 Task: Look for Airbnb properties in Zaqatala, Azerbaijan from 6th December, 2023 to 10th December, 2023 for 6 adults, 2 children.6 bedrooms having 6 beds and 6 bathrooms. Property type can be house. Amenities needed are: wifi, TV, free parkinig on premises, hot tub, gym, smoking allowed. Look for 5 properties as per requirement.
Action: Mouse moved to (555, 115)
Screenshot: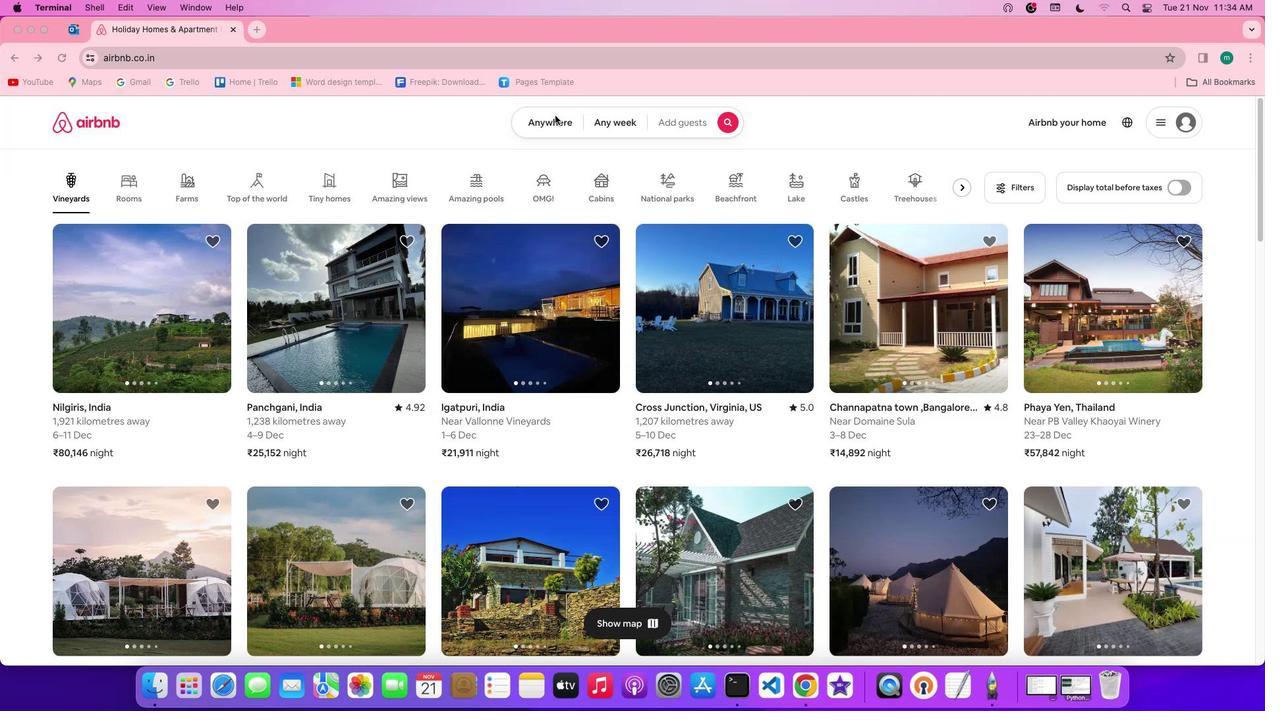 
Action: Mouse pressed left at (555, 115)
Screenshot: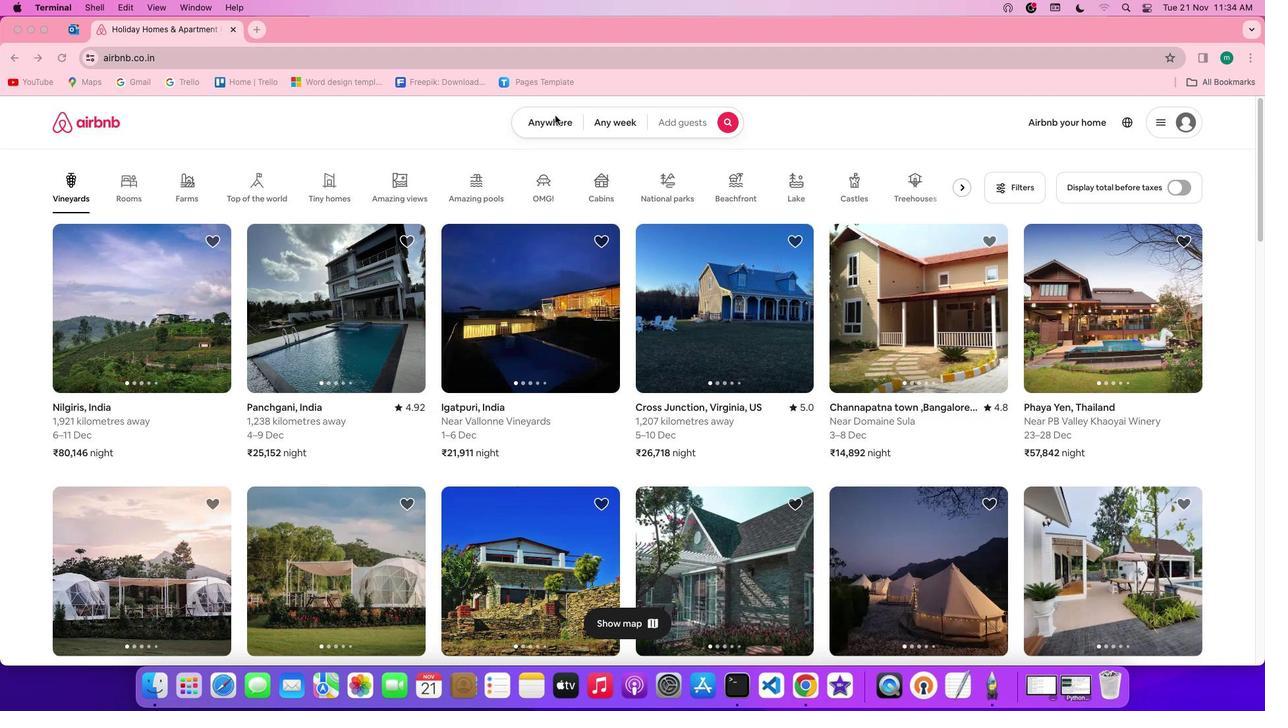 
Action: Mouse pressed left at (555, 115)
Screenshot: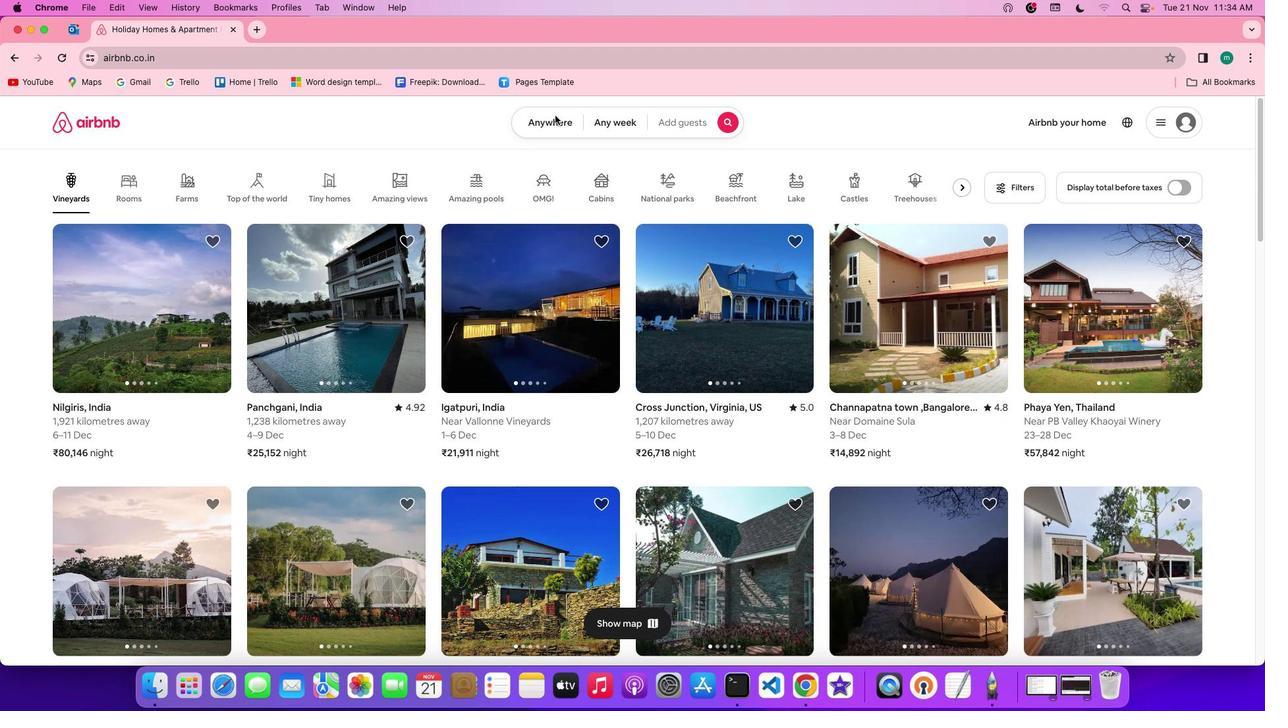 
Action: Mouse moved to (463, 171)
Screenshot: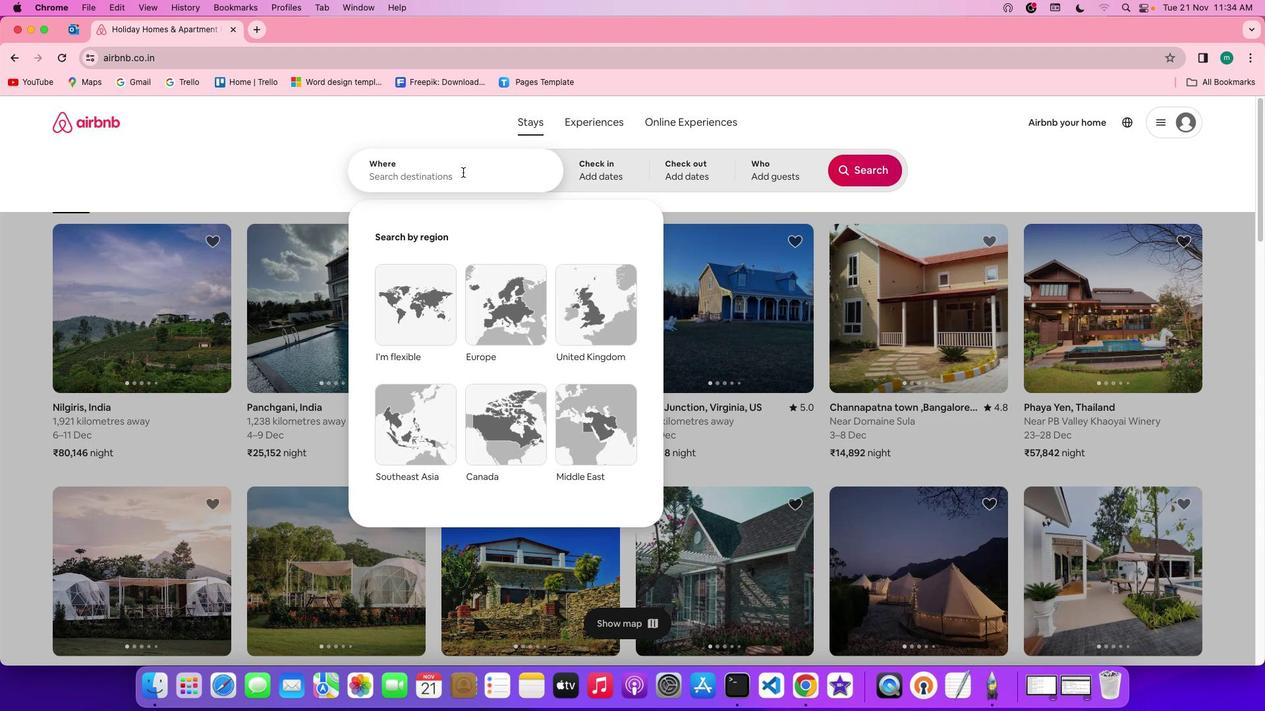 
Action: Mouse pressed left at (463, 171)
Screenshot: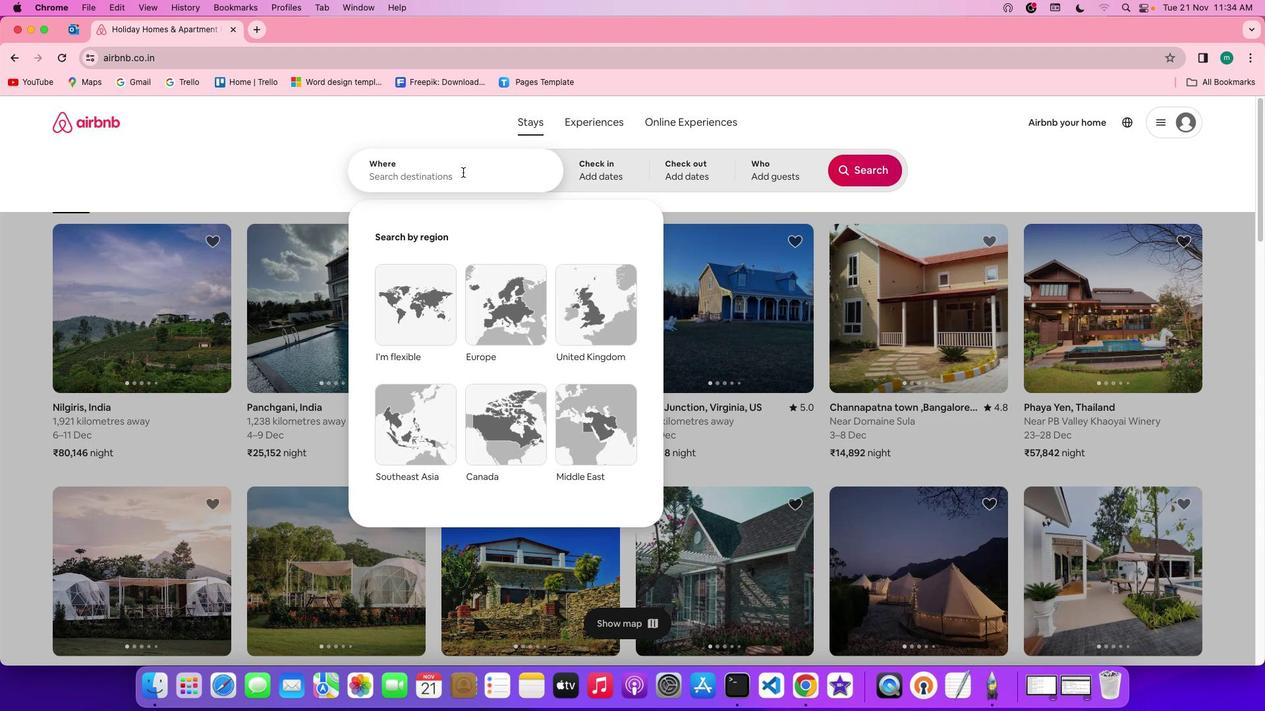 
Action: Mouse moved to (494, 185)
Screenshot: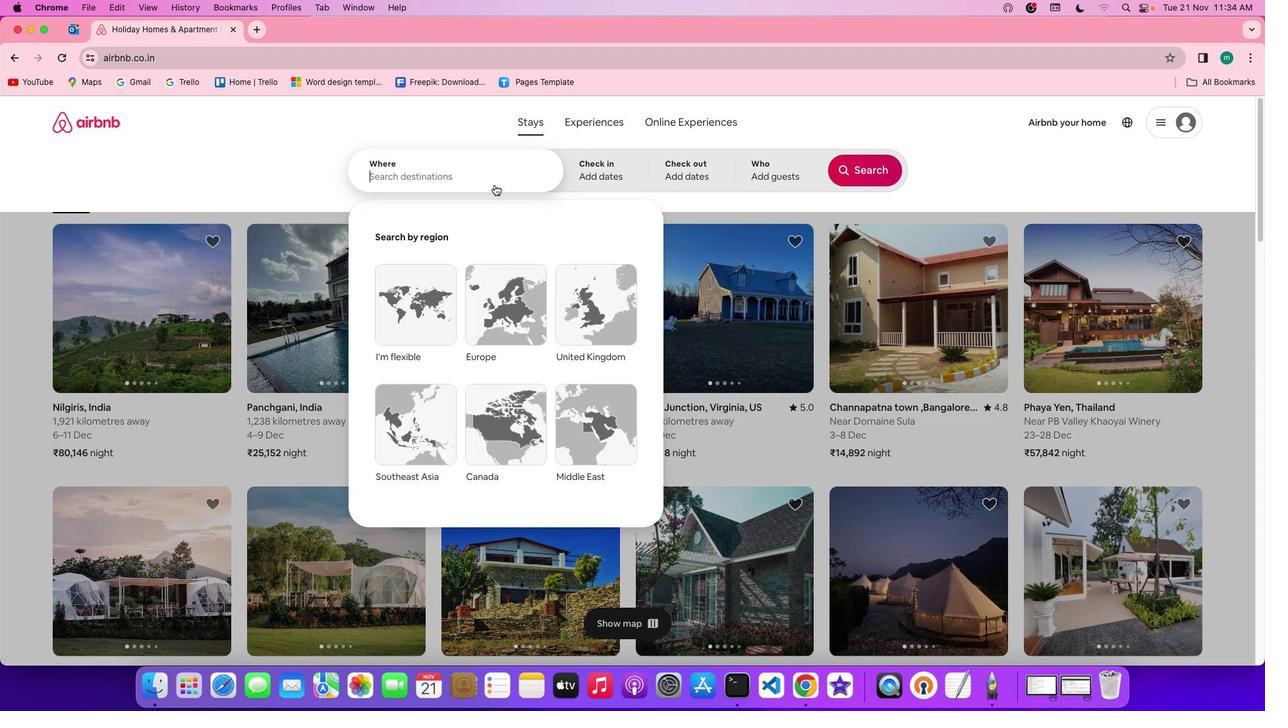 
Action: Key pressed Key.shift'Z''a''q''a''t''a''l''a'','Key.spaceKey.shift'a''z''e''r''b''a''i''j''a''n'
Screenshot: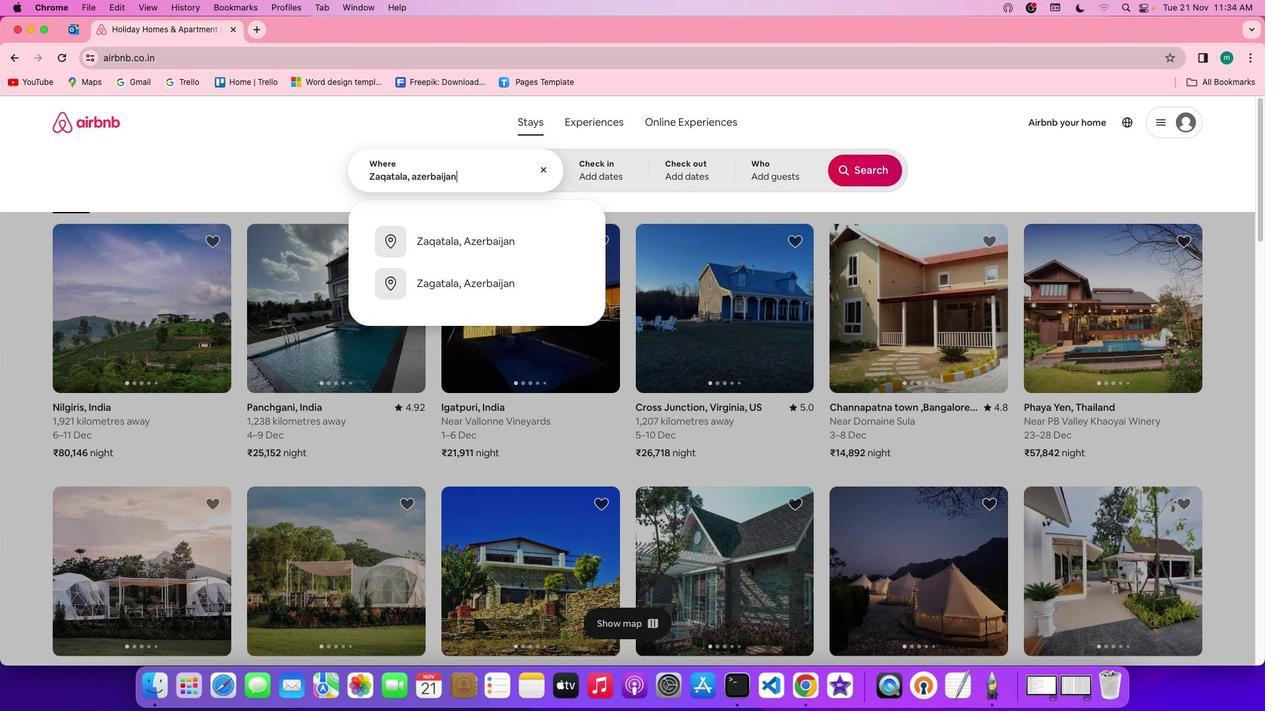 
Action: Mouse moved to (614, 158)
Screenshot: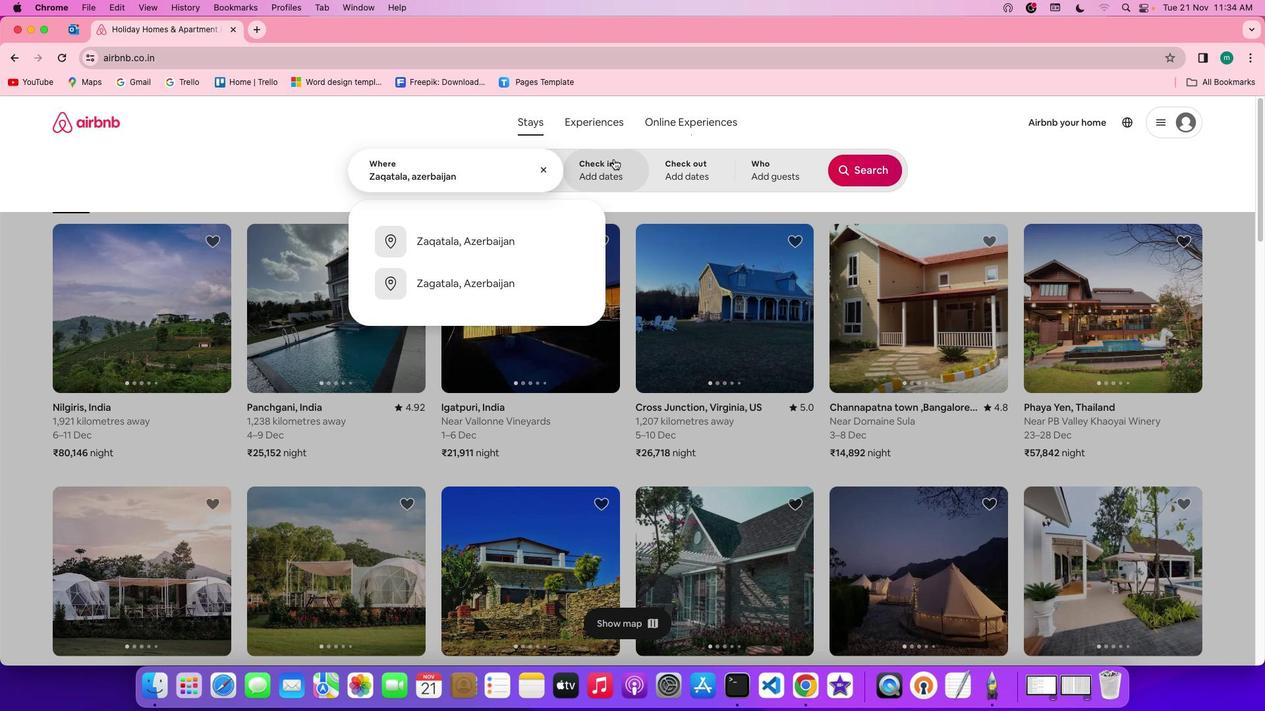 
Action: Mouse pressed left at (614, 158)
Screenshot: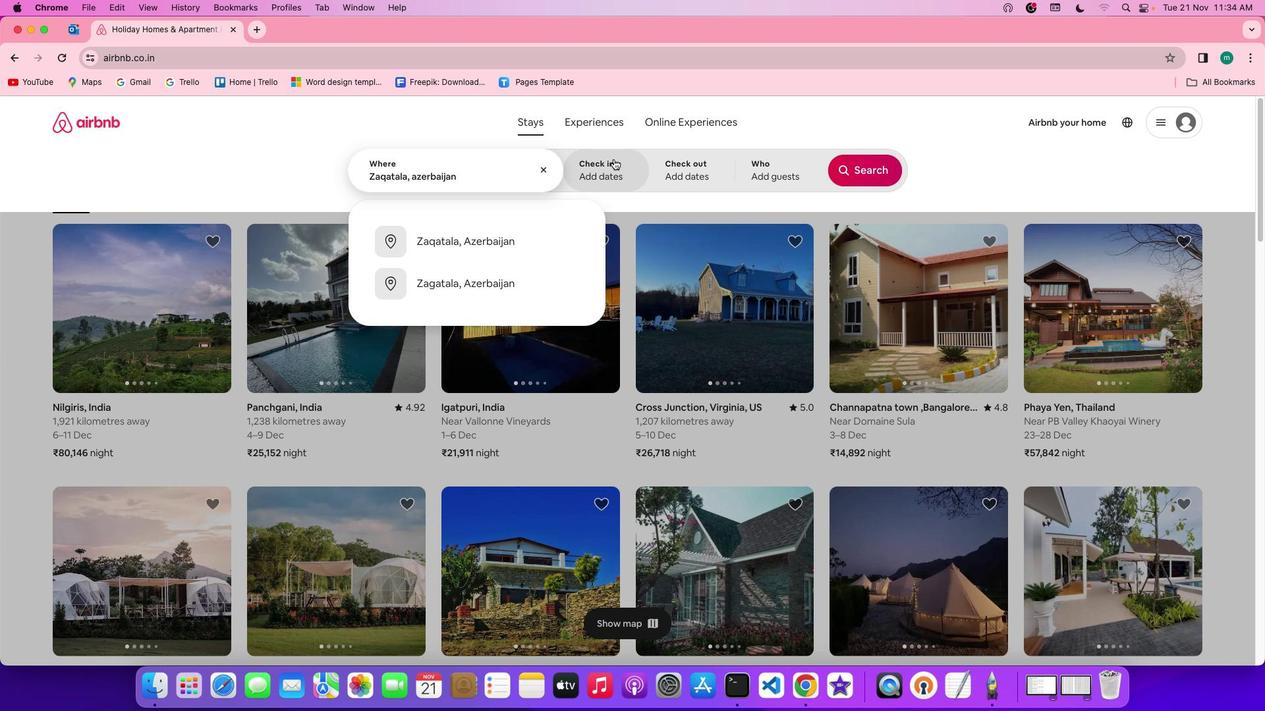 
Action: Mouse moved to (754, 360)
Screenshot: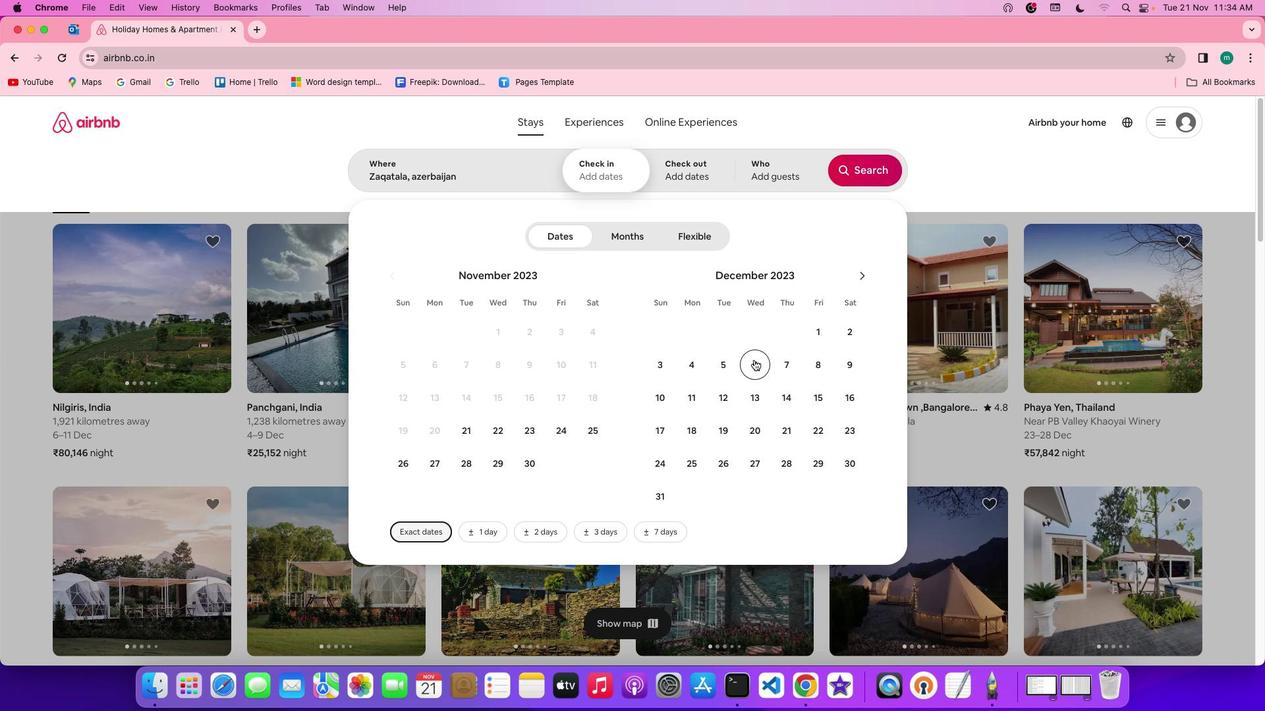 
Action: Mouse pressed left at (754, 360)
Screenshot: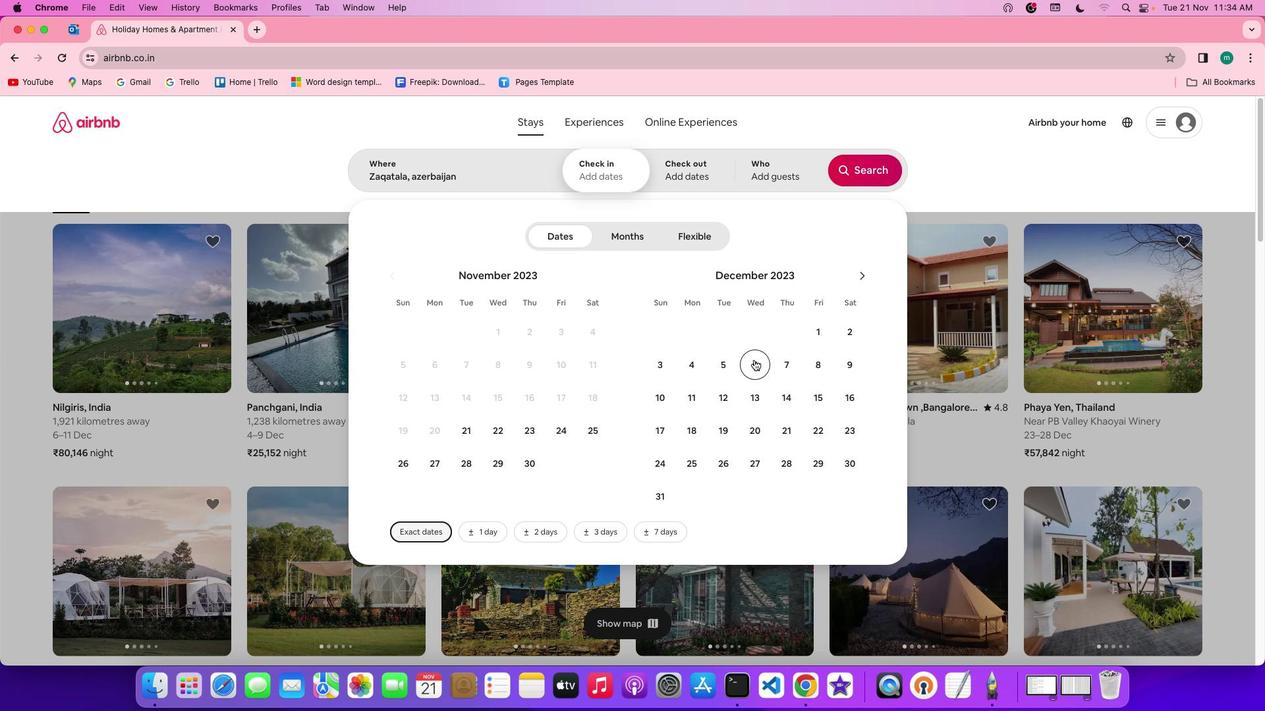 
Action: Mouse moved to (670, 396)
Screenshot: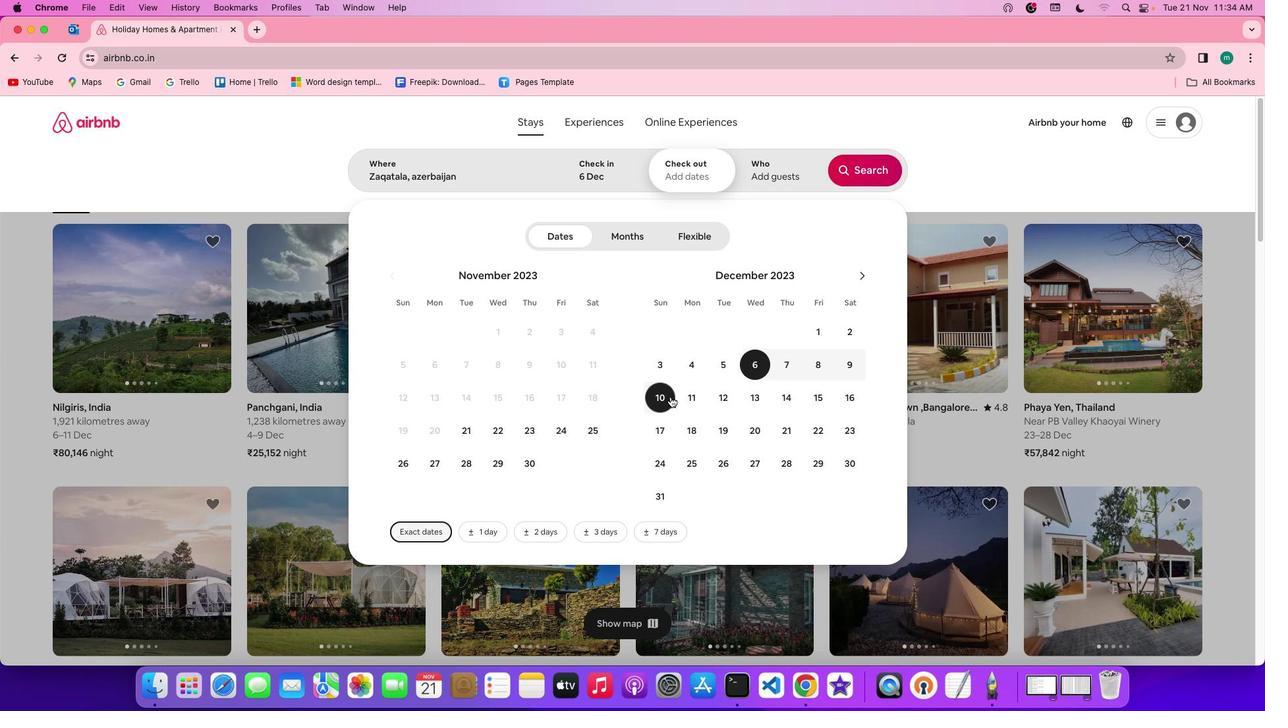 
Action: Mouse pressed left at (670, 396)
Screenshot: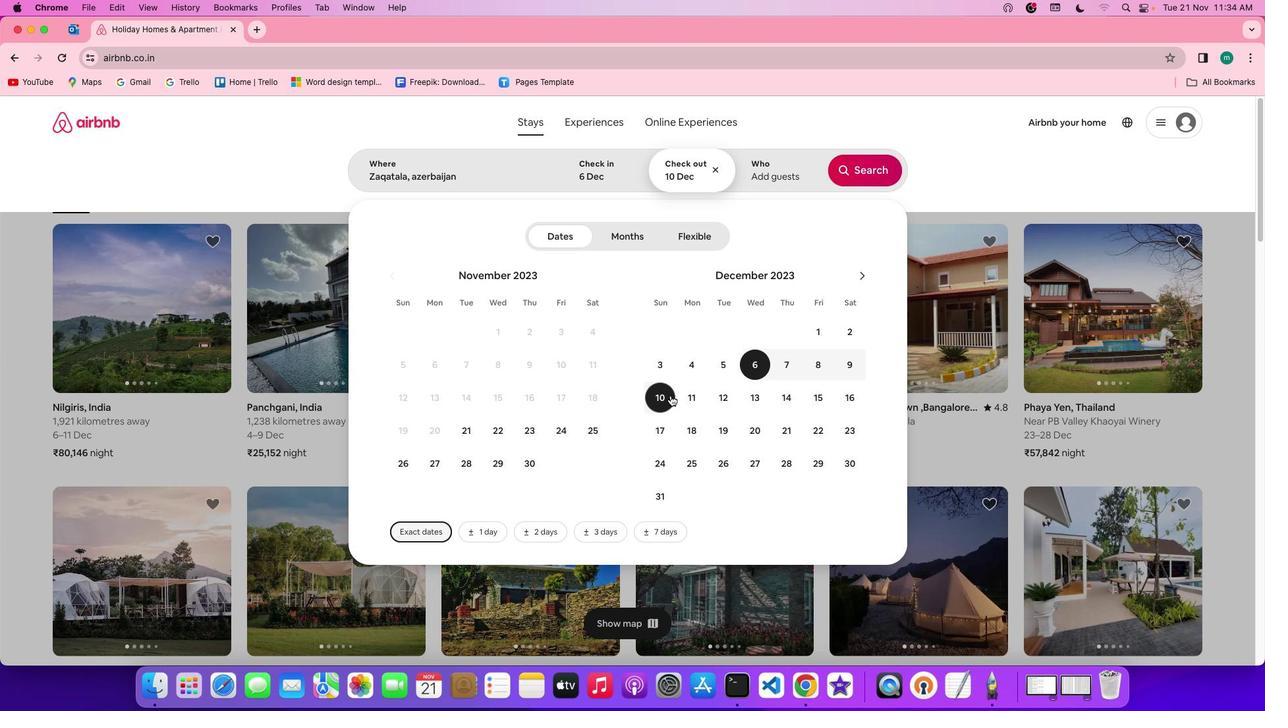 
Action: Mouse moved to (764, 175)
Screenshot: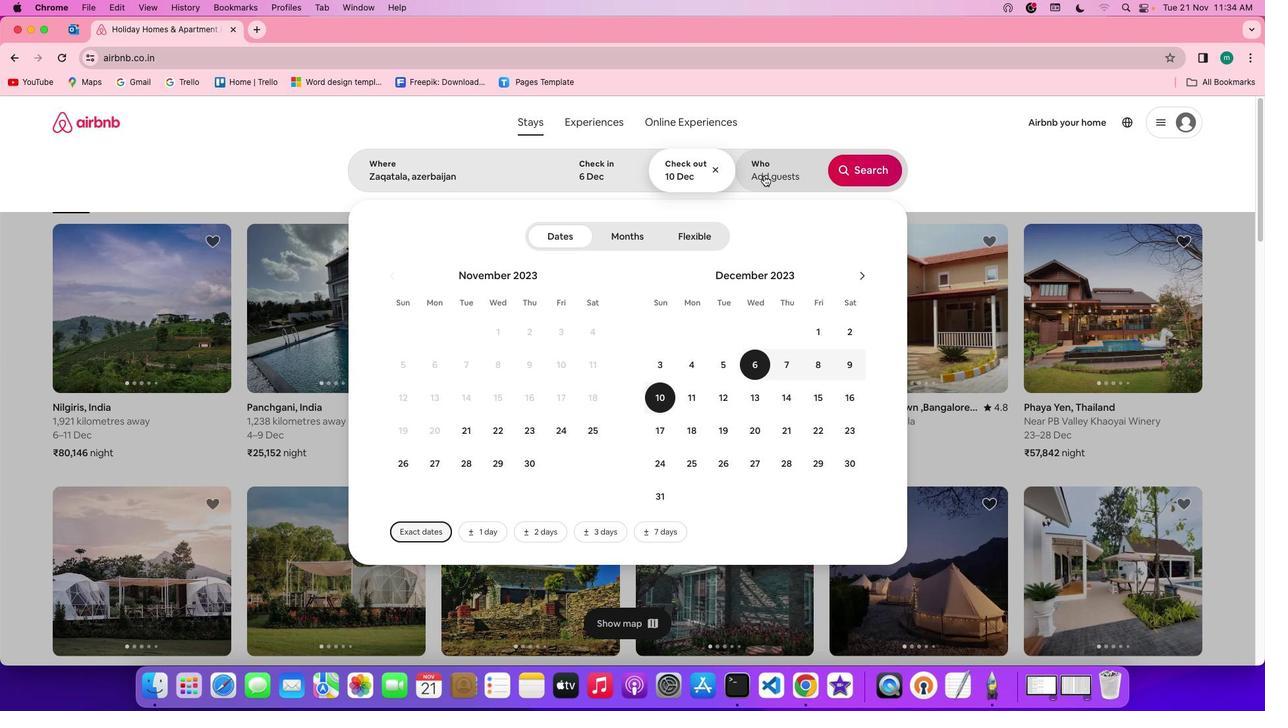 
Action: Mouse pressed left at (764, 175)
Screenshot: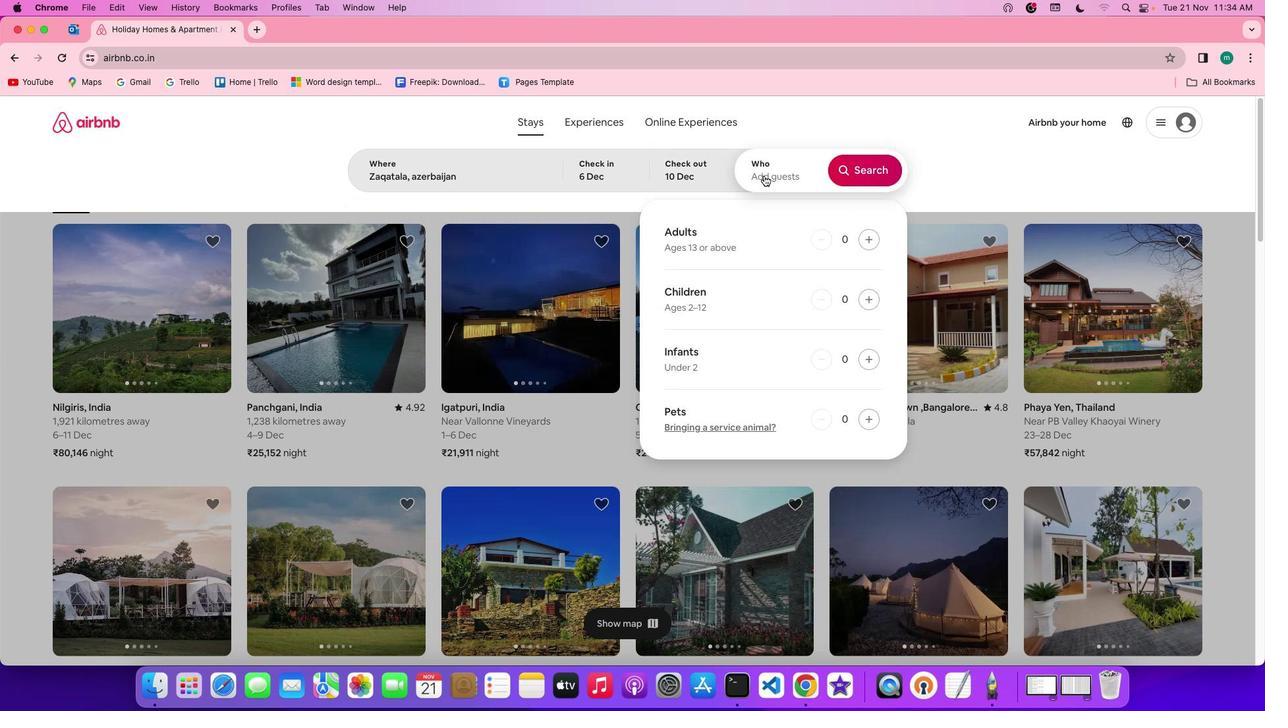 
Action: Mouse moved to (875, 243)
Screenshot: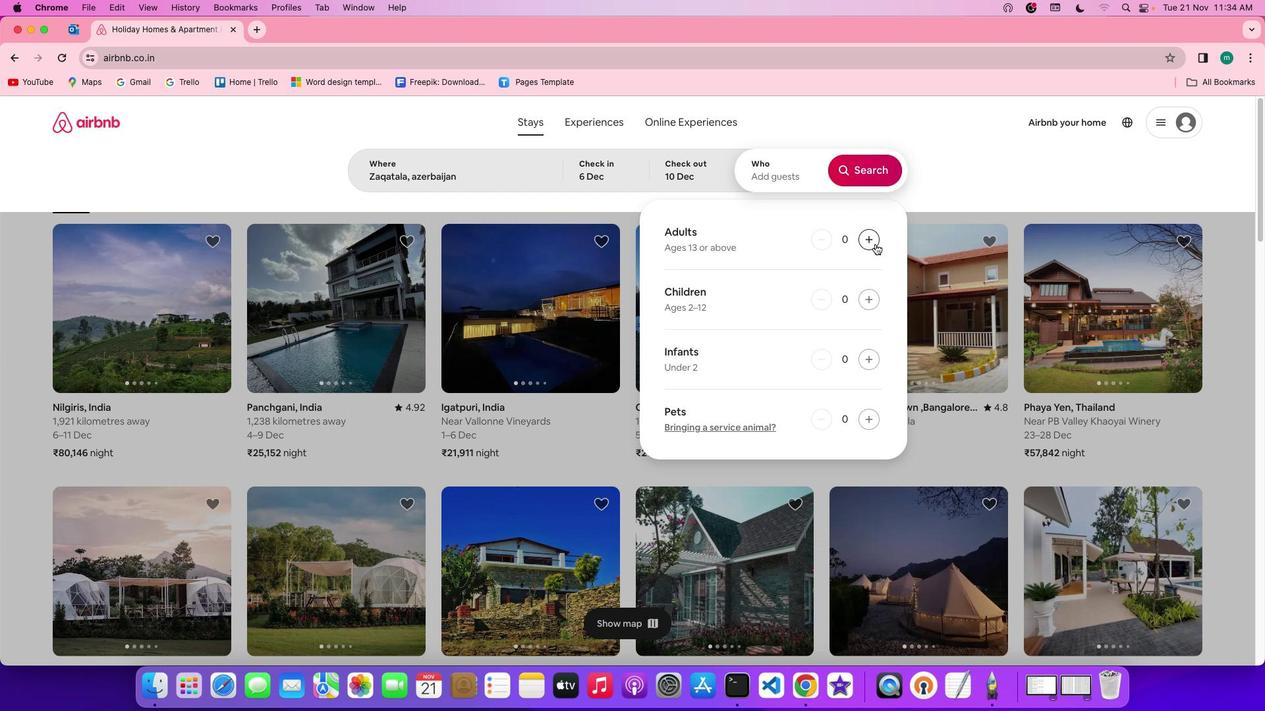 
Action: Mouse pressed left at (875, 243)
Screenshot: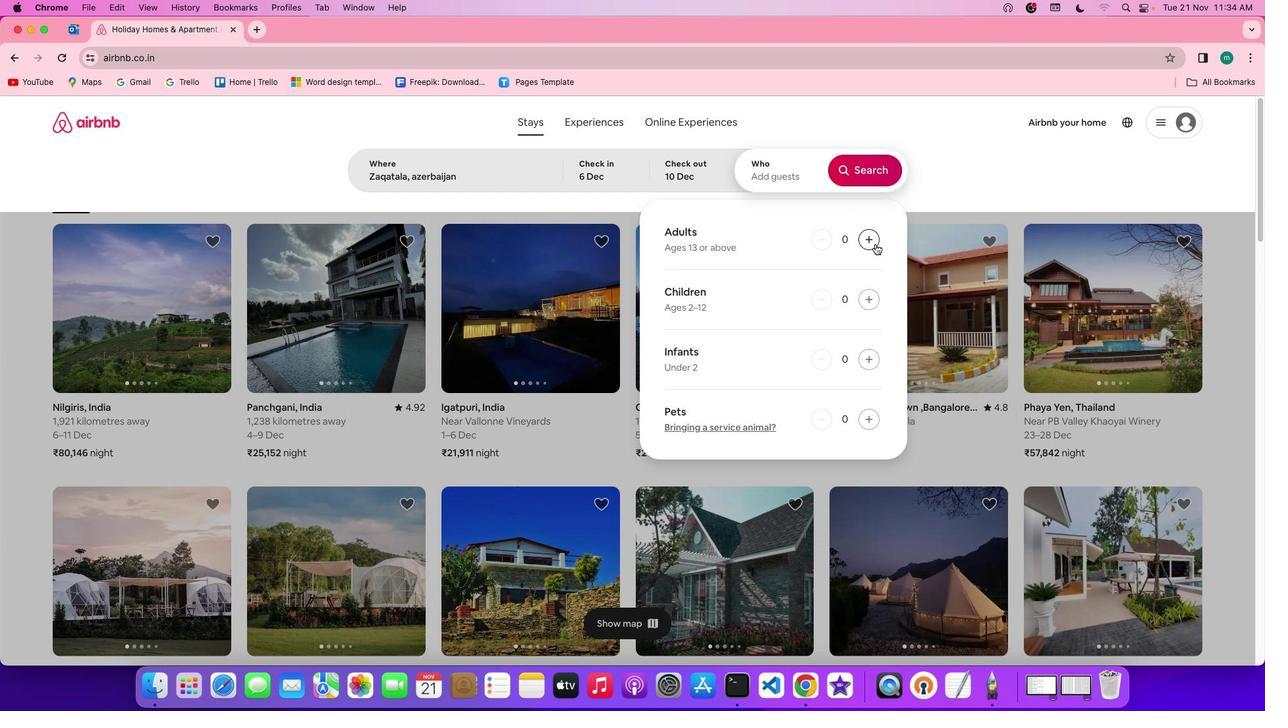 
Action: Mouse pressed left at (875, 243)
Screenshot: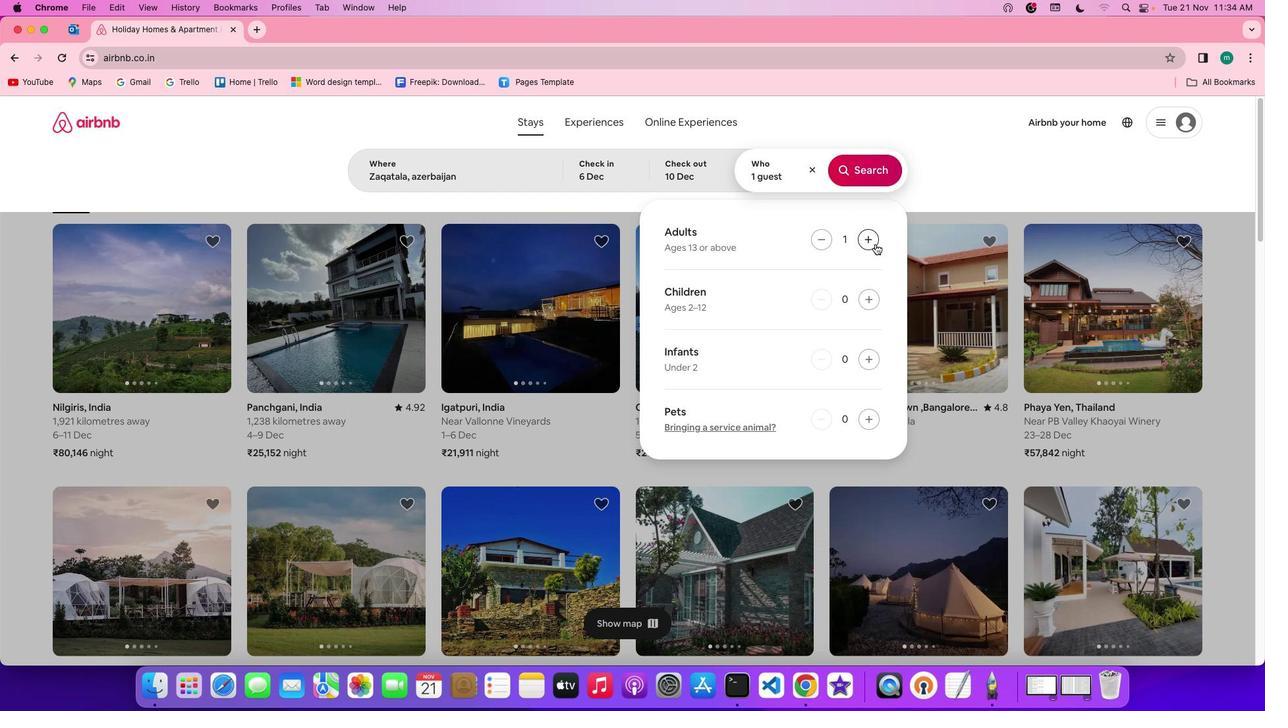 
Action: Mouse pressed left at (875, 243)
Screenshot: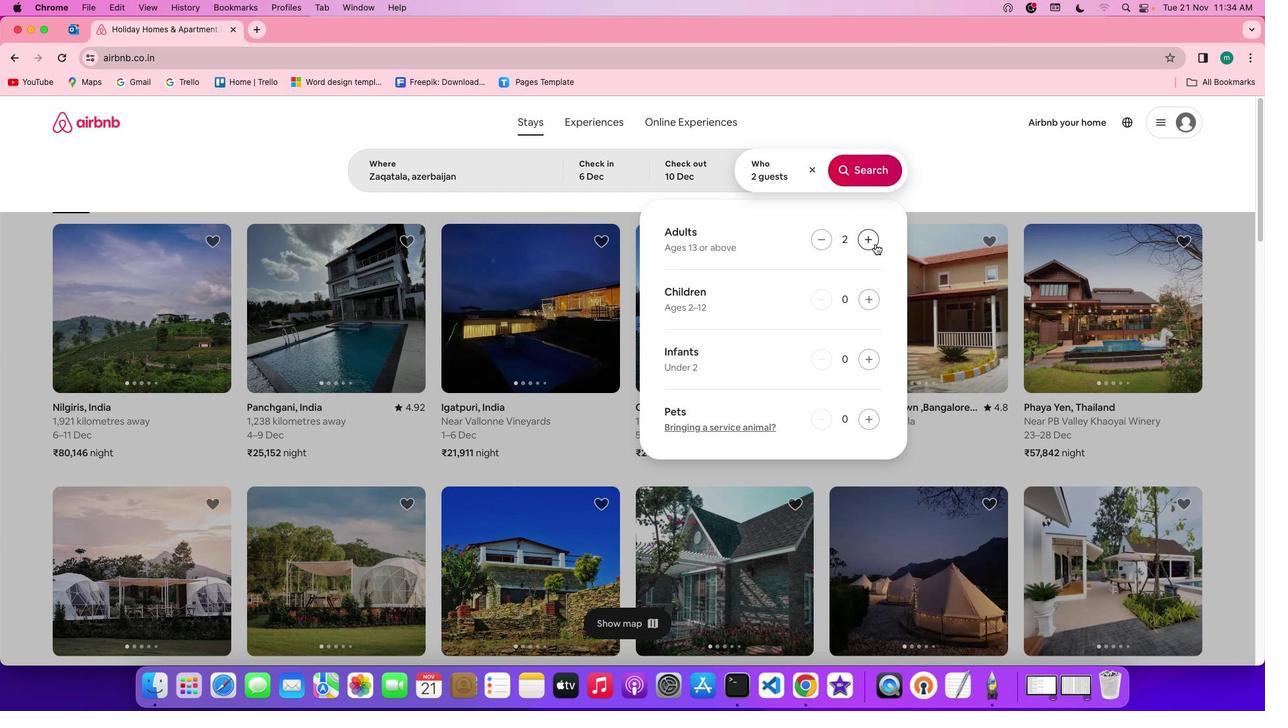 
Action: Mouse pressed left at (875, 243)
Screenshot: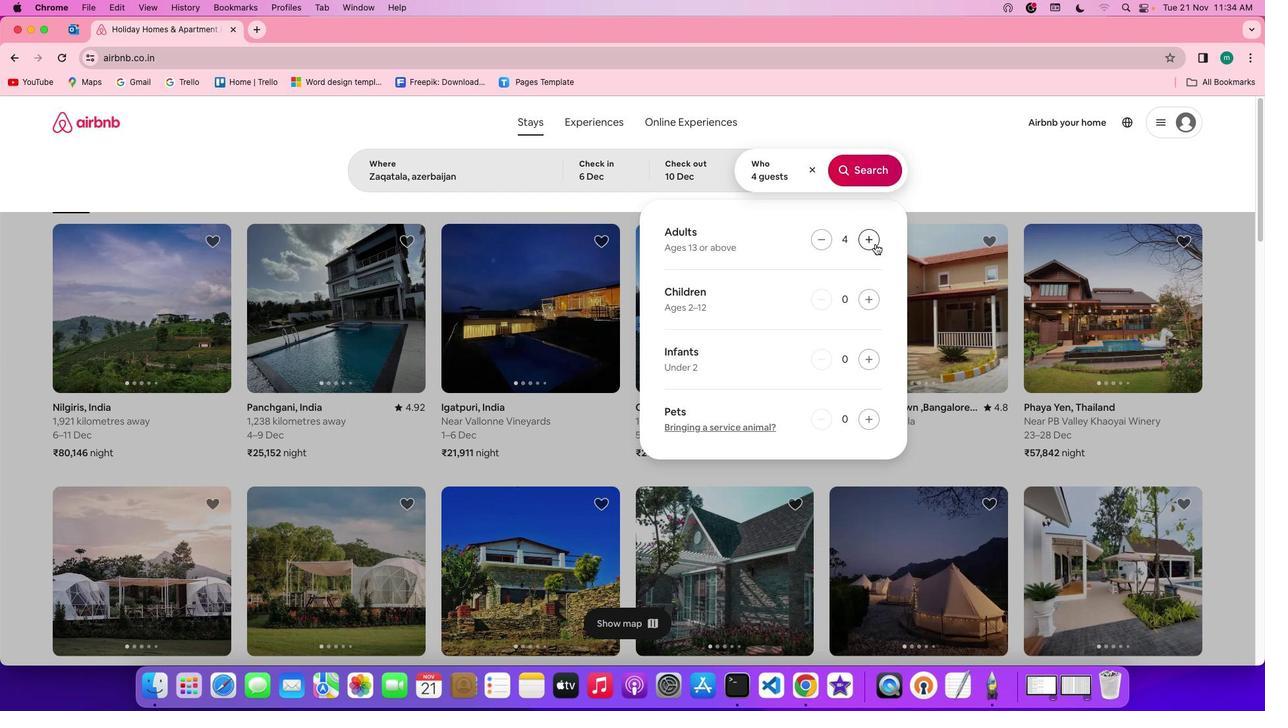 
Action: Mouse pressed left at (875, 243)
Screenshot: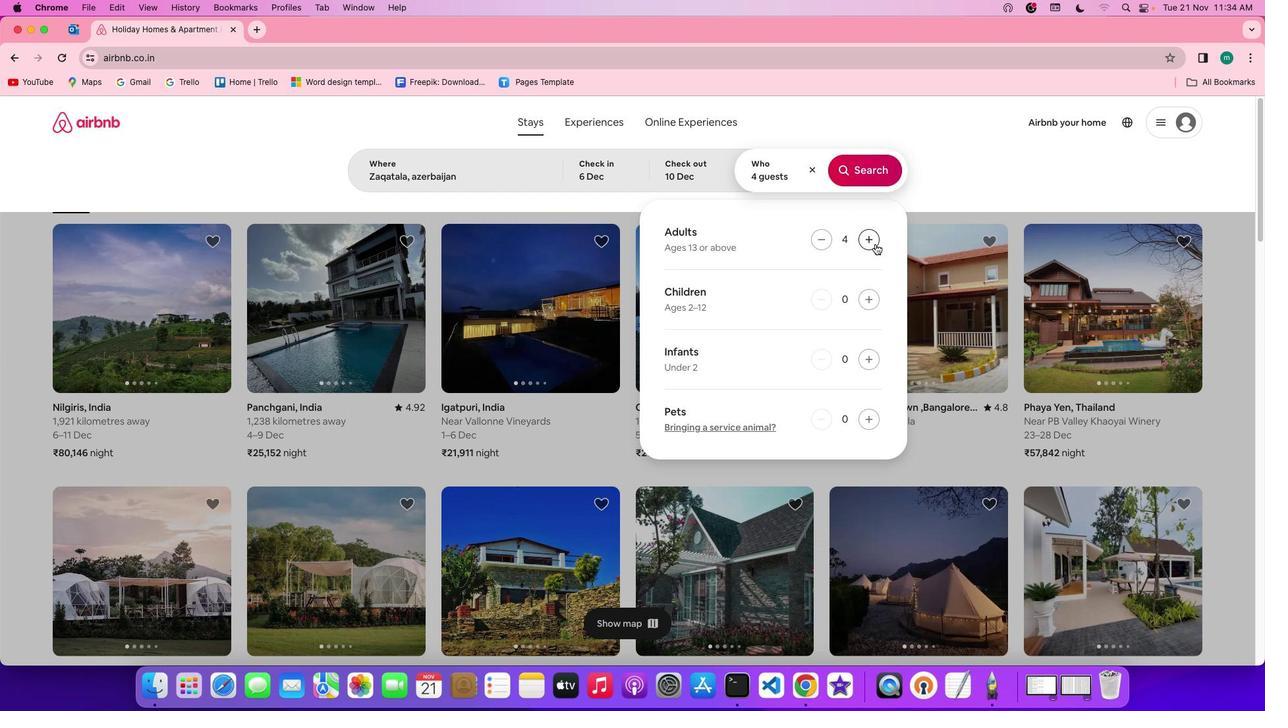 
Action: Mouse pressed left at (875, 243)
Screenshot: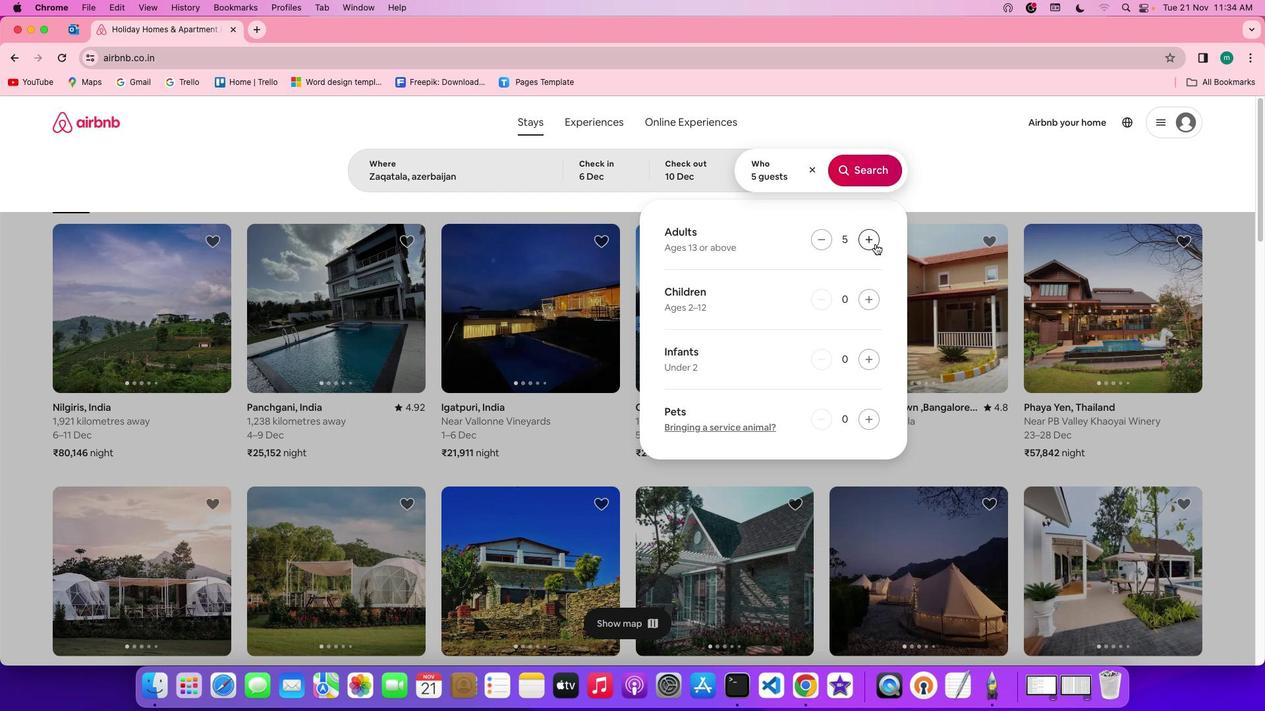 
Action: Mouse moved to (873, 299)
Screenshot: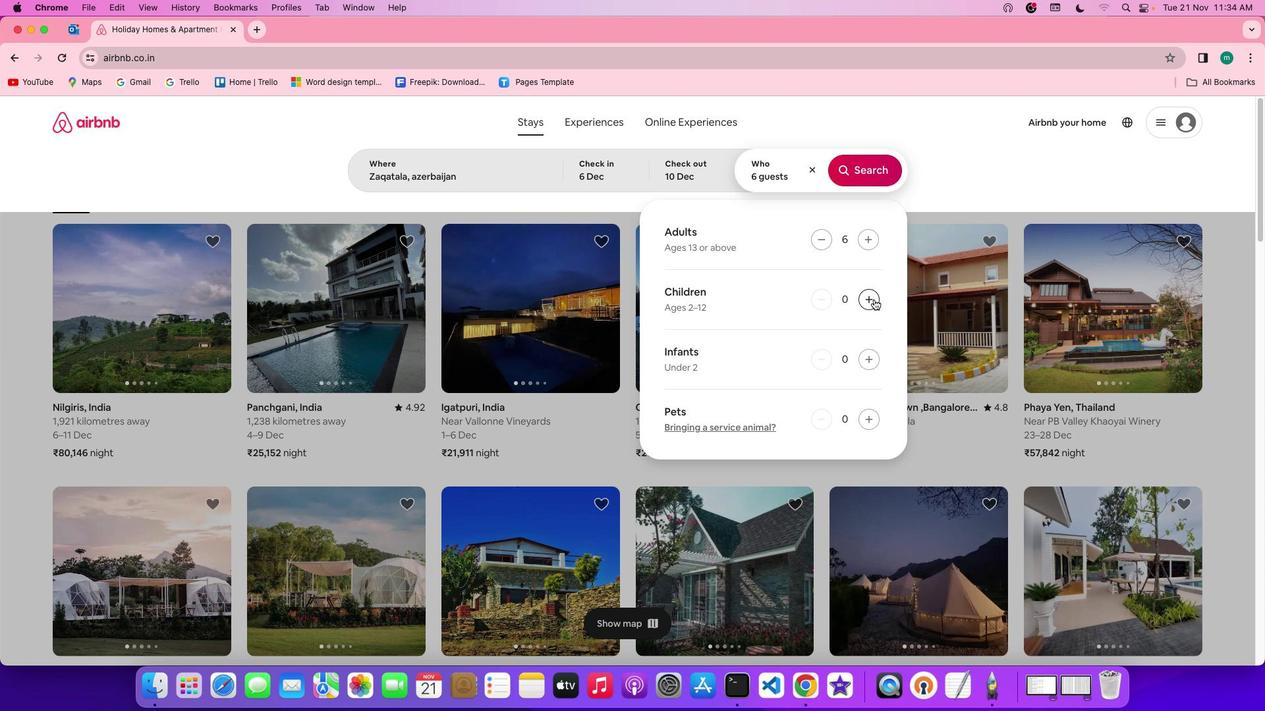 
Action: Mouse pressed left at (873, 299)
Screenshot: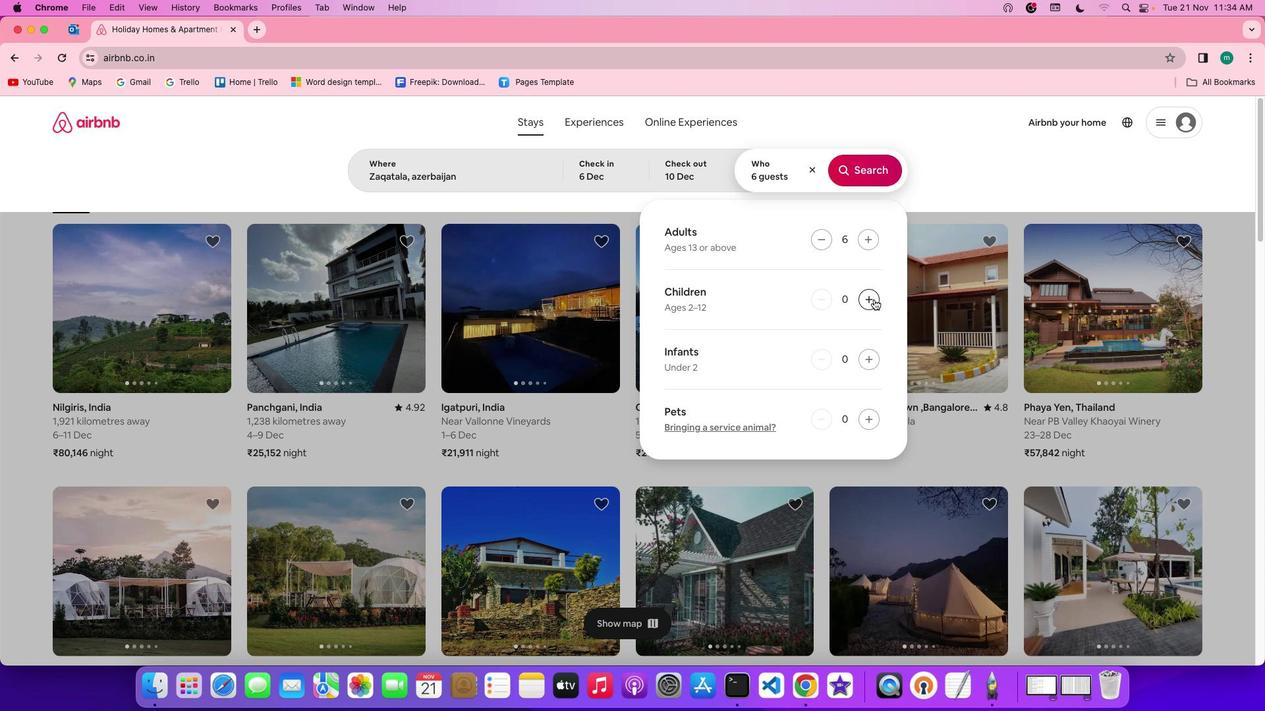 
Action: Mouse pressed left at (873, 299)
Screenshot: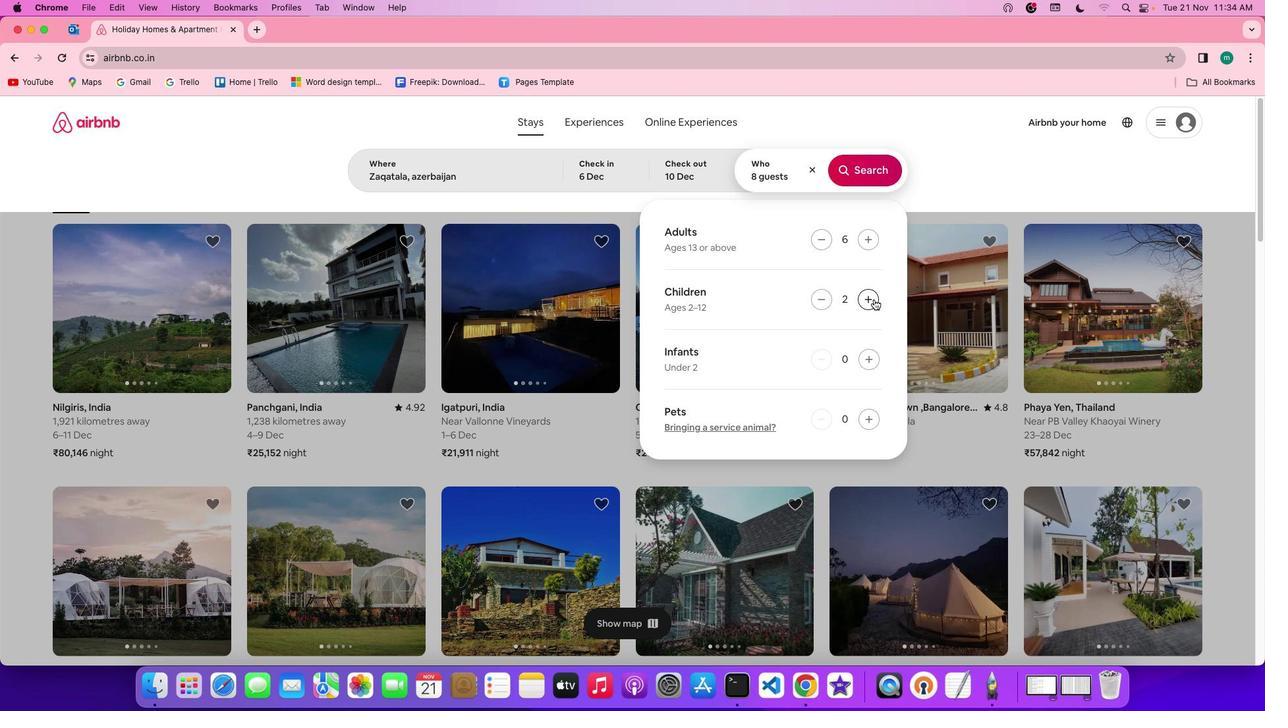 
Action: Mouse moved to (857, 173)
Screenshot: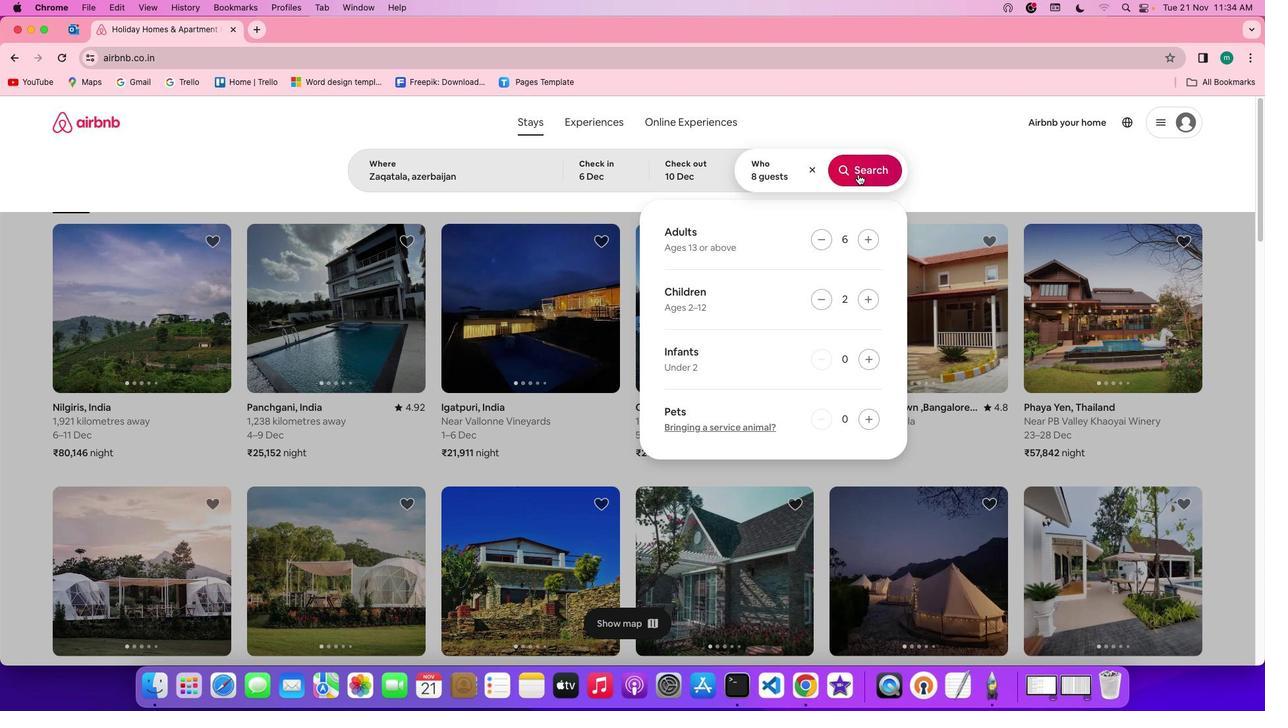 
Action: Mouse pressed left at (857, 173)
Screenshot: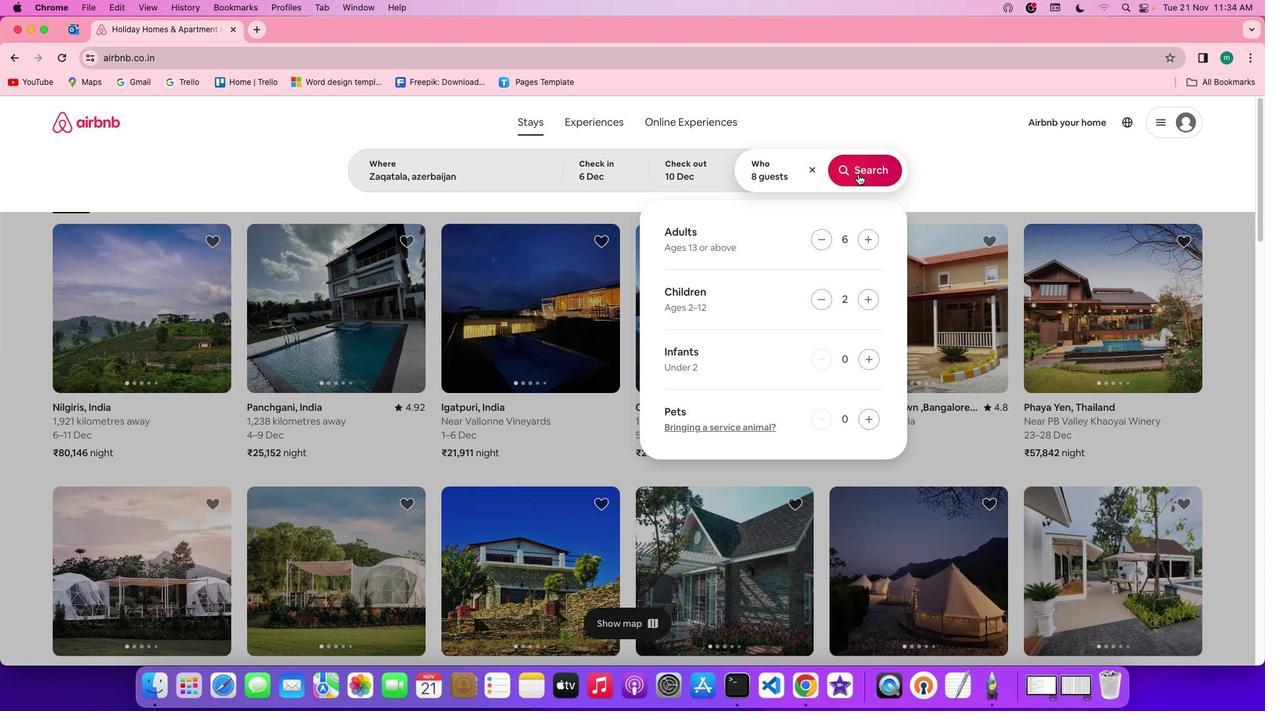 
Action: Key pressed Key.shift
Screenshot: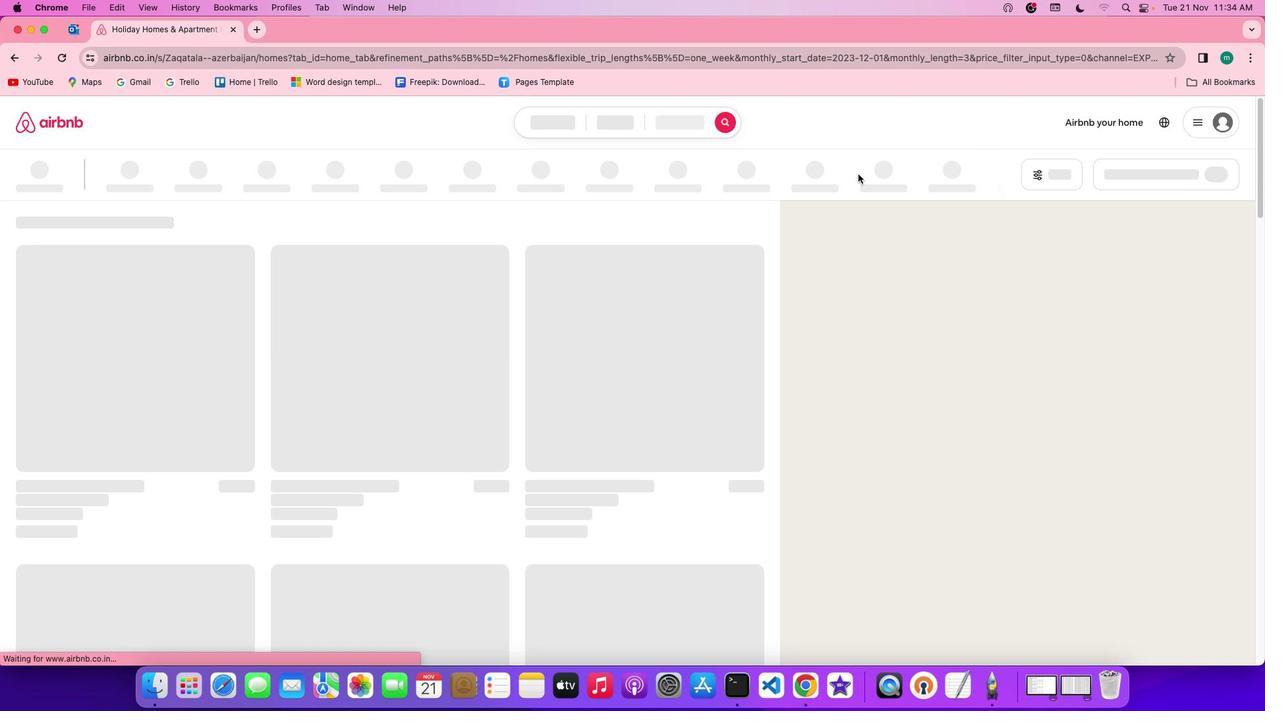 
Action: Mouse moved to (1041, 170)
Screenshot: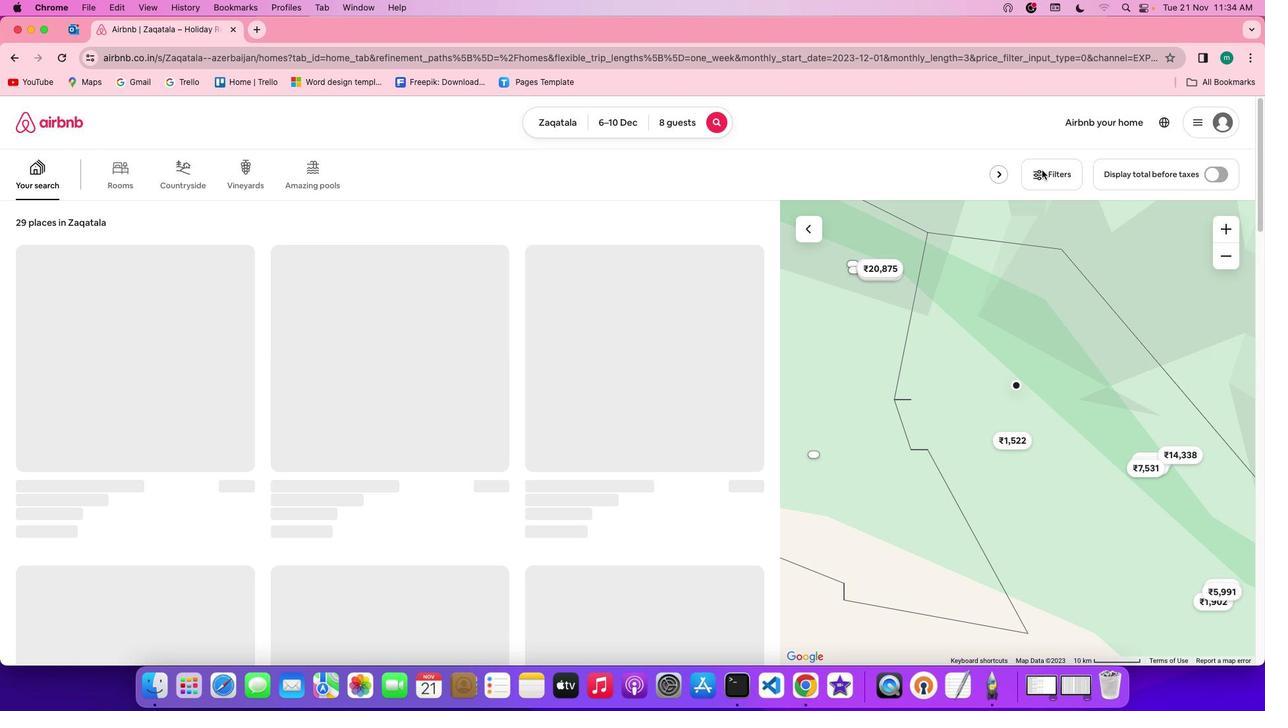
Action: Mouse pressed left at (1041, 170)
Screenshot: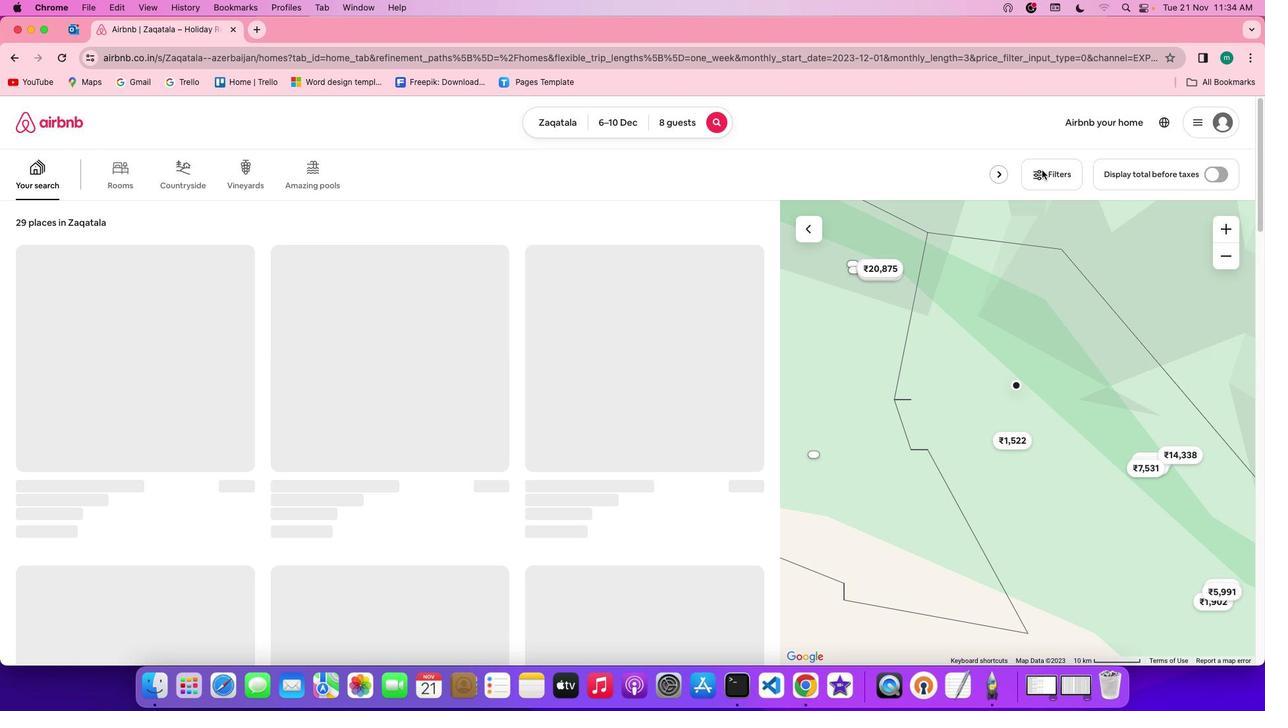 
Action: Mouse moved to (596, 347)
Screenshot: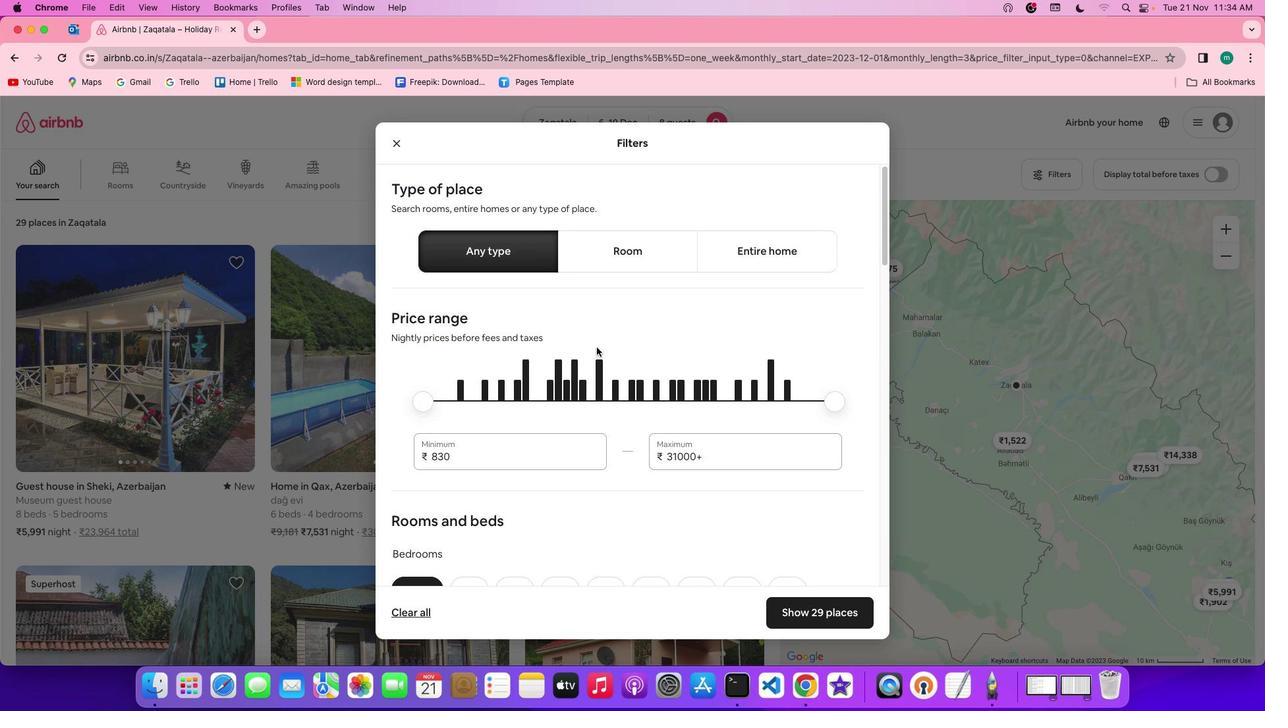 
Action: Mouse scrolled (596, 347) with delta (0, 0)
Screenshot: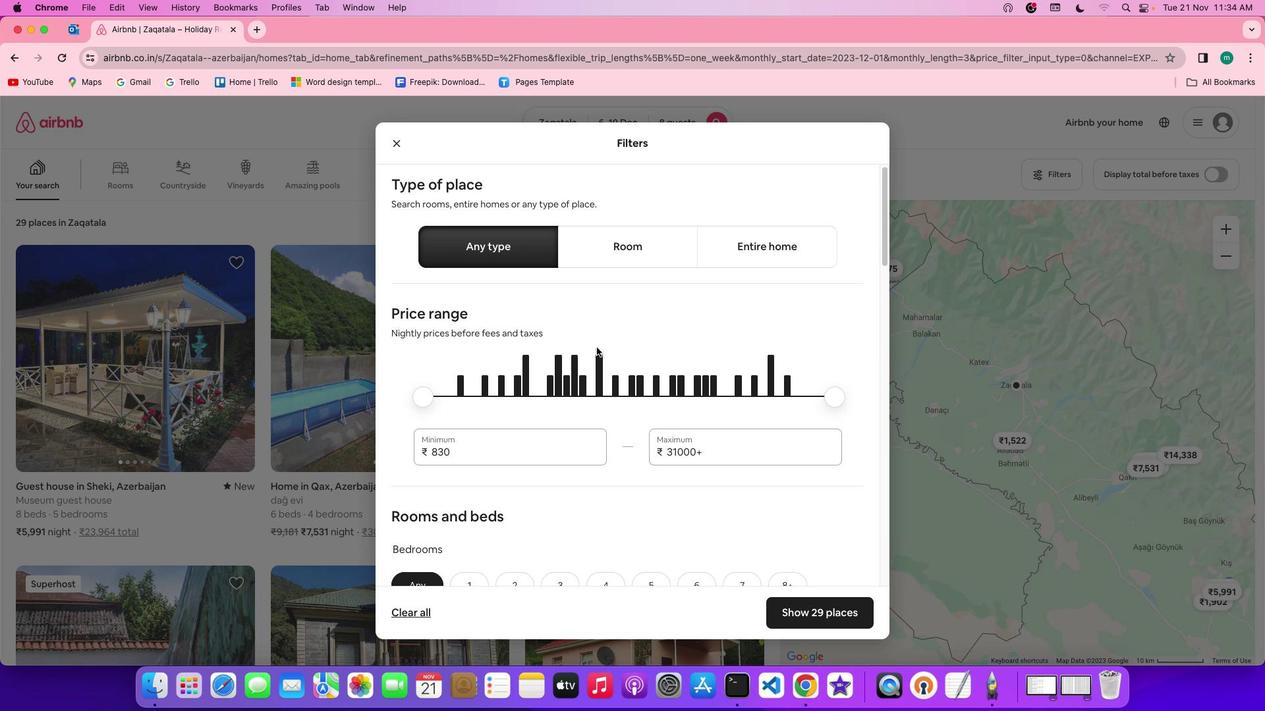 
Action: Mouse scrolled (596, 347) with delta (0, 0)
Screenshot: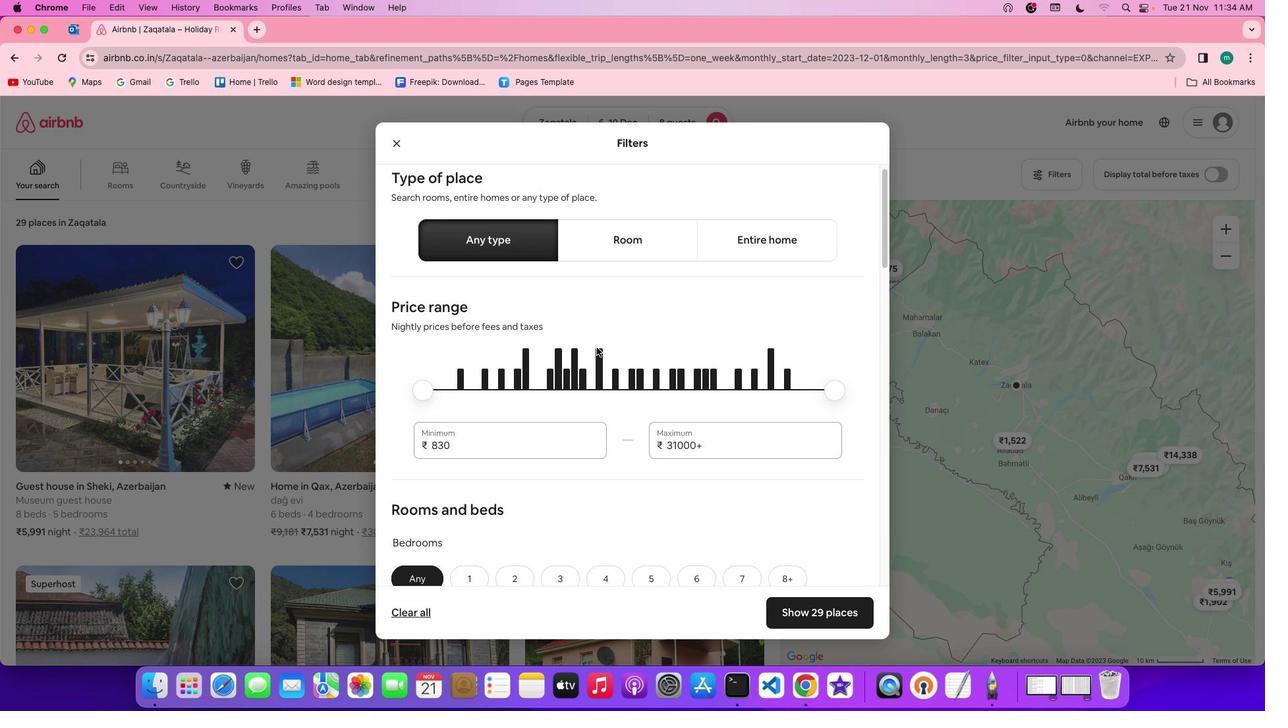 
Action: Mouse scrolled (596, 347) with delta (0, -1)
Screenshot: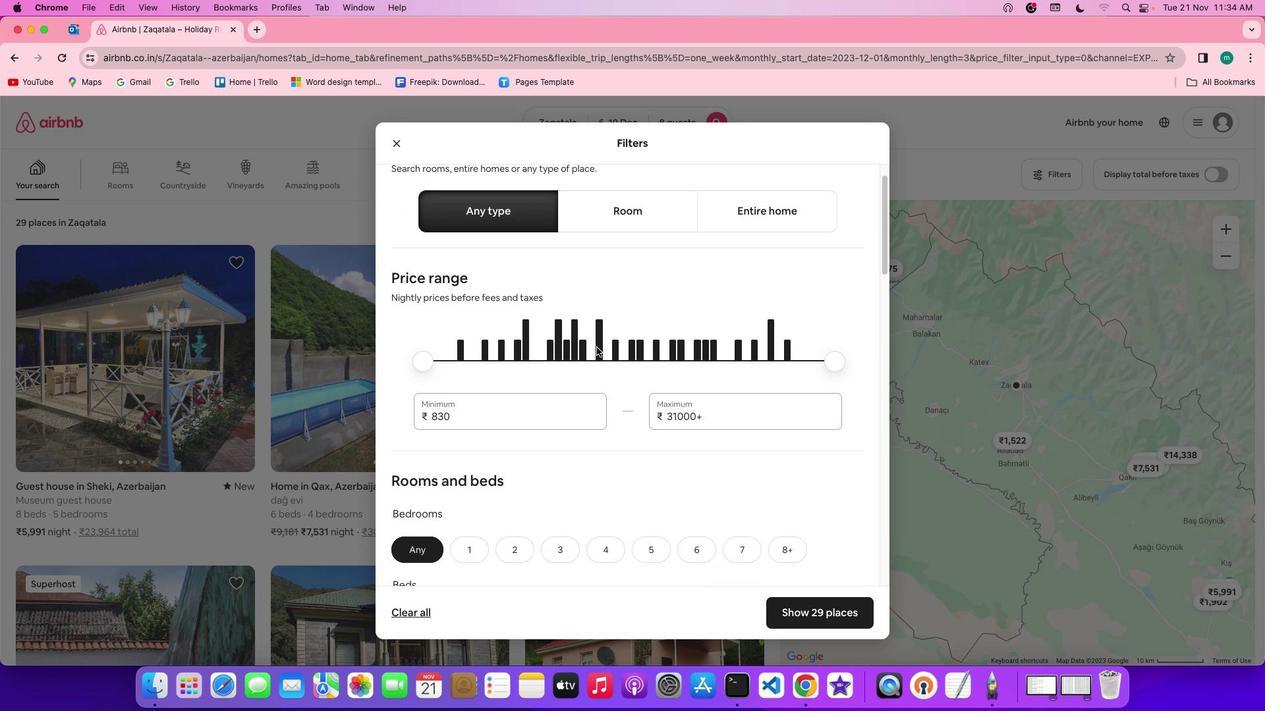 
Action: Mouse scrolled (596, 347) with delta (0, 0)
Screenshot: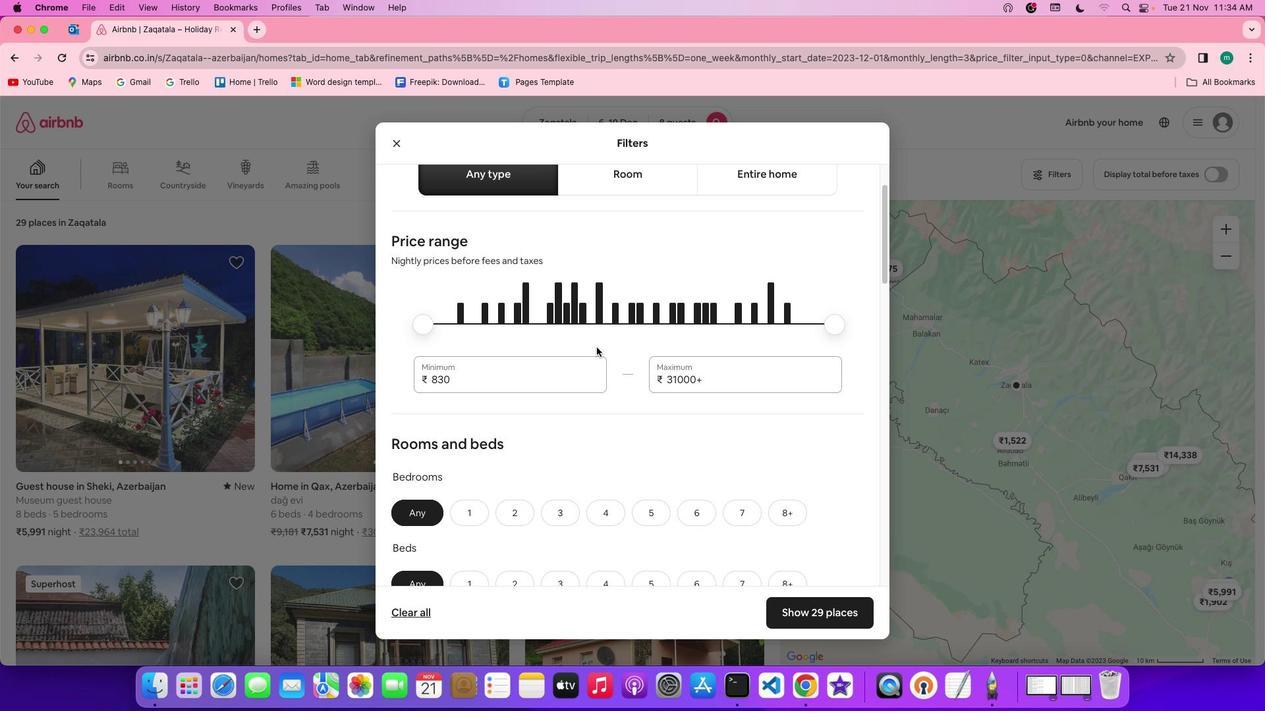 
Action: Mouse scrolled (596, 347) with delta (0, 0)
Screenshot: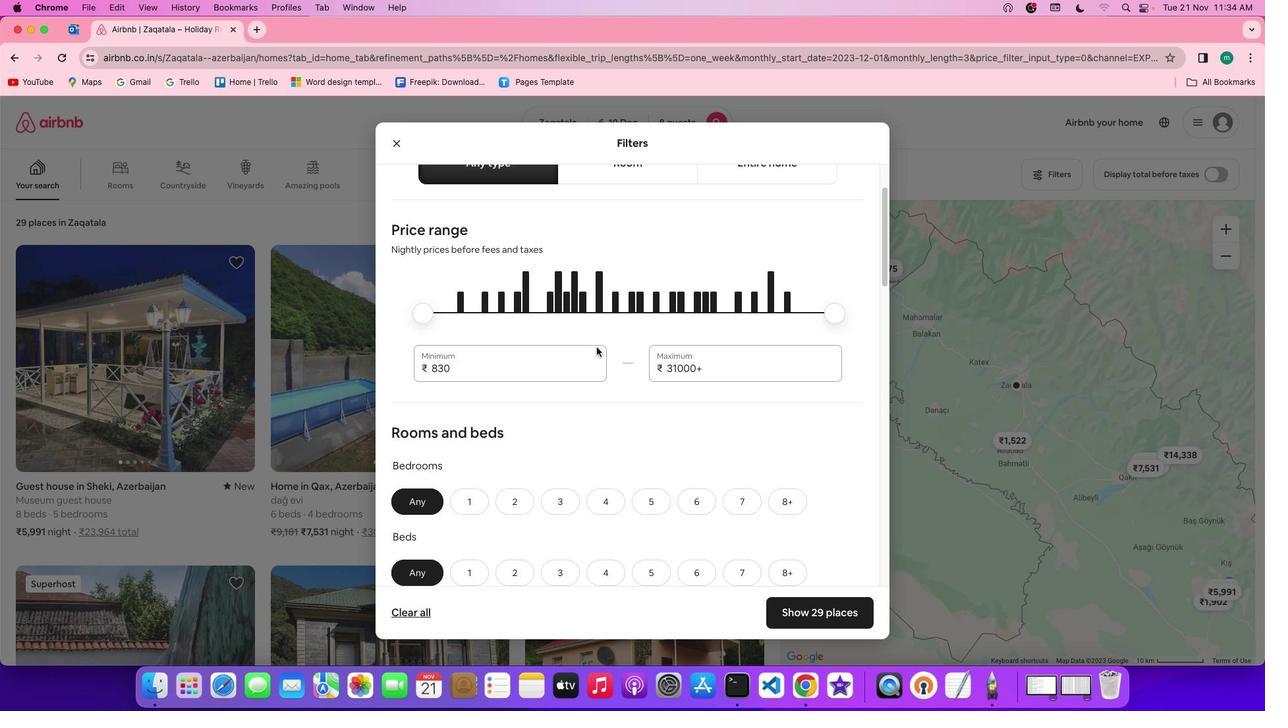 
Action: Mouse scrolled (596, 347) with delta (0, 0)
Screenshot: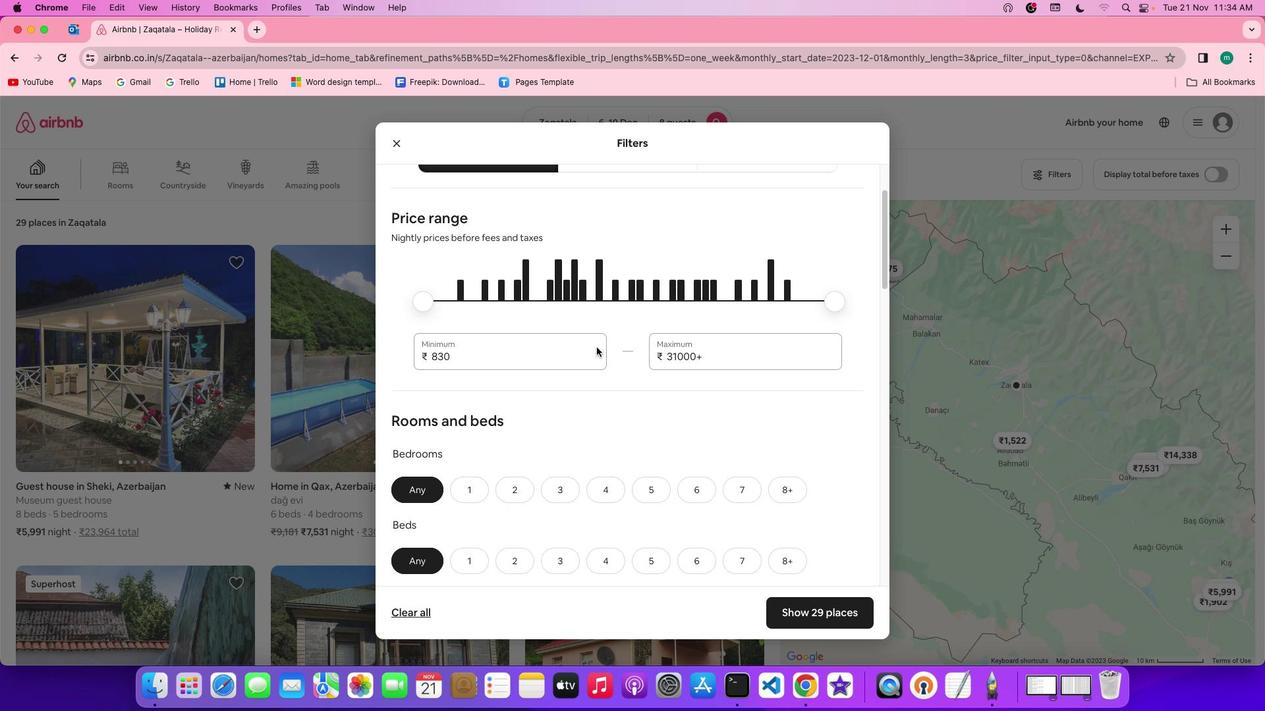 
Action: Mouse scrolled (596, 347) with delta (0, 0)
Screenshot: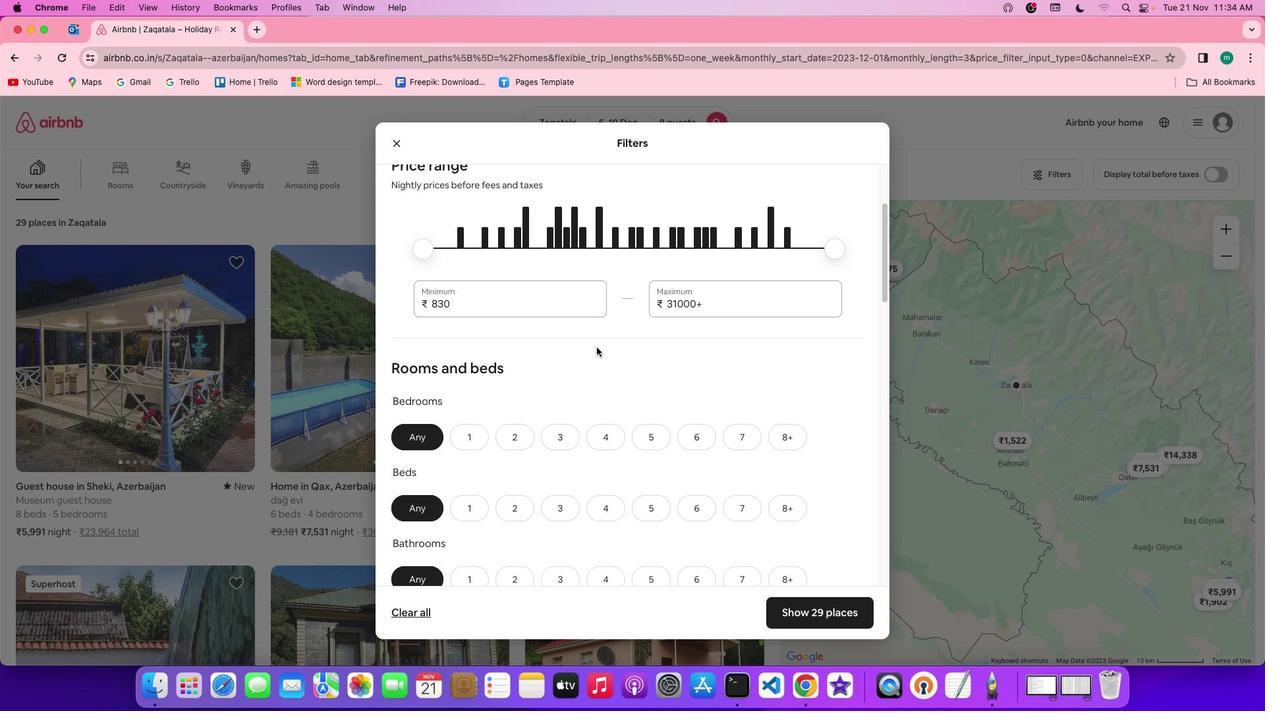 
Action: Mouse moved to (596, 347)
Screenshot: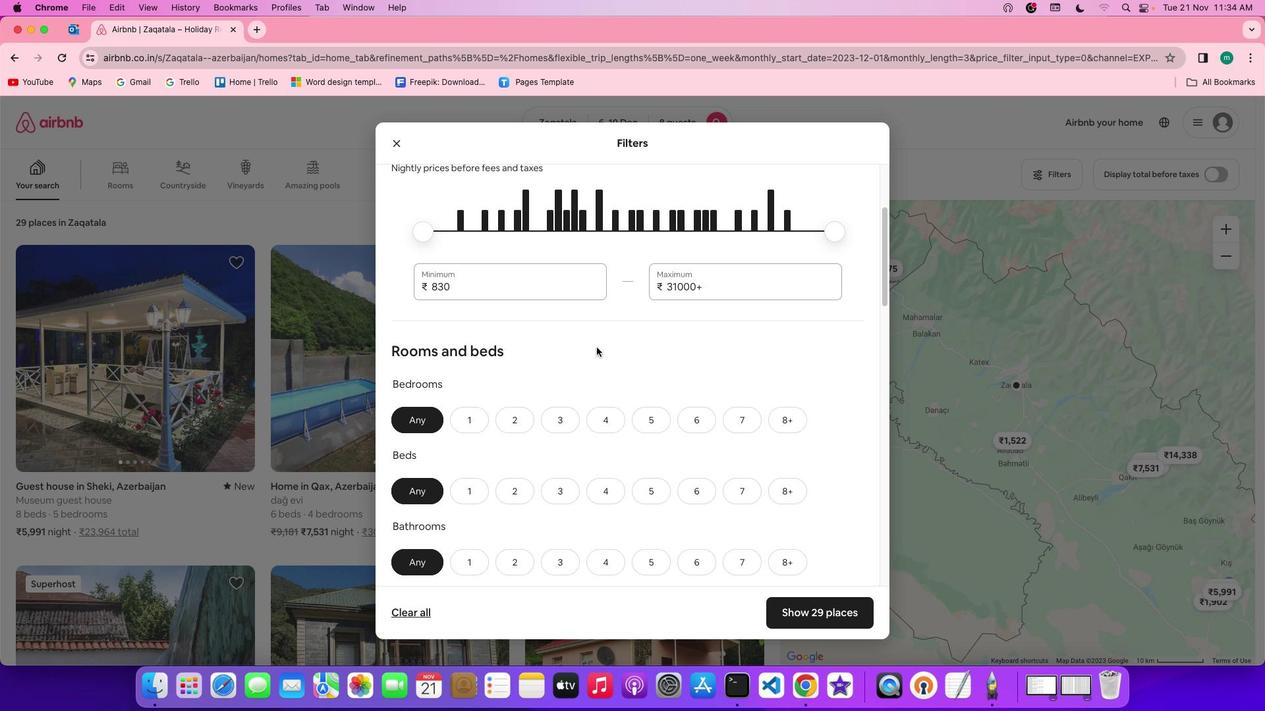 
Action: Mouse scrolled (596, 347) with delta (0, 0)
Screenshot: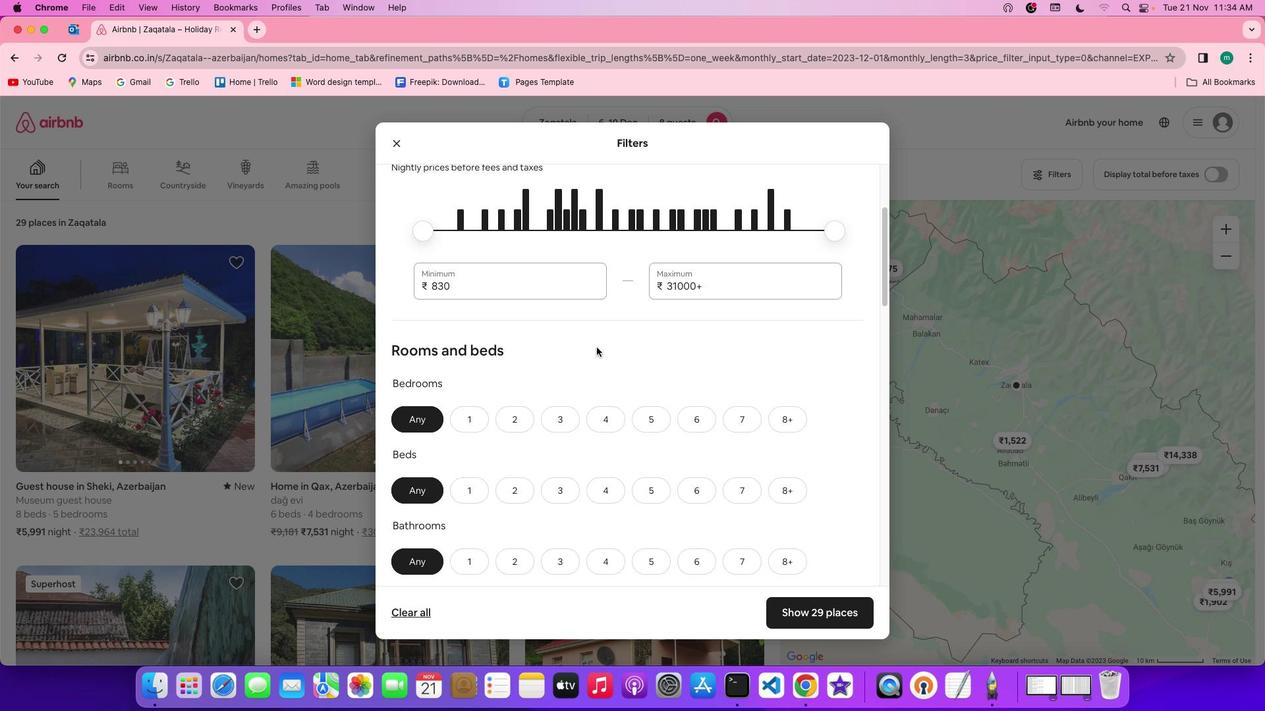 
Action: Mouse scrolled (596, 347) with delta (0, 0)
Screenshot: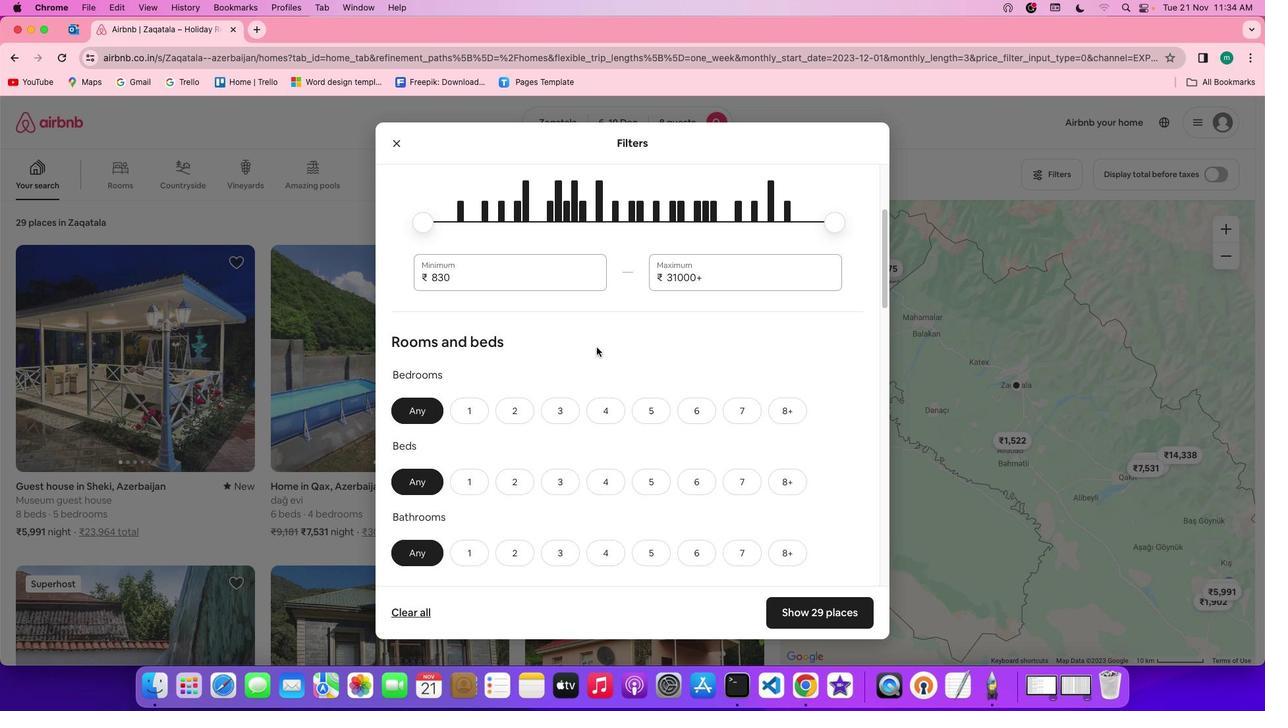 
Action: Mouse scrolled (596, 347) with delta (0, 0)
Screenshot: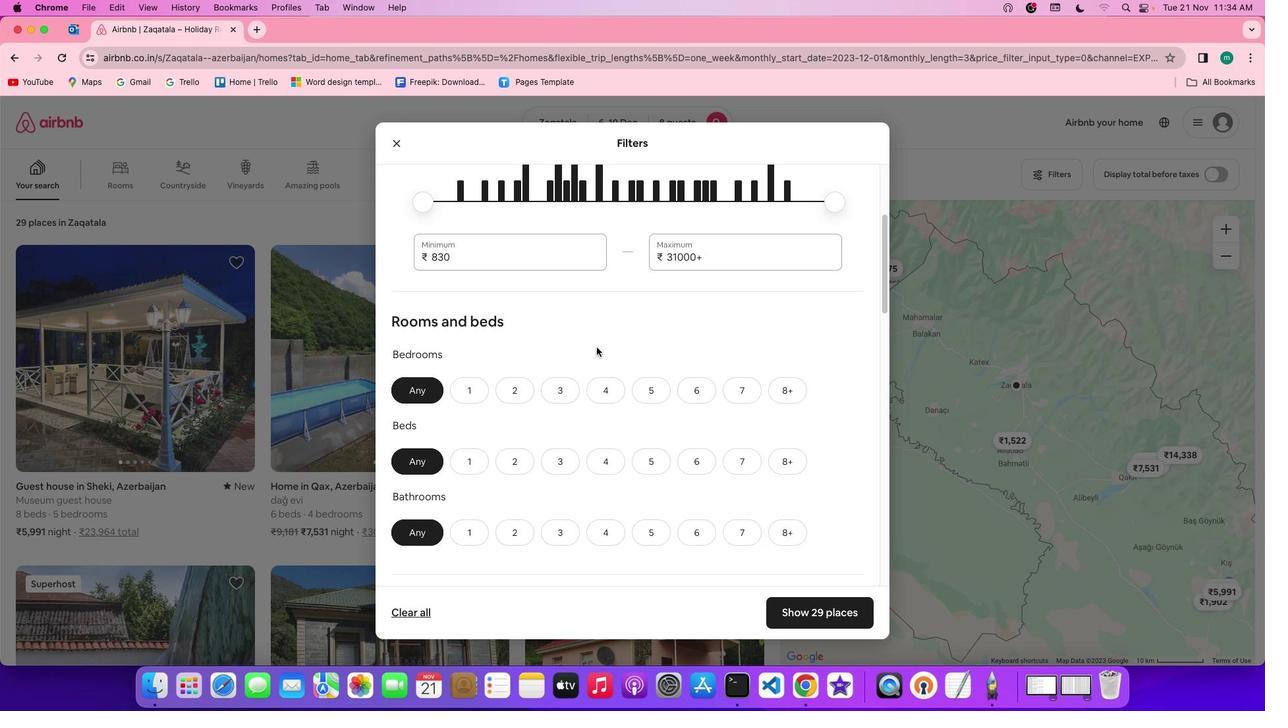 
Action: Mouse moved to (597, 347)
Screenshot: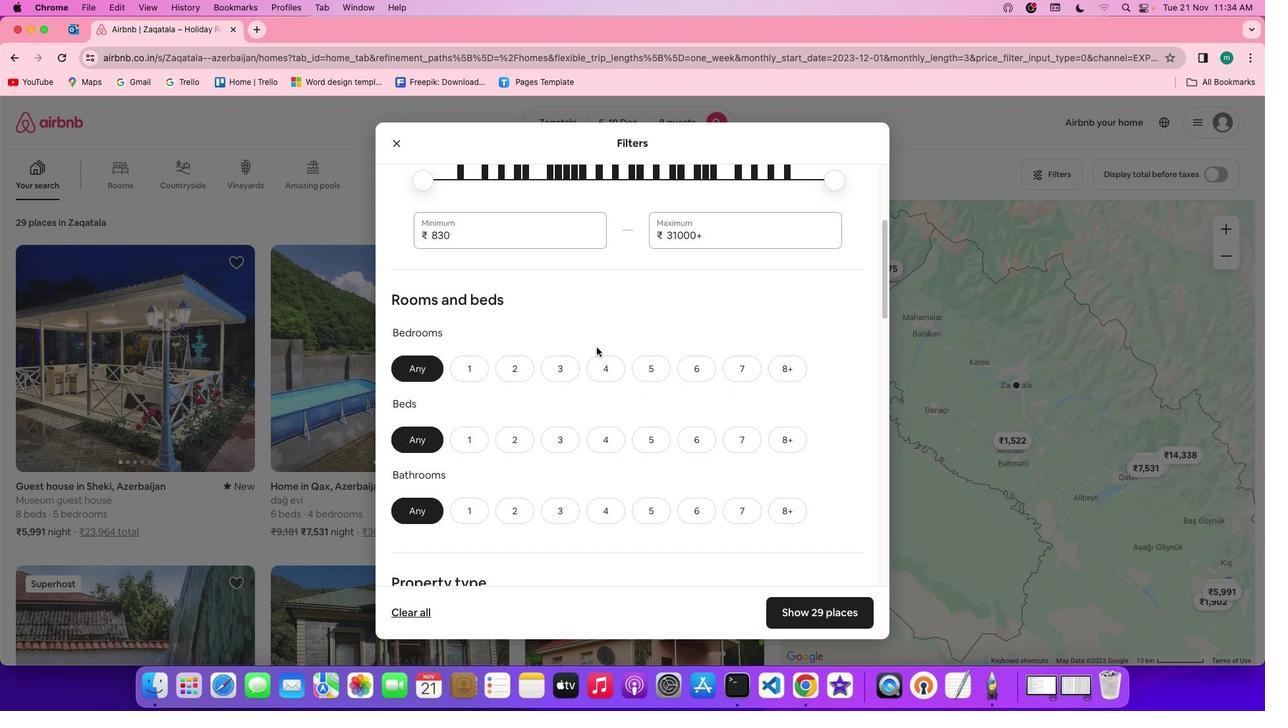 
Action: Mouse scrolled (597, 347) with delta (0, 0)
Screenshot: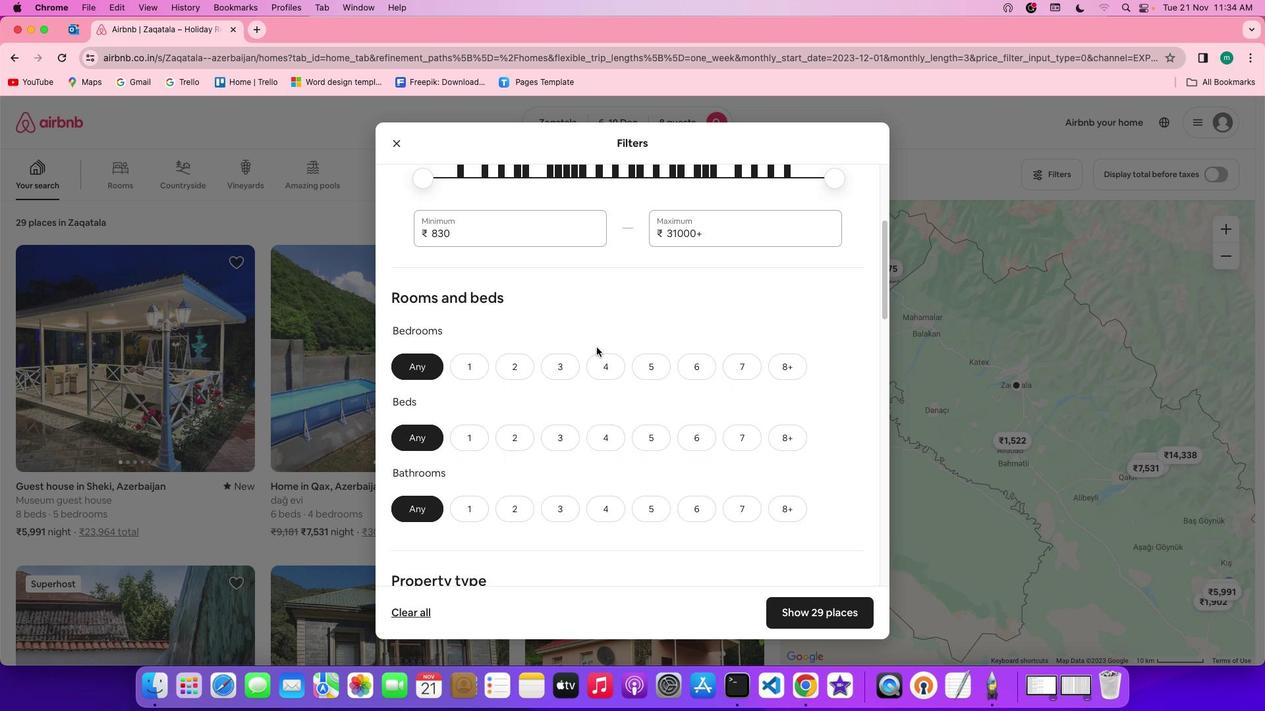 
Action: Mouse scrolled (597, 347) with delta (0, 0)
Screenshot: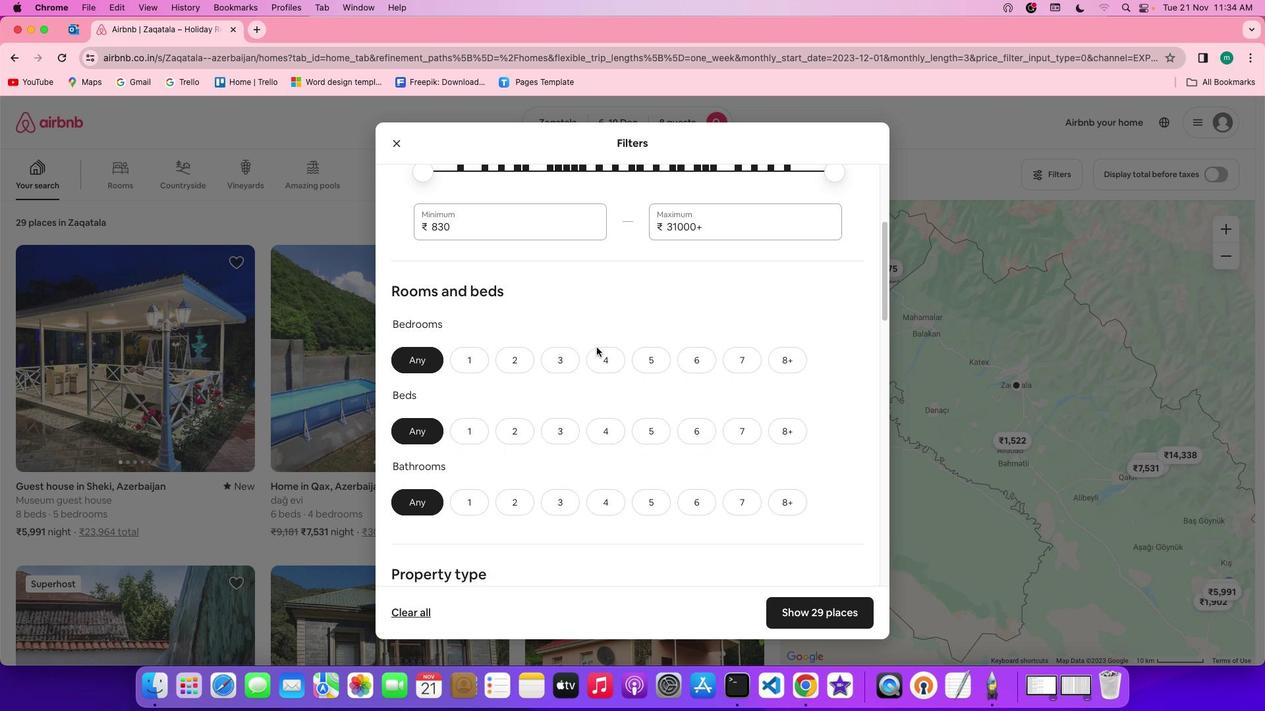 
Action: Mouse scrolled (597, 347) with delta (0, -1)
Screenshot: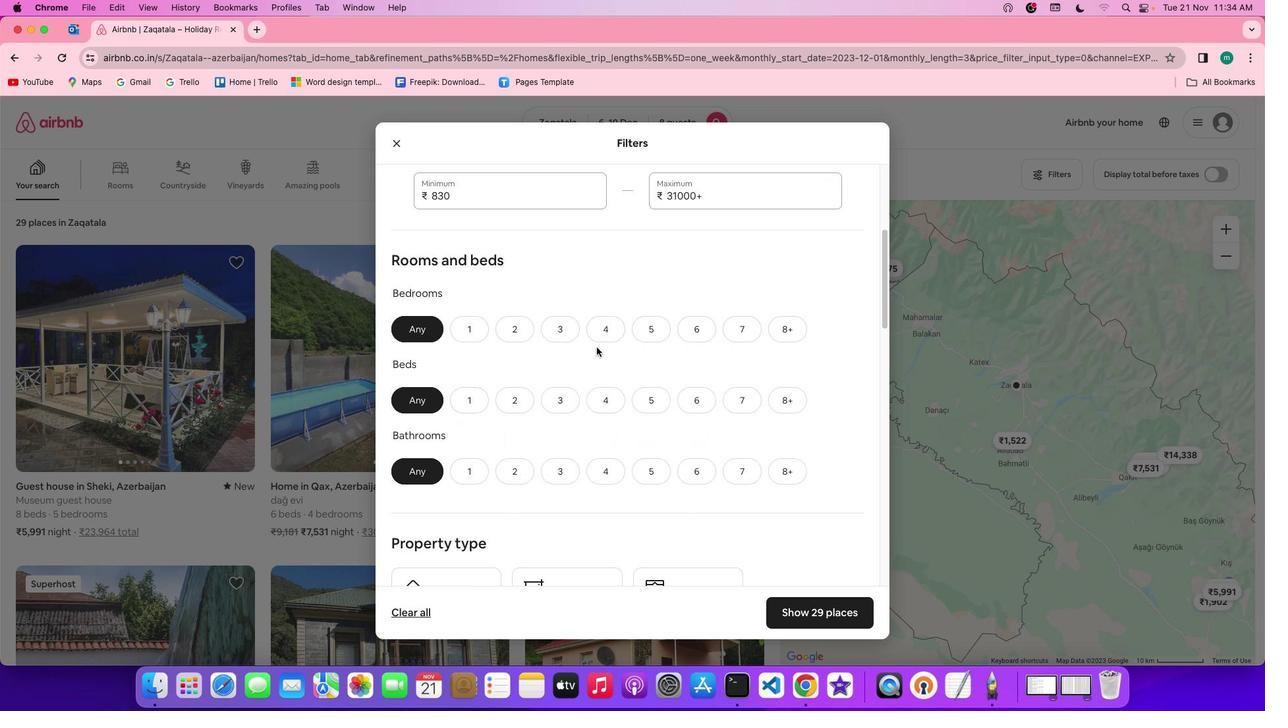 
Action: Mouse moved to (714, 305)
Screenshot: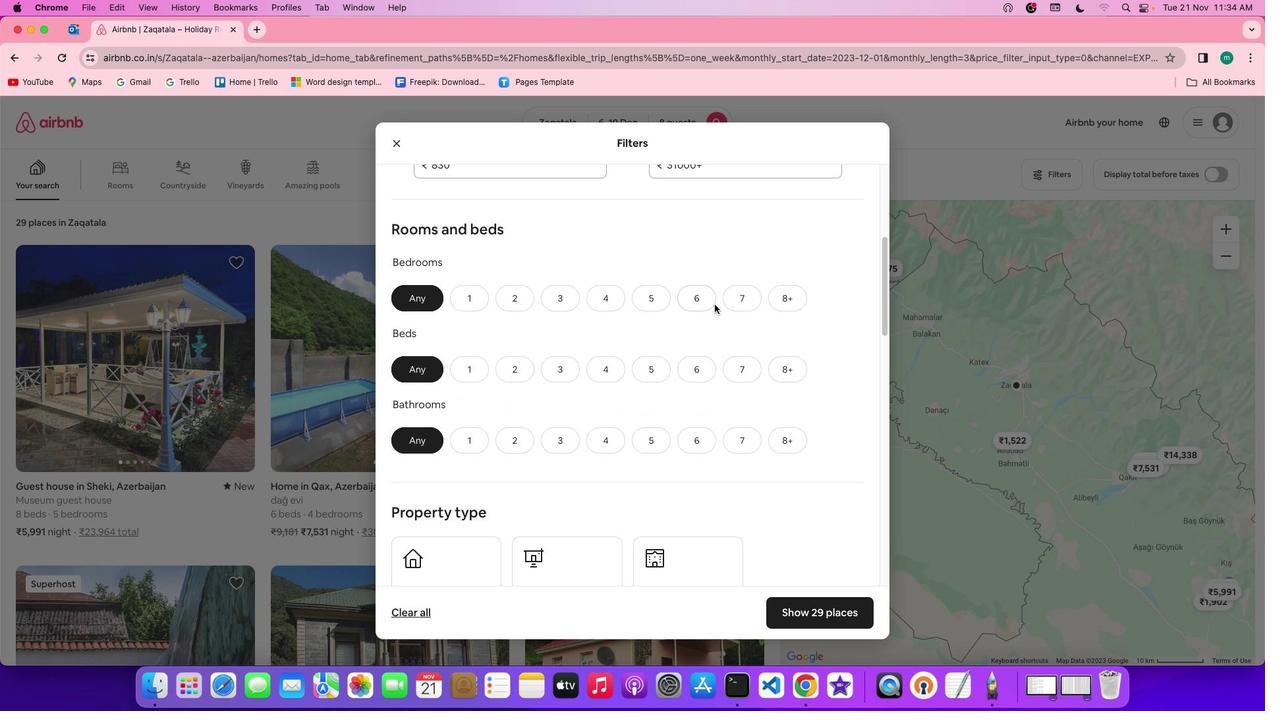 
Action: Mouse pressed left at (714, 305)
Screenshot: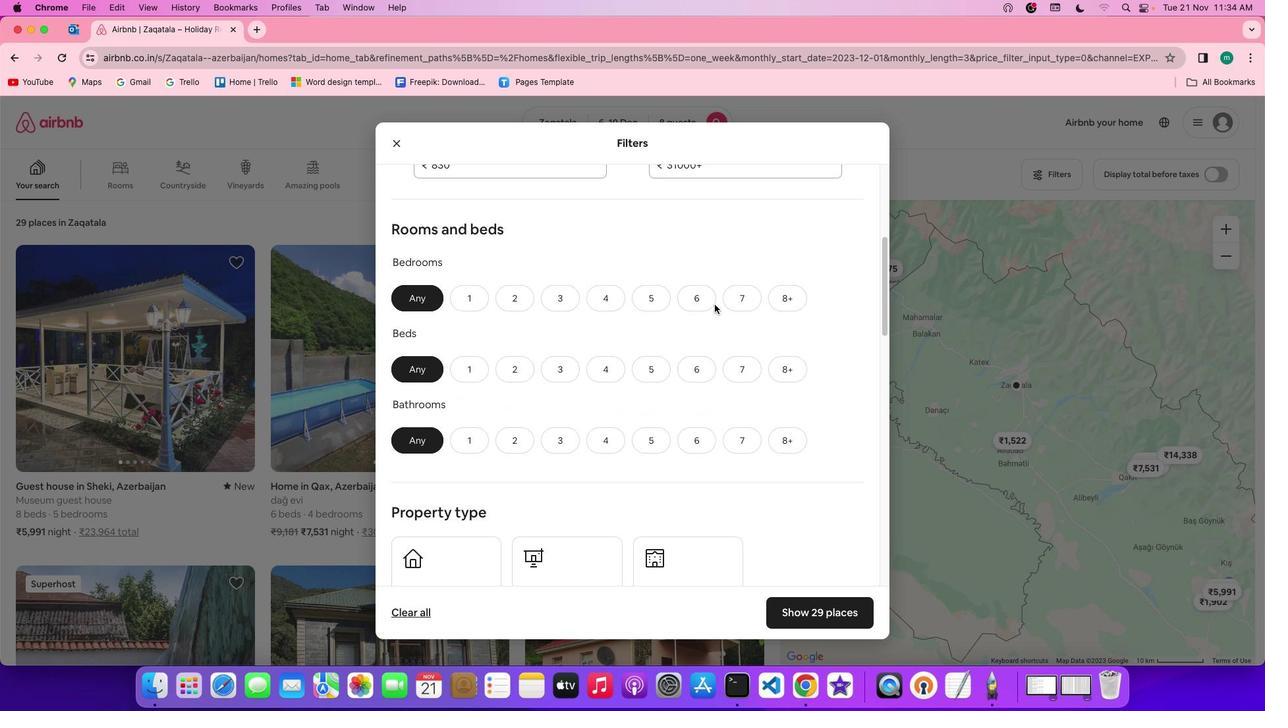 
Action: Mouse moved to (694, 297)
Screenshot: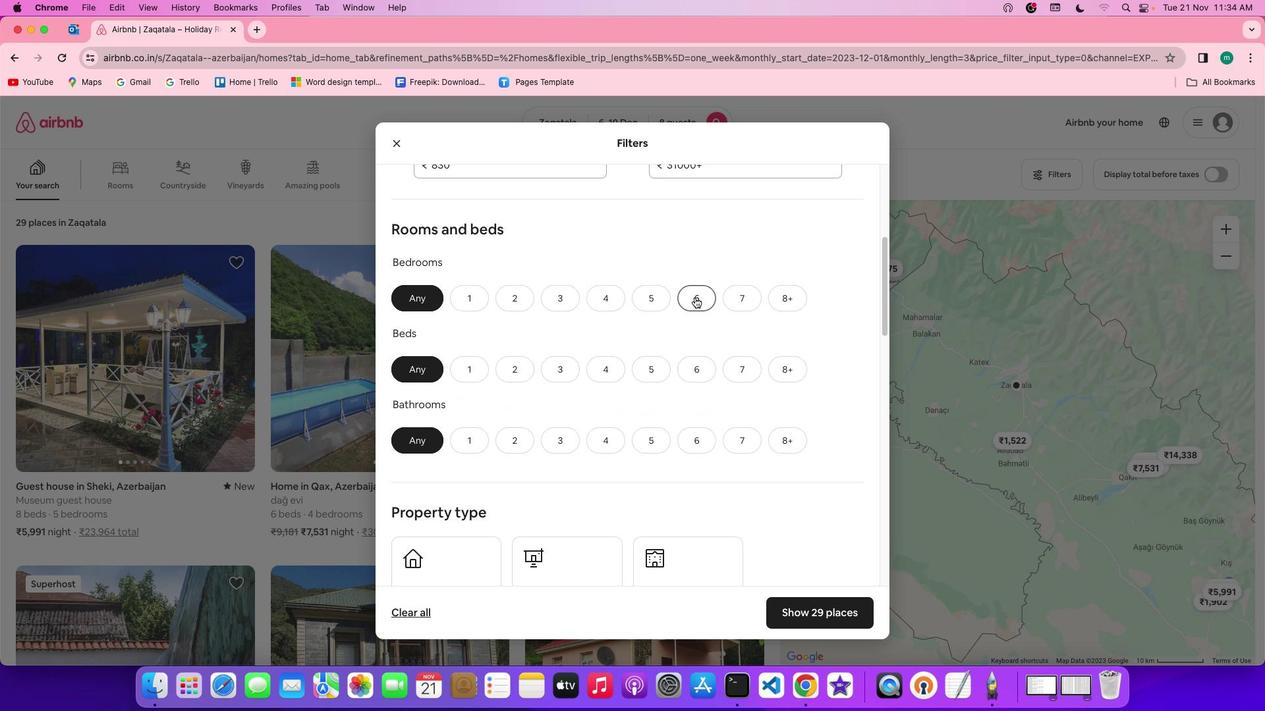
Action: Mouse pressed left at (694, 297)
Screenshot: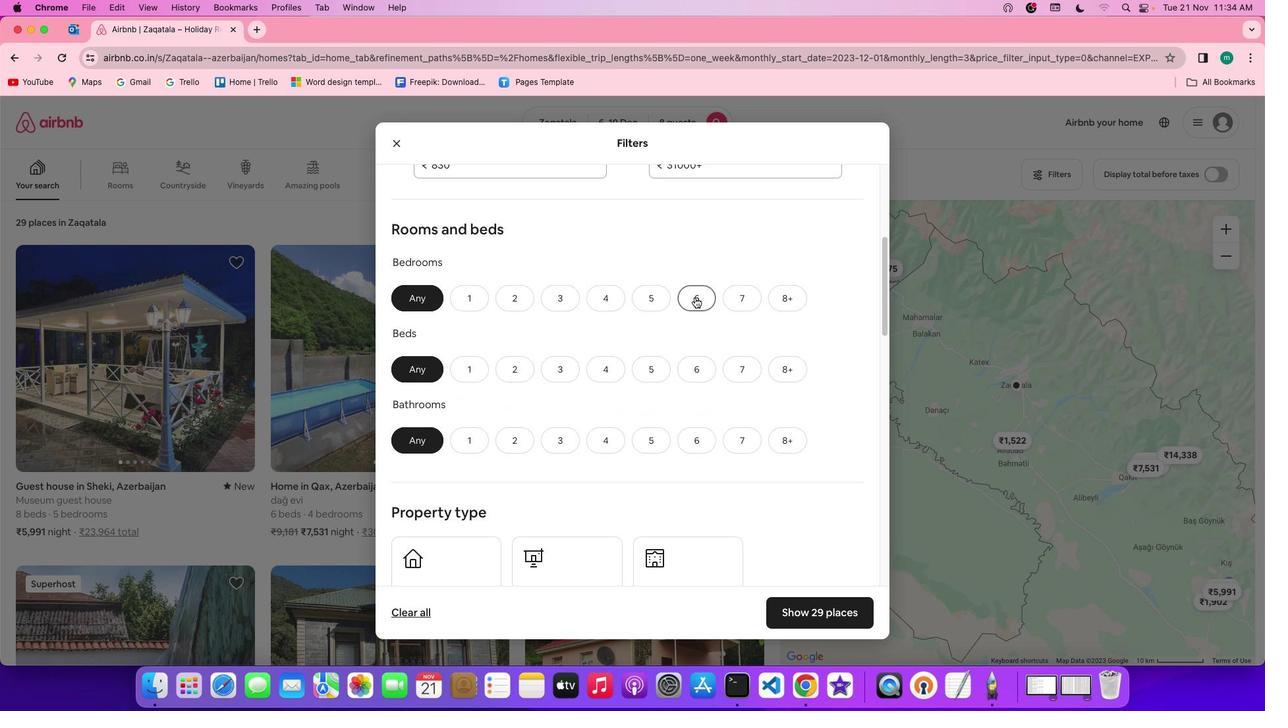 
Action: Mouse moved to (705, 372)
Screenshot: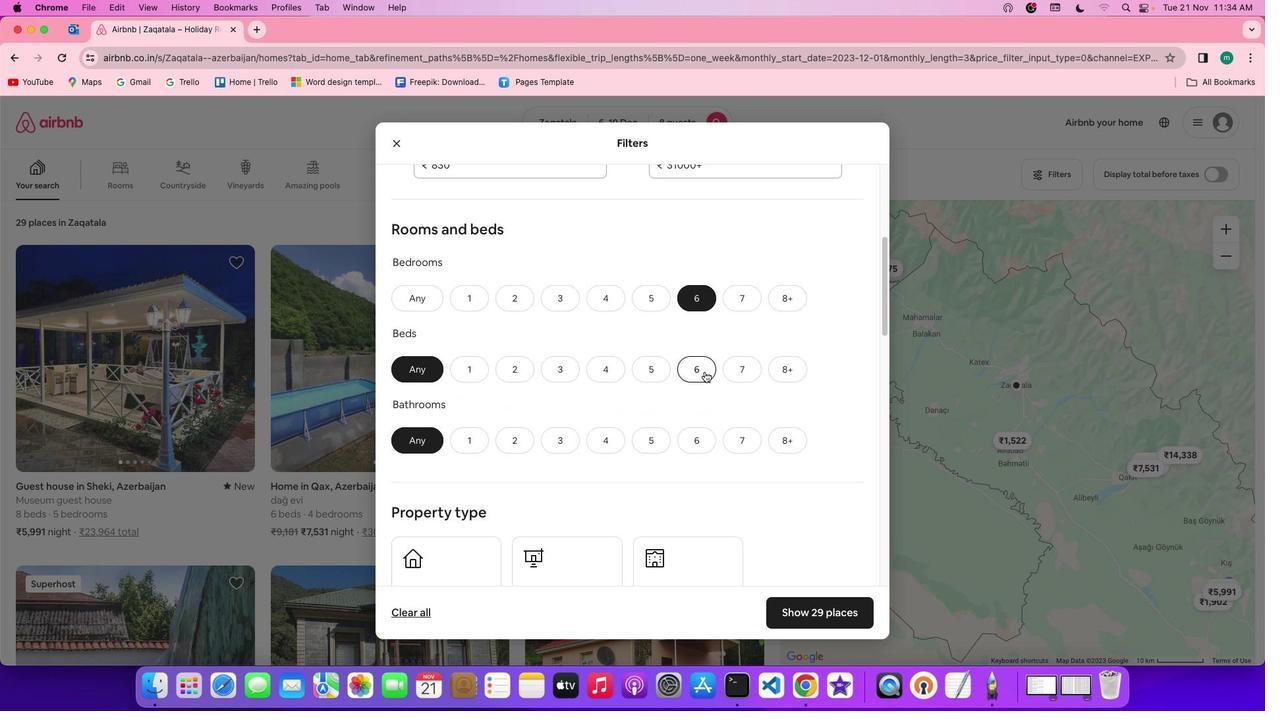 
Action: Mouse pressed left at (705, 372)
Screenshot: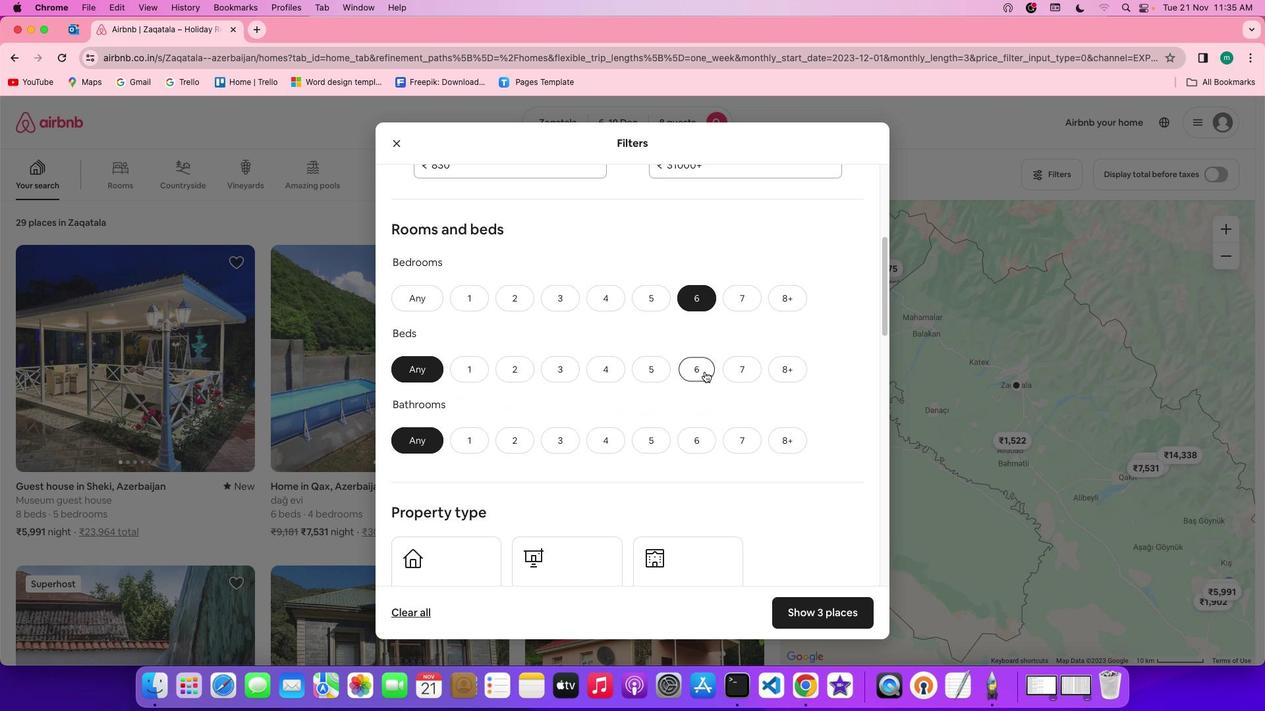 
Action: Mouse moved to (695, 441)
Screenshot: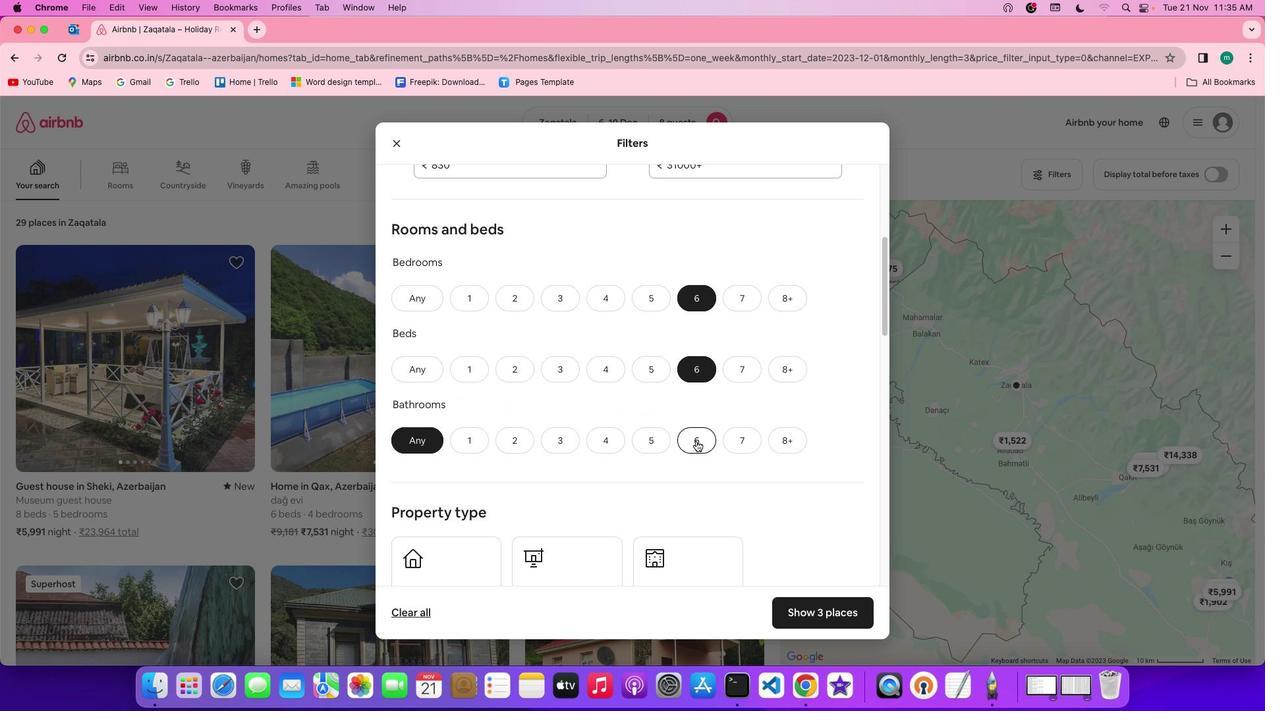 
Action: Mouse pressed left at (695, 441)
Screenshot: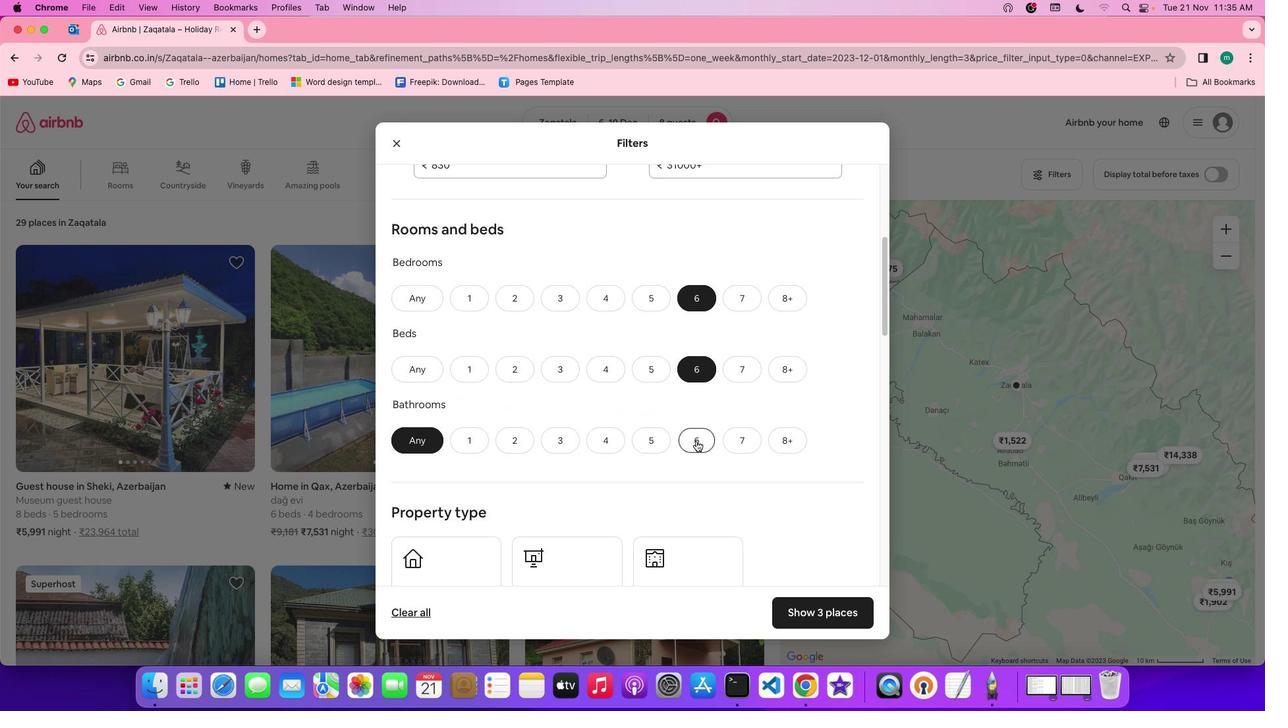 
Action: Mouse moved to (589, 358)
Screenshot: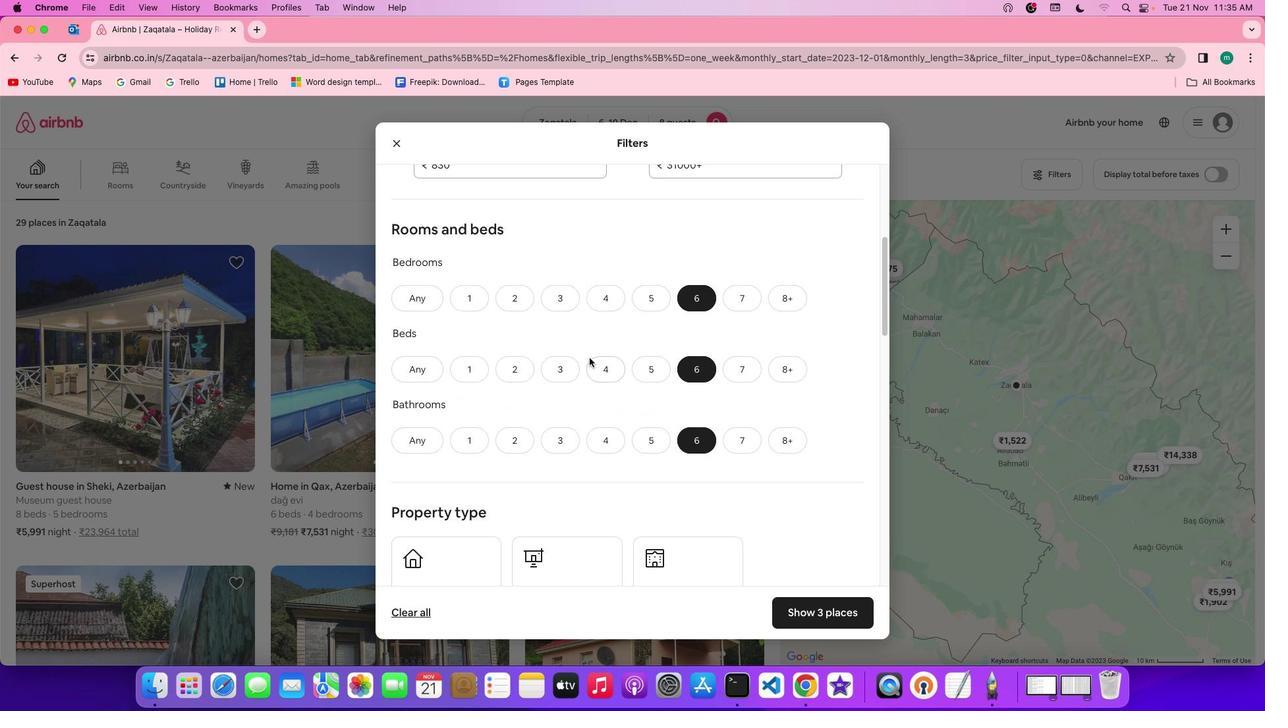 
Action: Mouse scrolled (589, 358) with delta (0, 0)
Screenshot: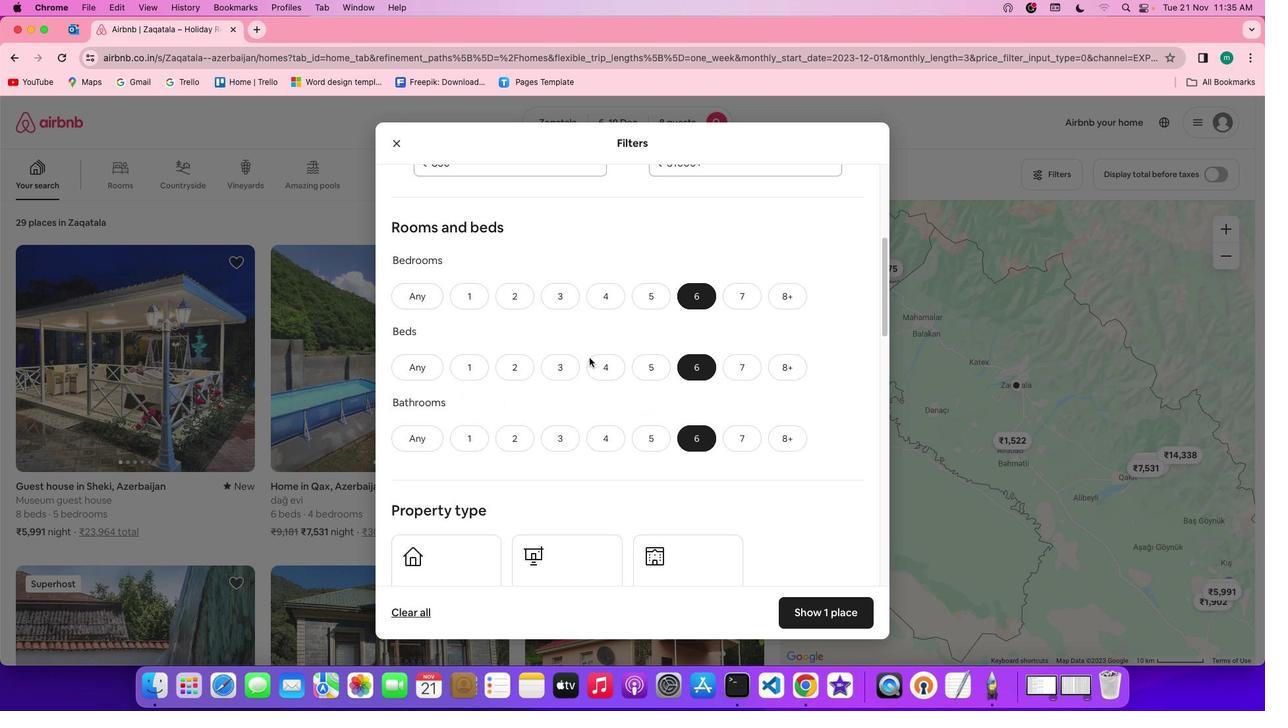 
Action: Mouse scrolled (589, 358) with delta (0, 0)
Screenshot: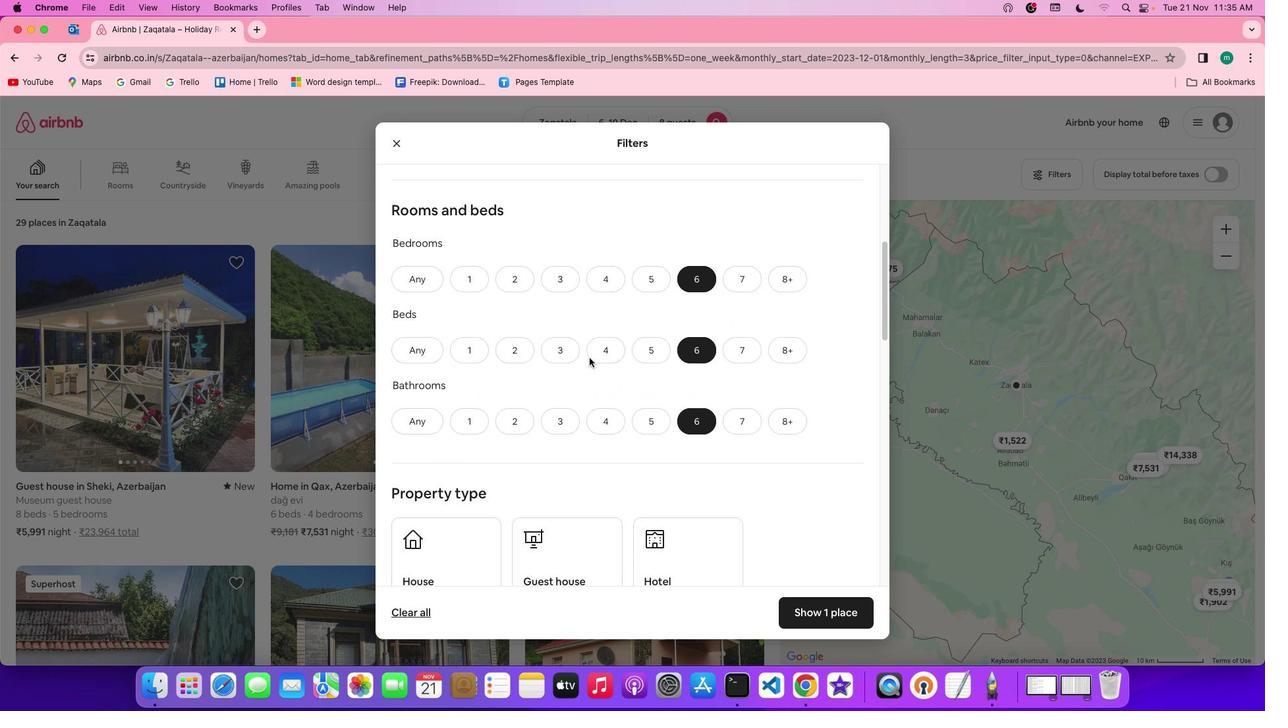 
Action: Mouse scrolled (589, 358) with delta (0, -1)
Screenshot: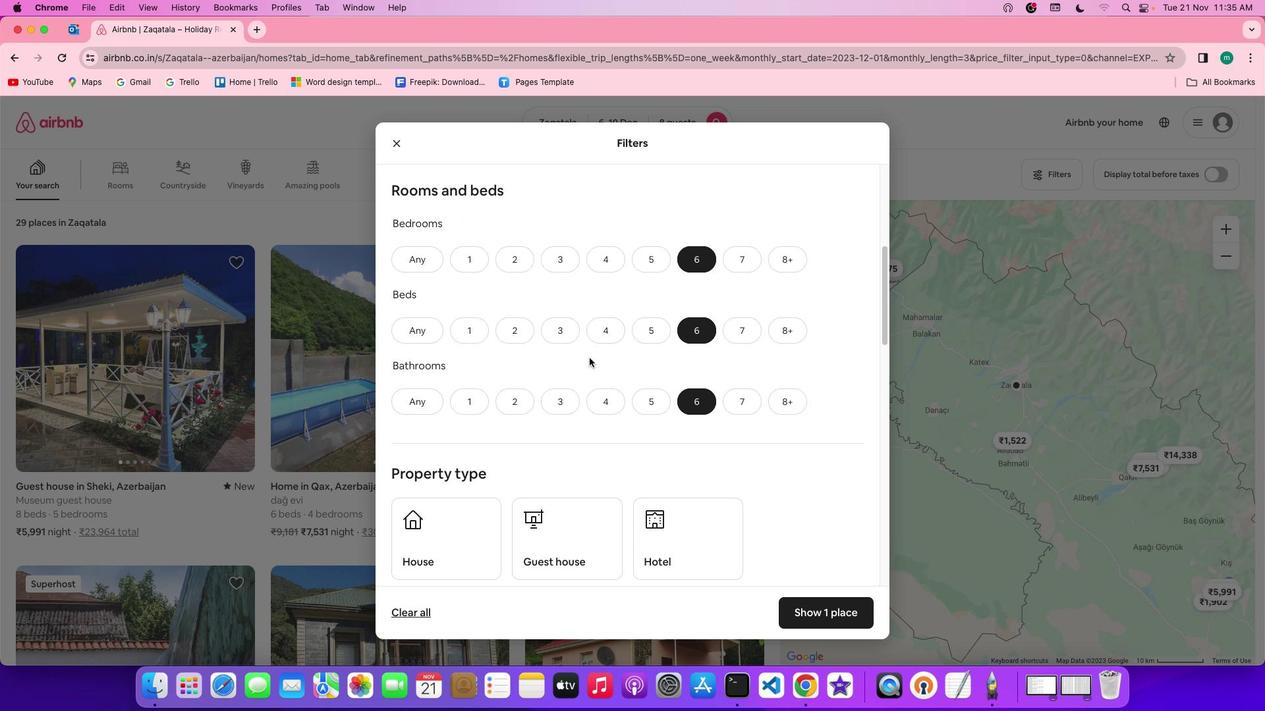 
Action: Mouse scrolled (589, 358) with delta (0, -1)
Screenshot: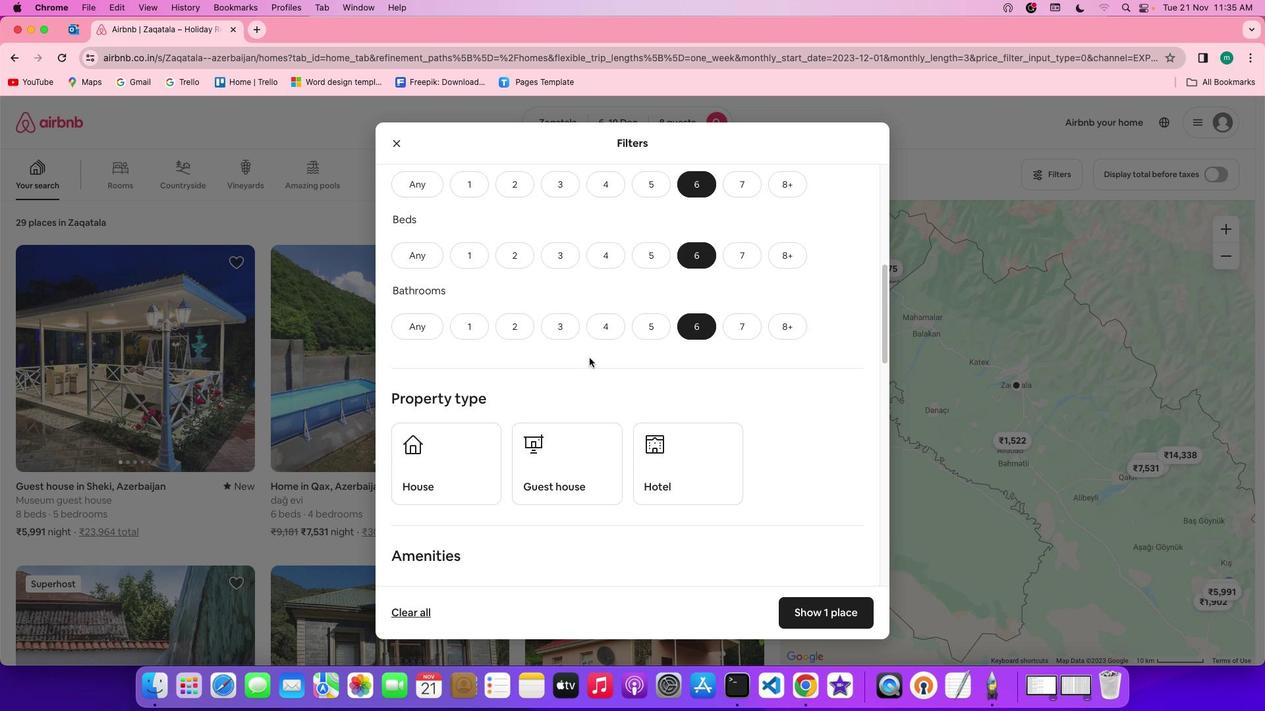 
Action: Mouse scrolled (589, 358) with delta (0, 0)
Screenshot: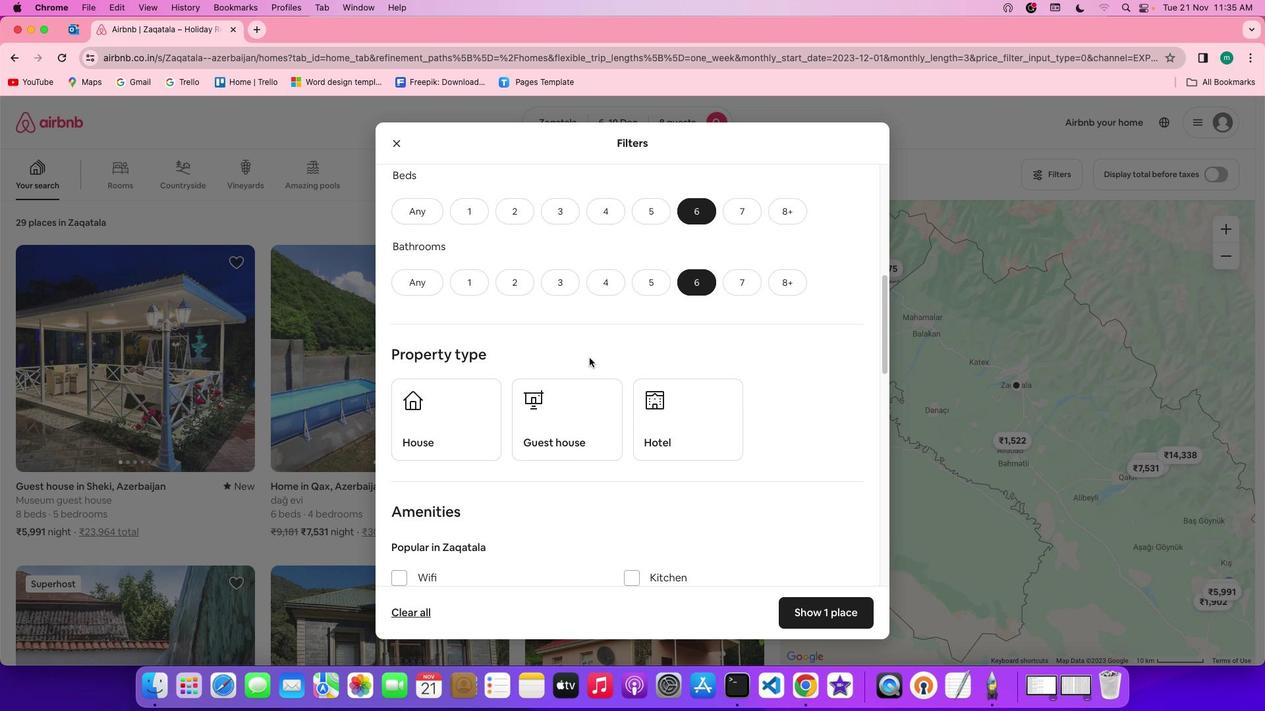 
Action: Mouse scrolled (589, 358) with delta (0, 0)
Screenshot: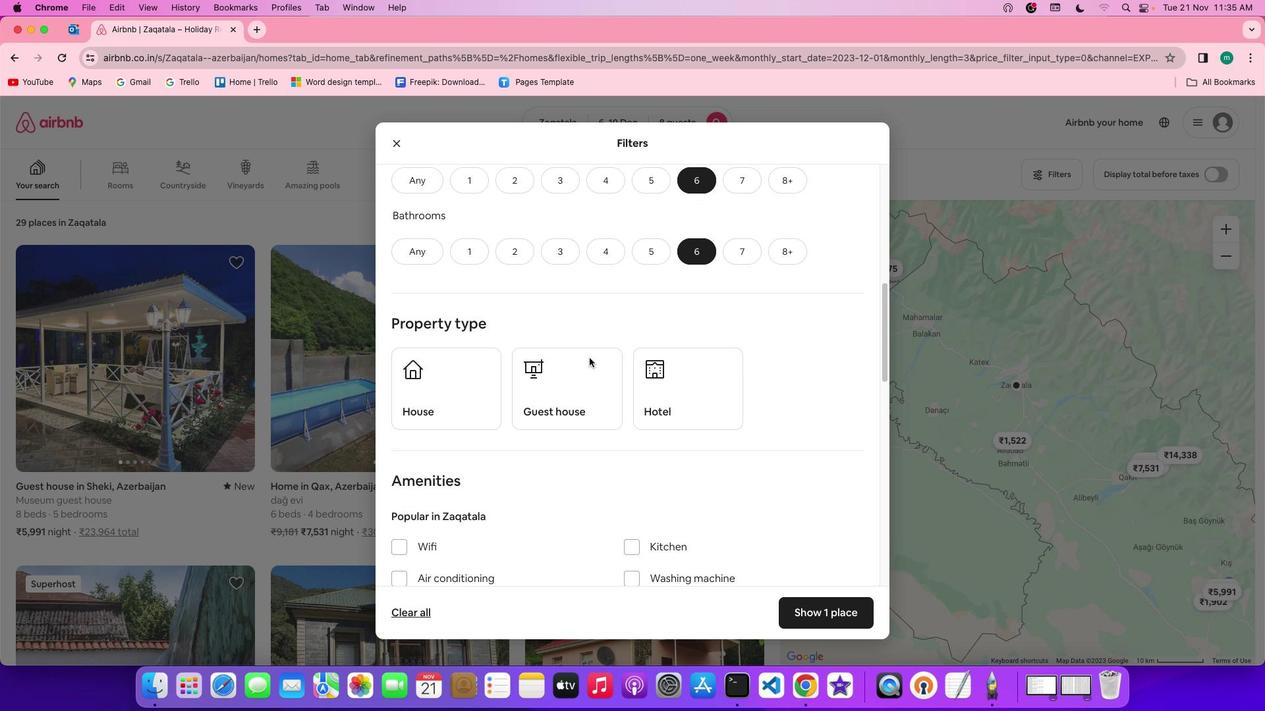 
Action: Mouse scrolled (589, 358) with delta (0, -1)
Screenshot: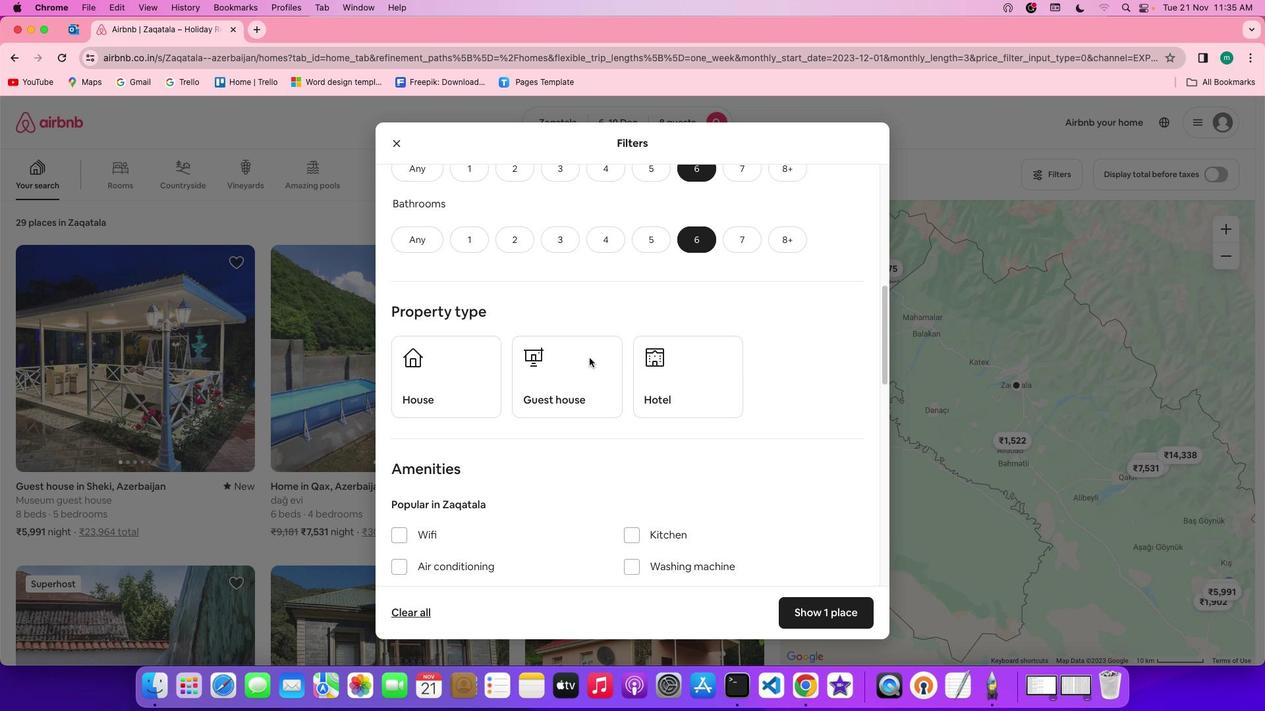 
Action: Mouse scrolled (589, 358) with delta (0, 0)
Screenshot: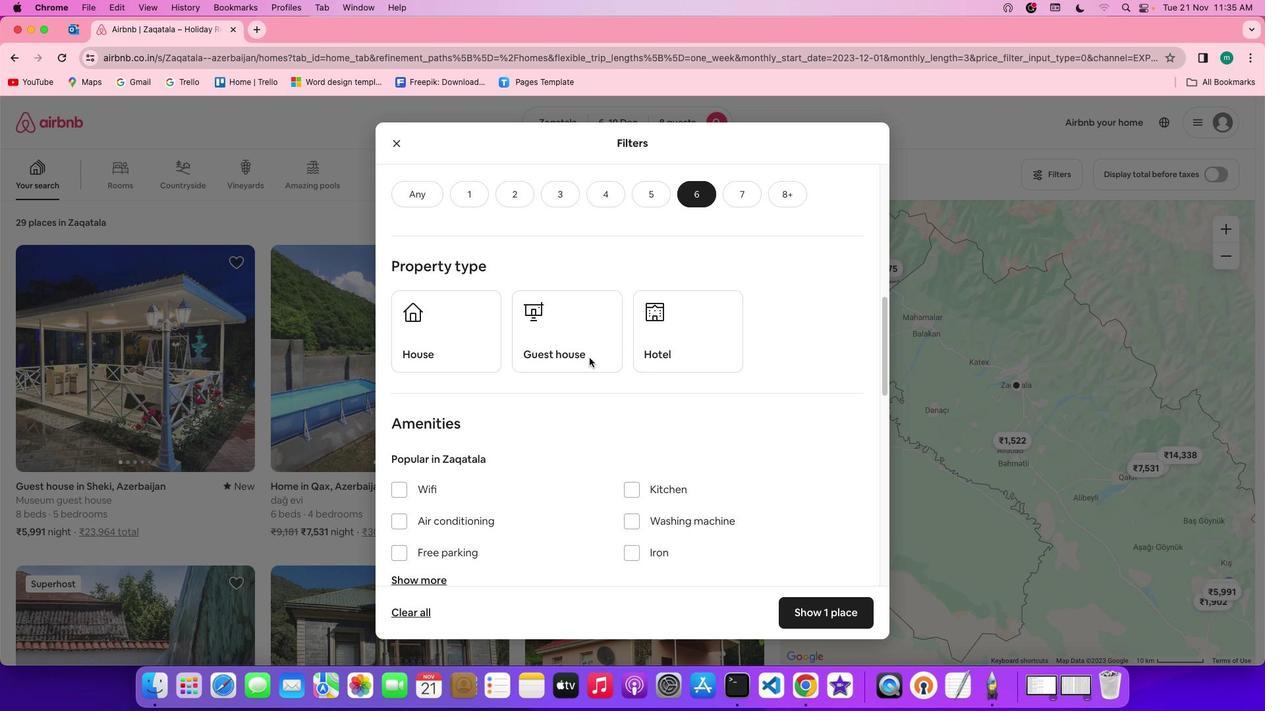 
Action: Mouse scrolled (589, 358) with delta (0, 0)
Screenshot: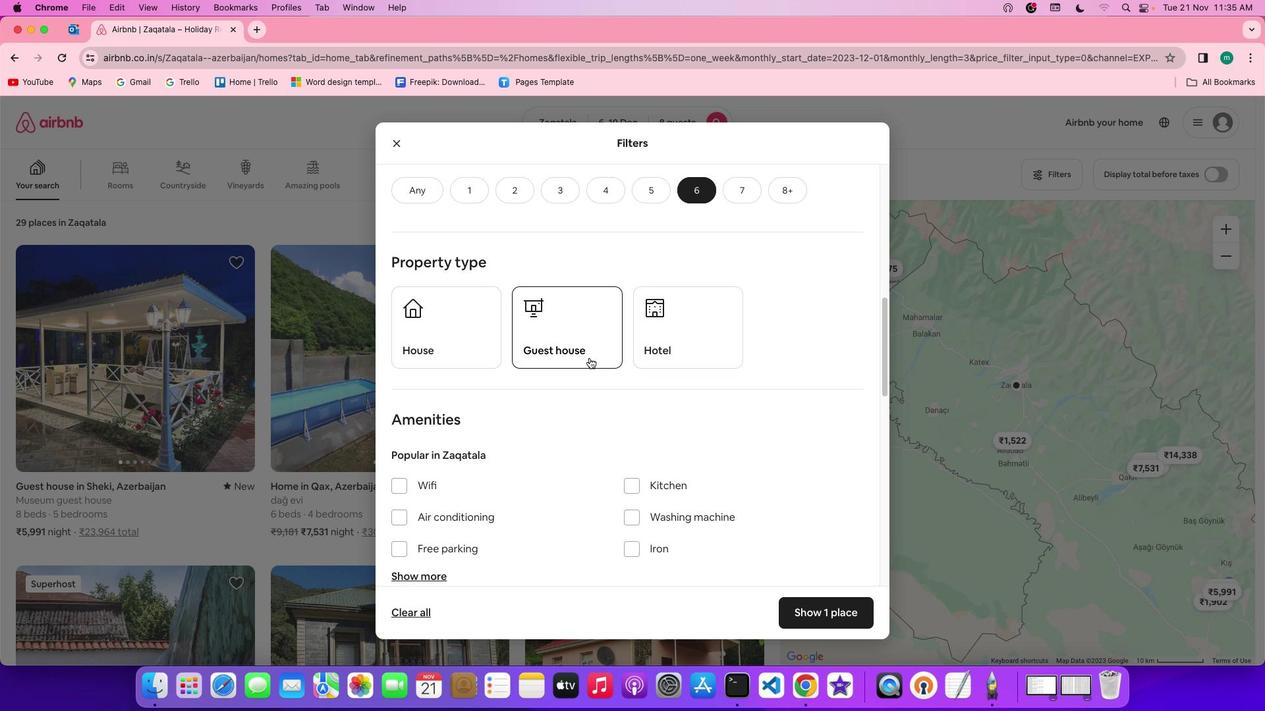 
Action: Mouse scrolled (589, 358) with delta (0, 0)
Screenshot: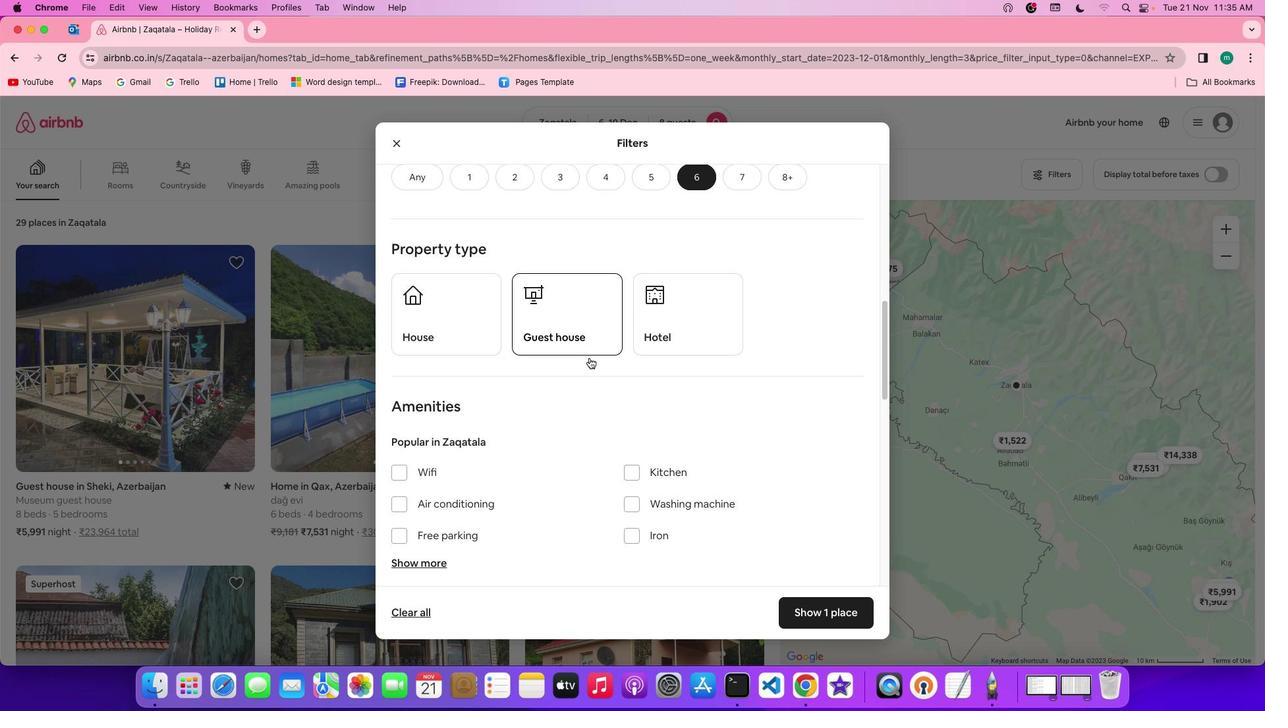 
Action: Mouse scrolled (589, 358) with delta (0, -1)
Screenshot: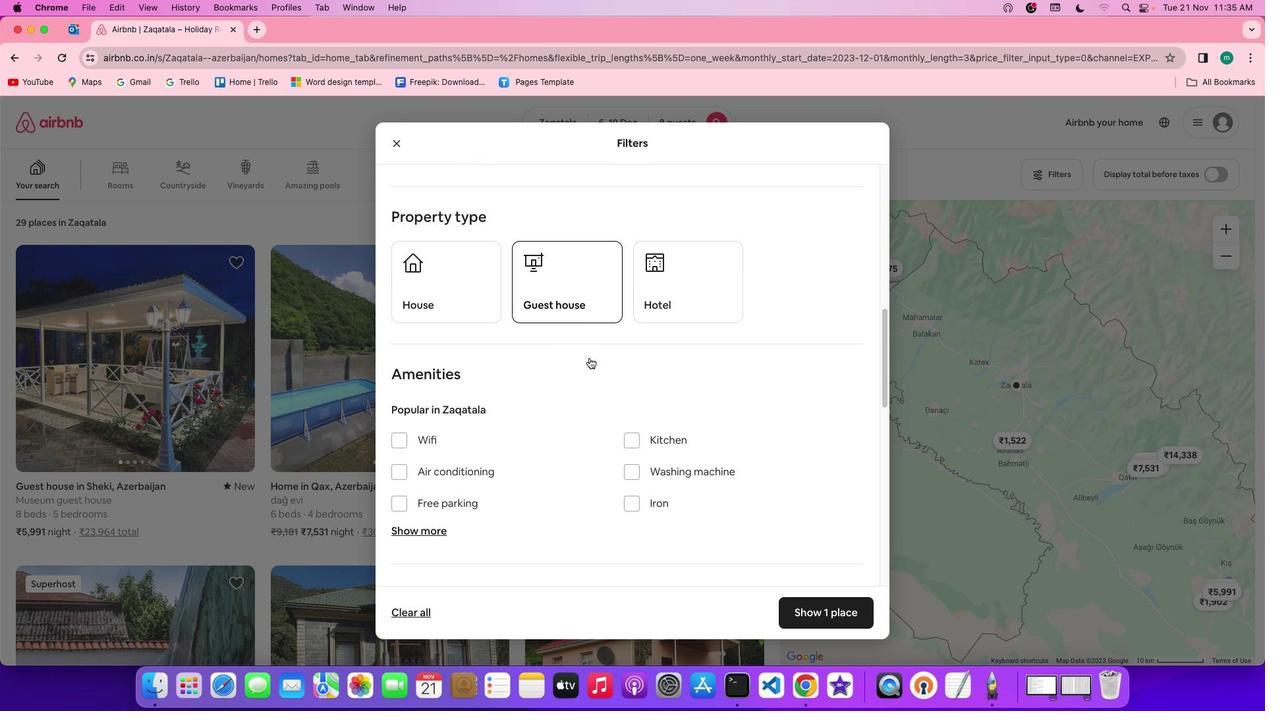 
Action: Mouse scrolled (589, 358) with delta (0, 0)
Screenshot: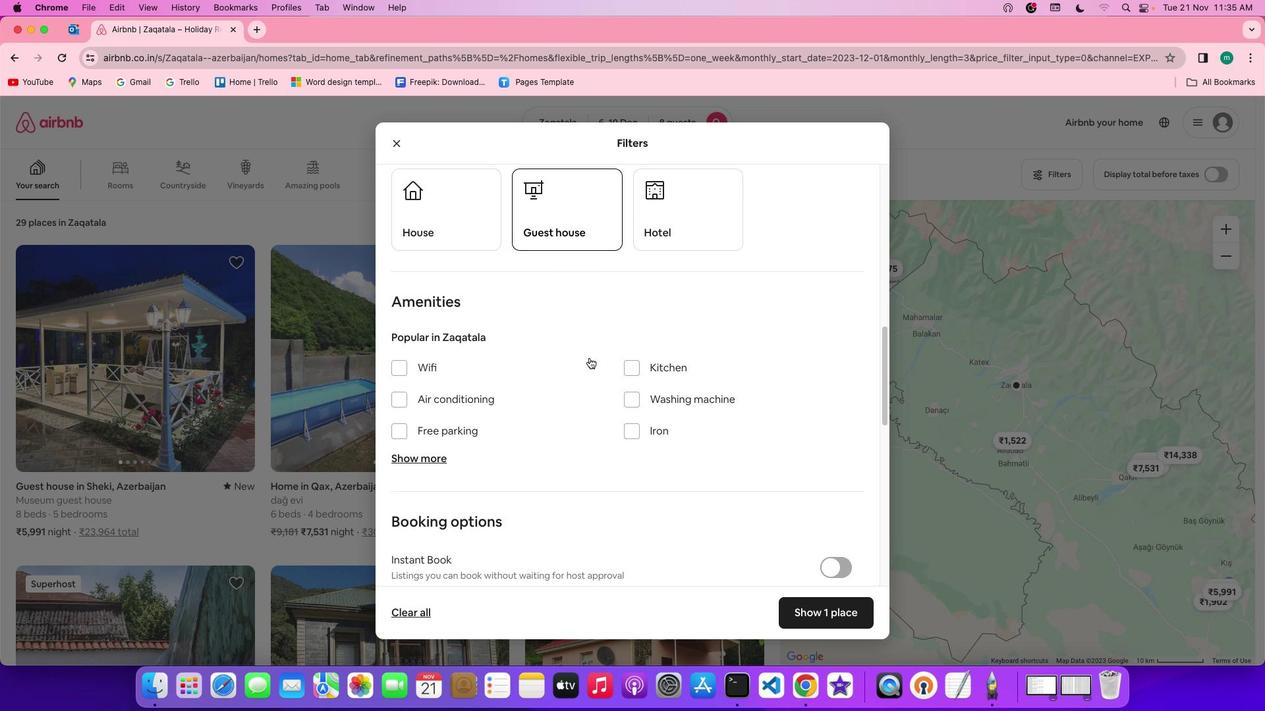 
Action: Mouse scrolled (589, 358) with delta (0, 0)
Screenshot: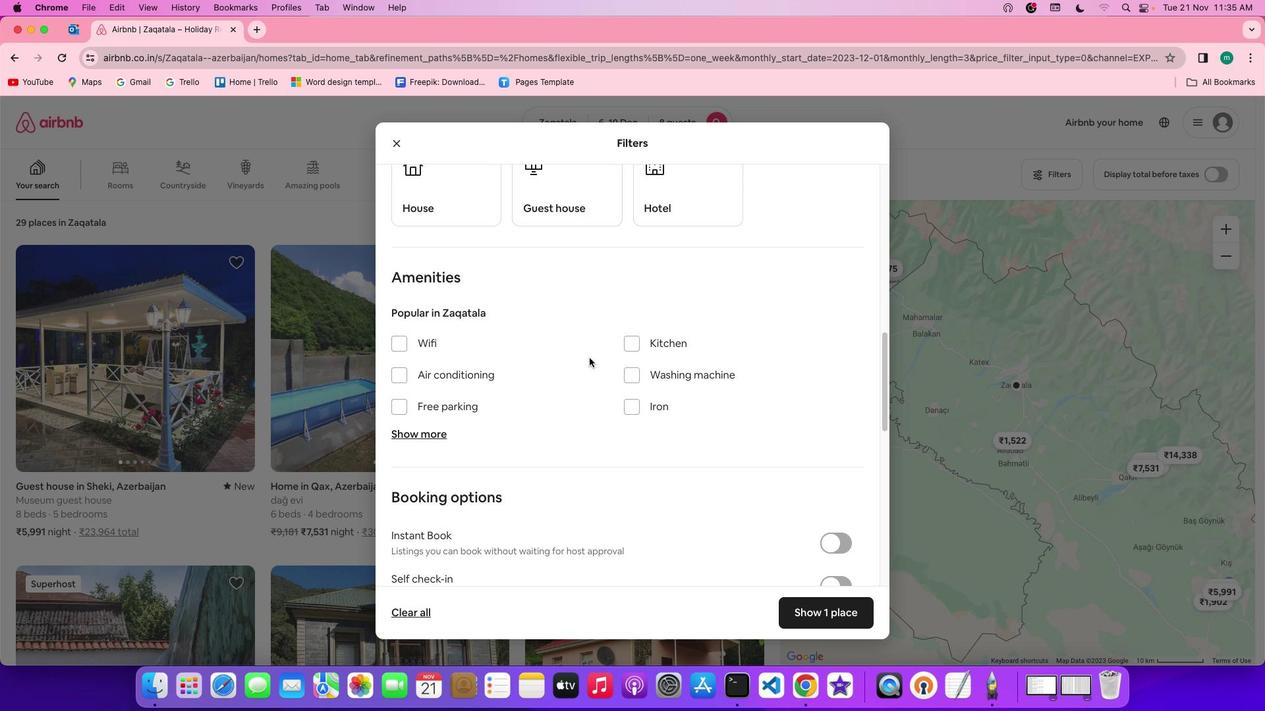 
Action: Mouse scrolled (589, 358) with delta (0, 0)
Screenshot: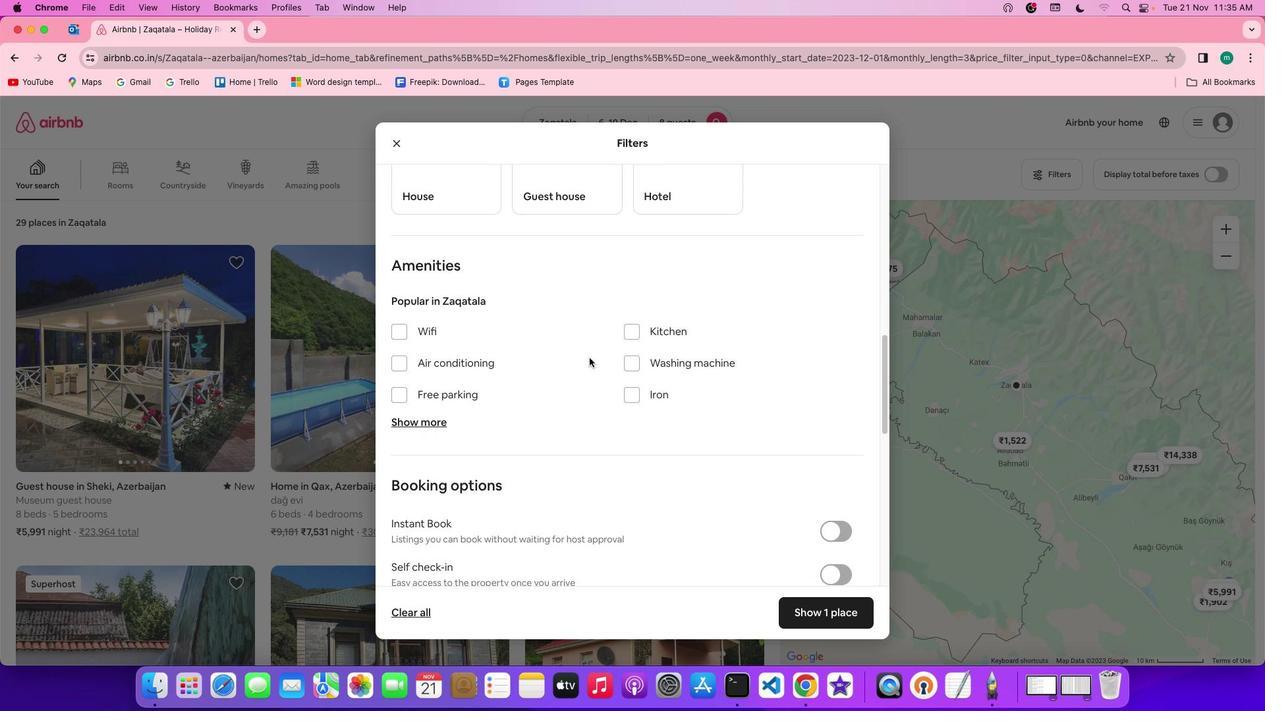 
Action: Mouse scrolled (589, 358) with delta (0, 0)
Screenshot: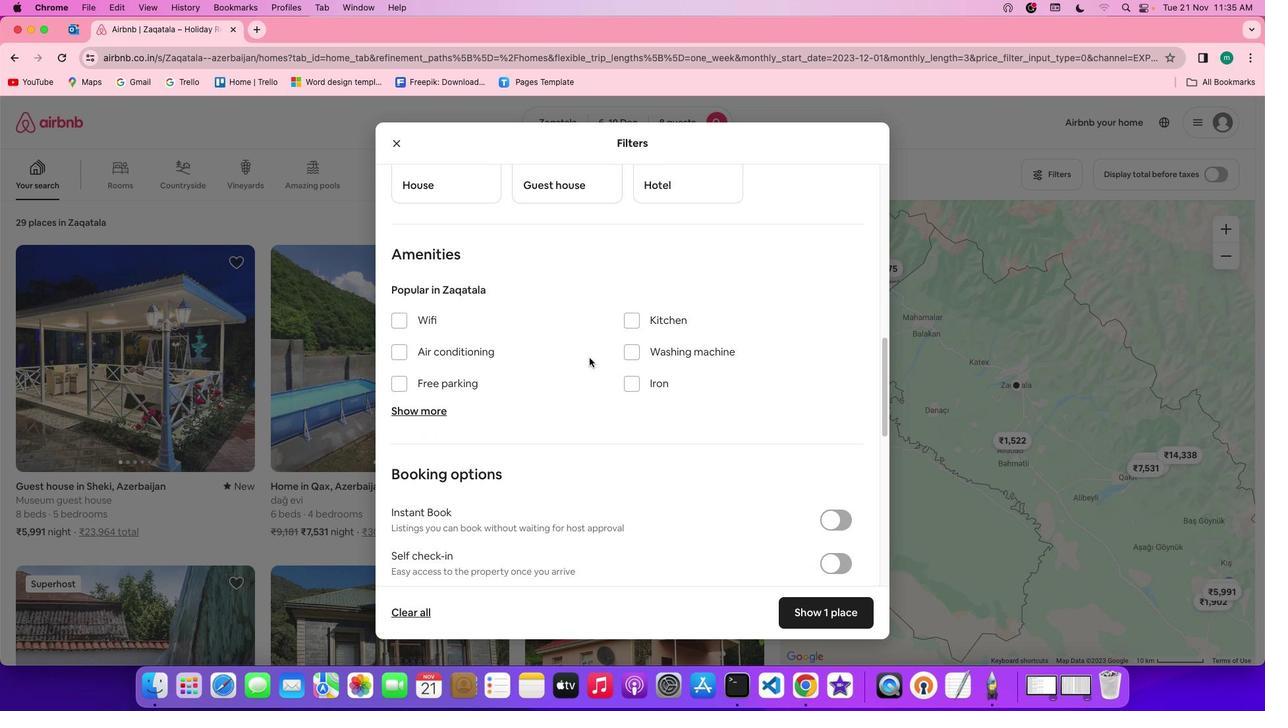
Action: Mouse scrolled (589, 358) with delta (0, 0)
Screenshot: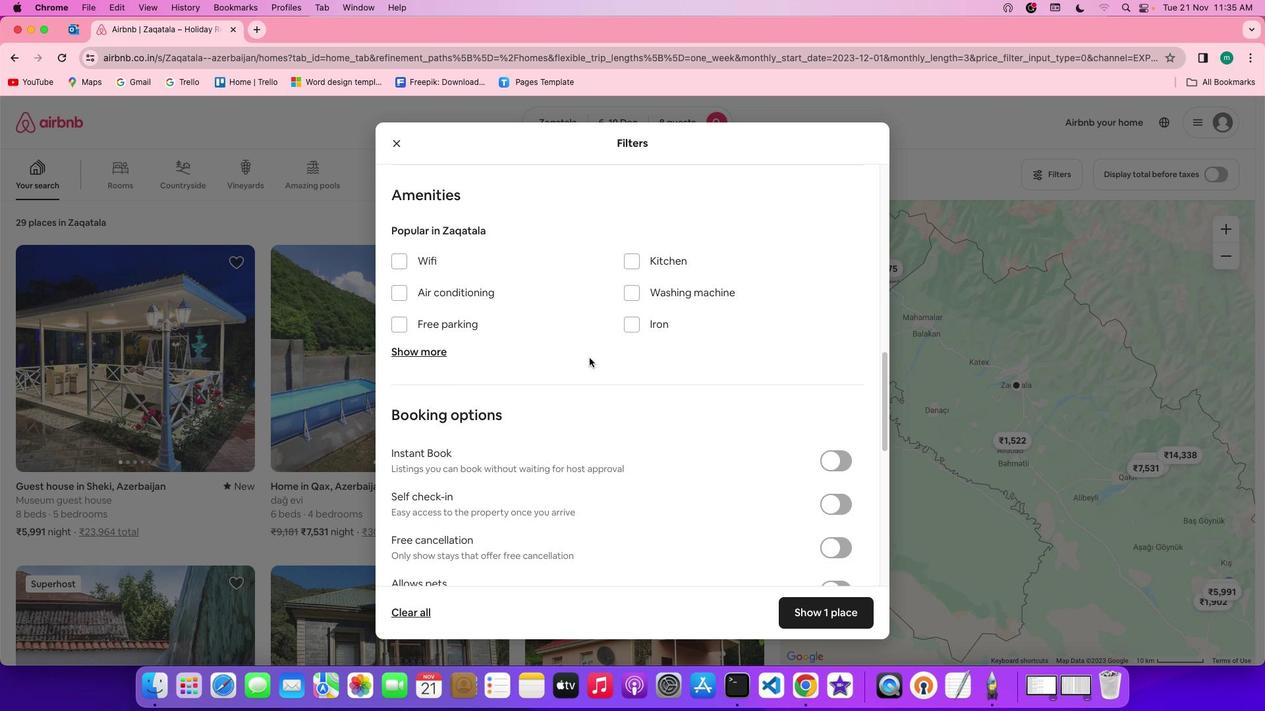 
Action: Mouse moved to (564, 318)
Screenshot: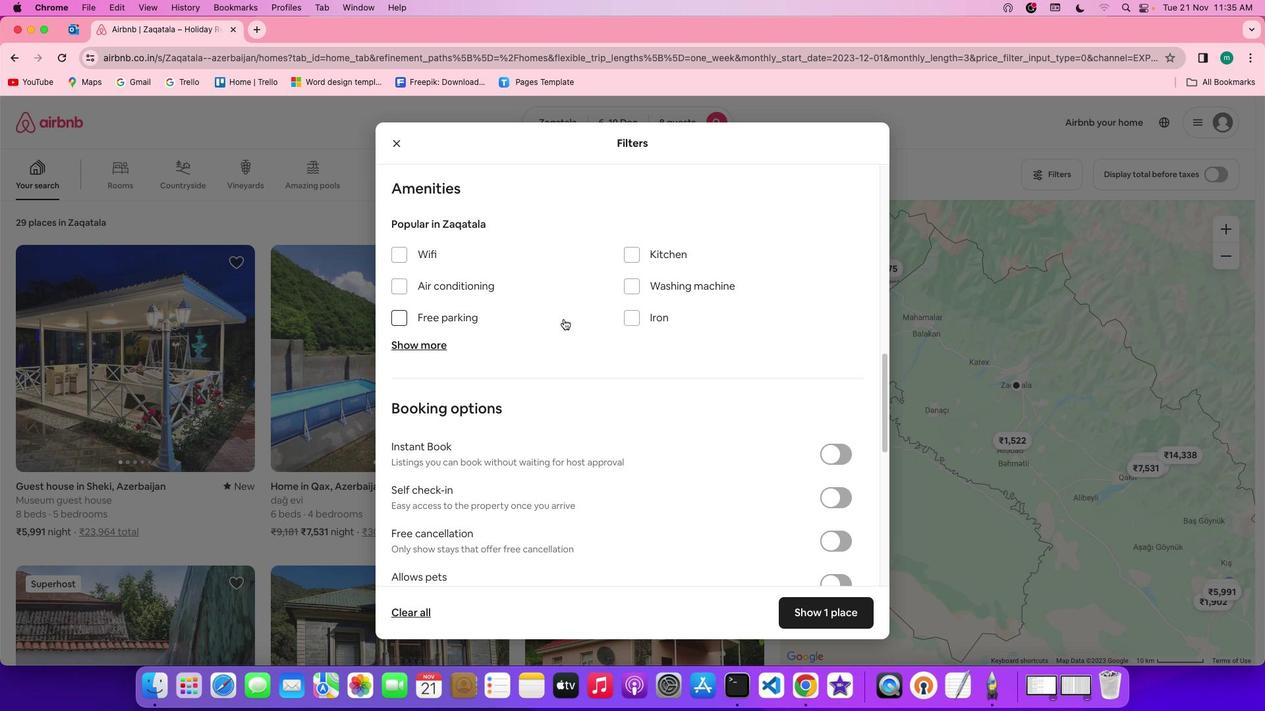 
Action: Mouse scrolled (564, 318) with delta (0, 0)
Screenshot: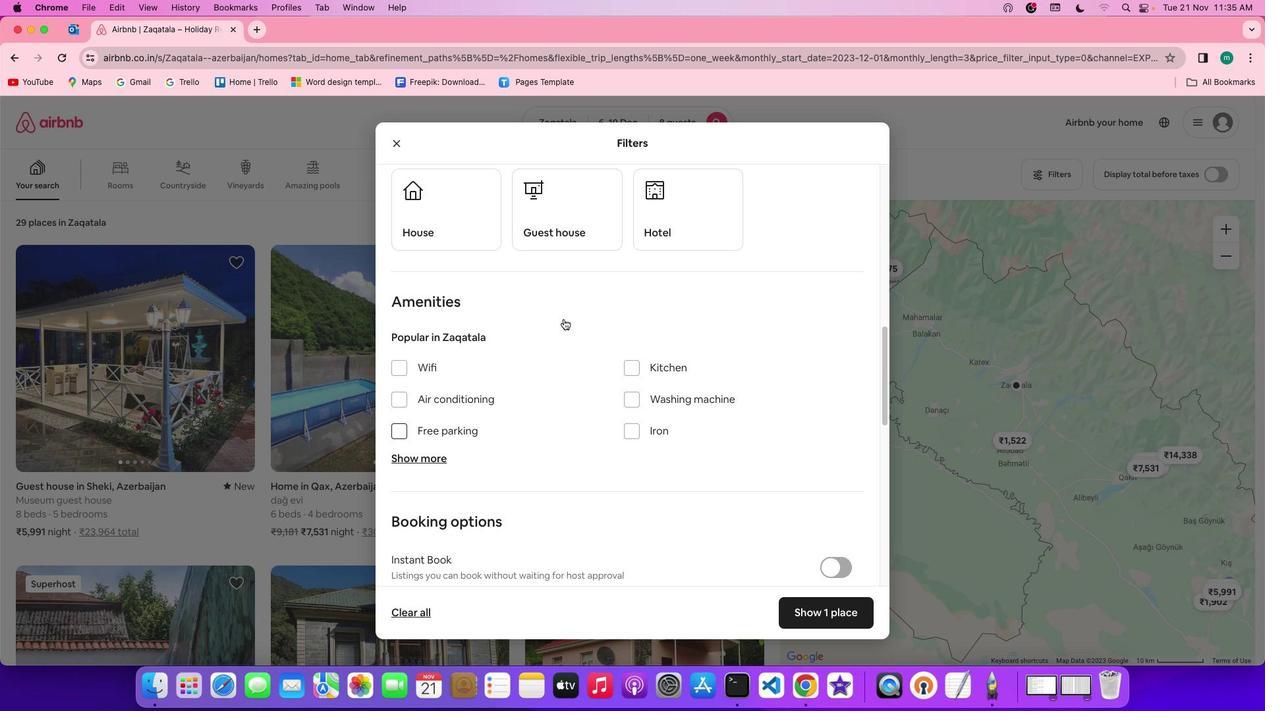 
Action: Mouse scrolled (564, 318) with delta (0, 0)
Screenshot: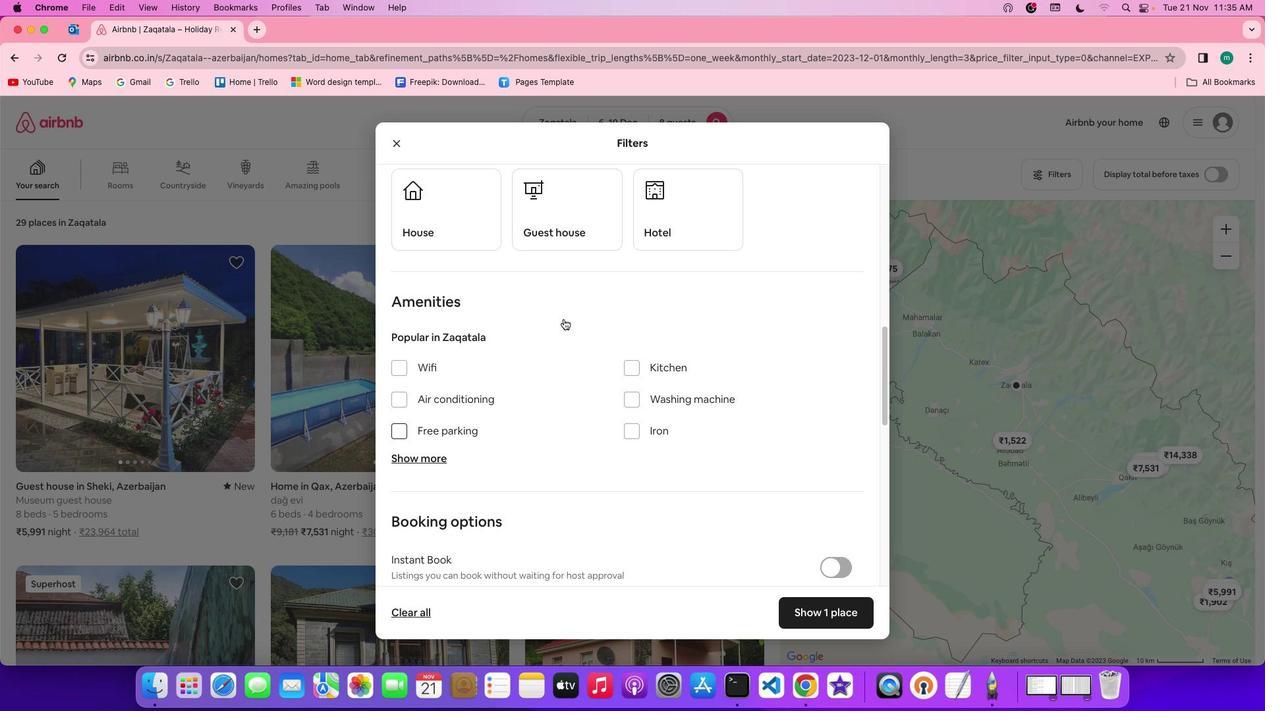 
Action: Mouse scrolled (564, 318) with delta (0, 1)
Screenshot: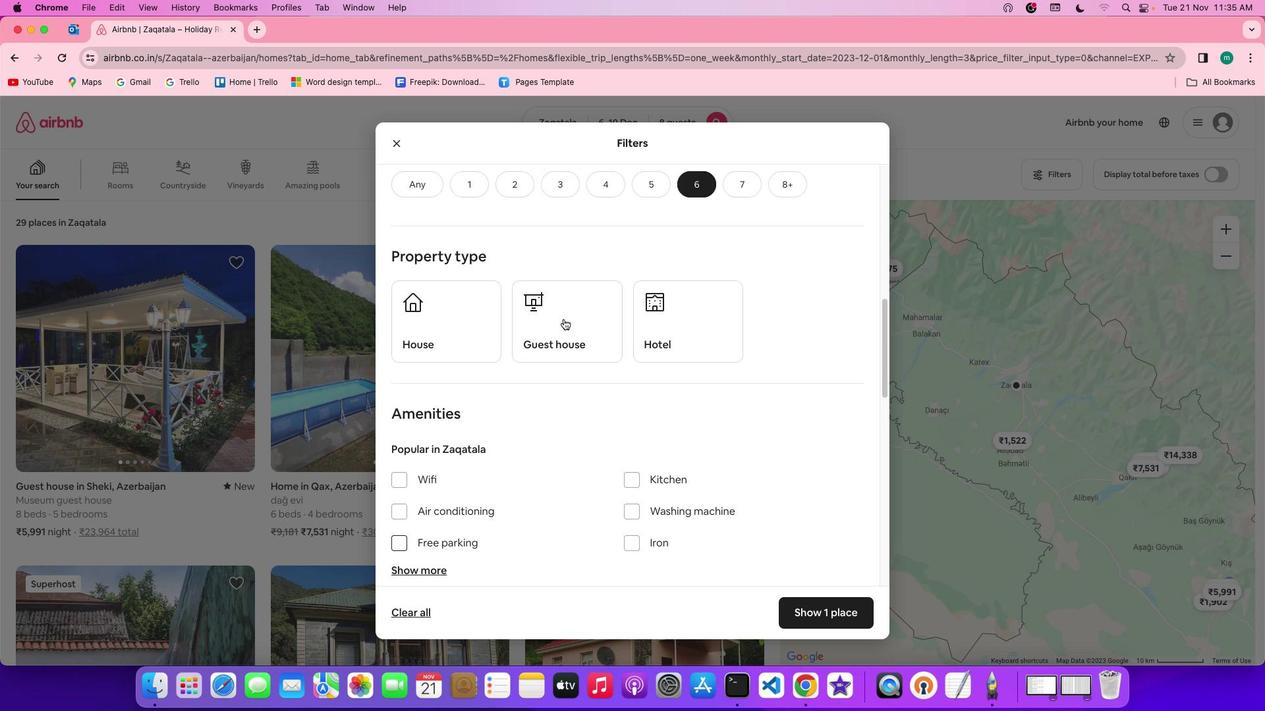 
Action: Mouse scrolled (564, 318) with delta (0, 3)
Screenshot: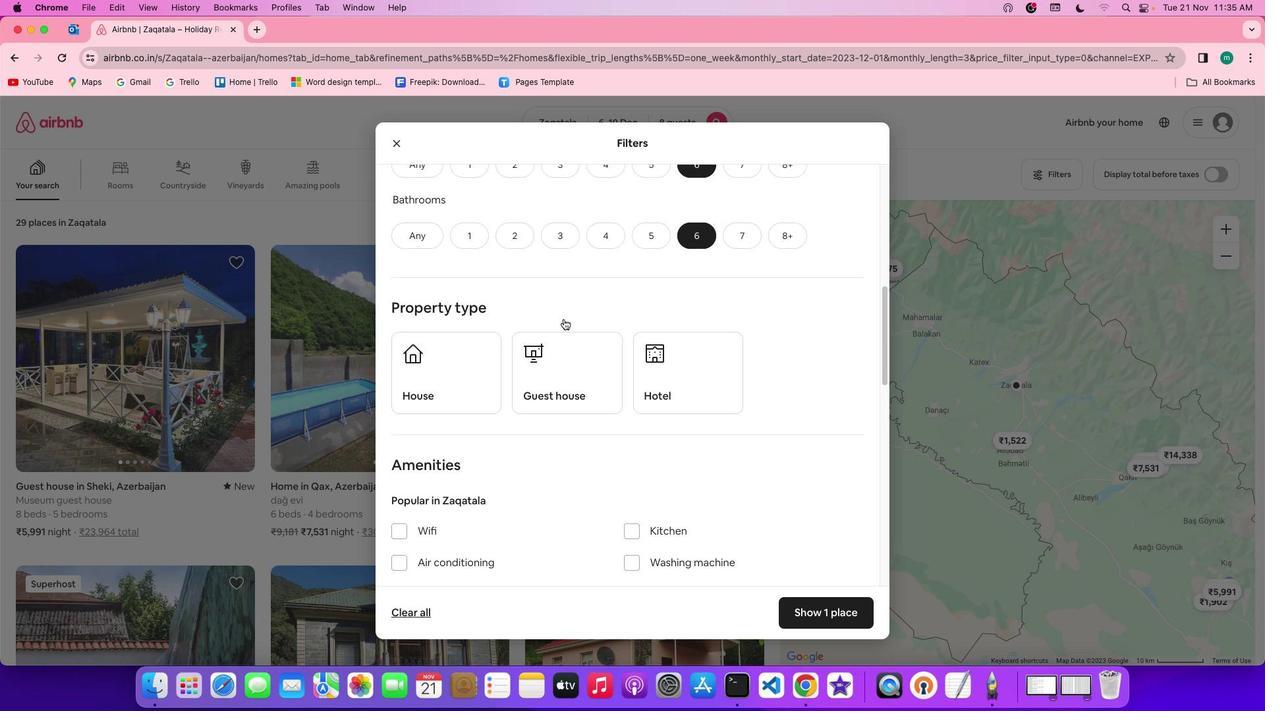 
Action: Mouse moved to (481, 361)
Screenshot: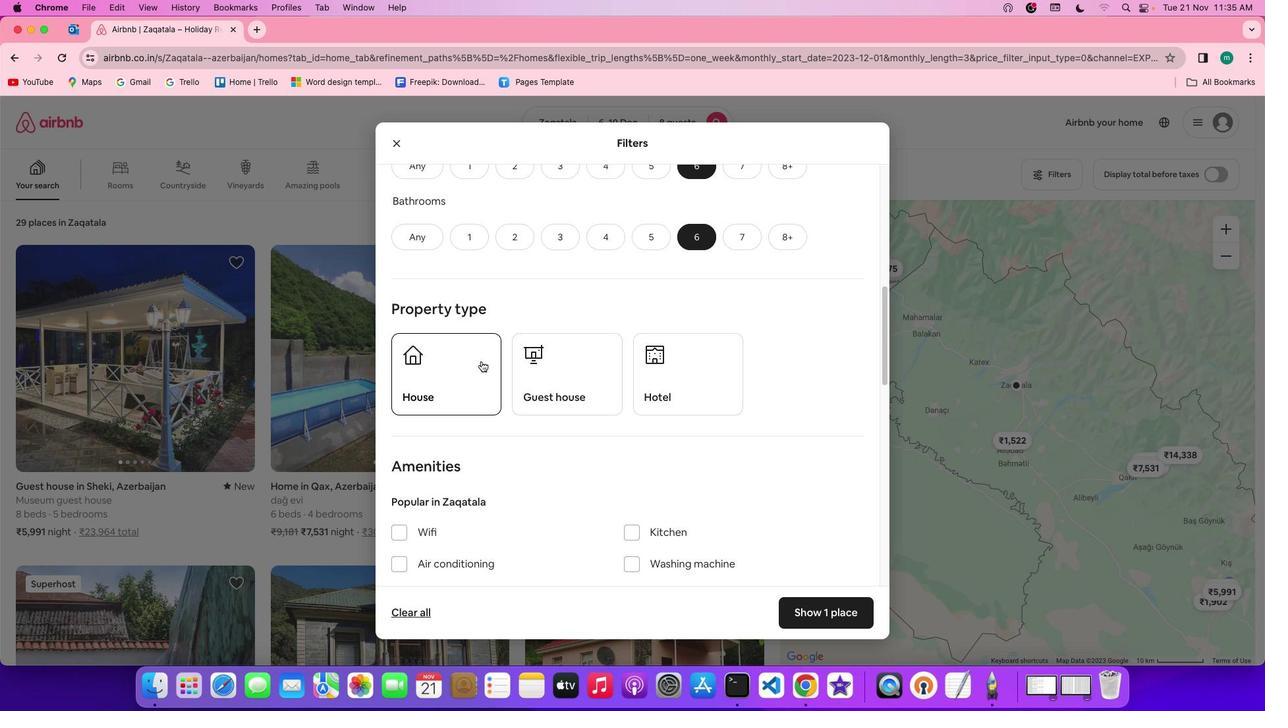 
Action: Mouse pressed left at (481, 361)
Screenshot: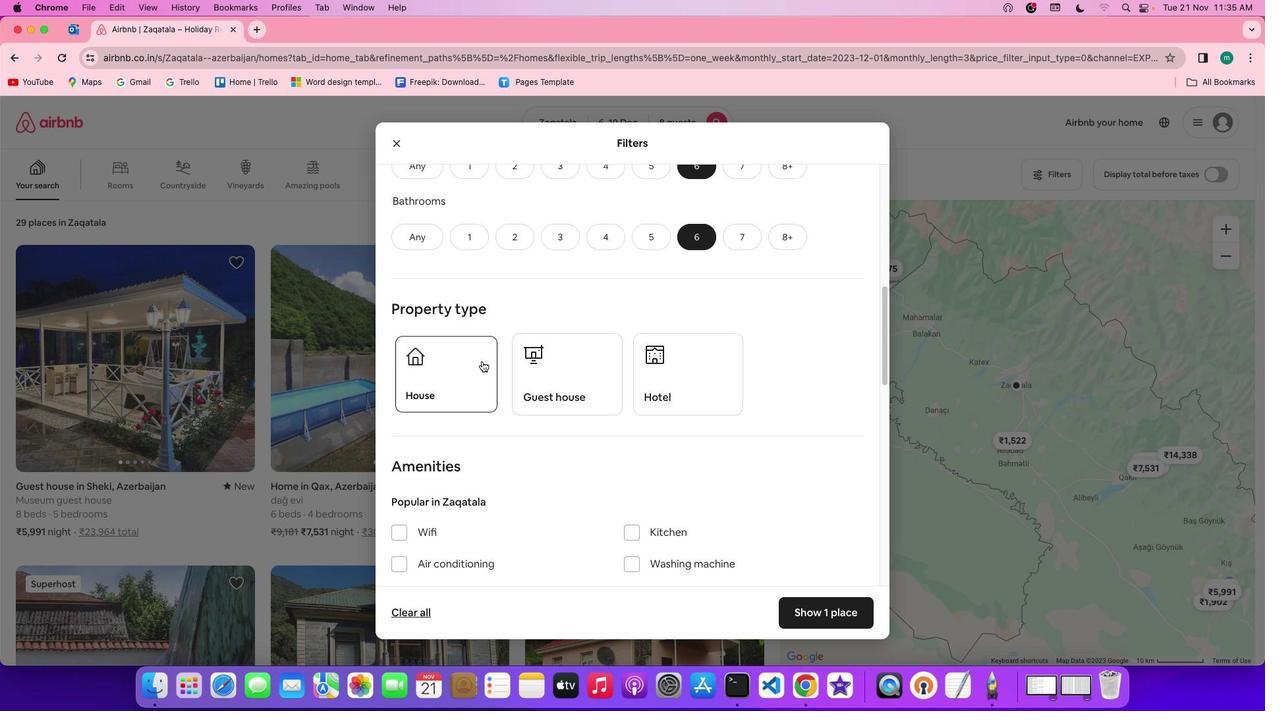 
Action: Mouse moved to (669, 398)
Screenshot: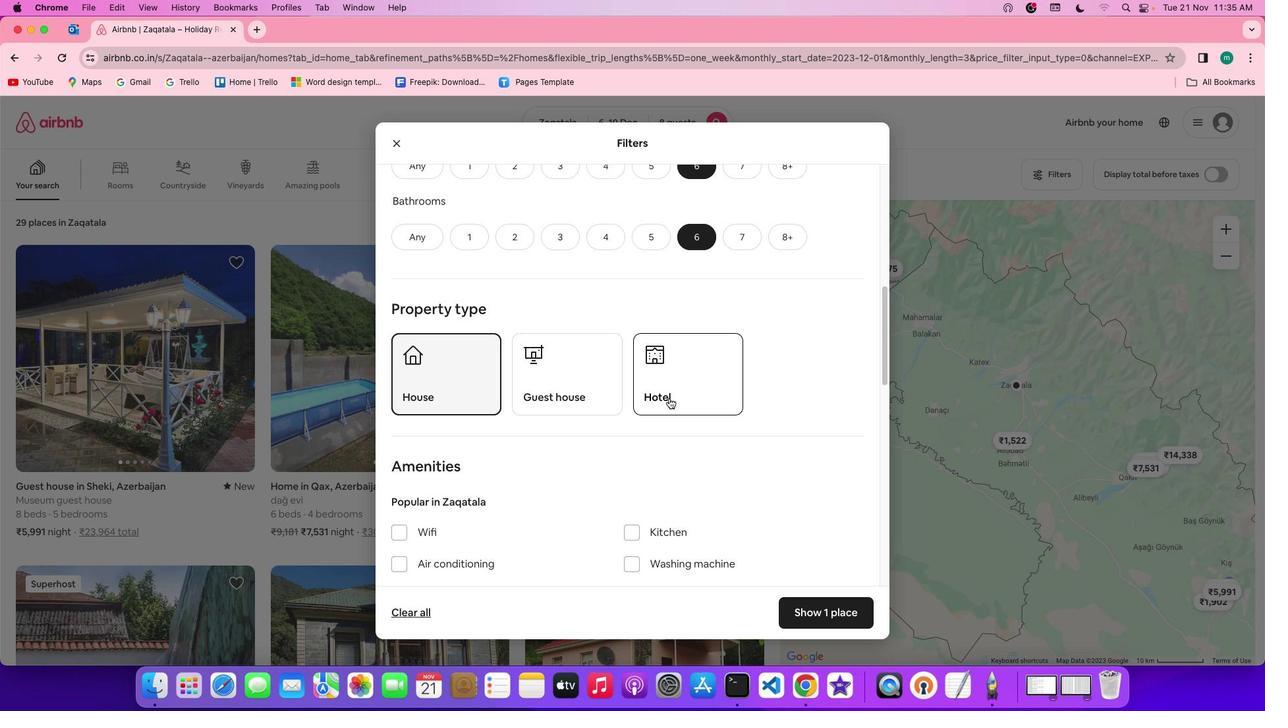 
Action: Mouse scrolled (669, 398) with delta (0, 0)
Screenshot: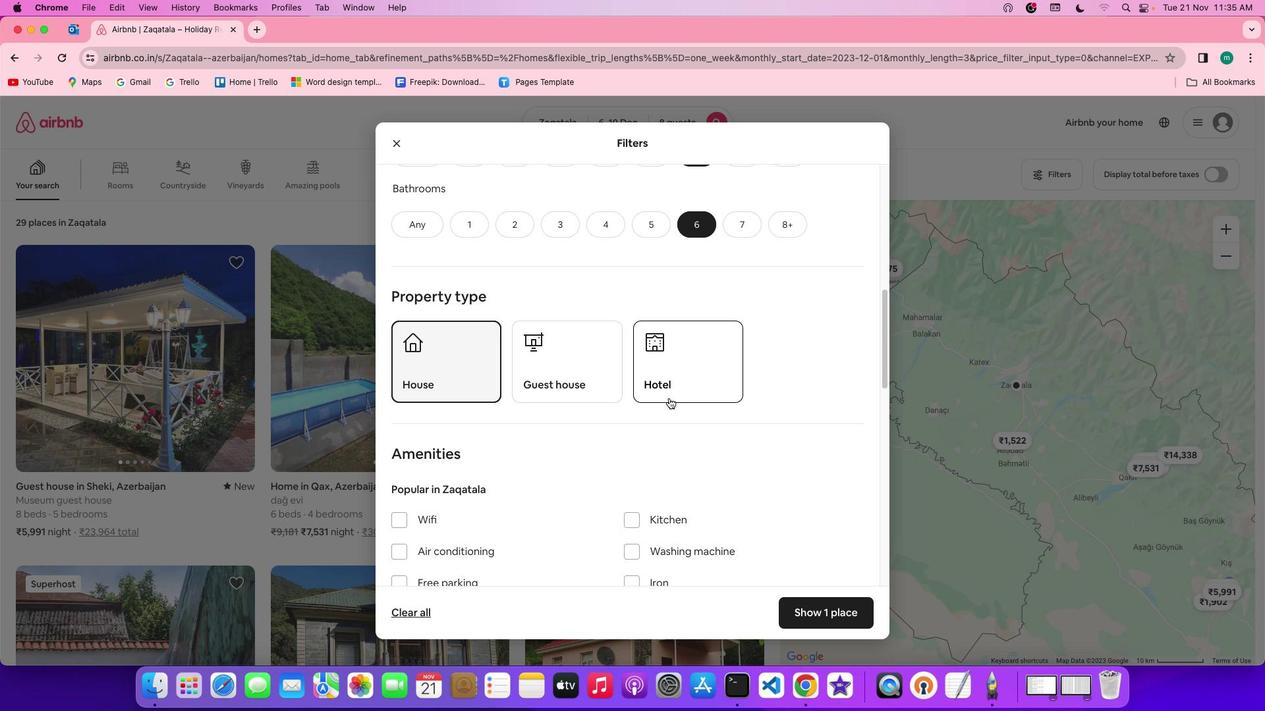 
Action: Mouse scrolled (669, 398) with delta (0, 0)
Screenshot: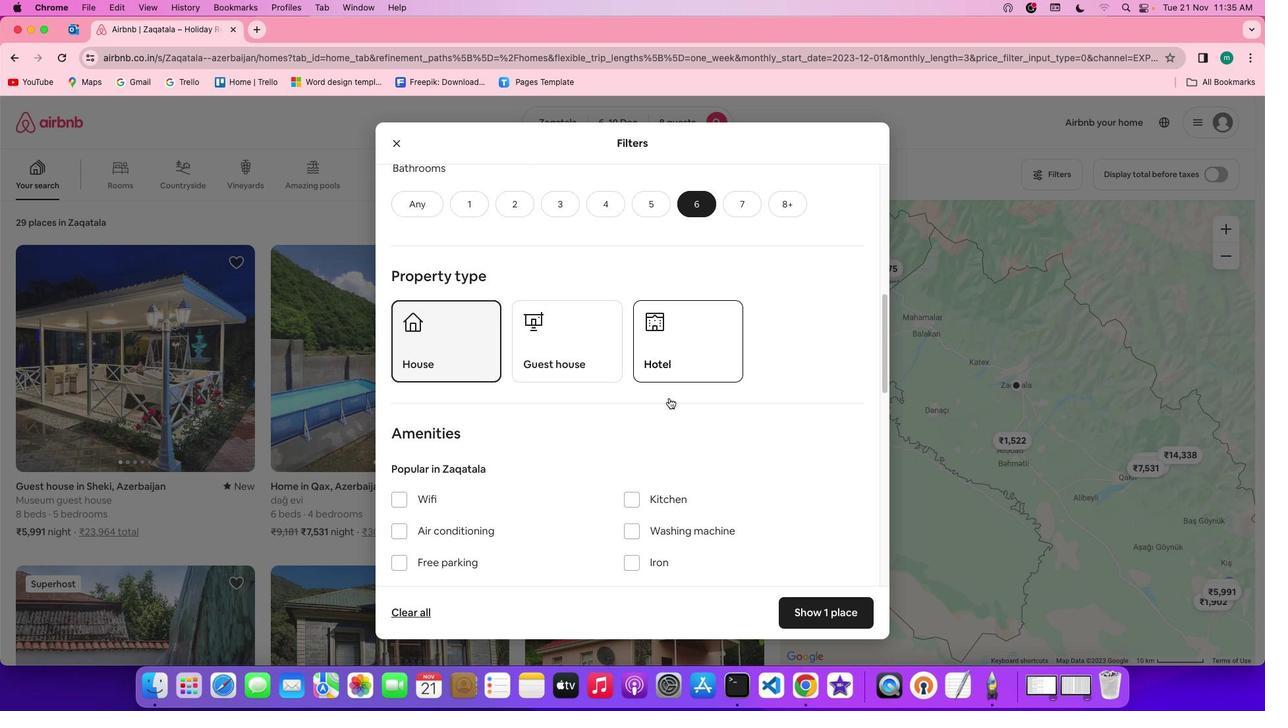 
Action: Mouse scrolled (669, 398) with delta (0, -1)
Screenshot: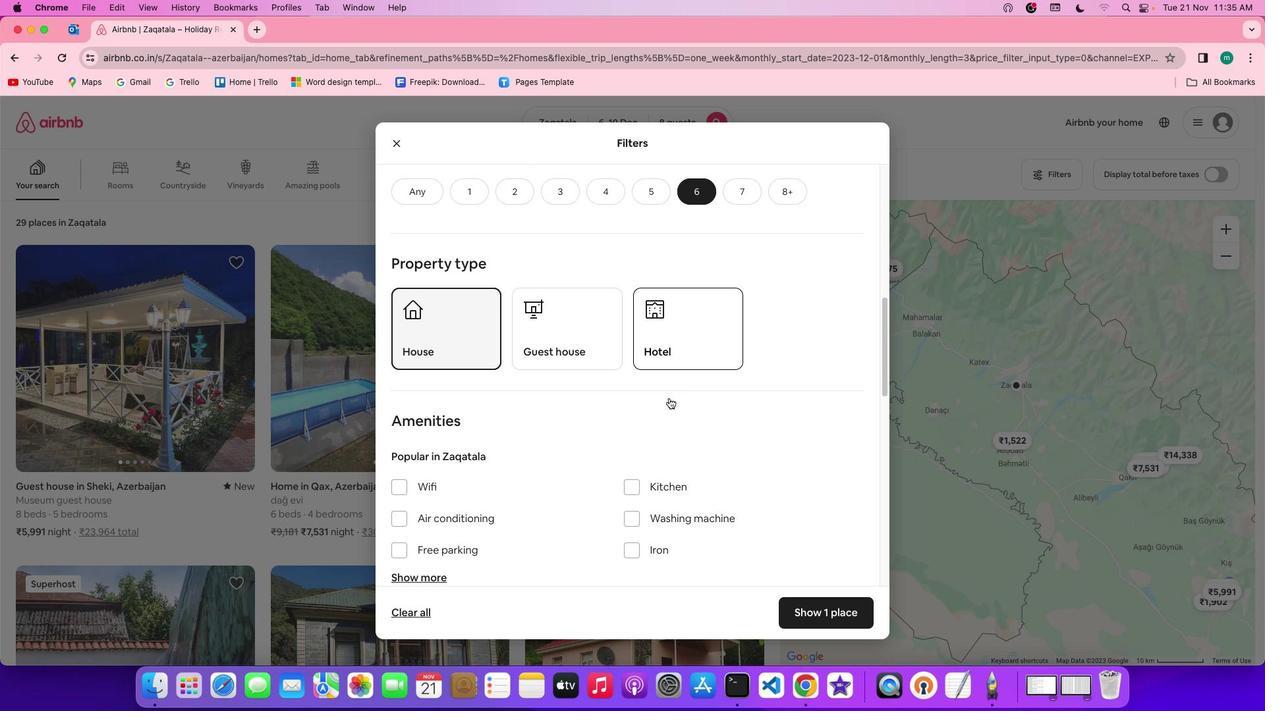 
Action: Mouse moved to (666, 397)
Screenshot: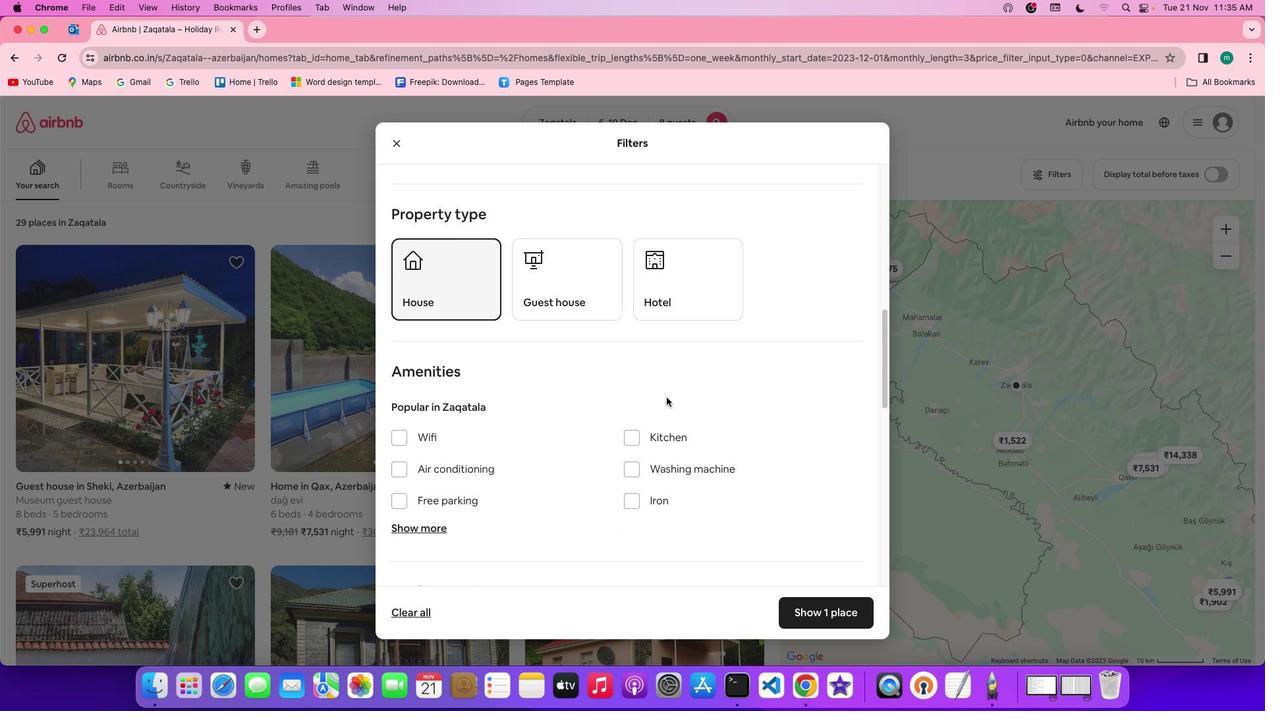 
Action: Mouse scrolled (666, 397) with delta (0, 0)
Screenshot: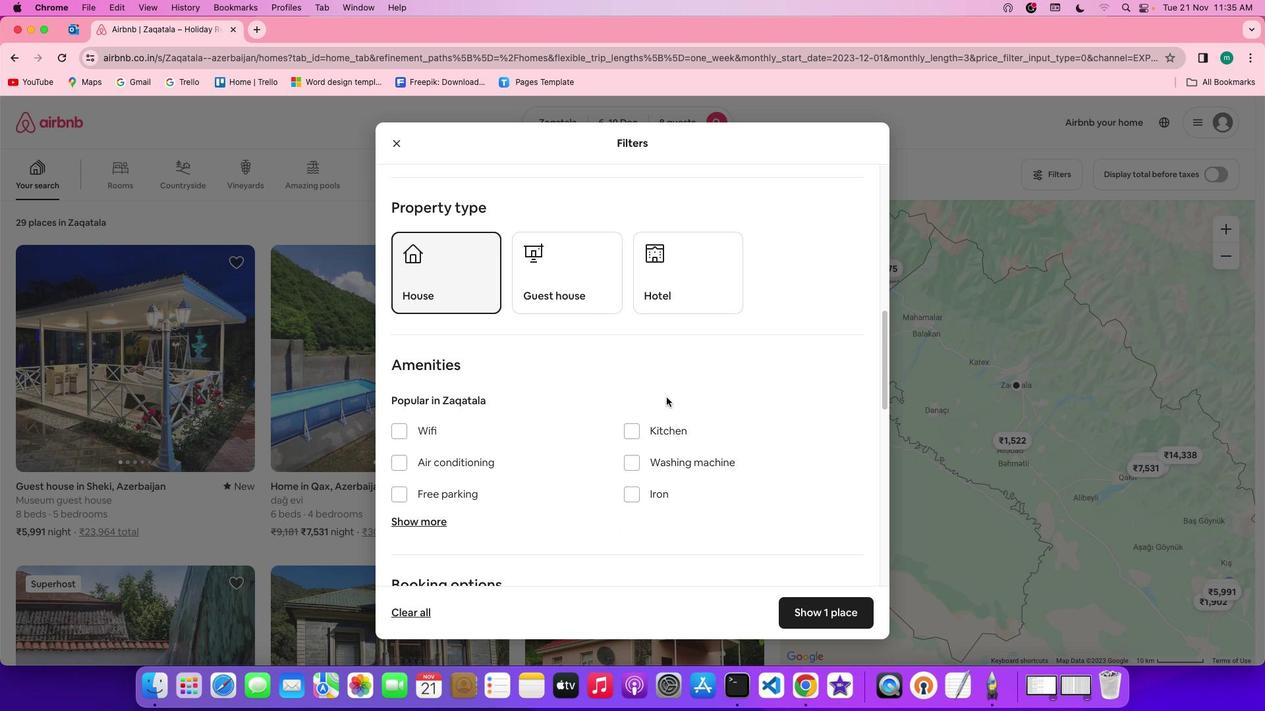
Action: Mouse scrolled (666, 397) with delta (0, 0)
Screenshot: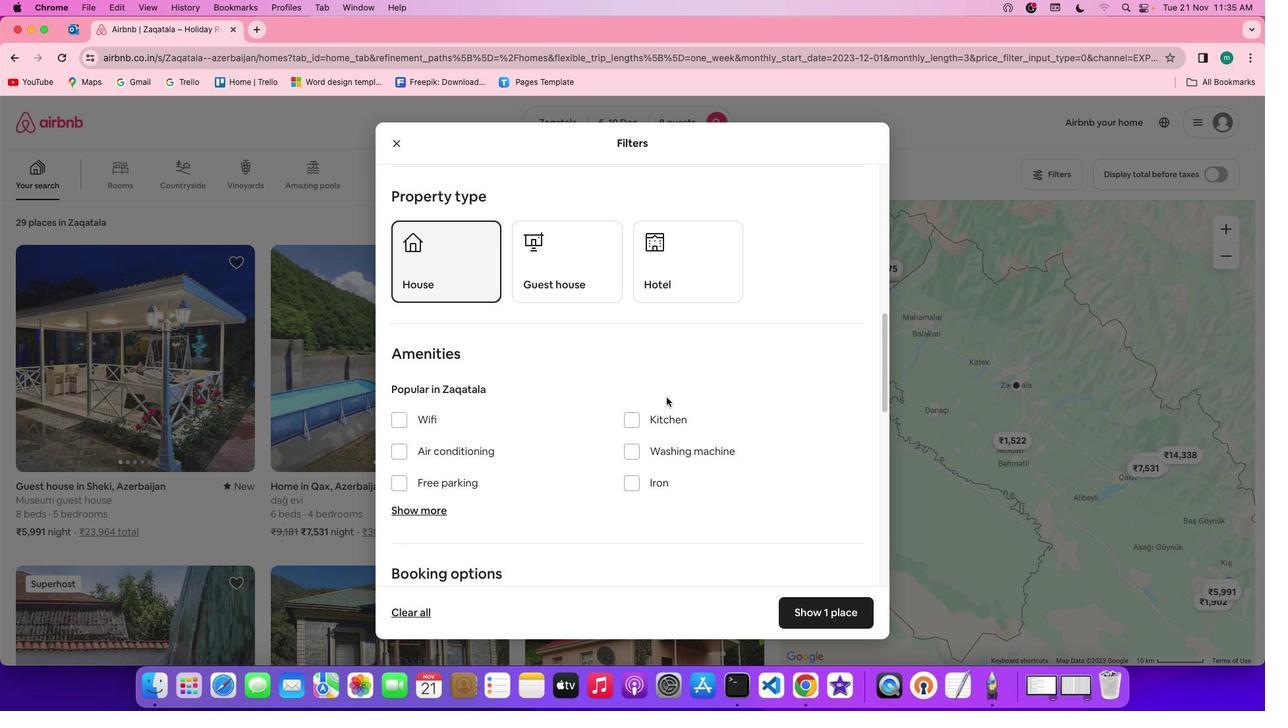 
Action: Mouse scrolled (666, 397) with delta (0, -1)
Screenshot: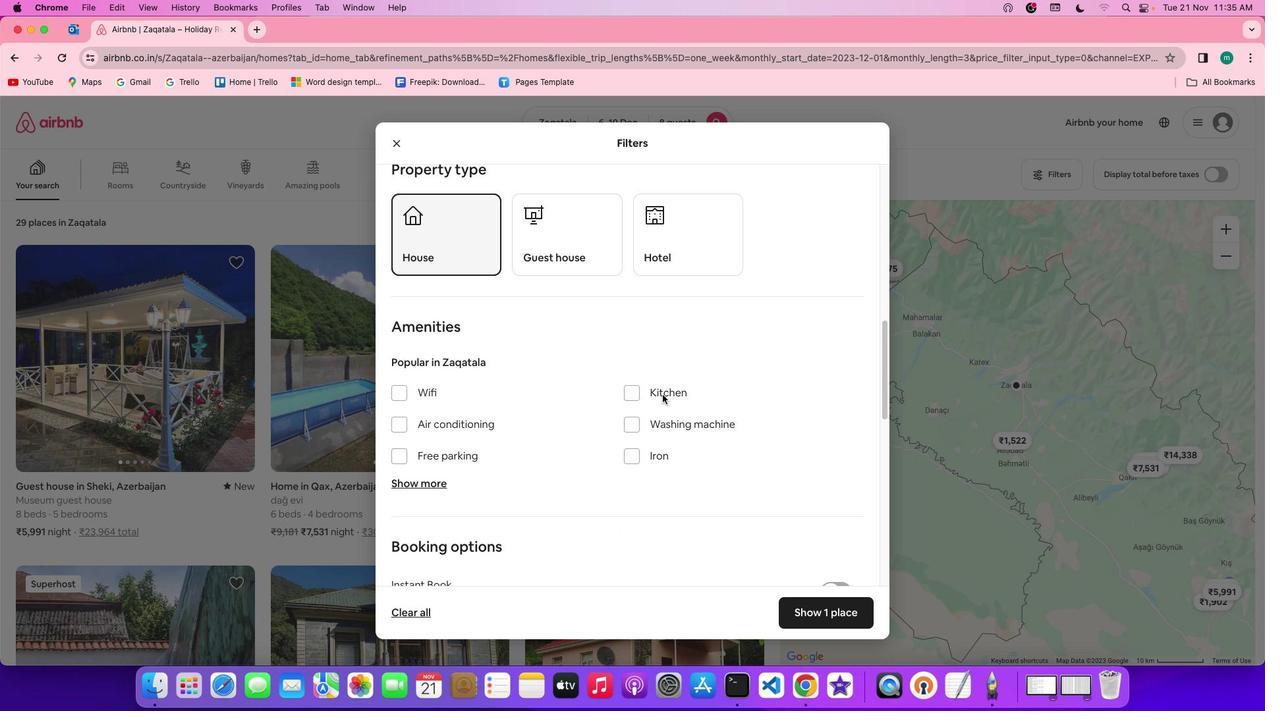 
Action: Mouse moved to (397, 361)
Screenshot: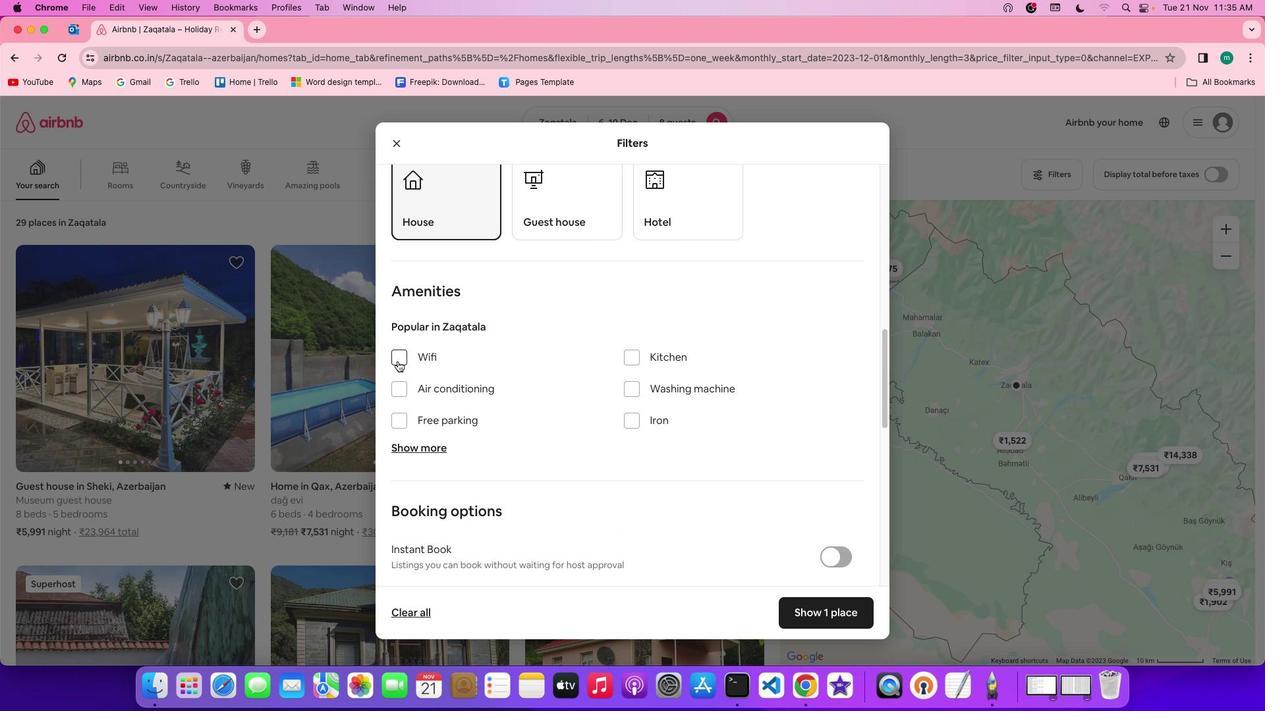 
Action: Mouse pressed left at (397, 361)
Screenshot: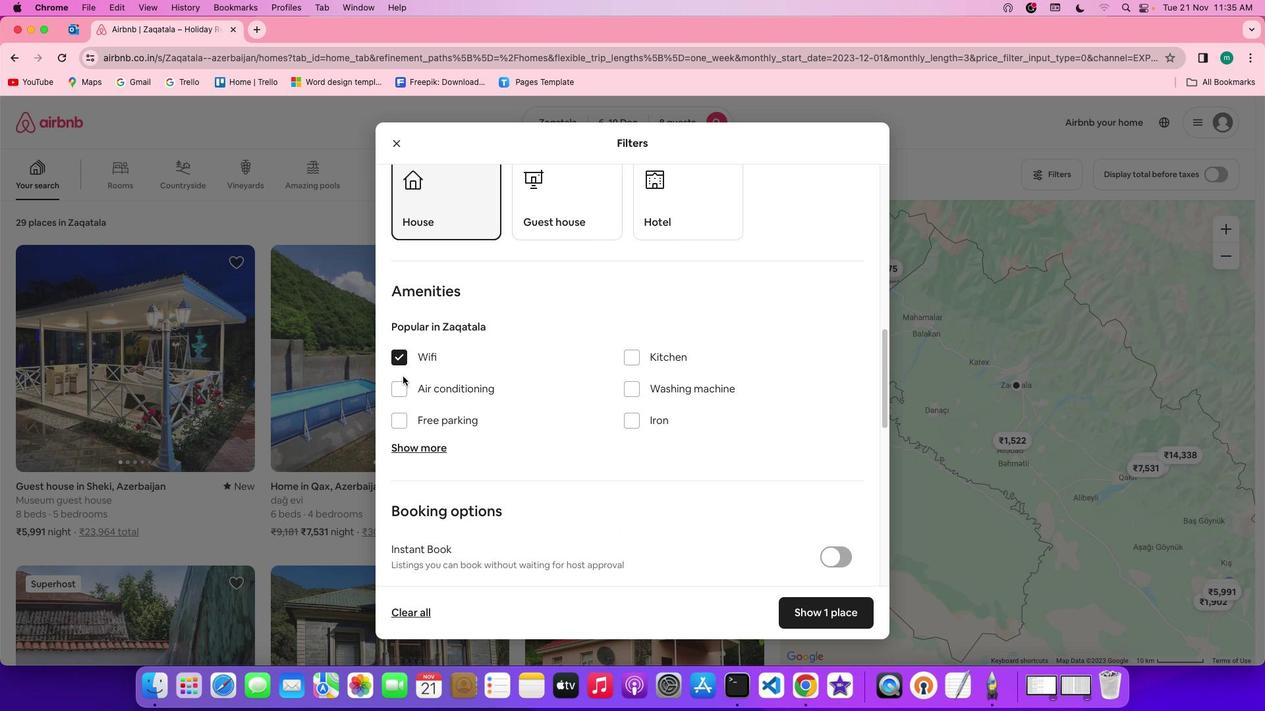 
Action: Mouse moved to (409, 445)
Screenshot: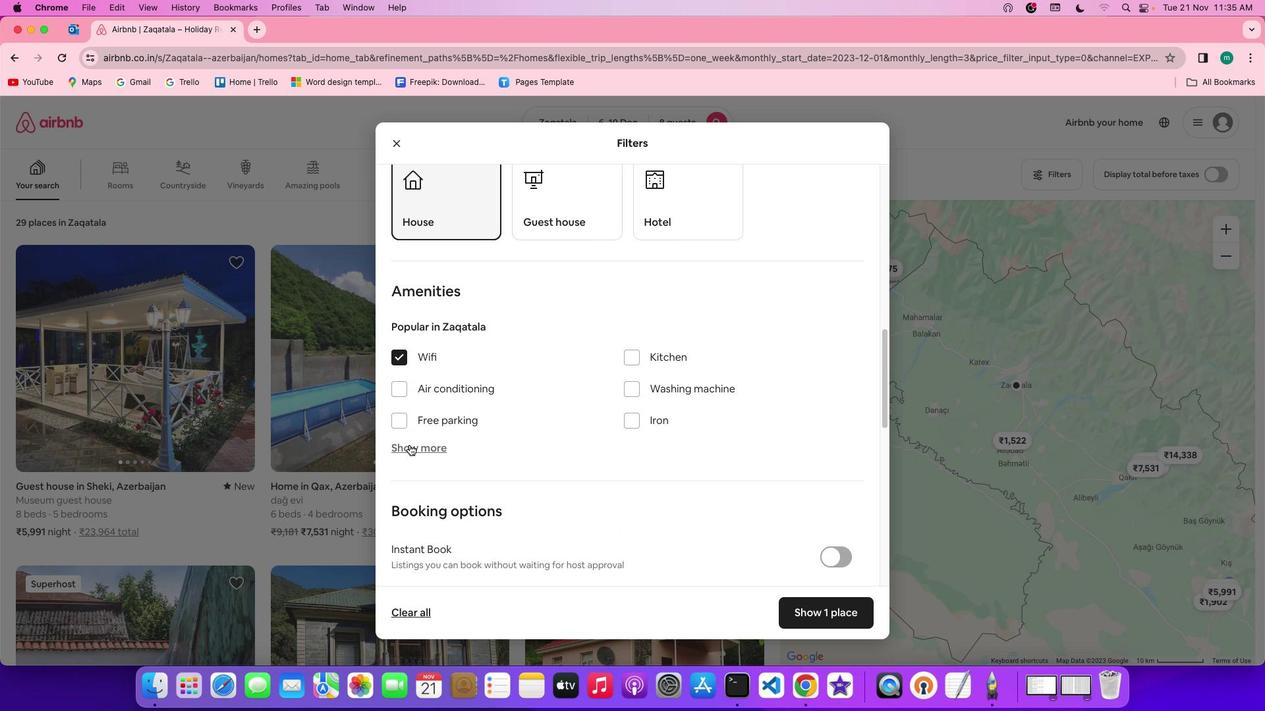 
Action: Mouse pressed left at (409, 445)
Screenshot: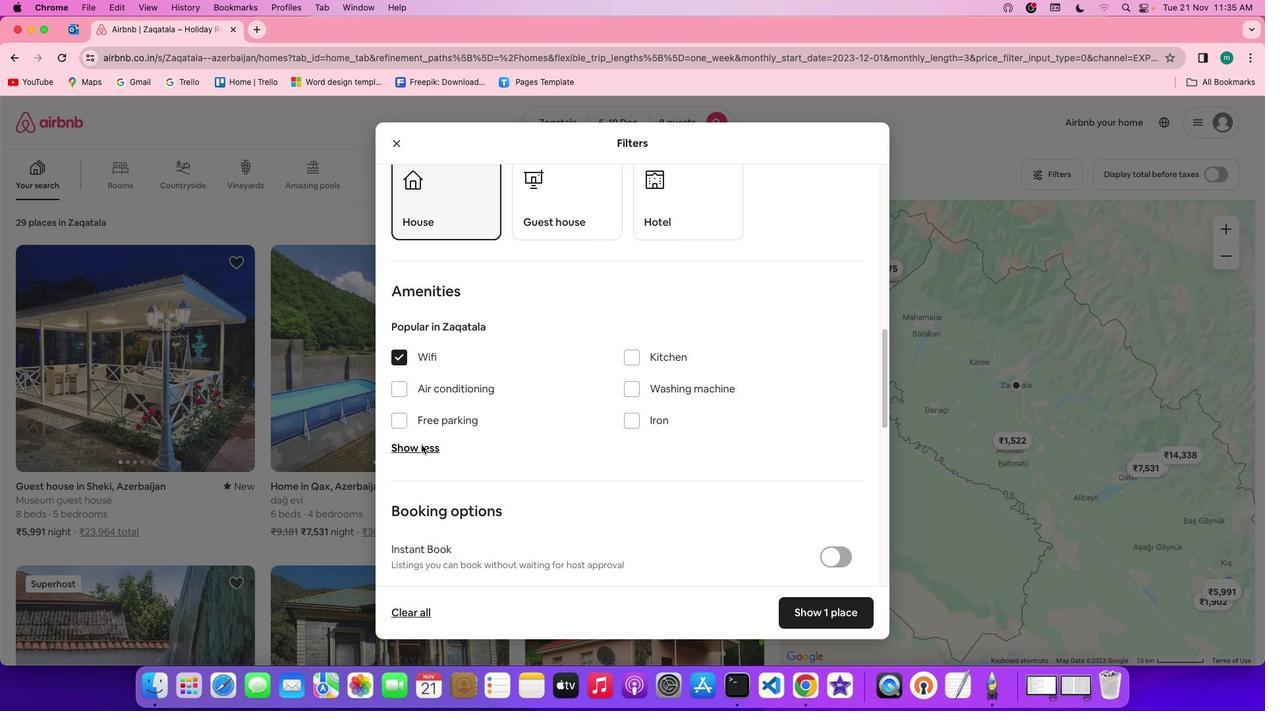 
Action: Mouse moved to (659, 481)
Screenshot: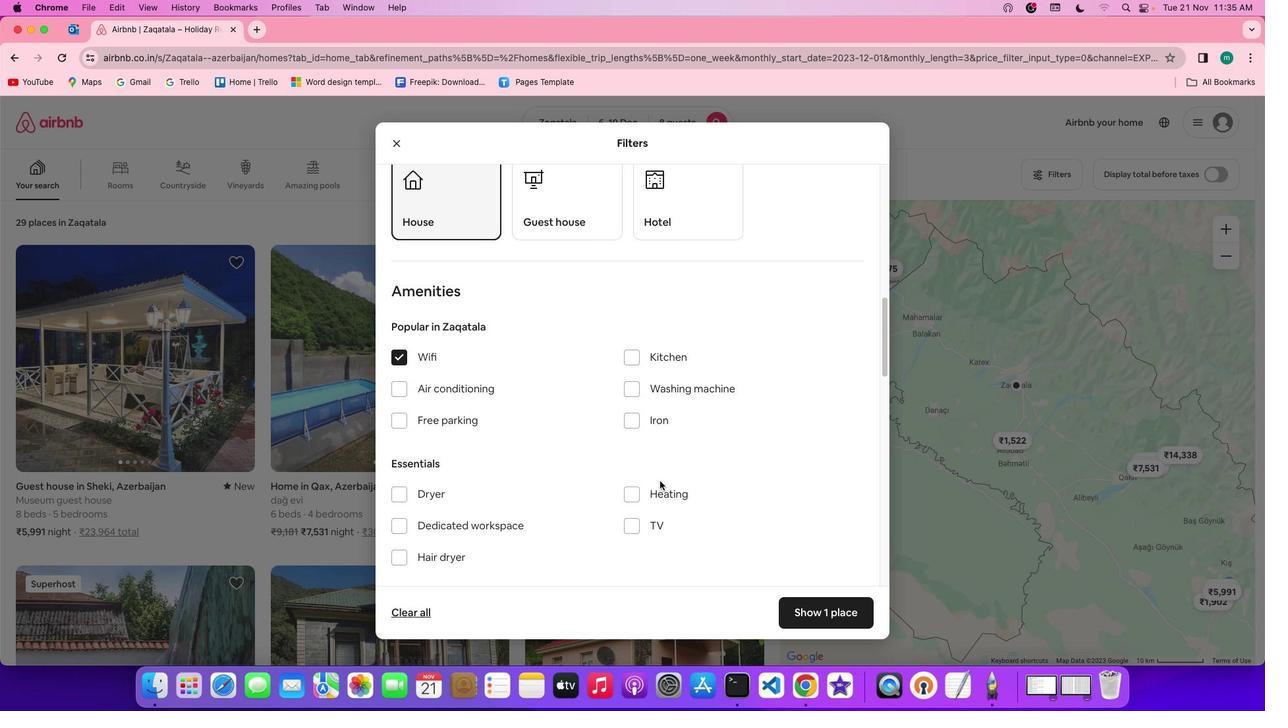
Action: Mouse scrolled (659, 481) with delta (0, 0)
Screenshot: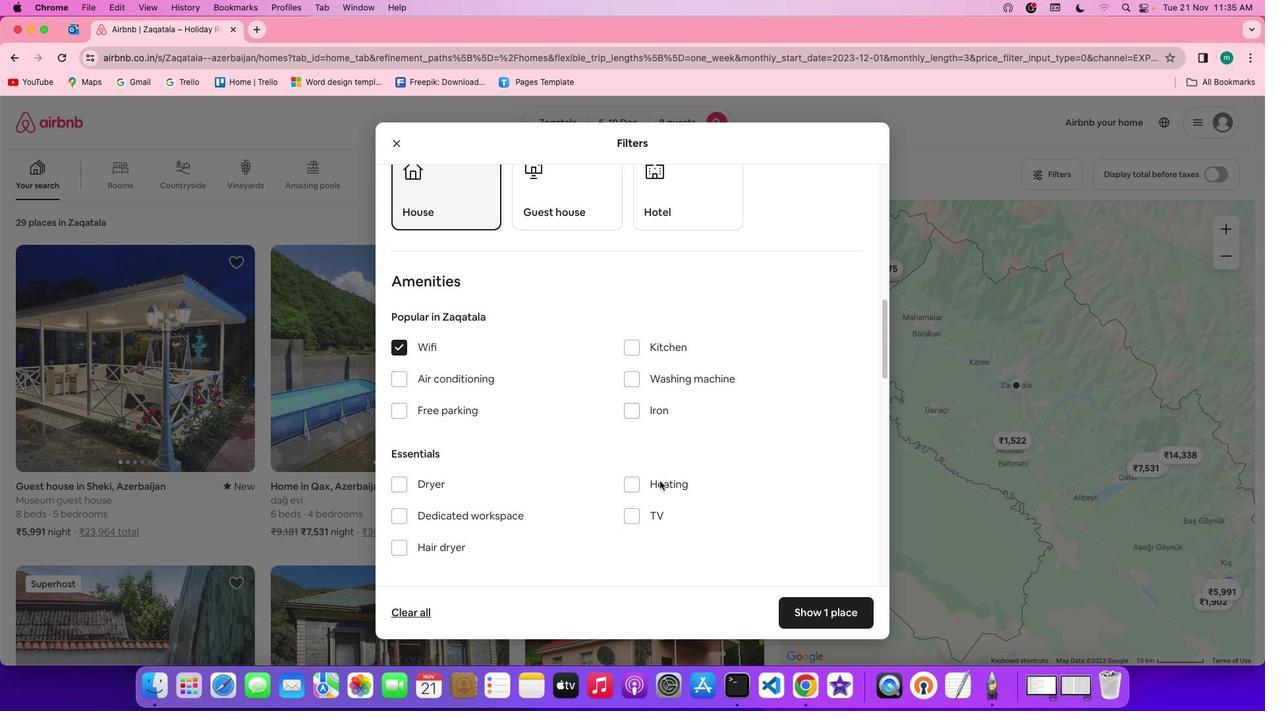 
Action: Mouse scrolled (659, 481) with delta (0, 0)
Screenshot: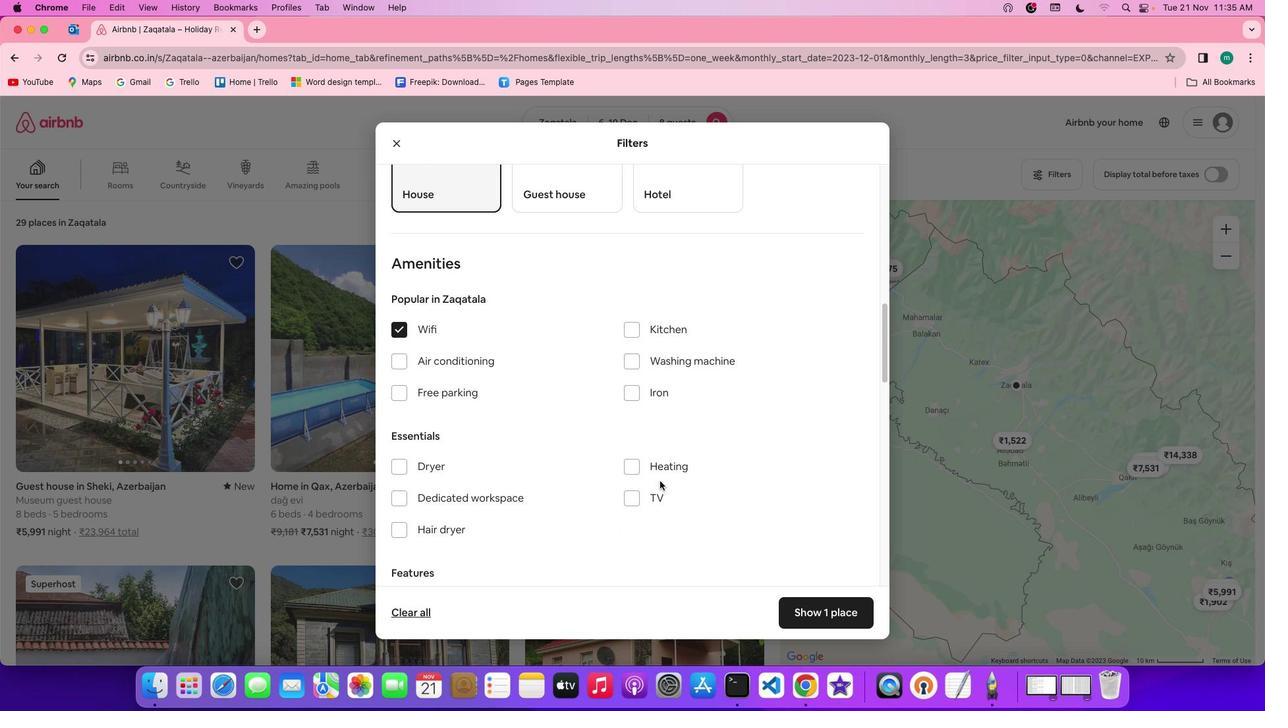 
Action: Mouse scrolled (659, 481) with delta (0, -1)
Screenshot: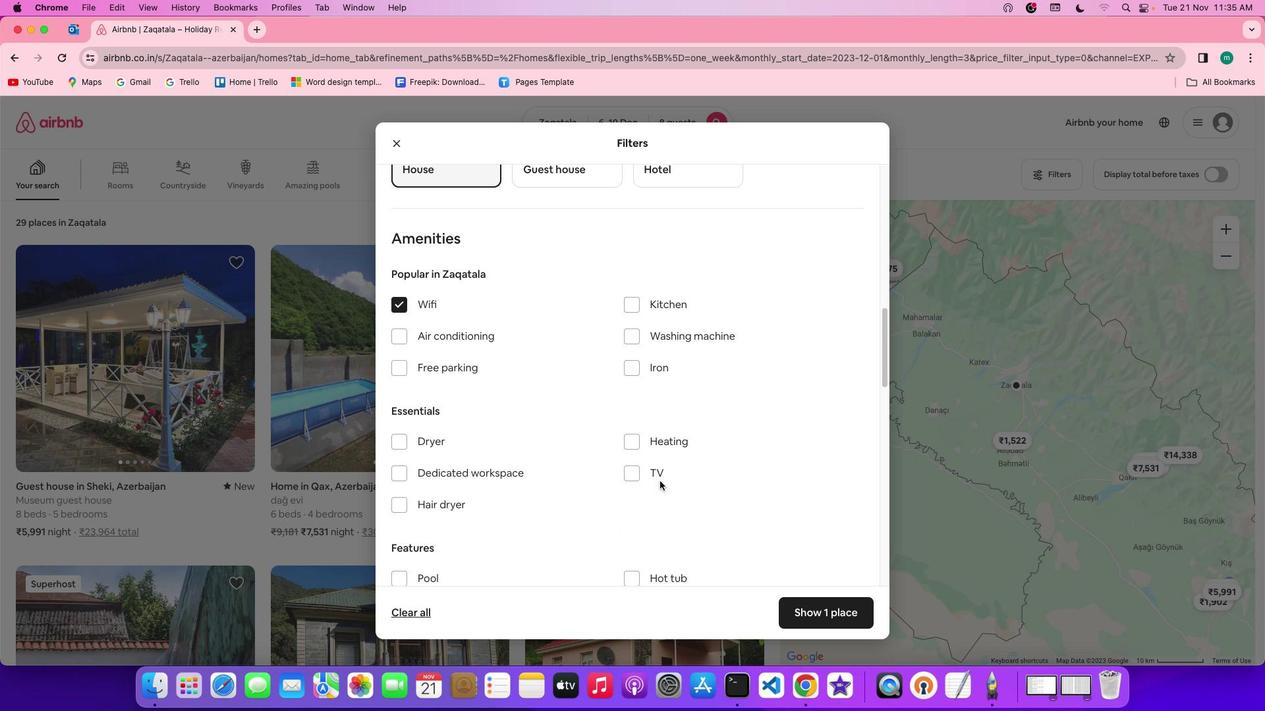 
Action: Mouse moved to (631, 430)
Screenshot: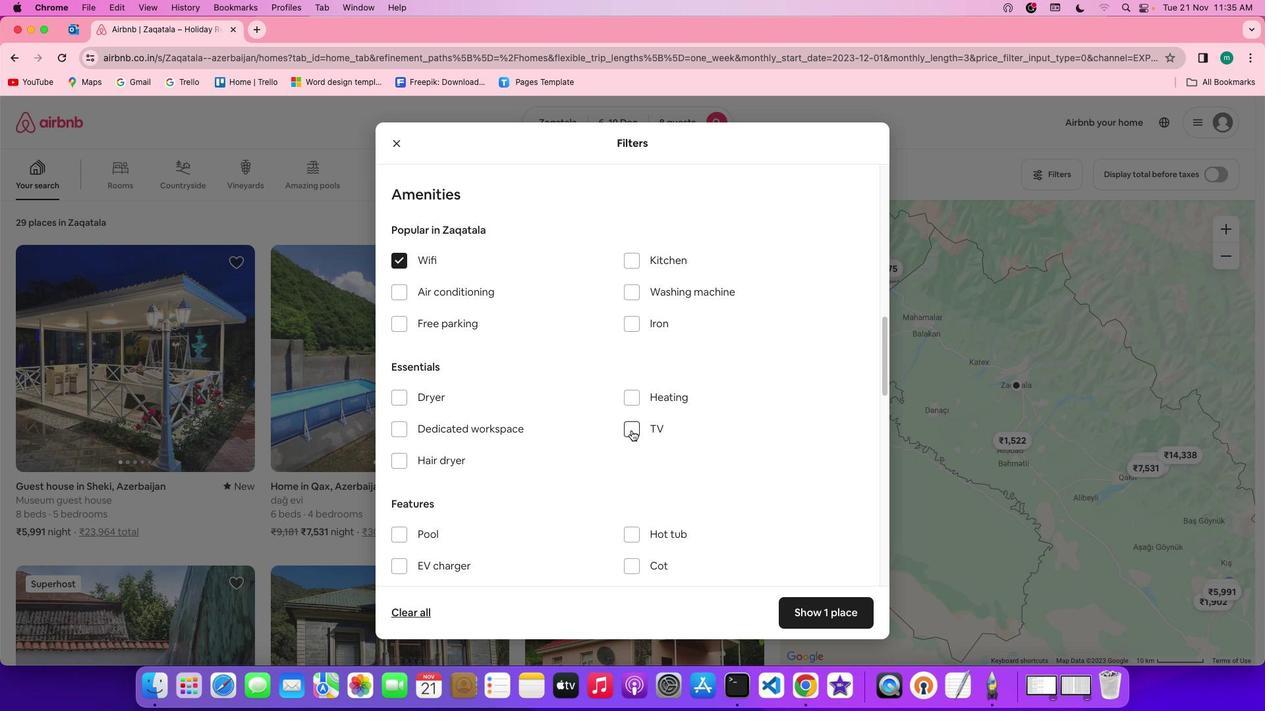 
Action: Mouse pressed left at (631, 430)
Screenshot: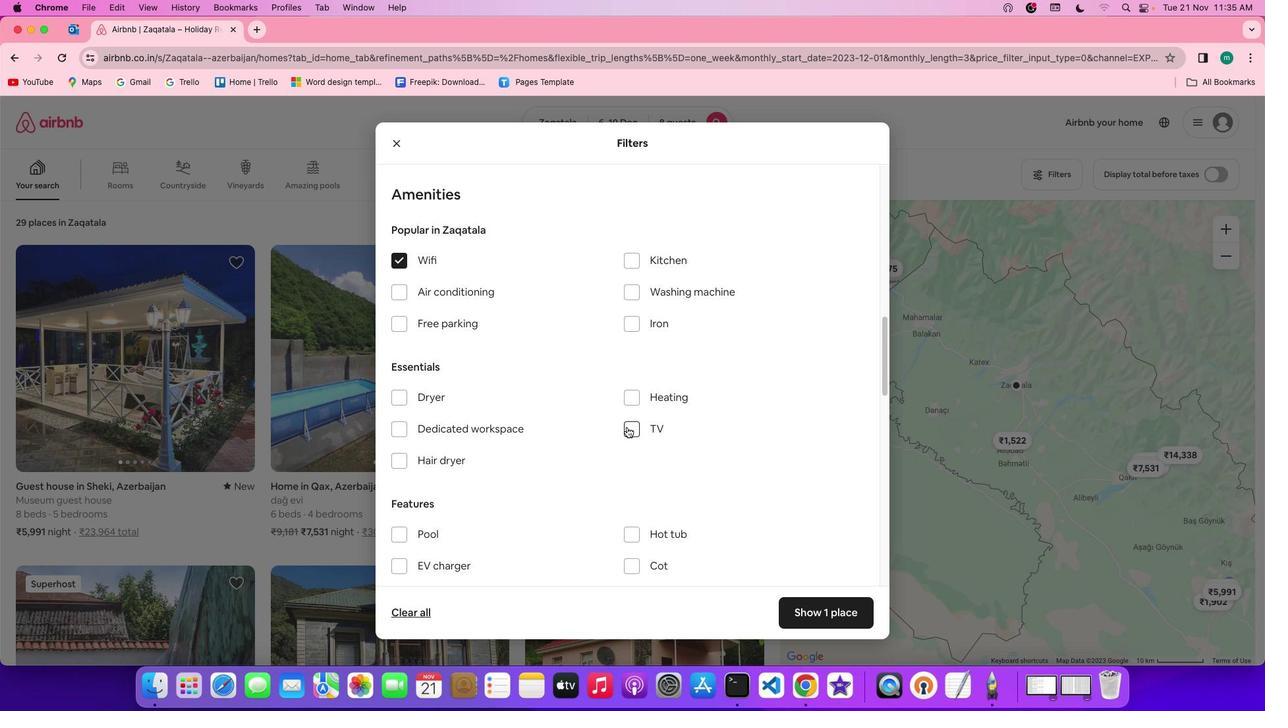 
Action: Mouse moved to (424, 326)
Screenshot: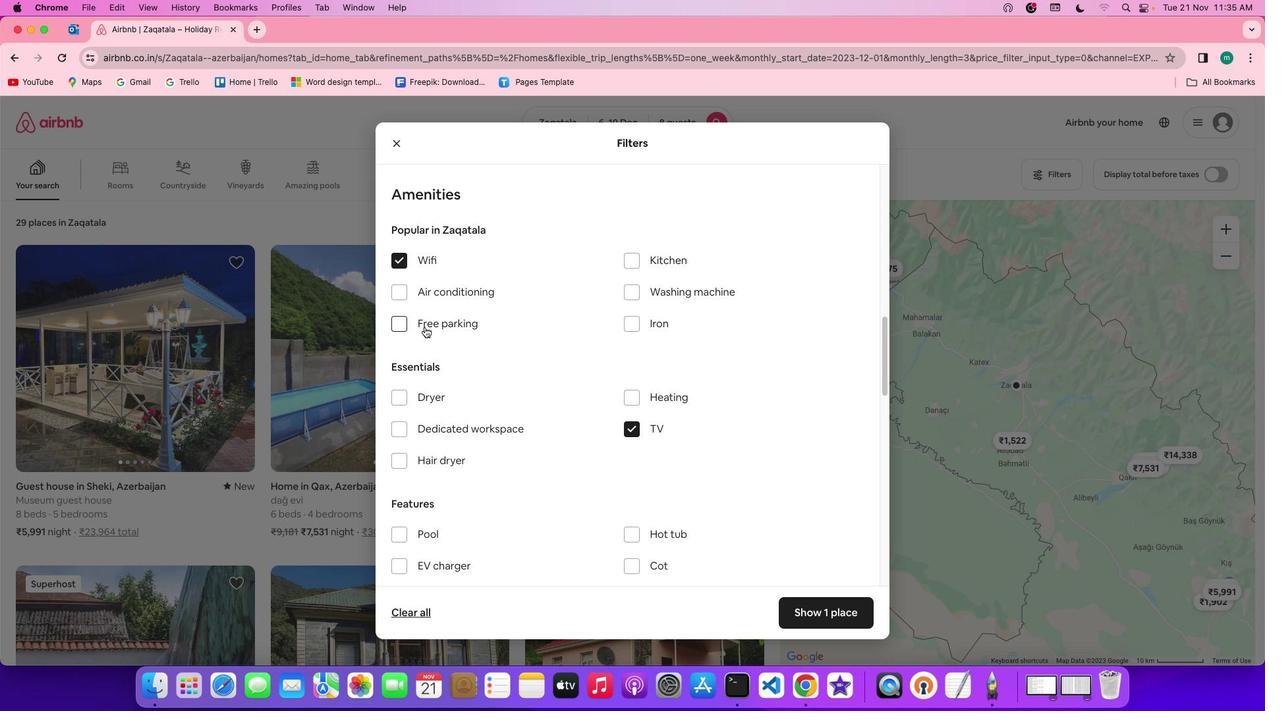 
Action: Mouse pressed left at (424, 326)
Screenshot: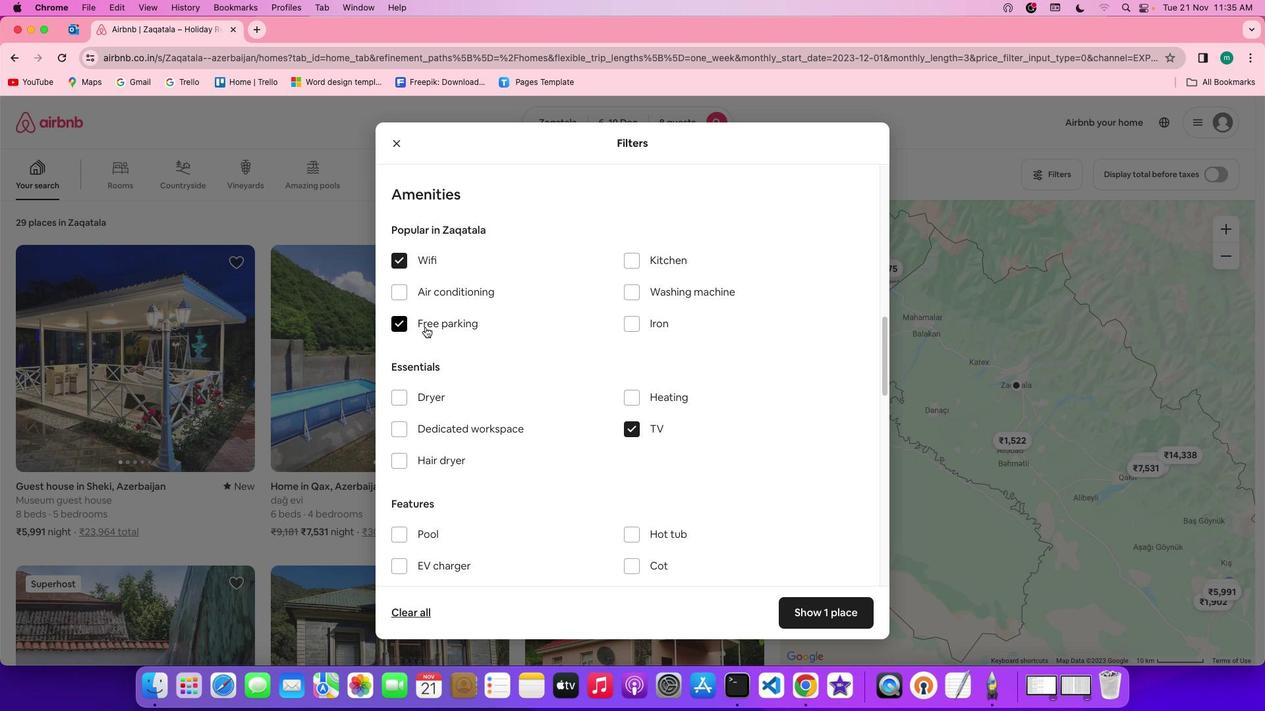 
Action: Mouse moved to (571, 390)
Screenshot: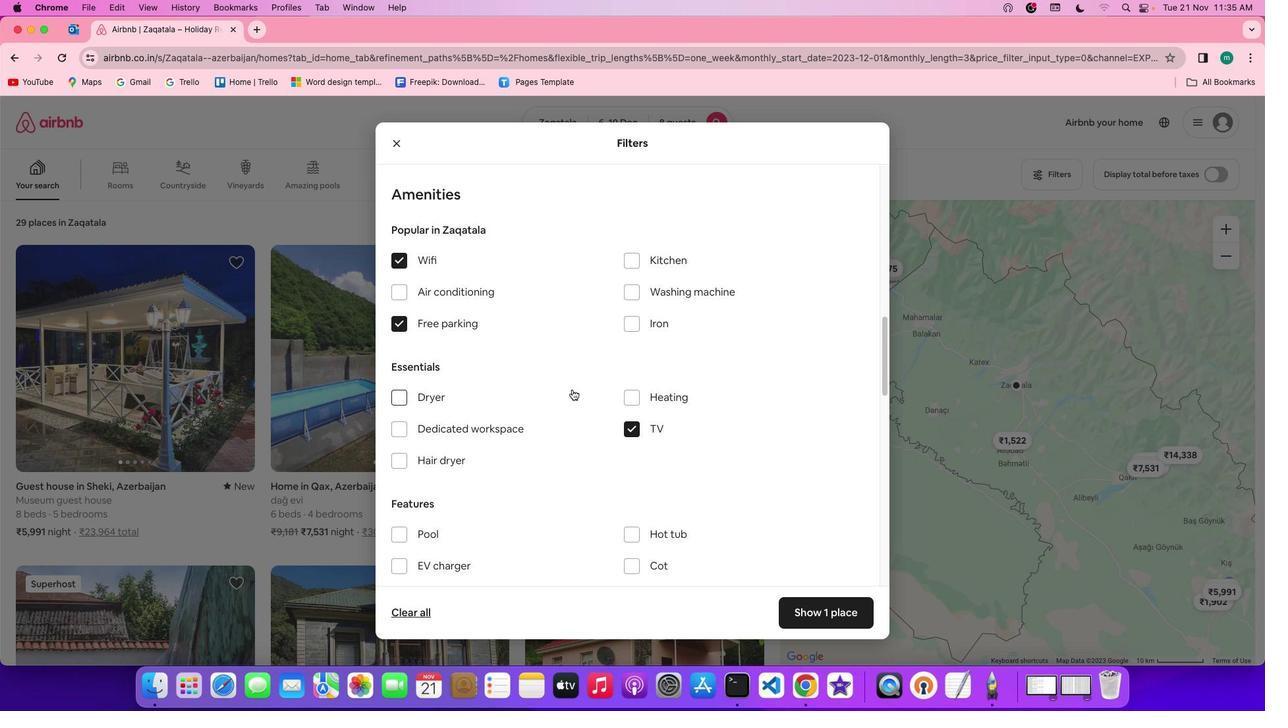 
Action: Mouse scrolled (571, 390) with delta (0, 0)
Screenshot: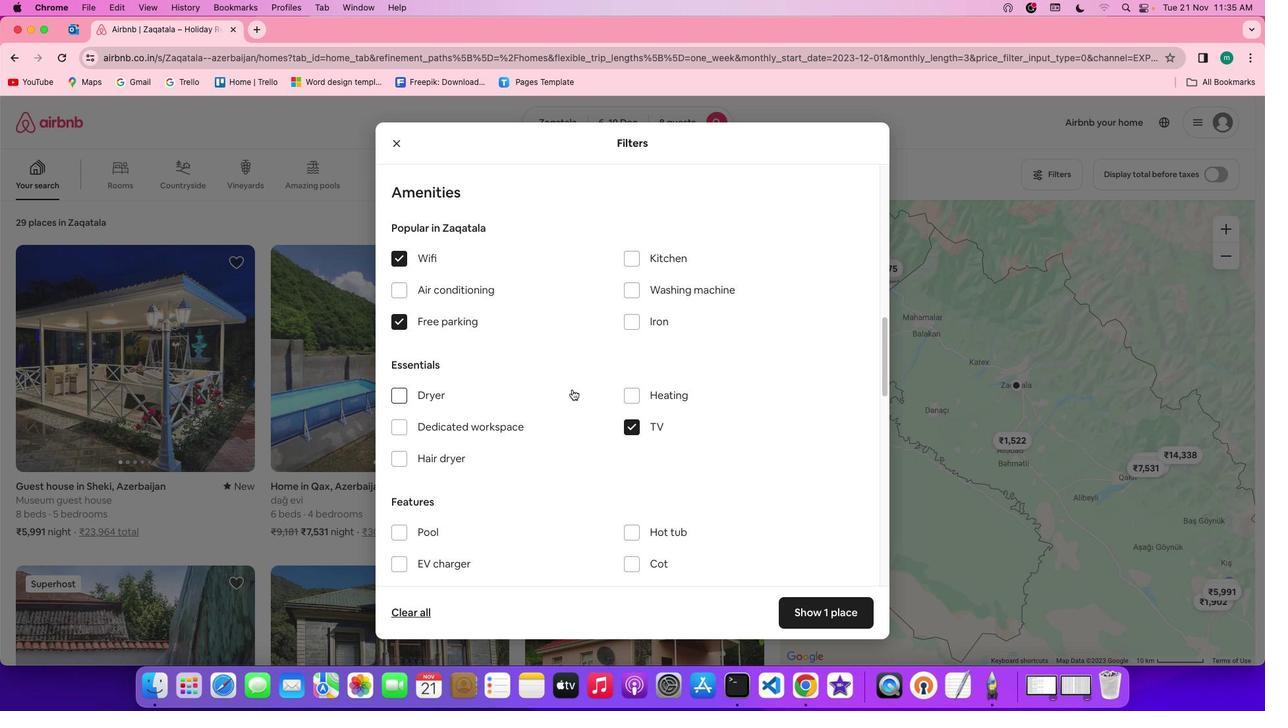 
Action: Mouse scrolled (571, 390) with delta (0, 0)
Screenshot: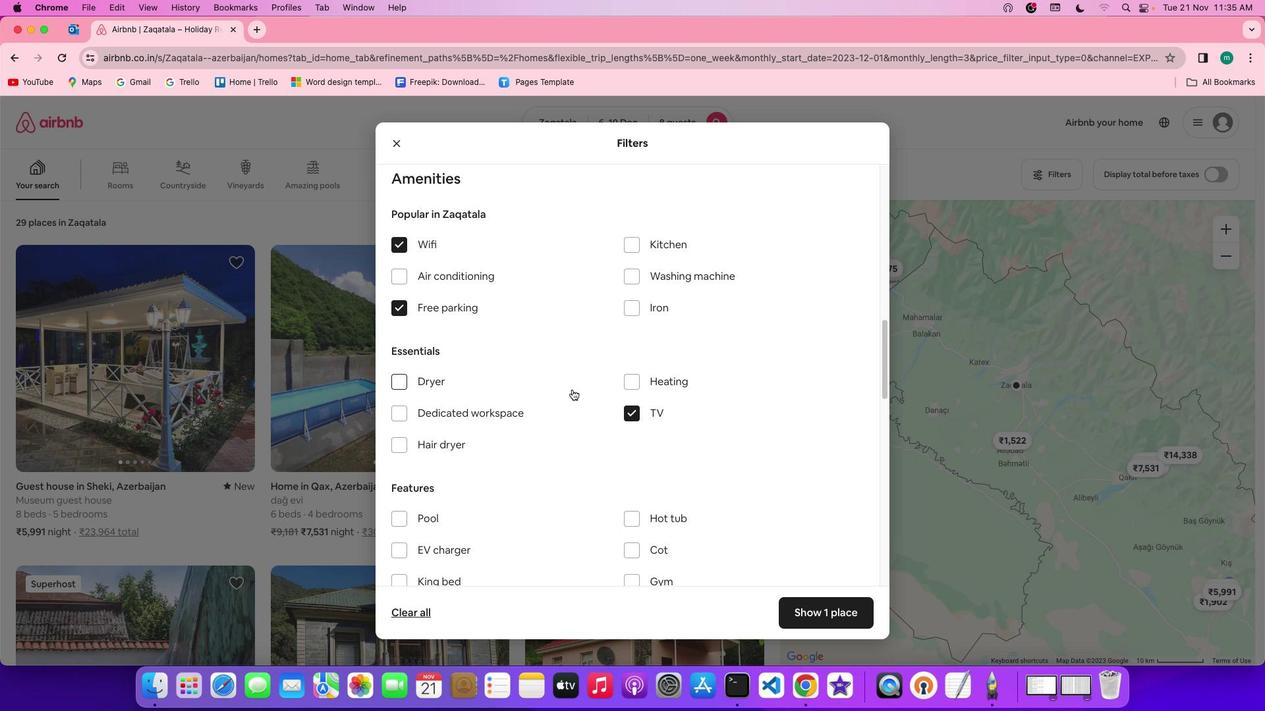 
Action: Mouse scrolled (571, 390) with delta (0, 0)
Screenshot: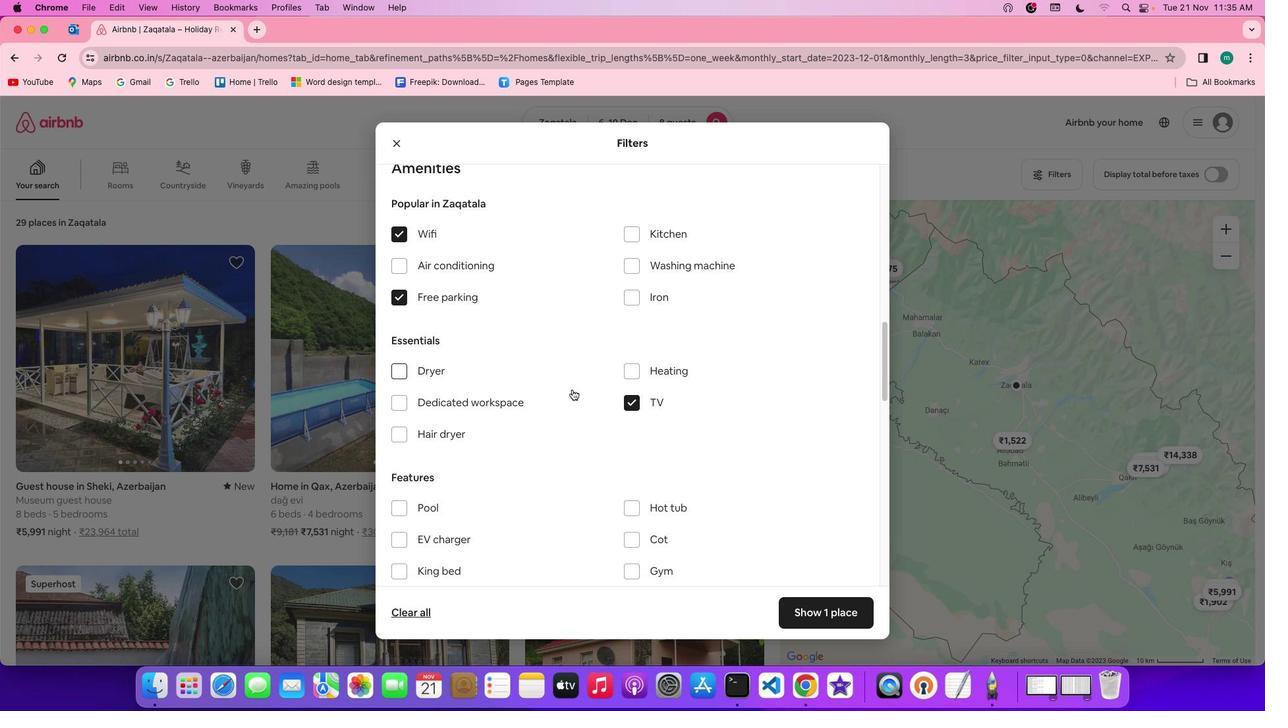 
Action: Mouse scrolled (571, 390) with delta (0, 0)
Screenshot: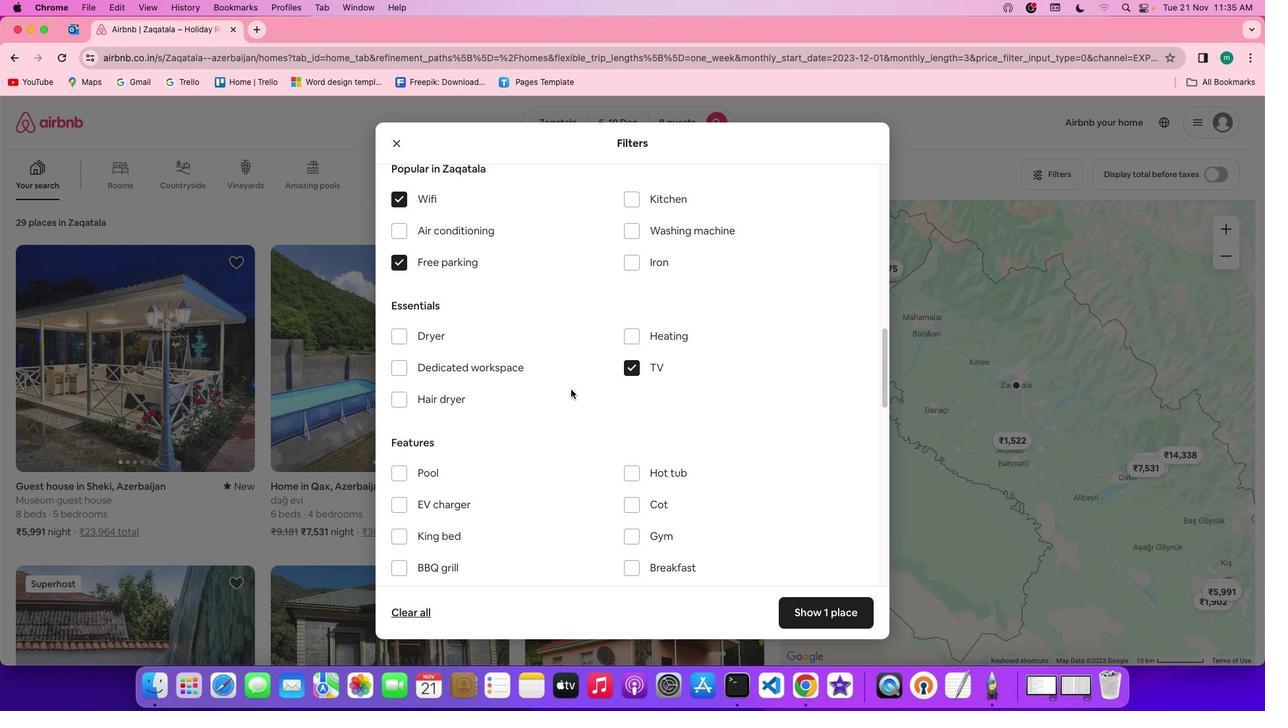 
Action: Mouse moved to (570, 390)
Screenshot: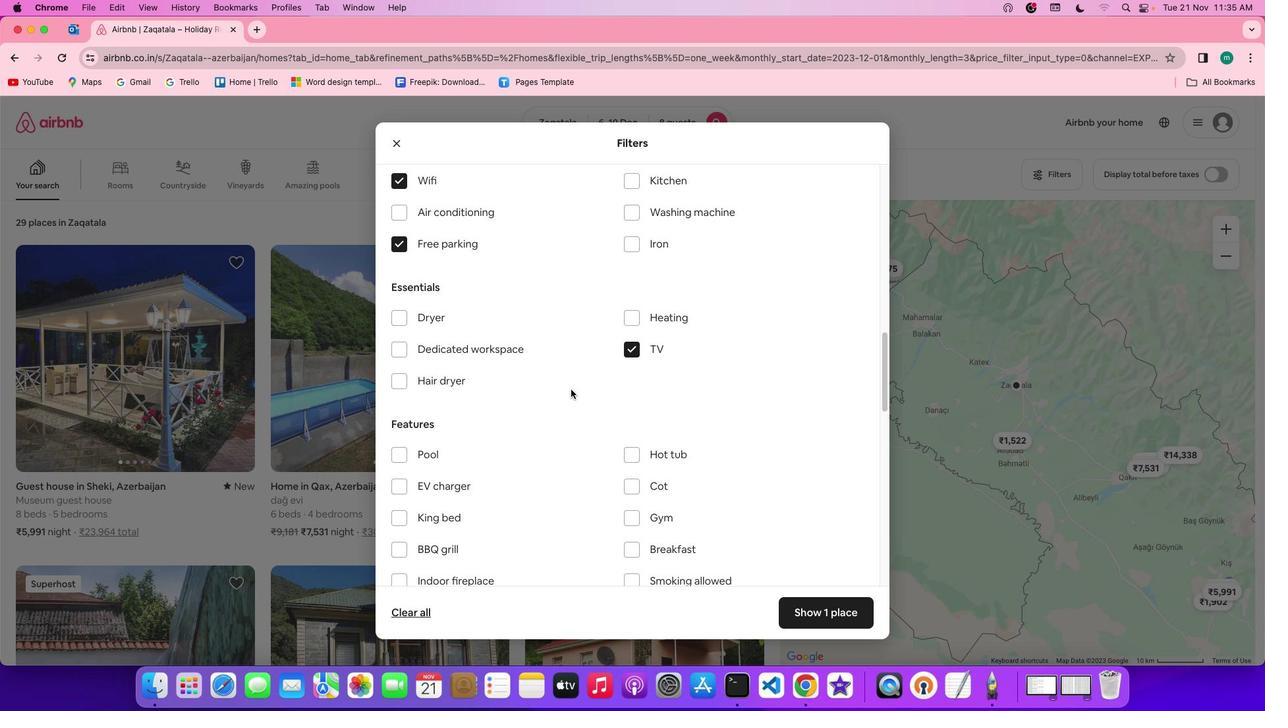 
Action: Mouse scrolled (570, 390) with delta (0, 0)
Screenshot: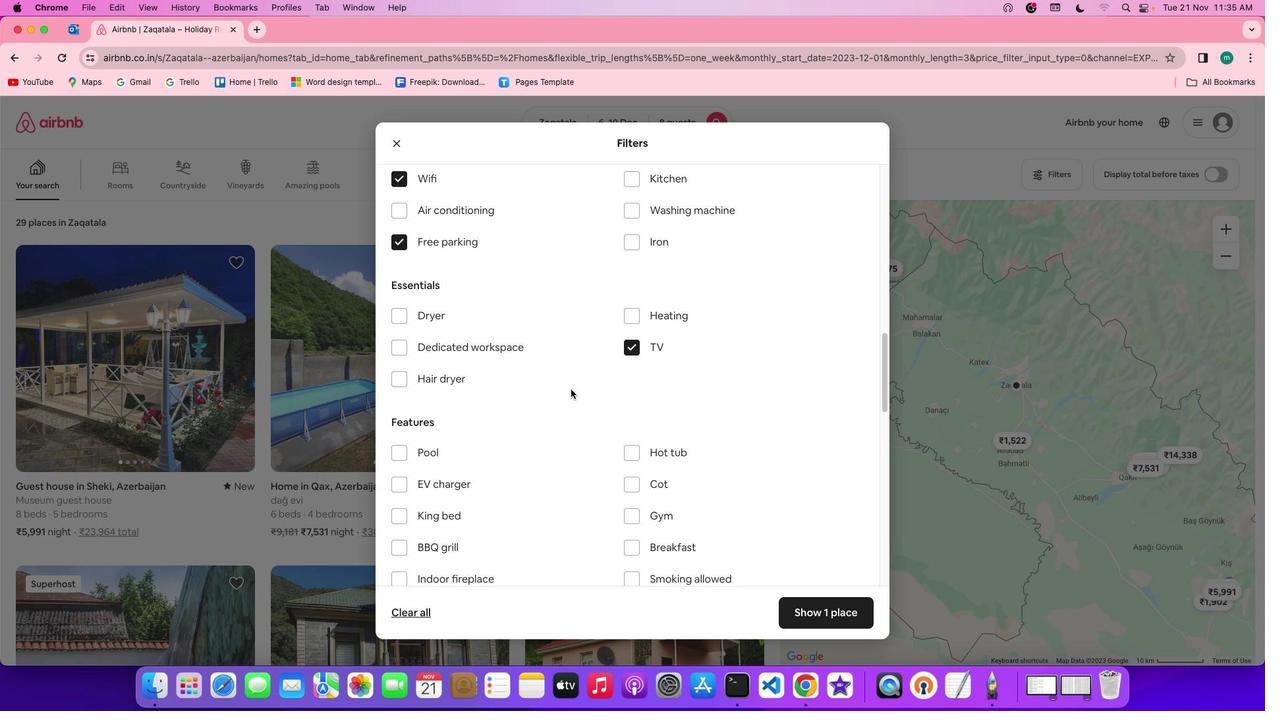 
Action: Mouse scrolled (570, 390) with delta (0, 0)
Screenshot: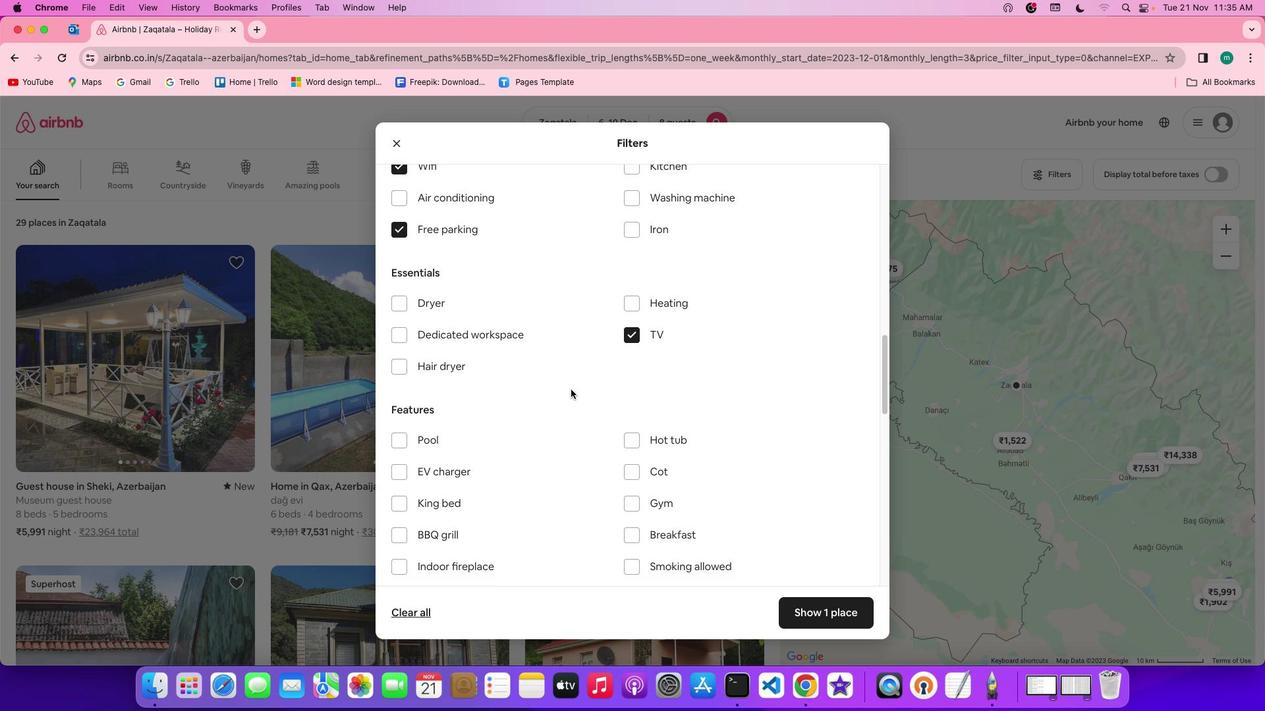 
Action: Mouse scrolled (570, 390) with delta (0, 0)
Screenshot: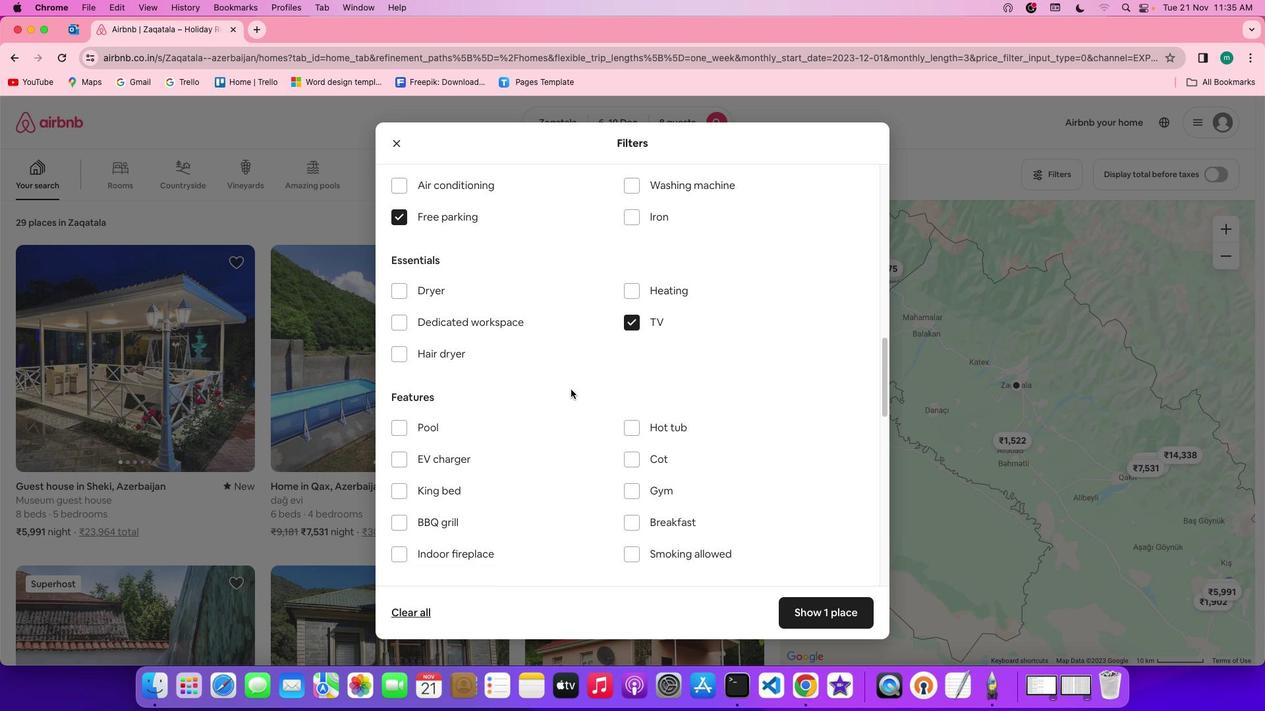 
Action: Mouse scrolled (570, 390) with delta (0, -1)
Screenshot: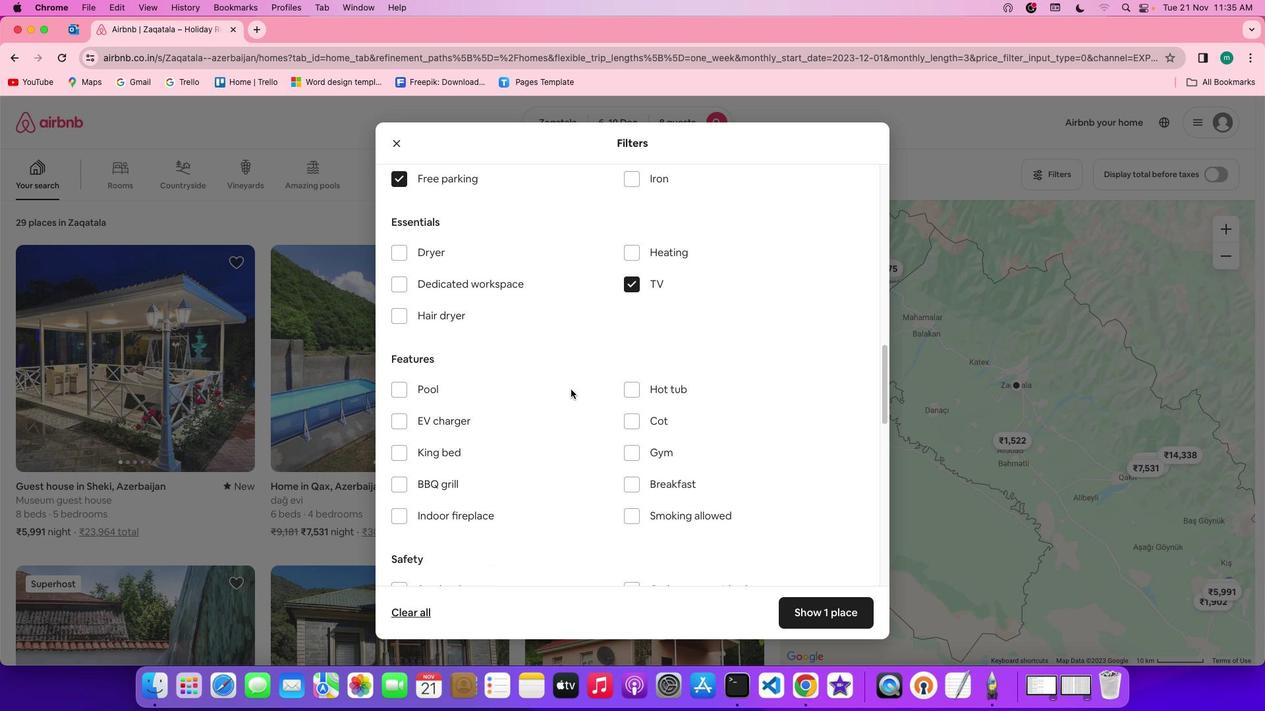 
Action: Mouse scrolled (570, 390) with delta (0, -1)
Screenshot: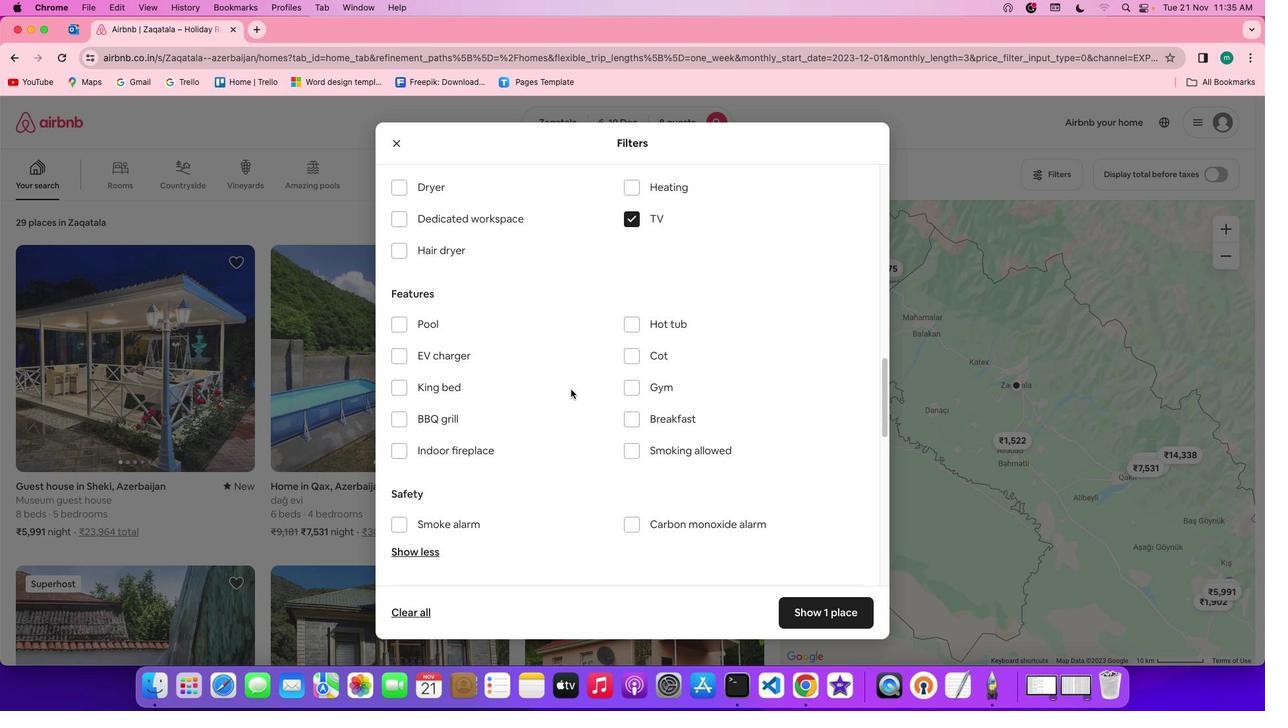 
Action: Mouse moved to (627, 292)
Screenshot: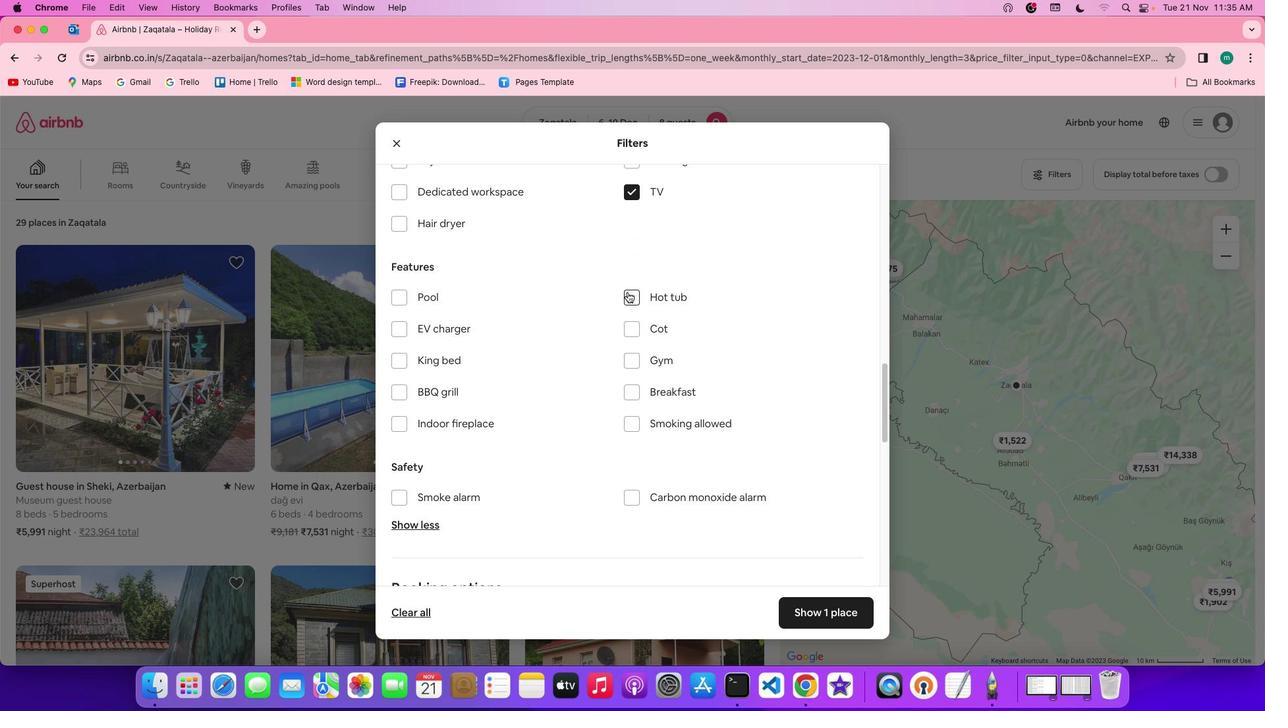 
Action: Mouse pressed left at (627, 292)
Screenshot: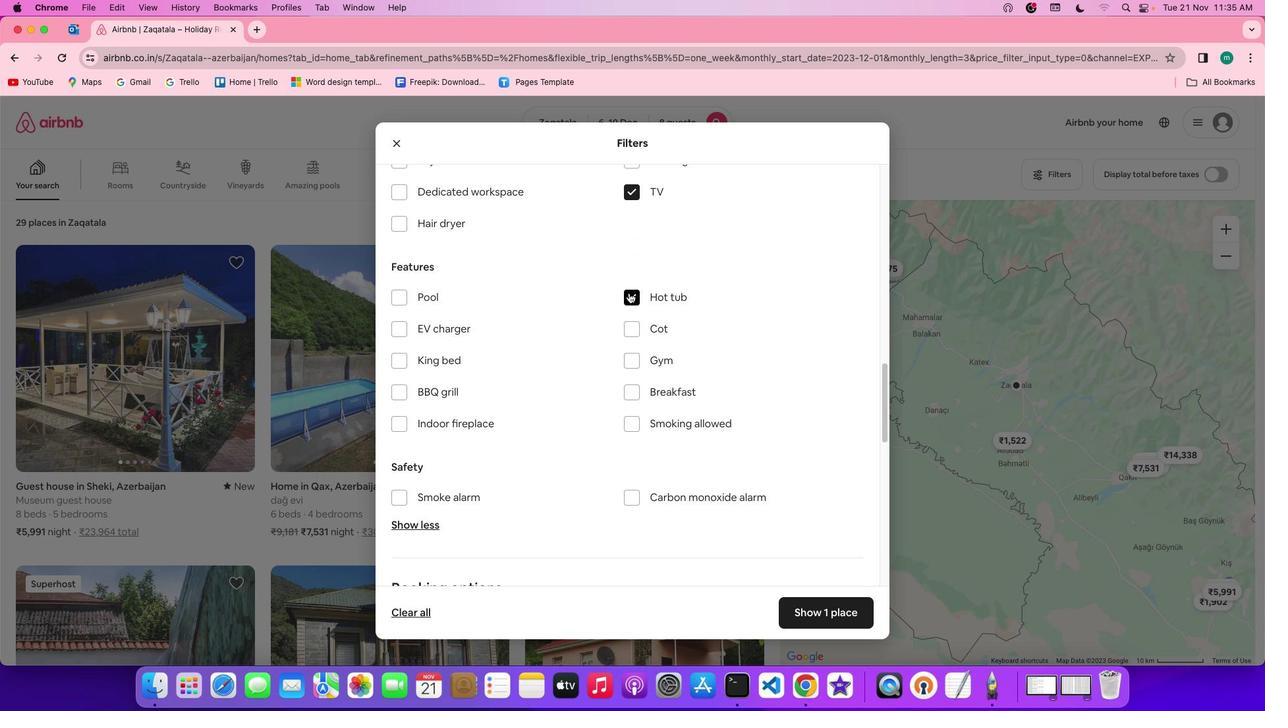 
Action: Mouse moved to (726, 351)
Screenshot: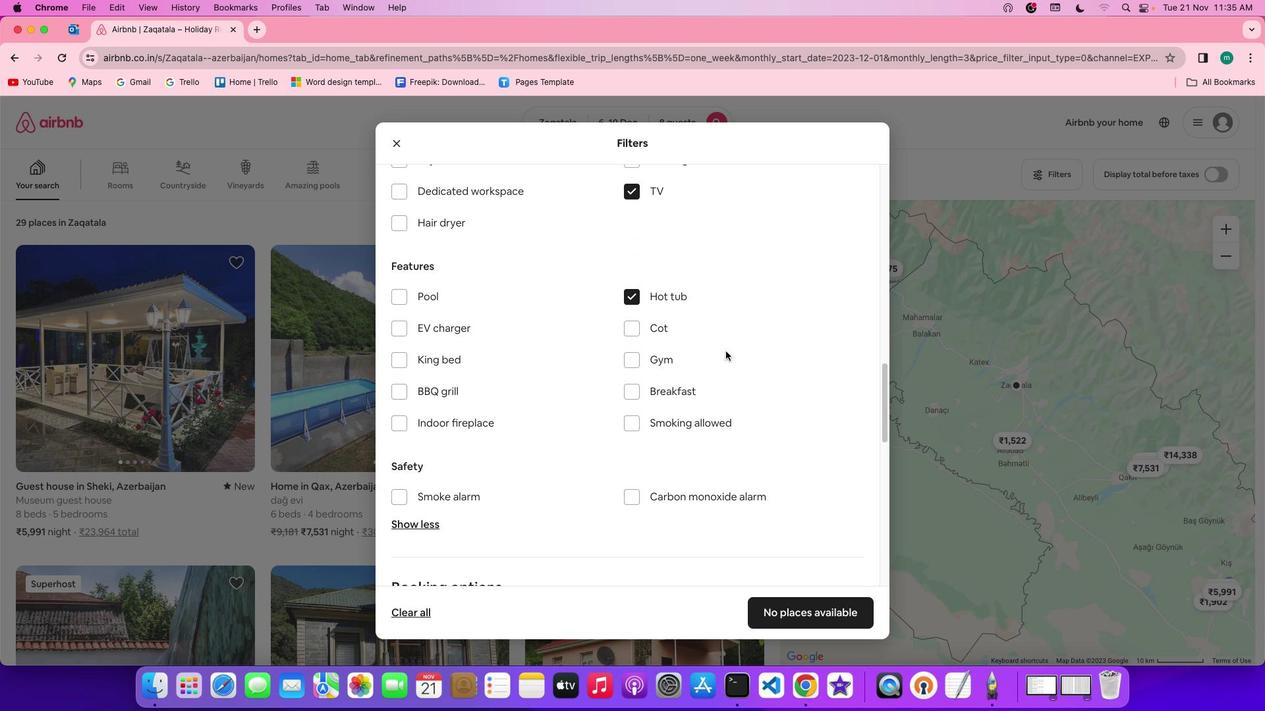 
Action: Mouse scrolled (726, 351) with delta (0, 0)
Screenshot: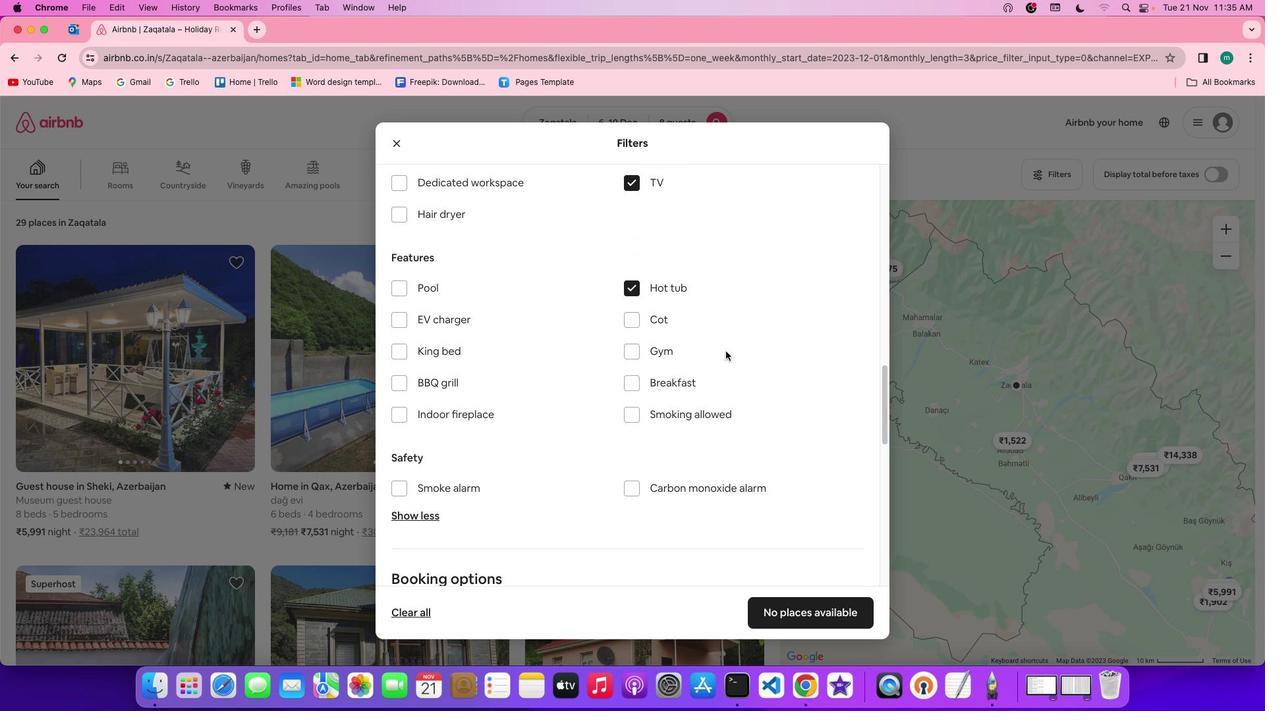
Action: Mouse scrolled (726, 351) with delta (0, 0)
Screenshot: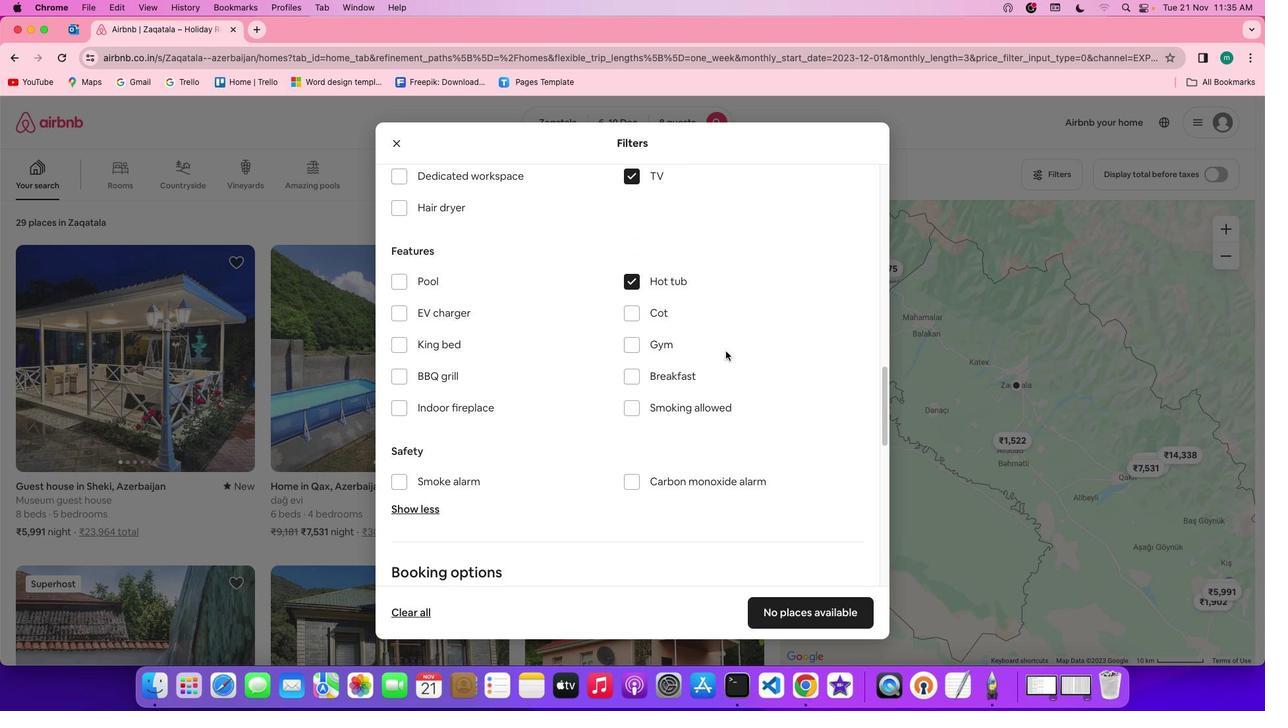 
Action: Mouse scrolled (726, 351) with delta (0, 0)
Screenshot: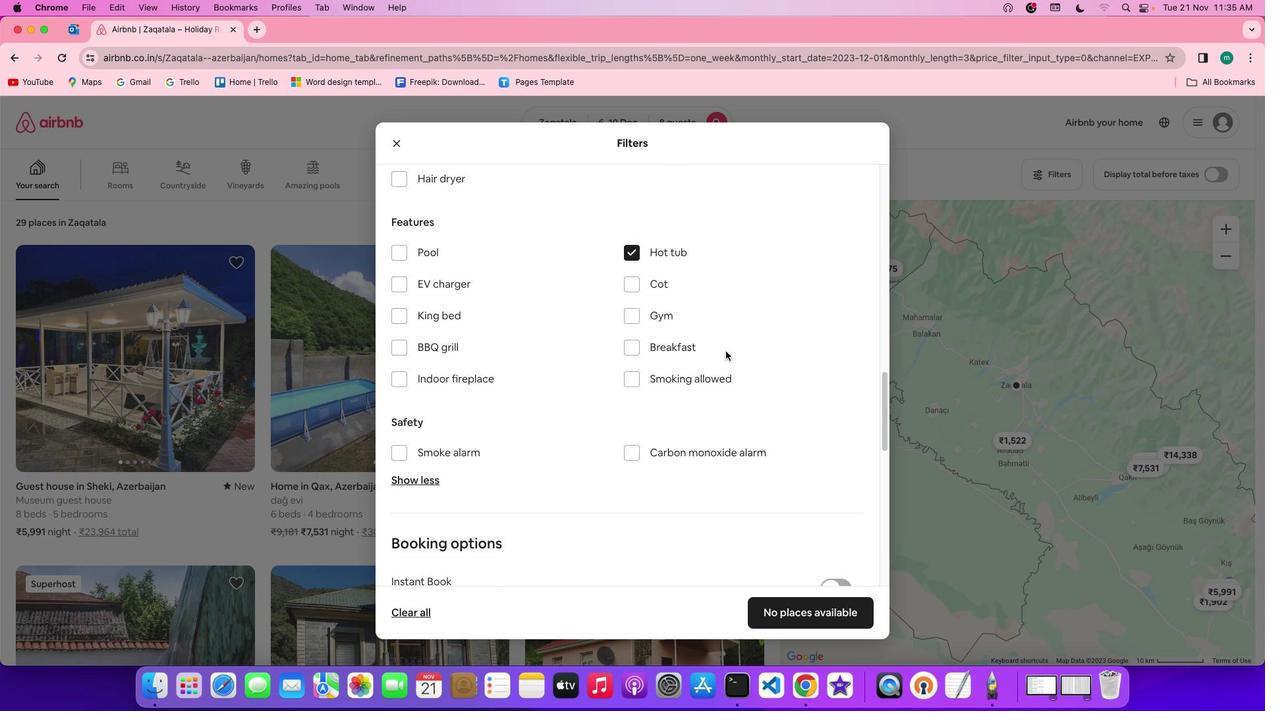 
Action: Mouse scrolled (726, 351) with delta (0, 0)
Screenshot: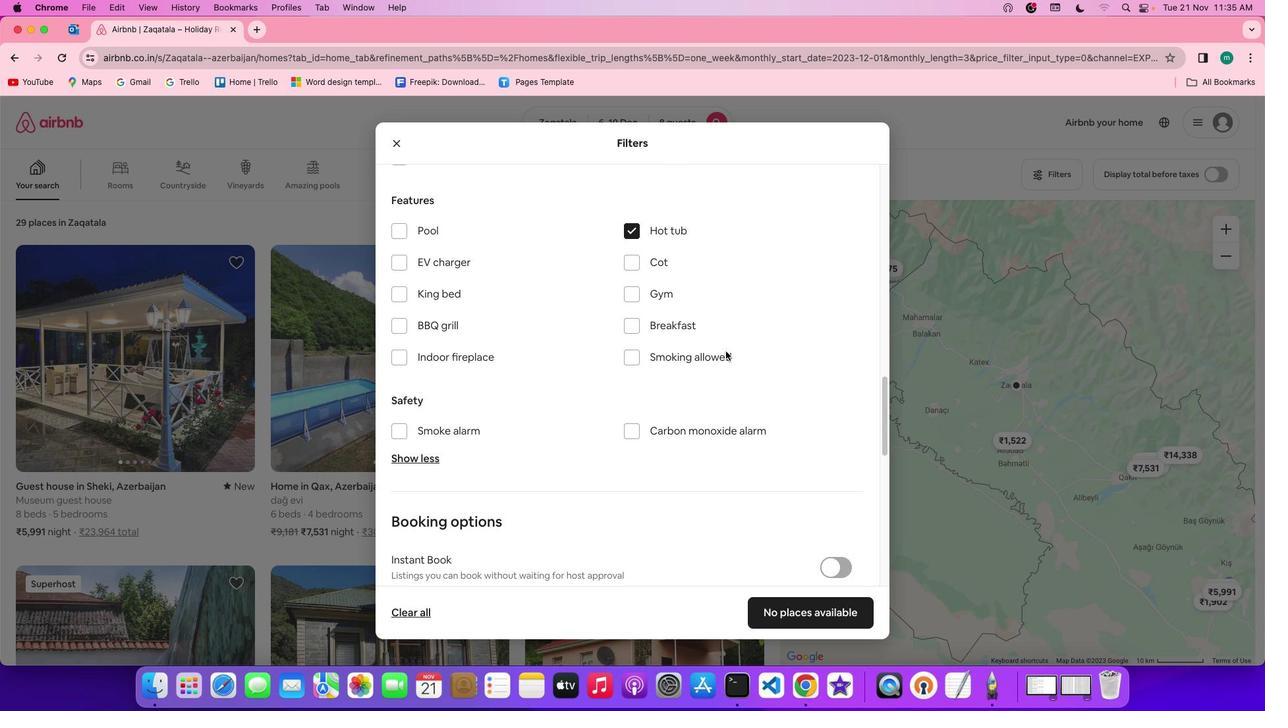 
Action: Mouse scrolled (726, 351) with delta (0, 0)
Screenshot: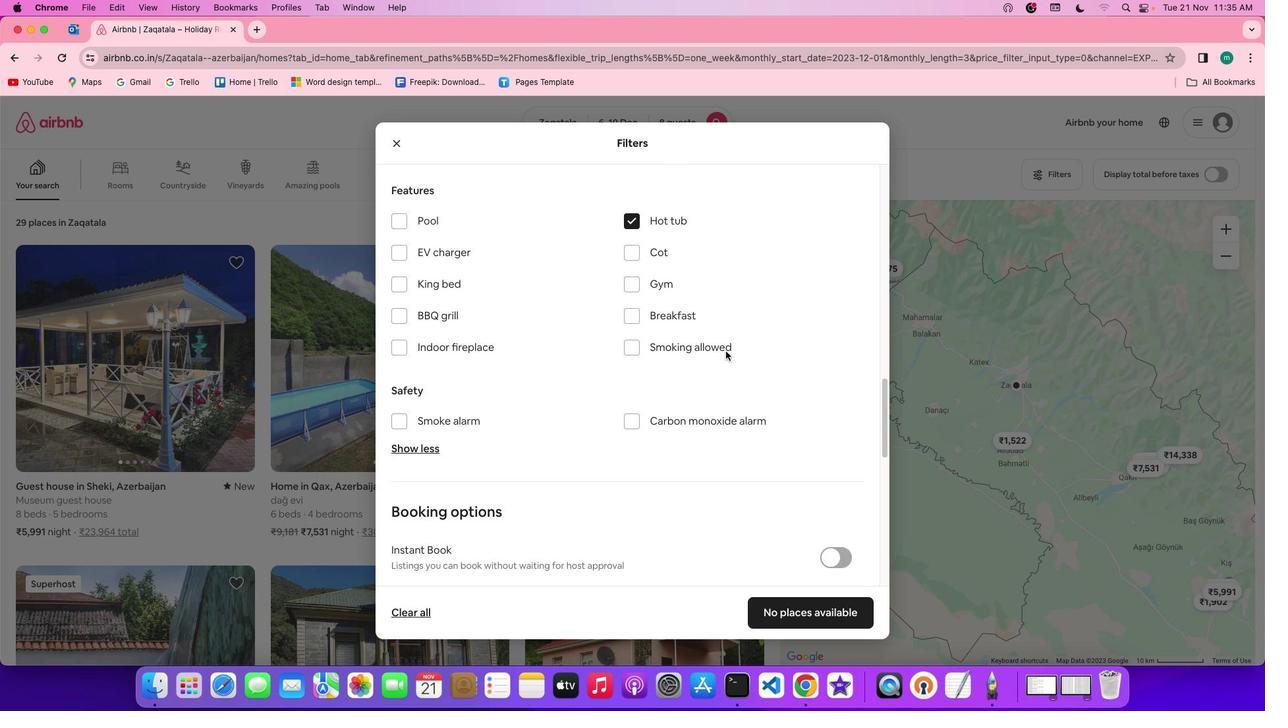 
Action: Mouse scrolled (726, 351) with delta (0, -1)
Screenshot: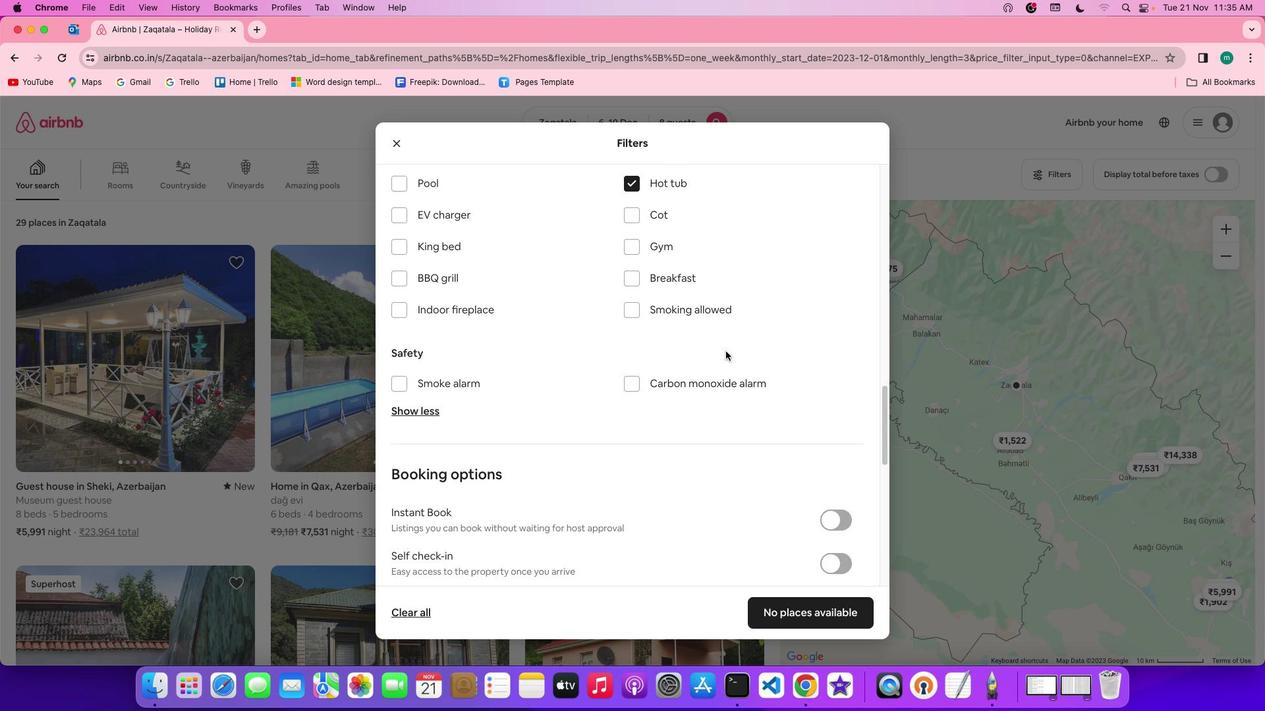 
Action: Mouse scrolled (726, 351) with delta (0, 0)
Screenshot: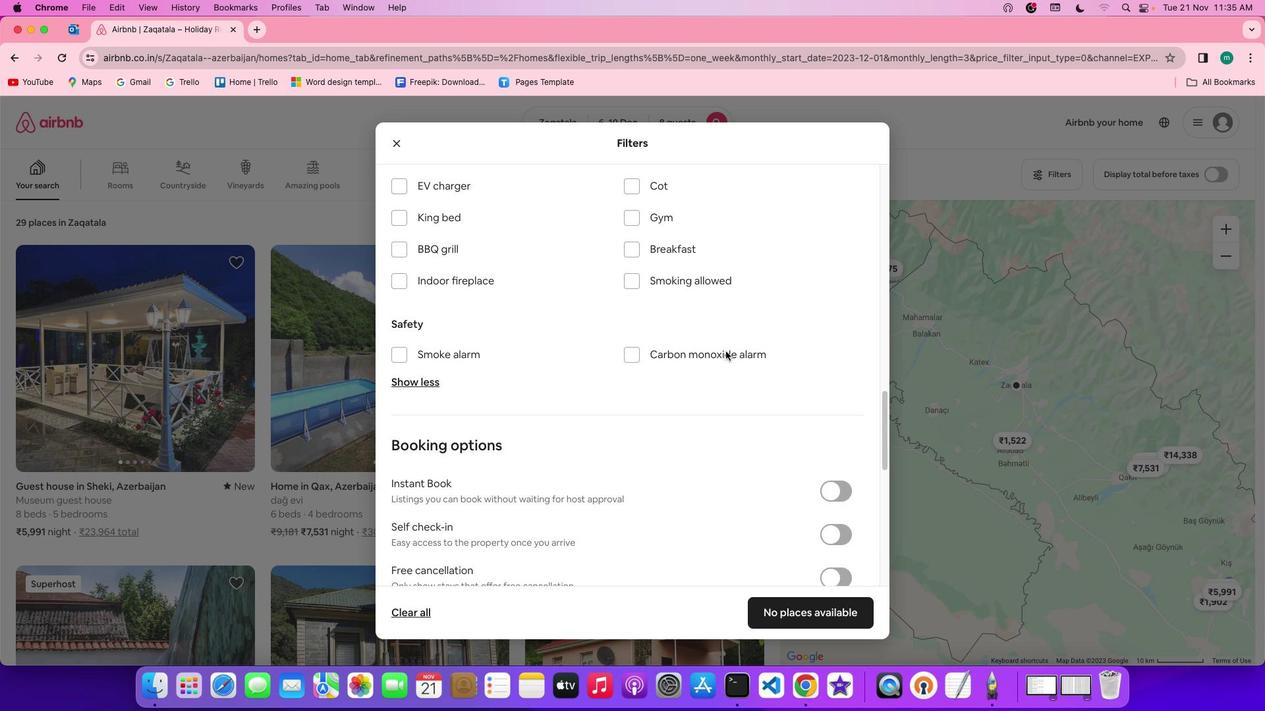 
Action: Mouse scrolled (726, 351) with delta (0, 0)
Screenshot: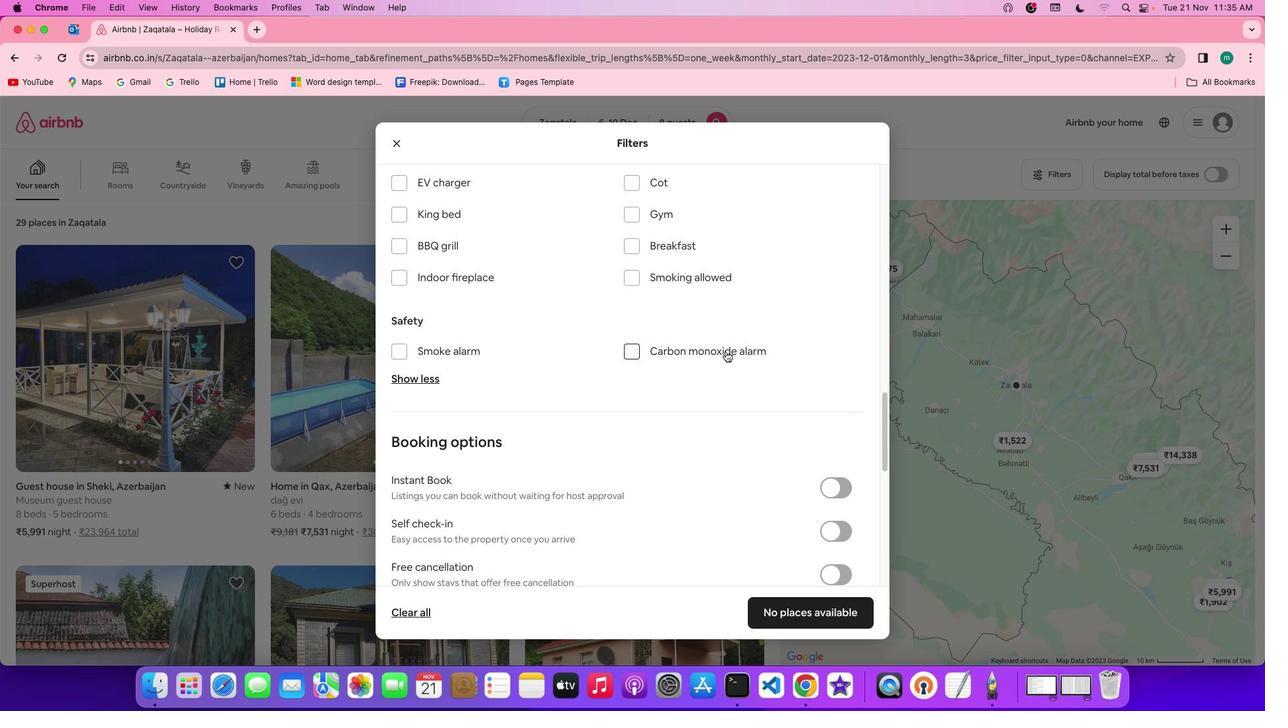 
Action: Mouse scrolled (726, 351) with delta (0, 0)
Screenshot: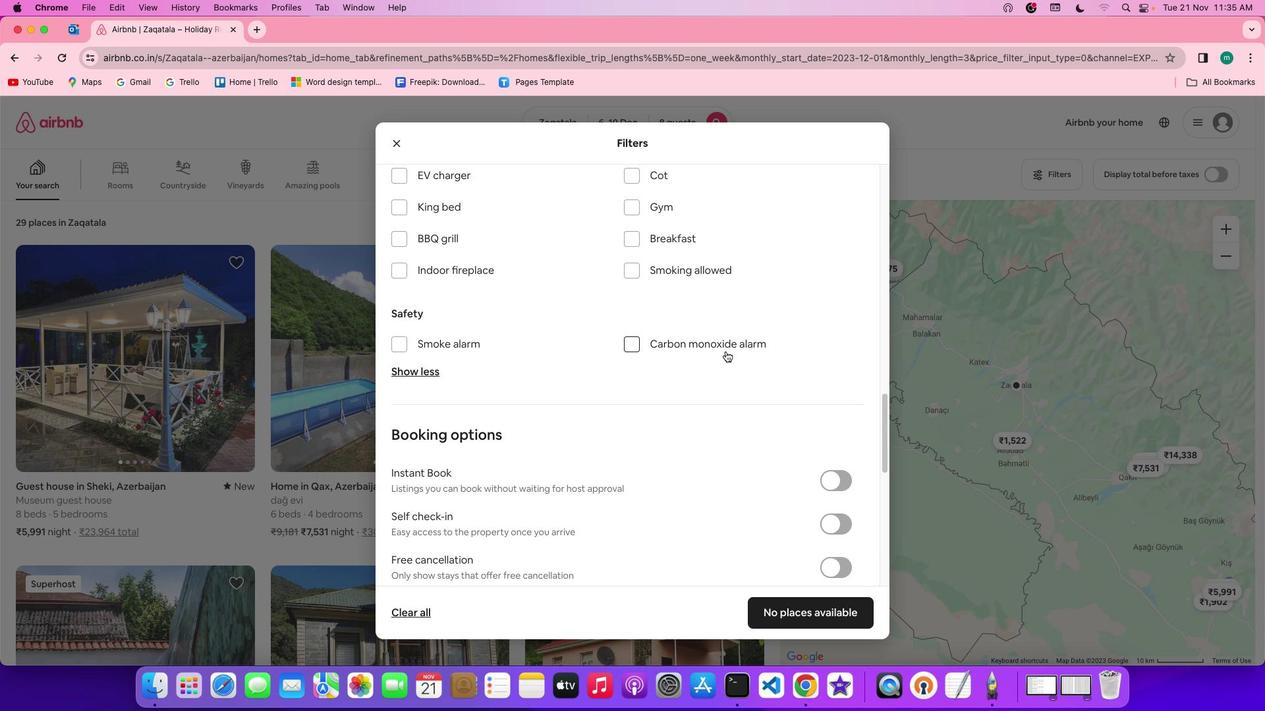 
Action: Mouse scrolled (726, 351) with delta (0, 0)
Screenshot: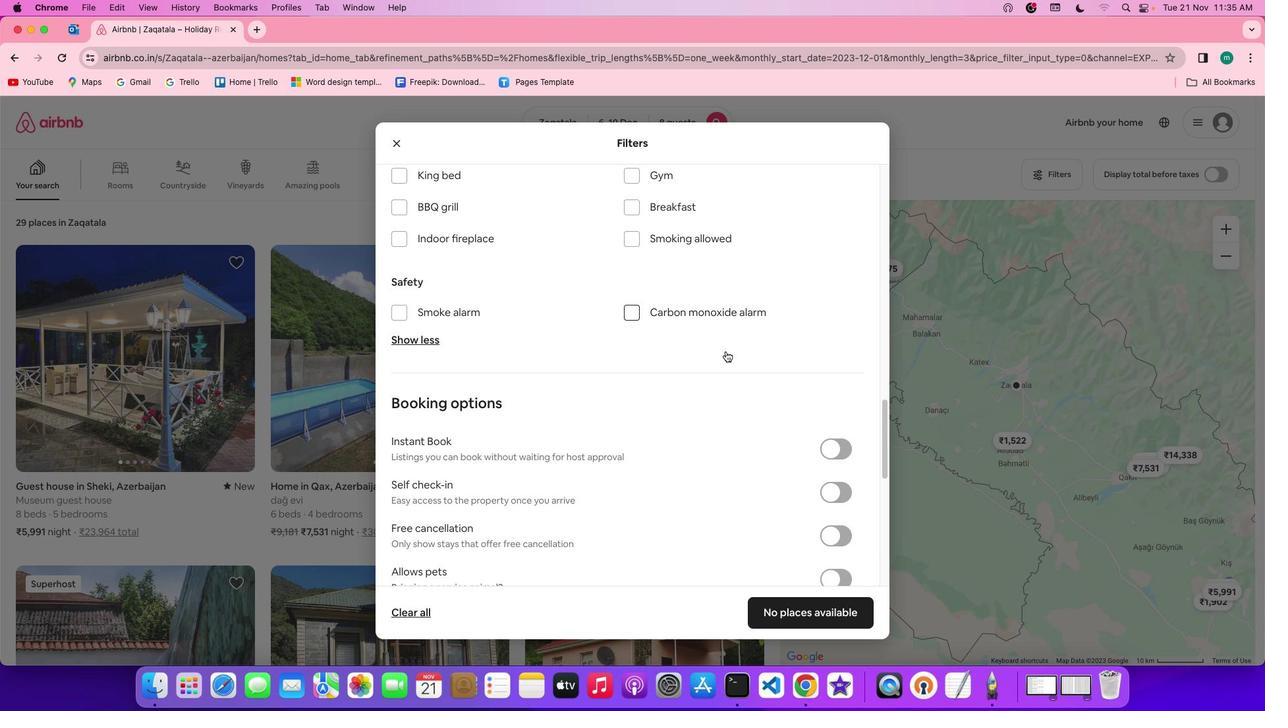 
Action: Mouse scrolled (726, 351) with delta (0, 0)
Screenshot: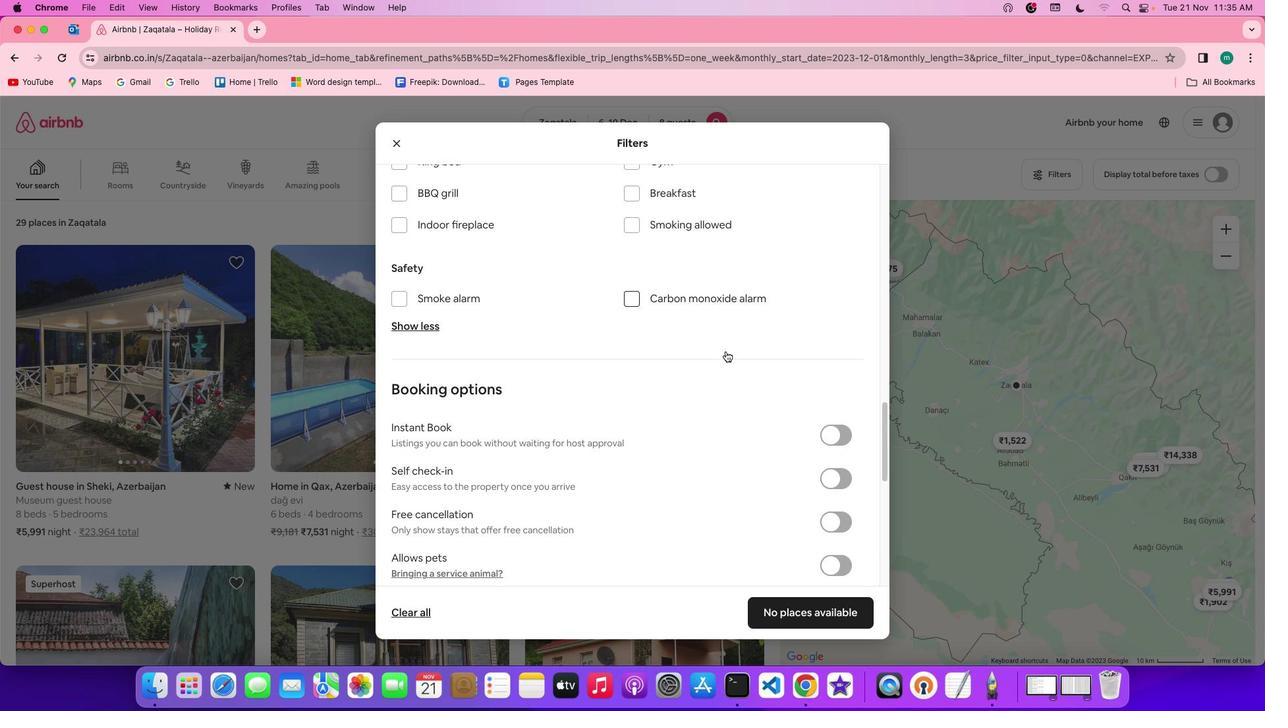 
Action: Mouse moved to (725, 351)
Screenshot: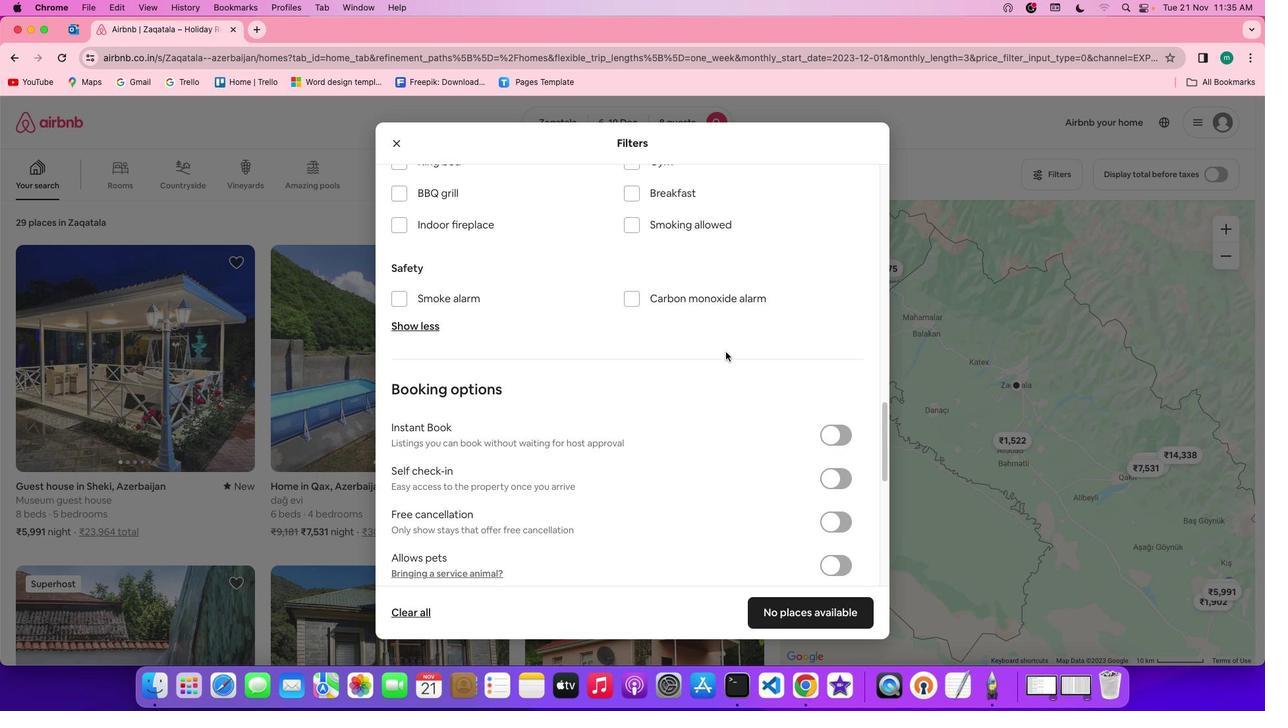 
Action: Mouse scrolled (725, 351) with delta (0, 0)
Screenshot: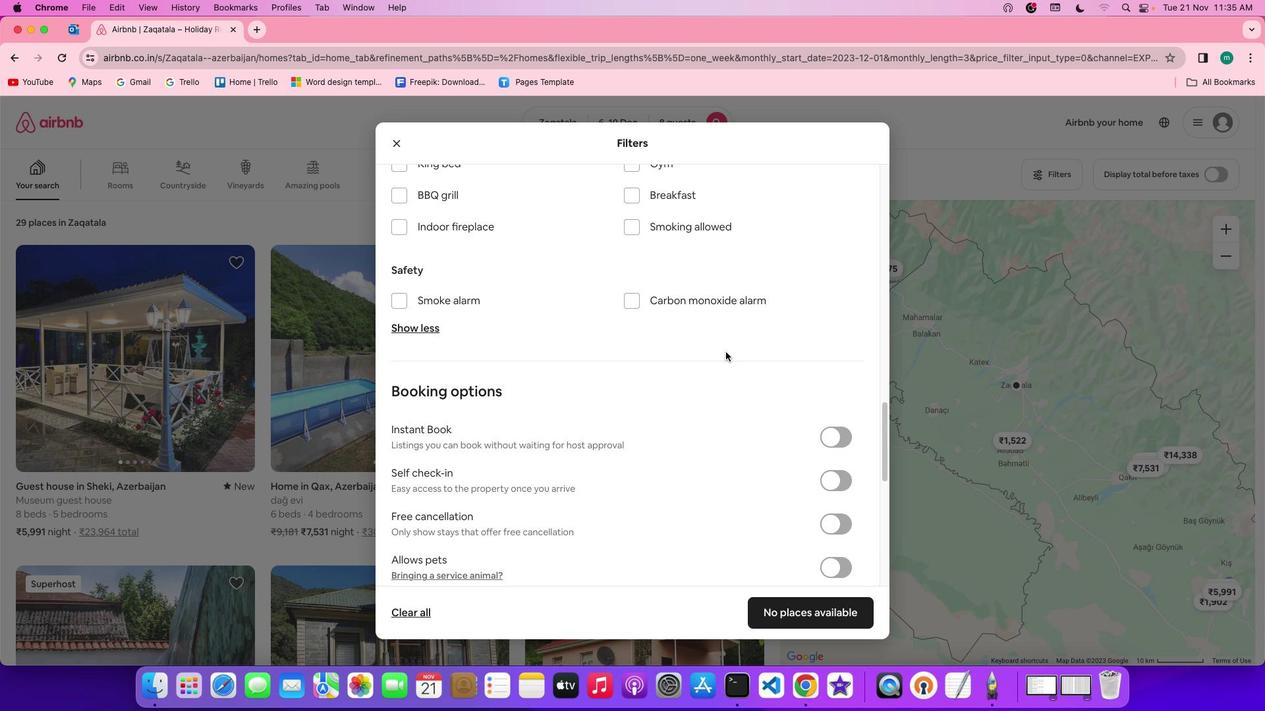 
Action: Mouse scrolled (725, 351) with delta (0, 0)
Screenshot: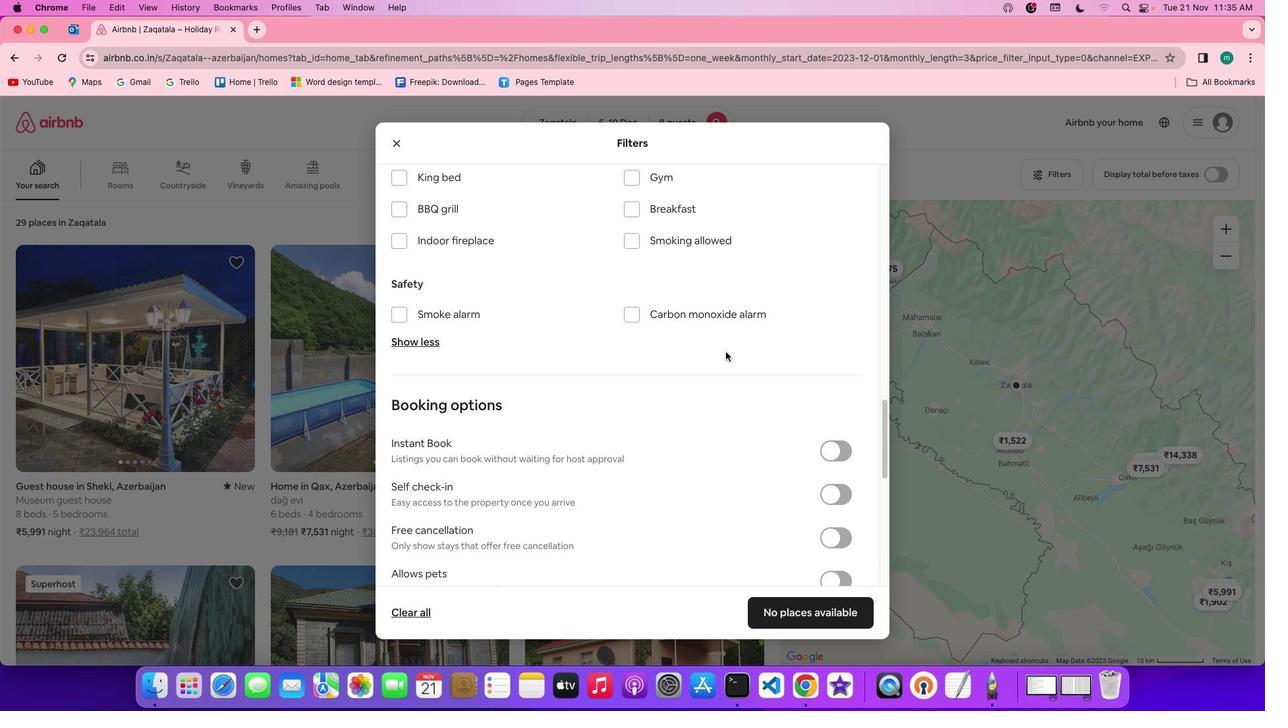 
Action: Mouse scrolled (725, 351) with delta (0, 0)
Screenshot: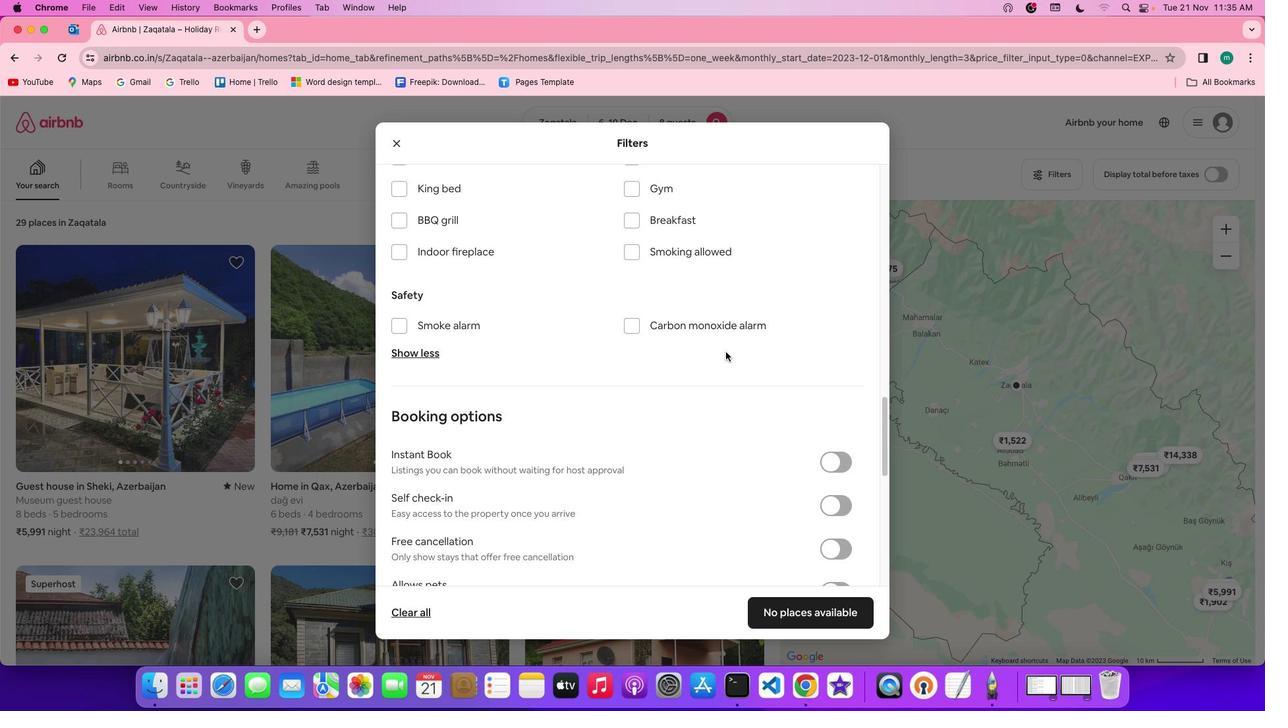 
Action: Mouse moved to (633, 201)
Screenshot: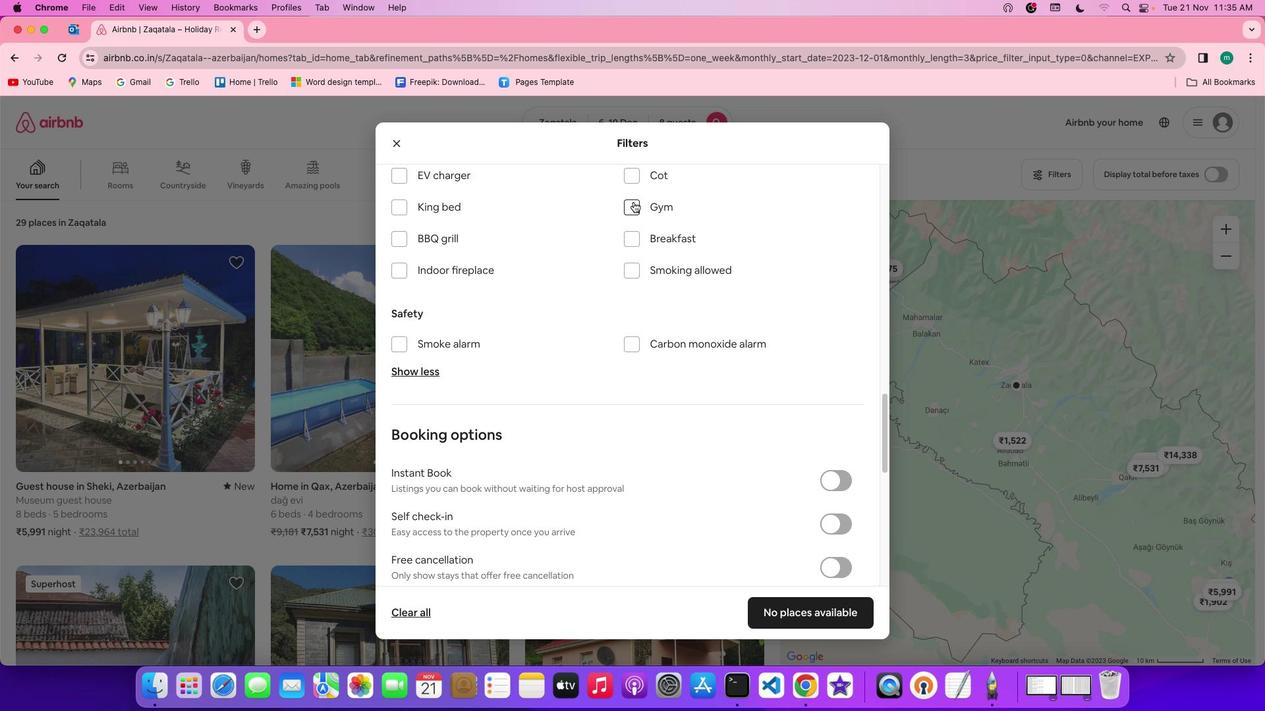 
Action: Mouse pressed left at (633, 201)
Screenshot: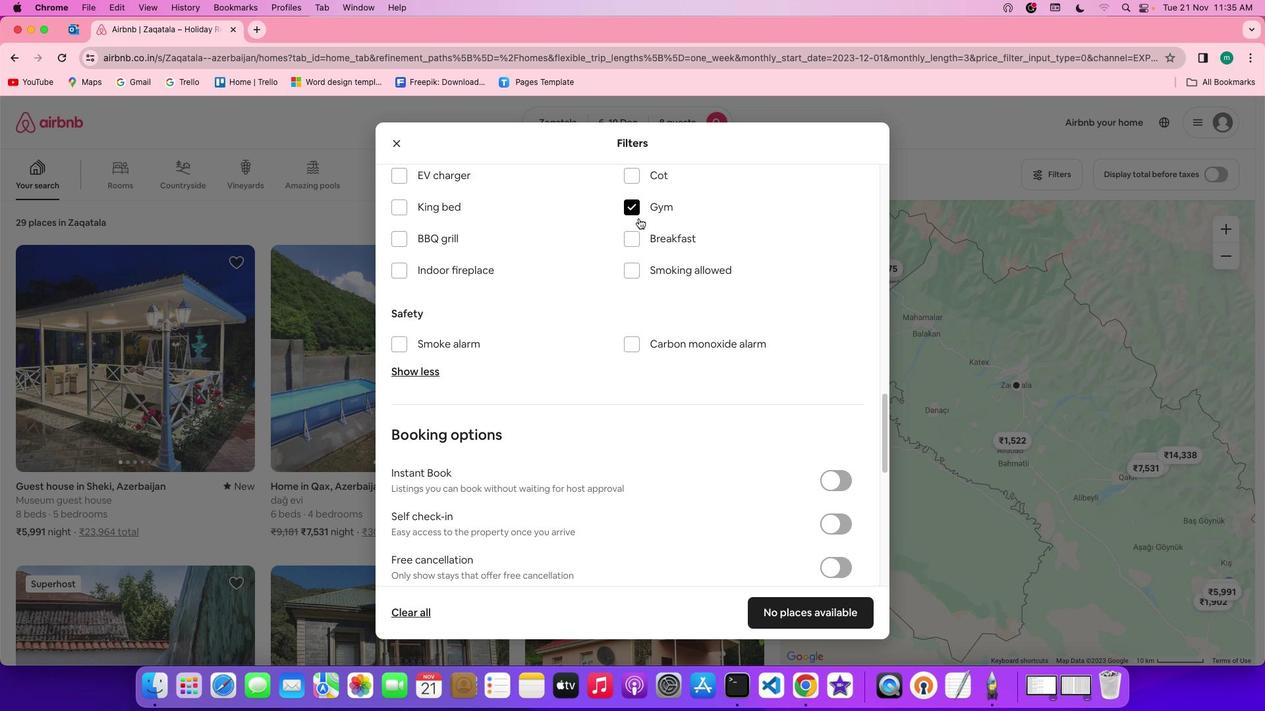 
Action: Mouse moved to (638, 272)
Screenshot: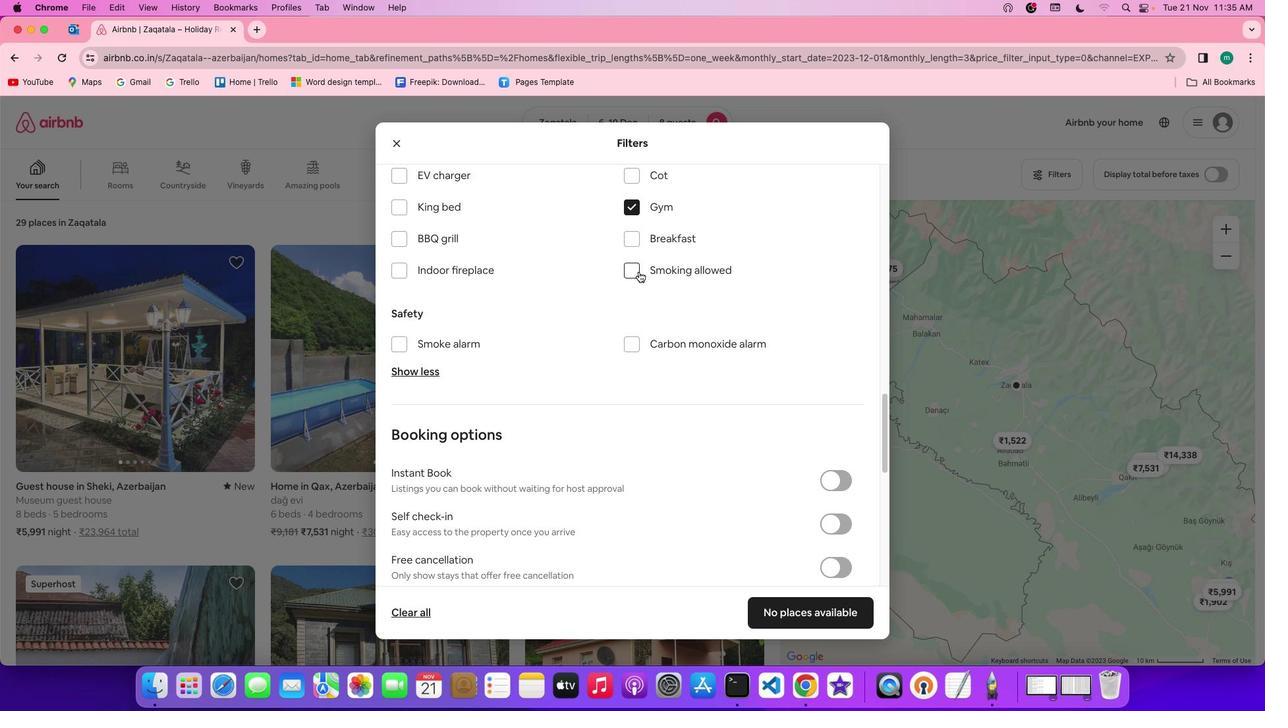 
Action: Mouse pressed left at (638, 272)
Screenshot: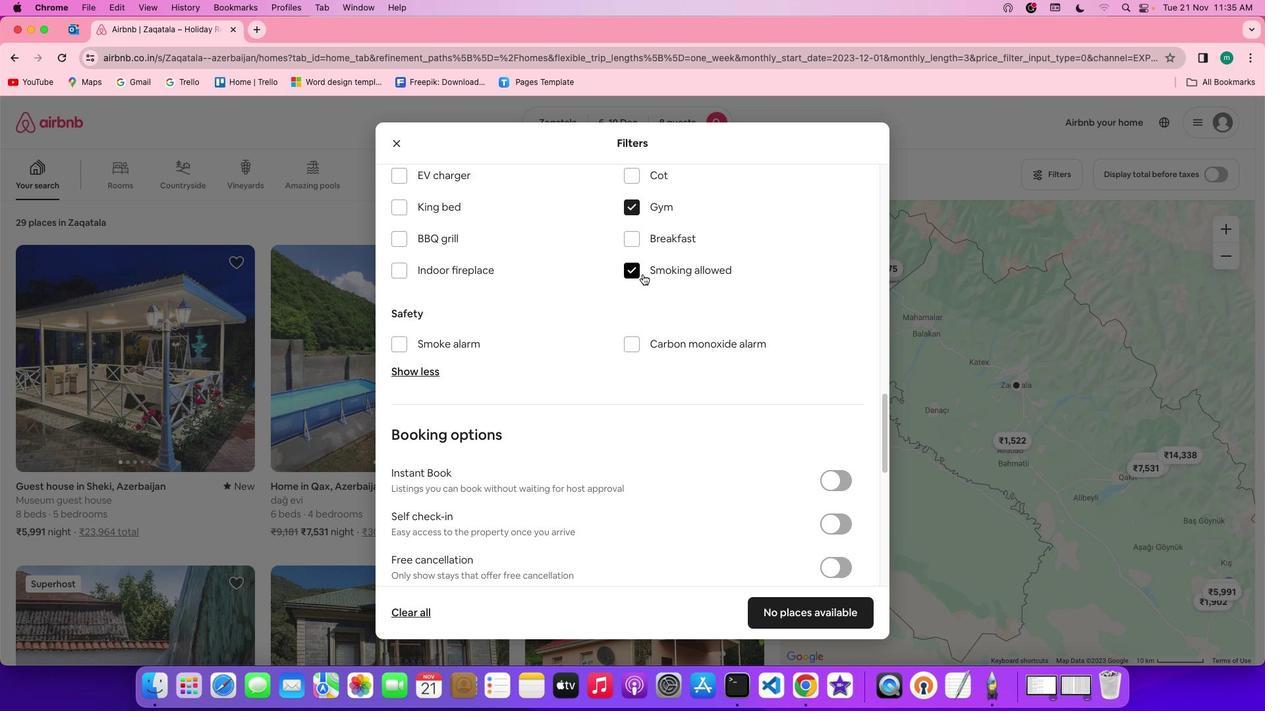 
Action: Mouse moved to (766, 374)
Screenshot: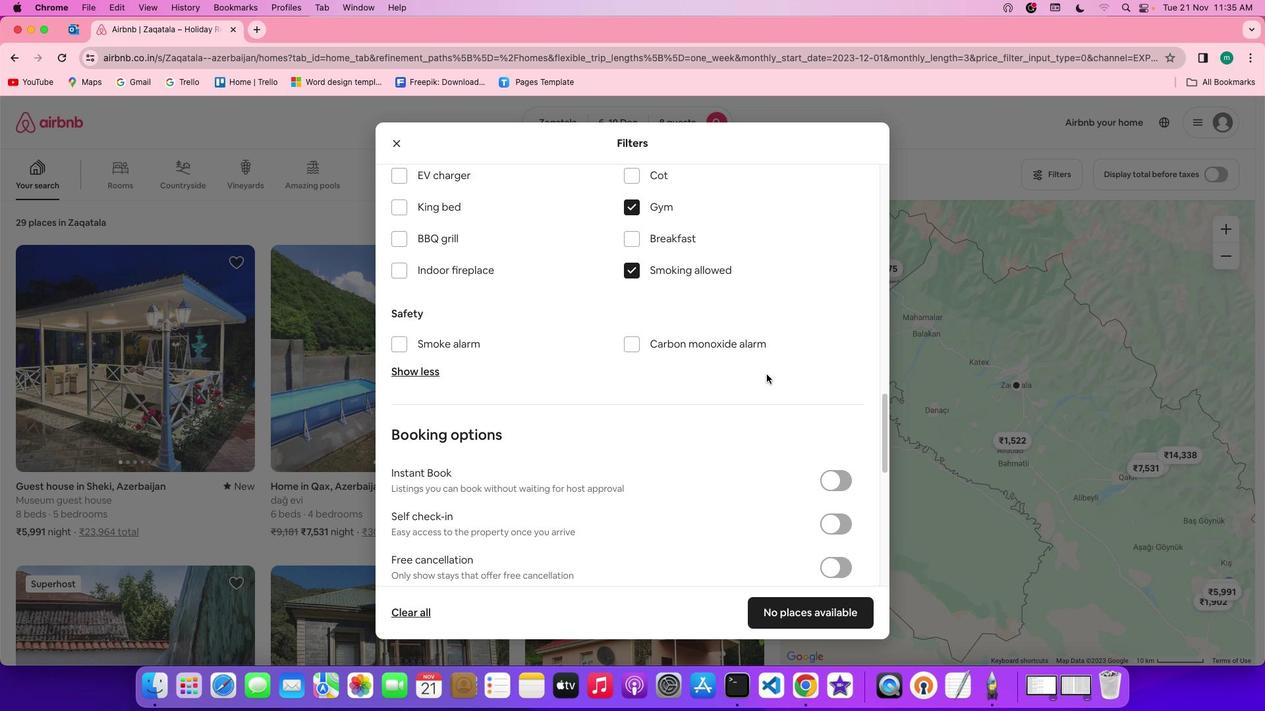 
Action: Mouse scrolled (766, 374) with delta (0, 0)
Screenshot: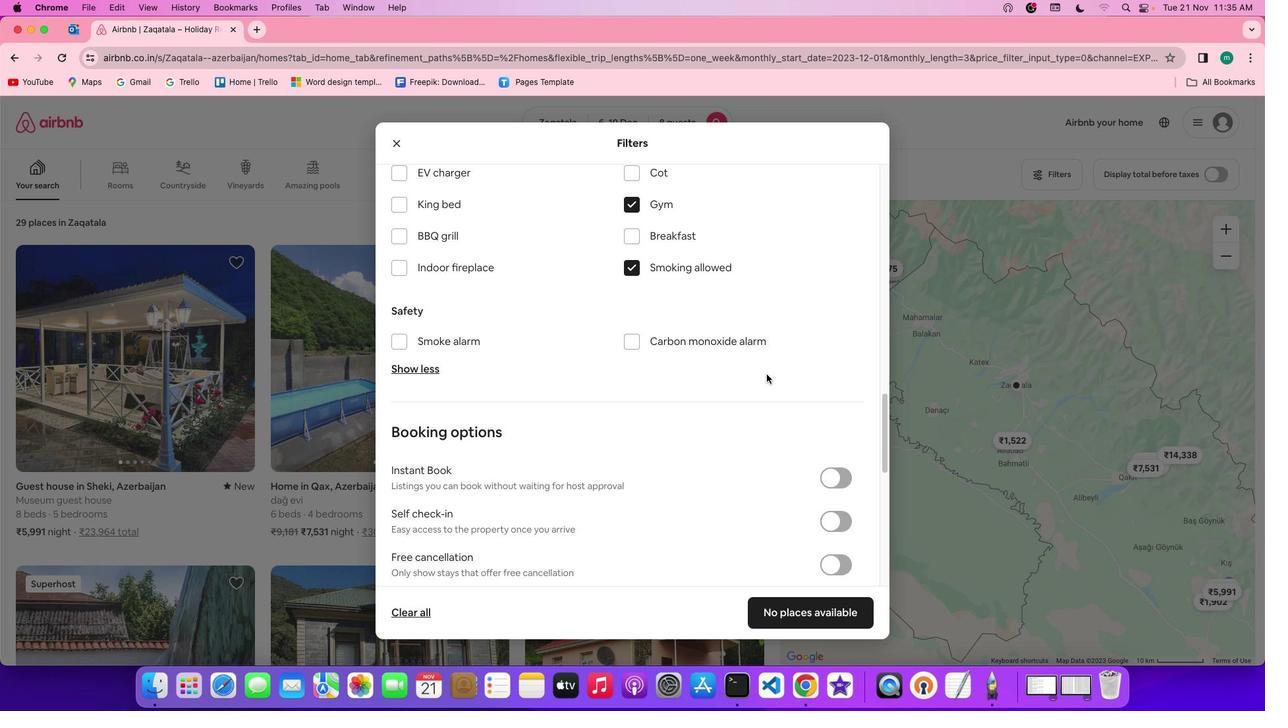 
Action: Mouse scrolled (766, 374) with delta (0, 0)
Screenshot: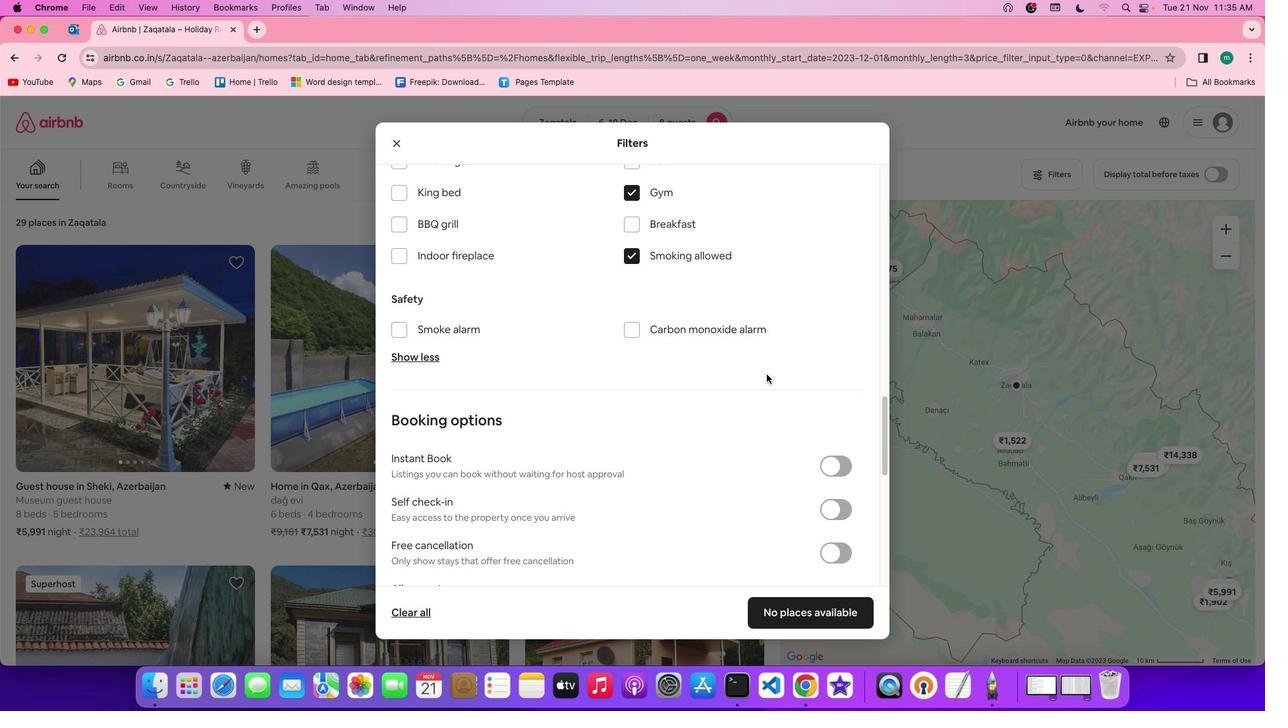 
Action: Mouse scrolled (766, 374) with delta (0, 0)
Screenshot: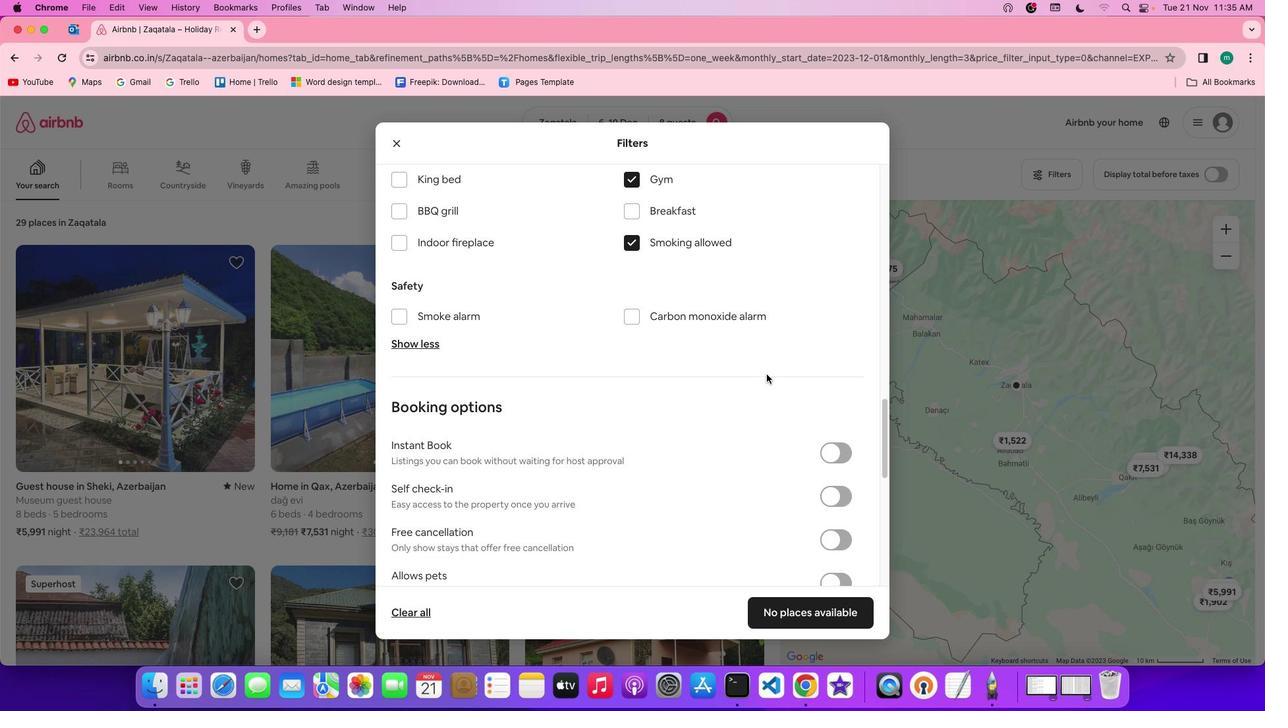 
Action: Mouse scrolled (766, 374) with delta (0, -1)
Screenshot: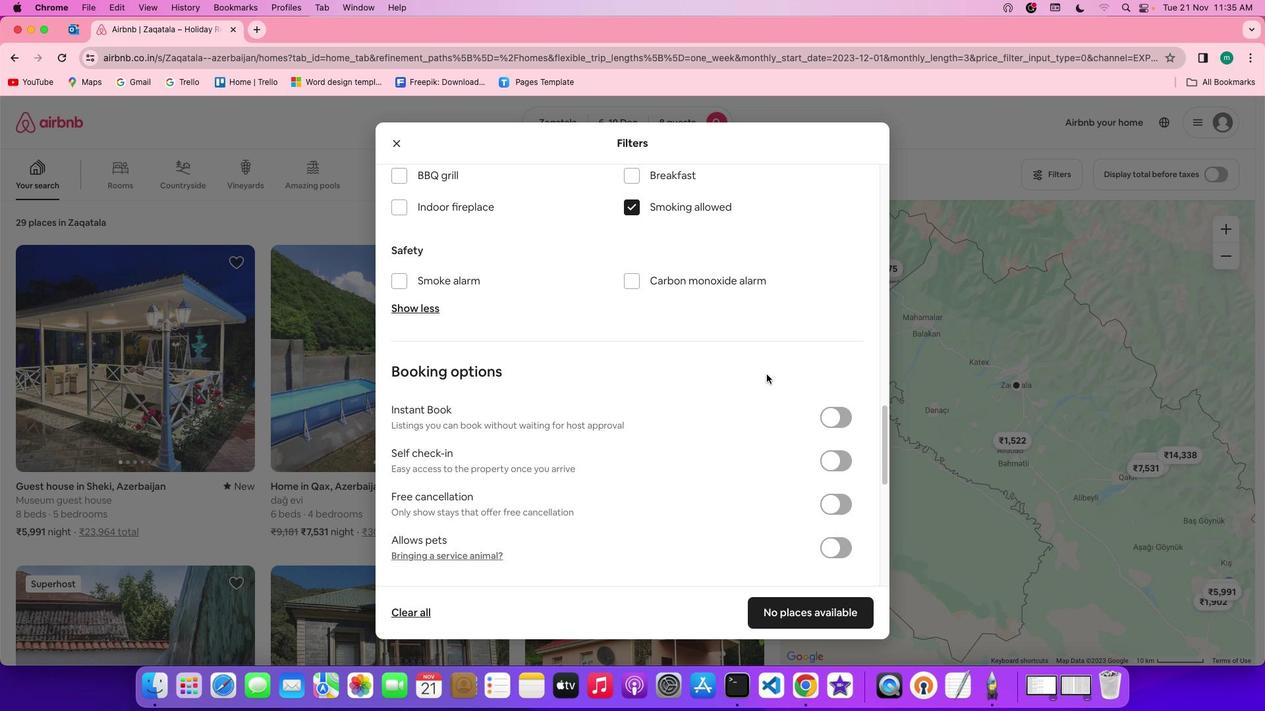 
Action: Mouse scrolled (766, 374) with delta (0, 0)
Screenshot: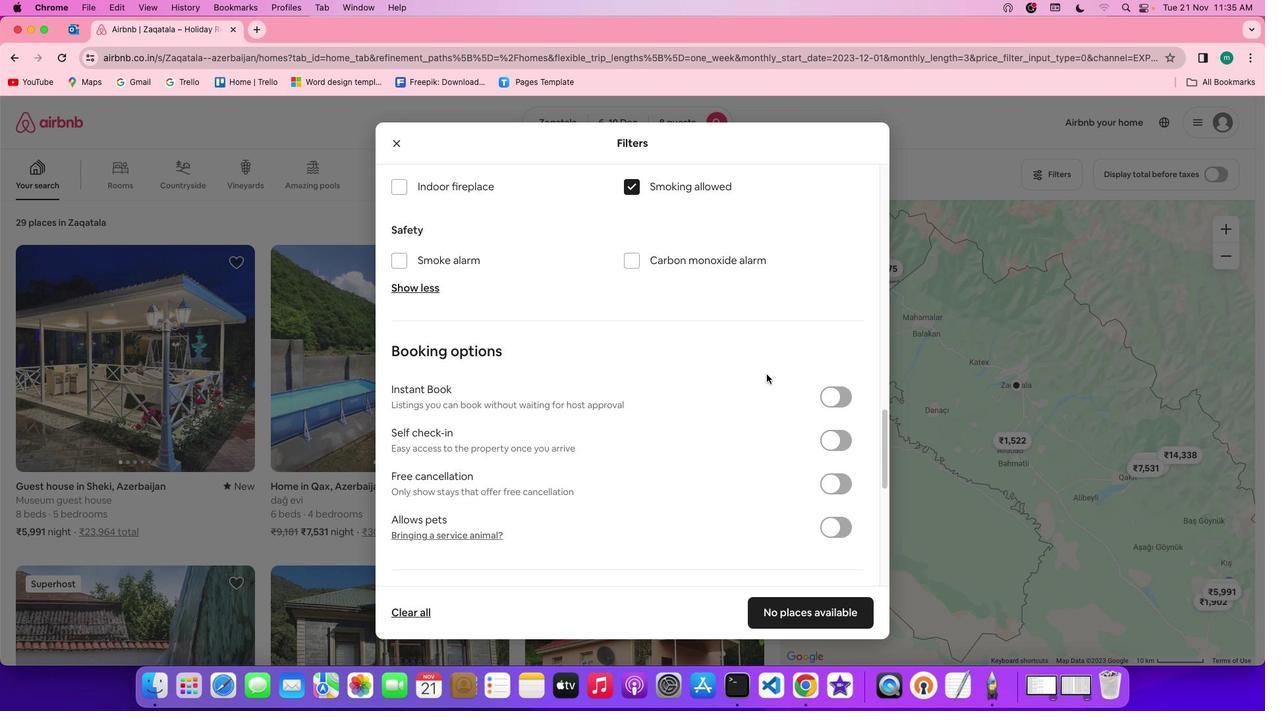 
Action: Mouse scrolled (766, 374) with delta (0, 0)
Screenshot: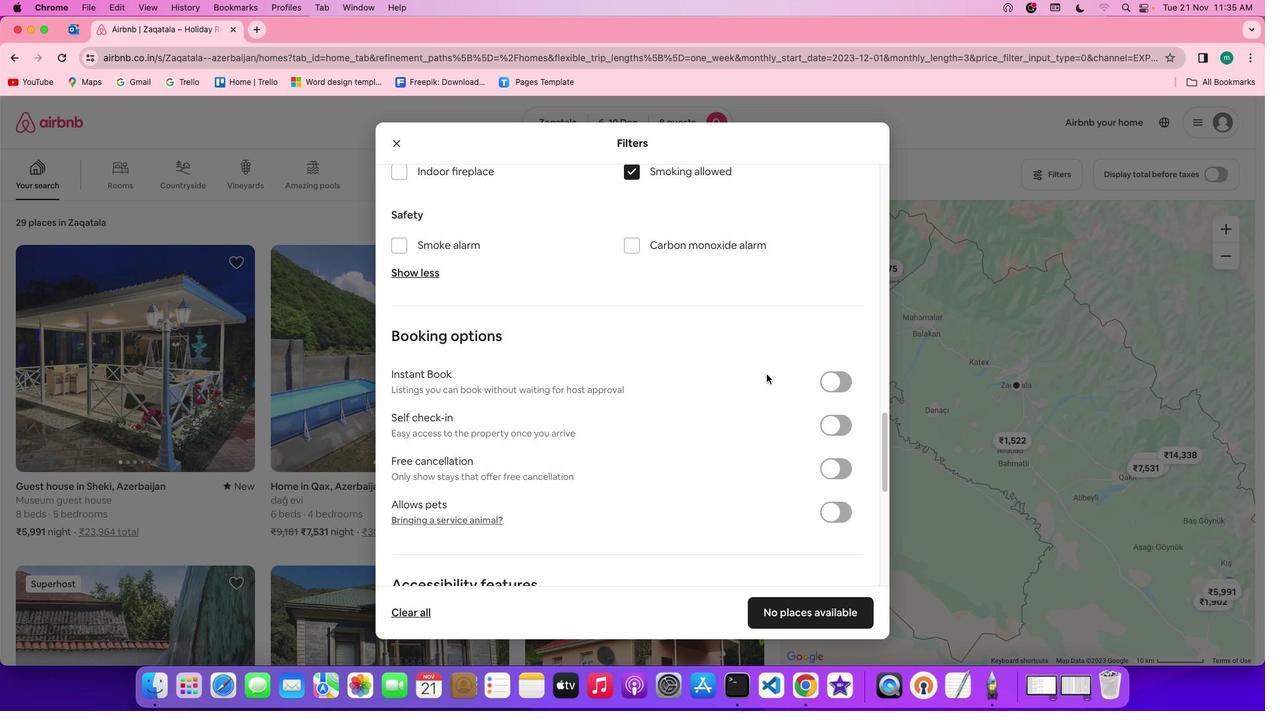 
Action: Mouse scrolled (766, 374) with delta (0, 0)
Screenshot: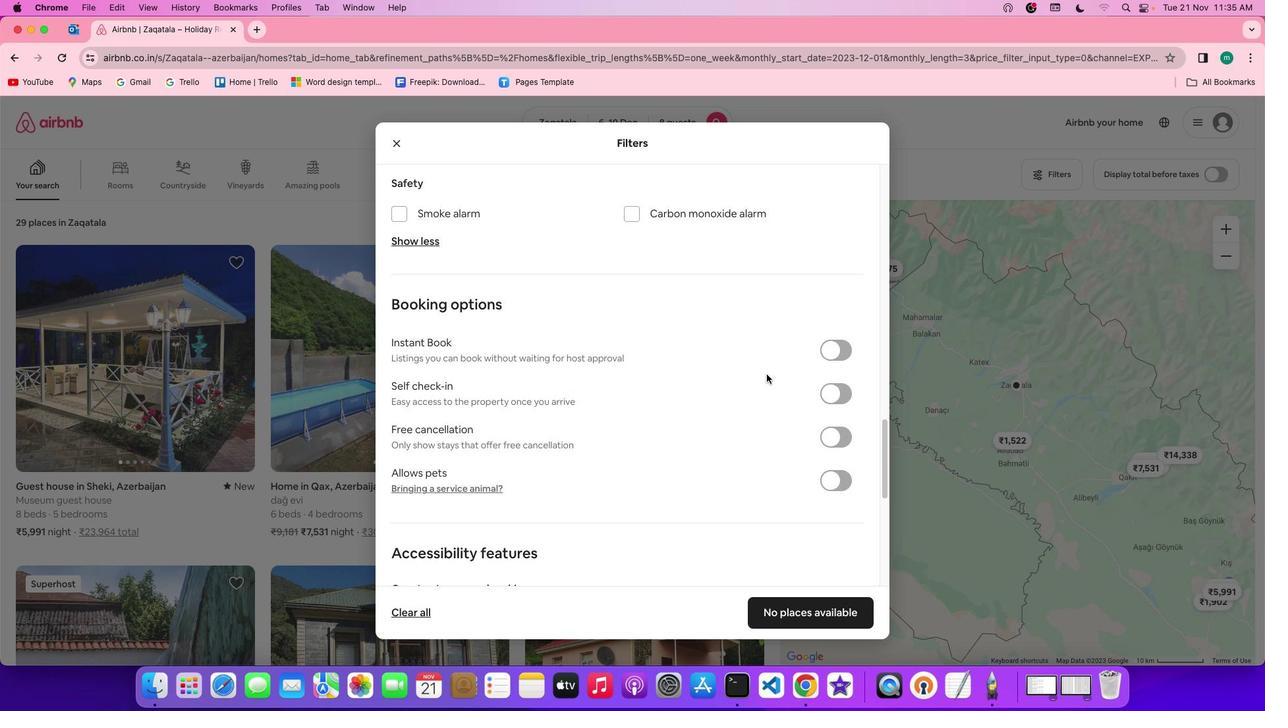 
Action: Mouse scrolled (766, 374) with delta (0, -1)
Screenshot: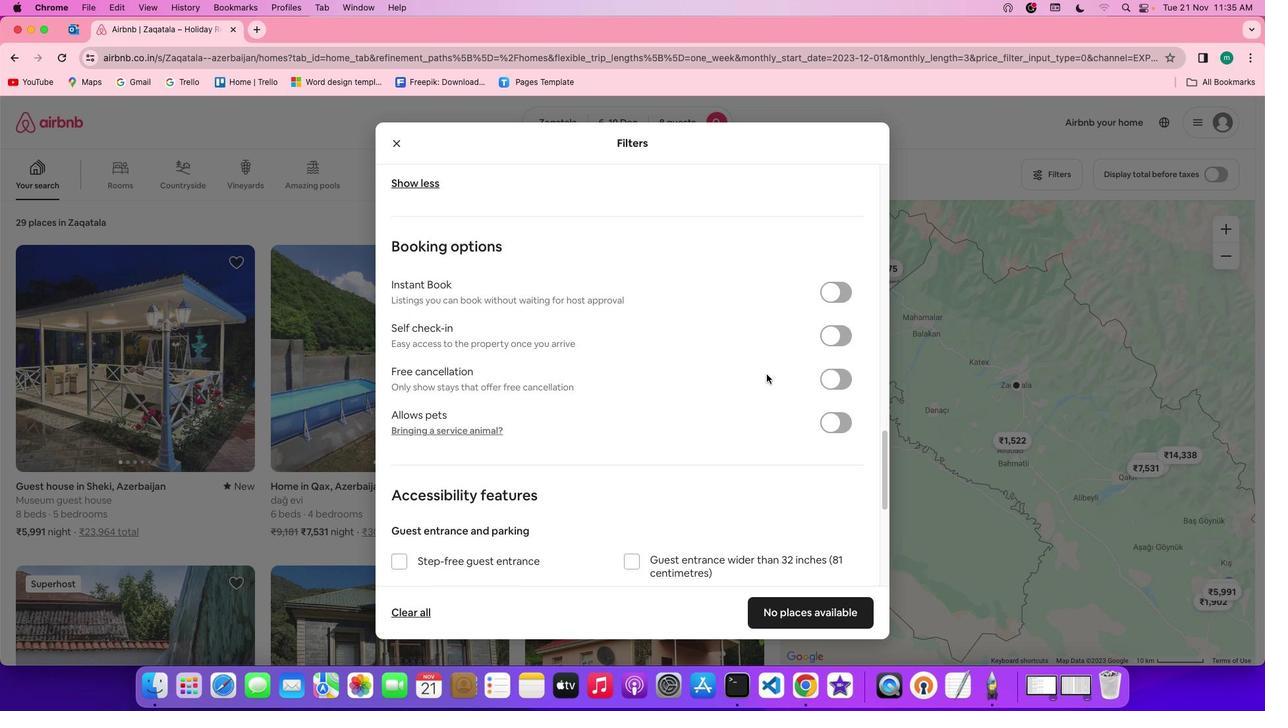 
Action: Mouse scrolled (766, 374) with delta (0, 0)
Screenshot: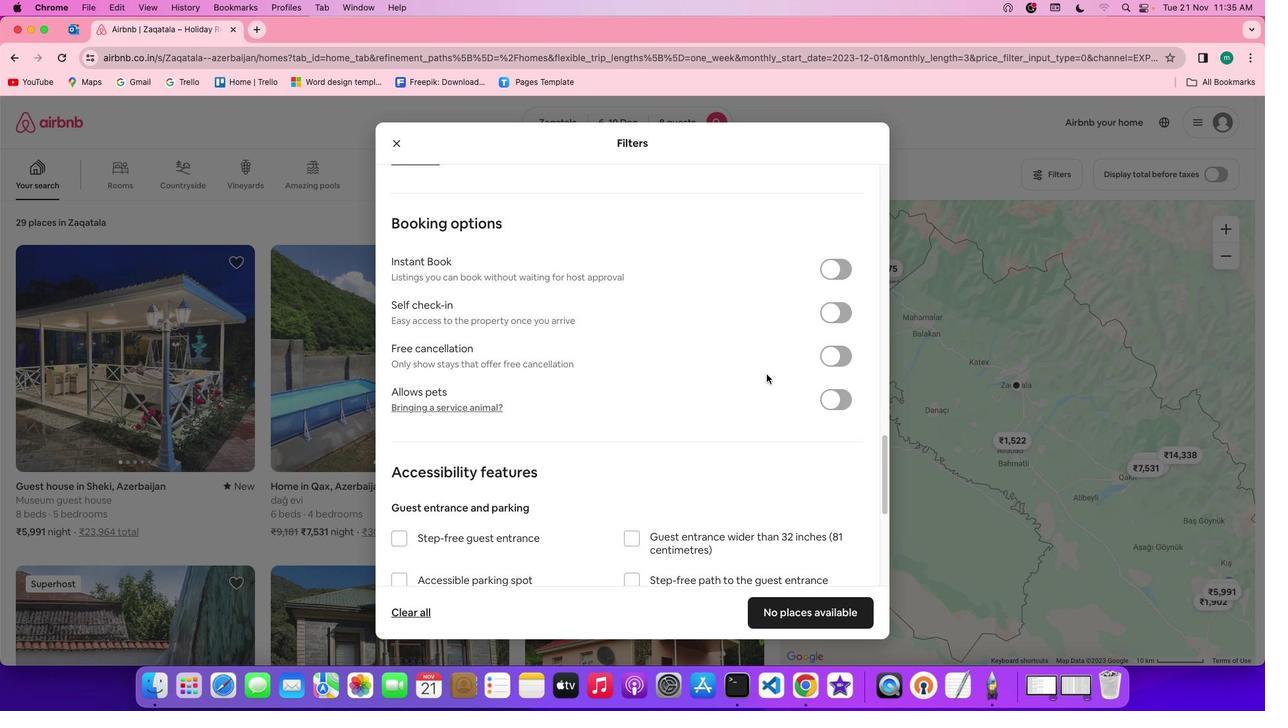 
Action: Mouse scrolled (766, 374) with delta (0, 0)
Screenshot: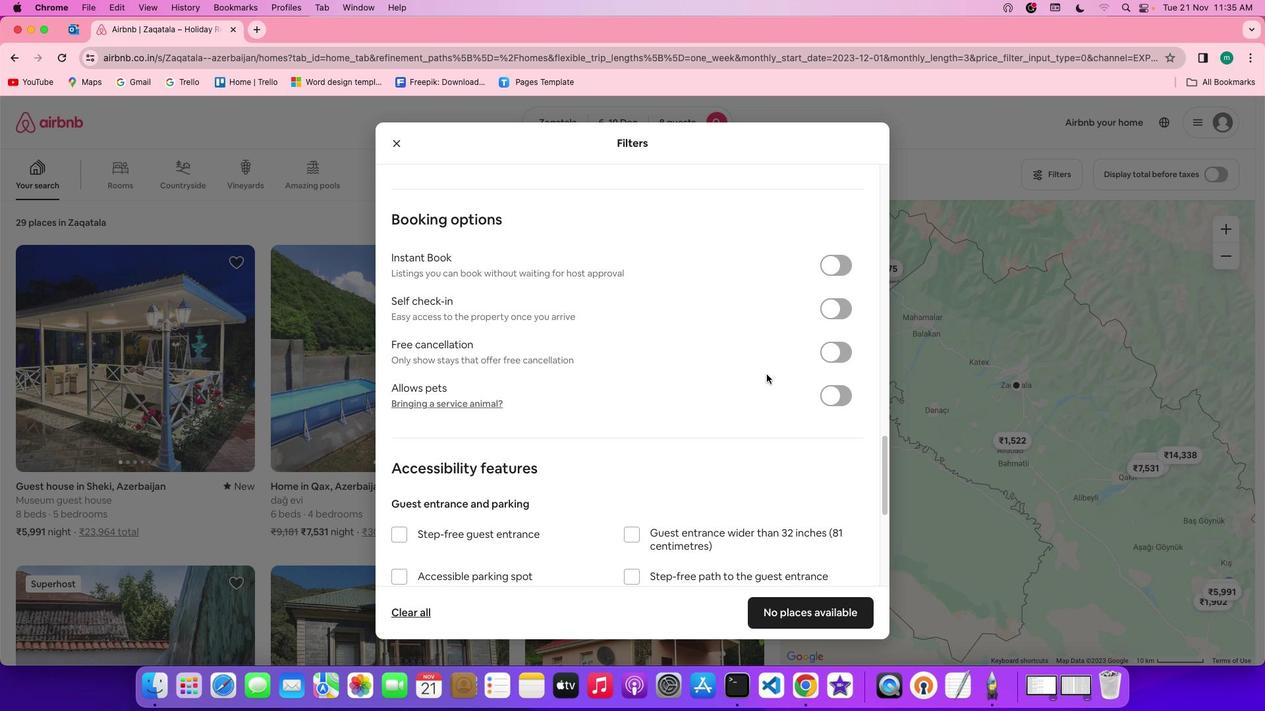 
Action: Mouse scrolled (766, 374) with delta (0, 0)
Screenshot: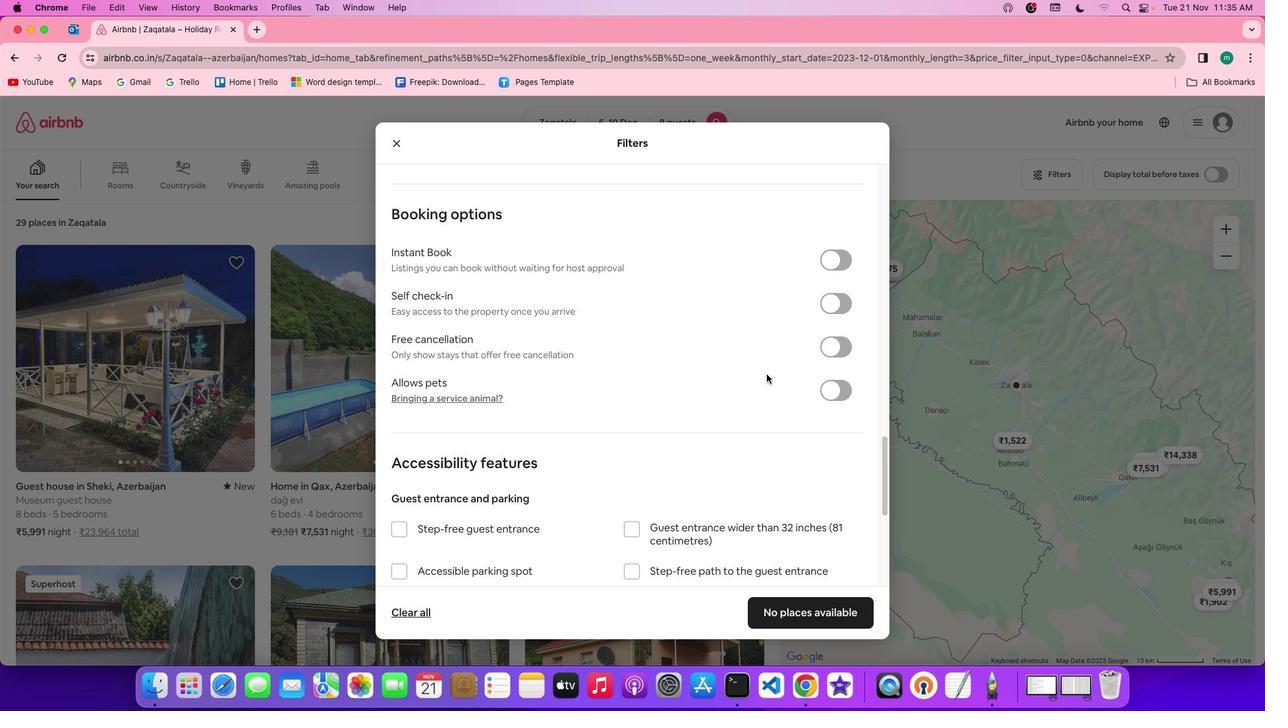
Action: Mouse scrolled (766, 374) with delta (0, 0)
Screenshot: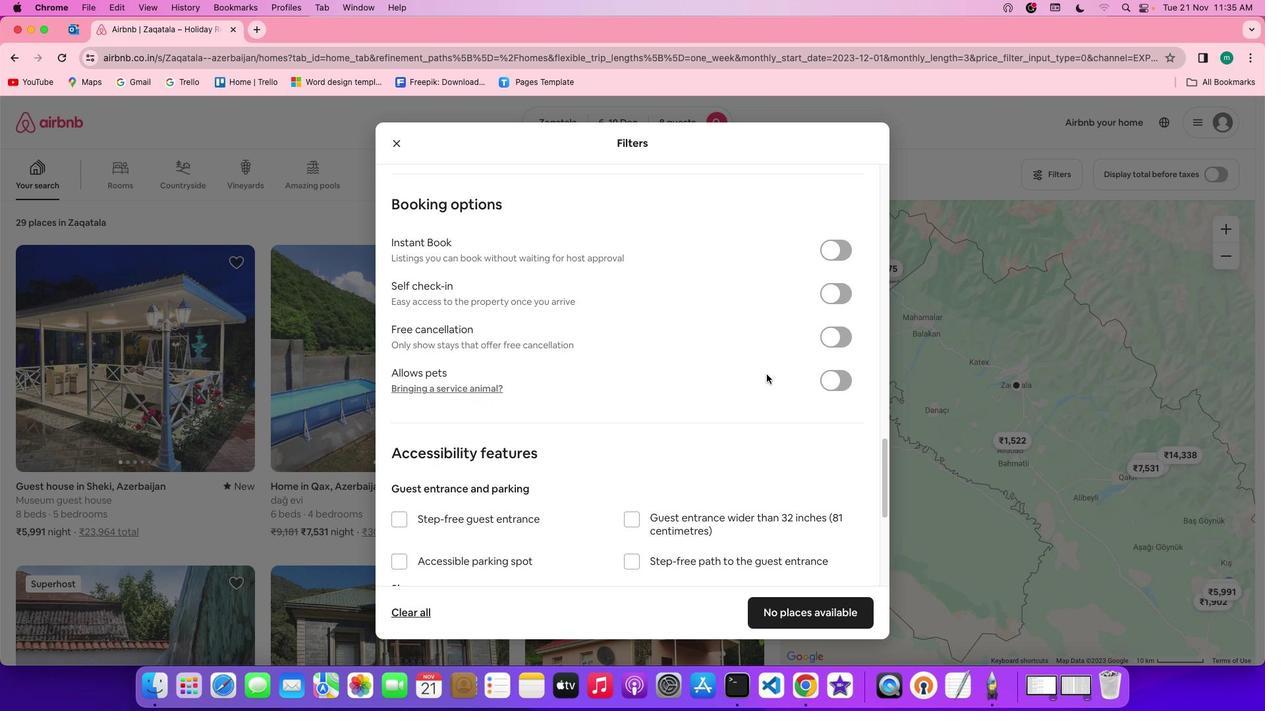 
Action: Mouse scrolled (766, 374) with delta (0, 0)
Screenshot: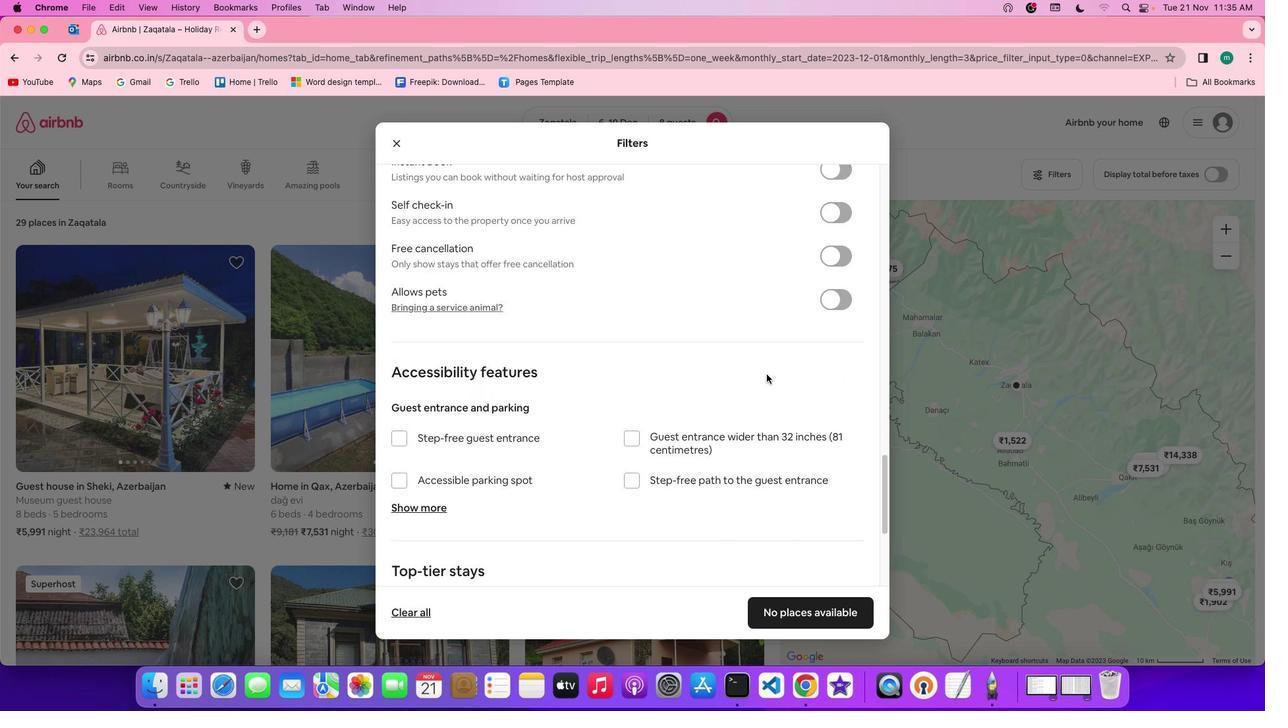 
Action: Mouse scrolled (766, 374) with delta (0, 0)
Screenshot: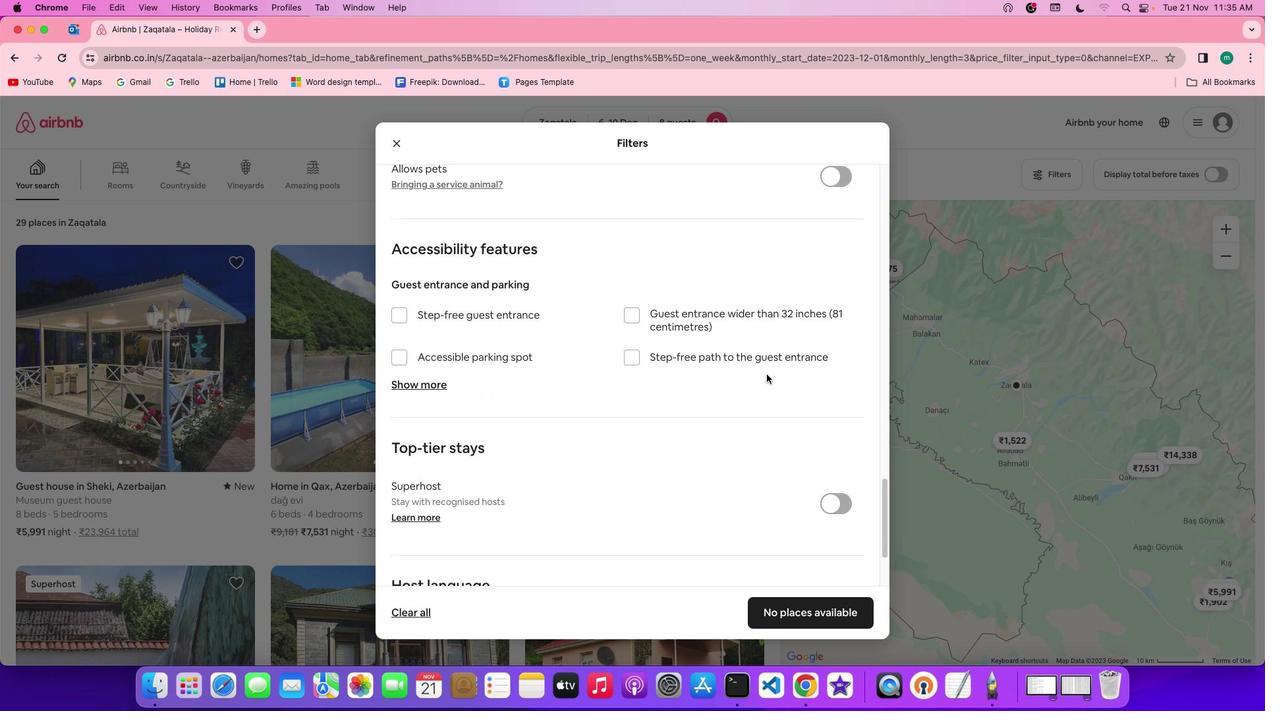 
Action: Mouse scrolled (766, 374) with delta (0, -1)
Screenshot: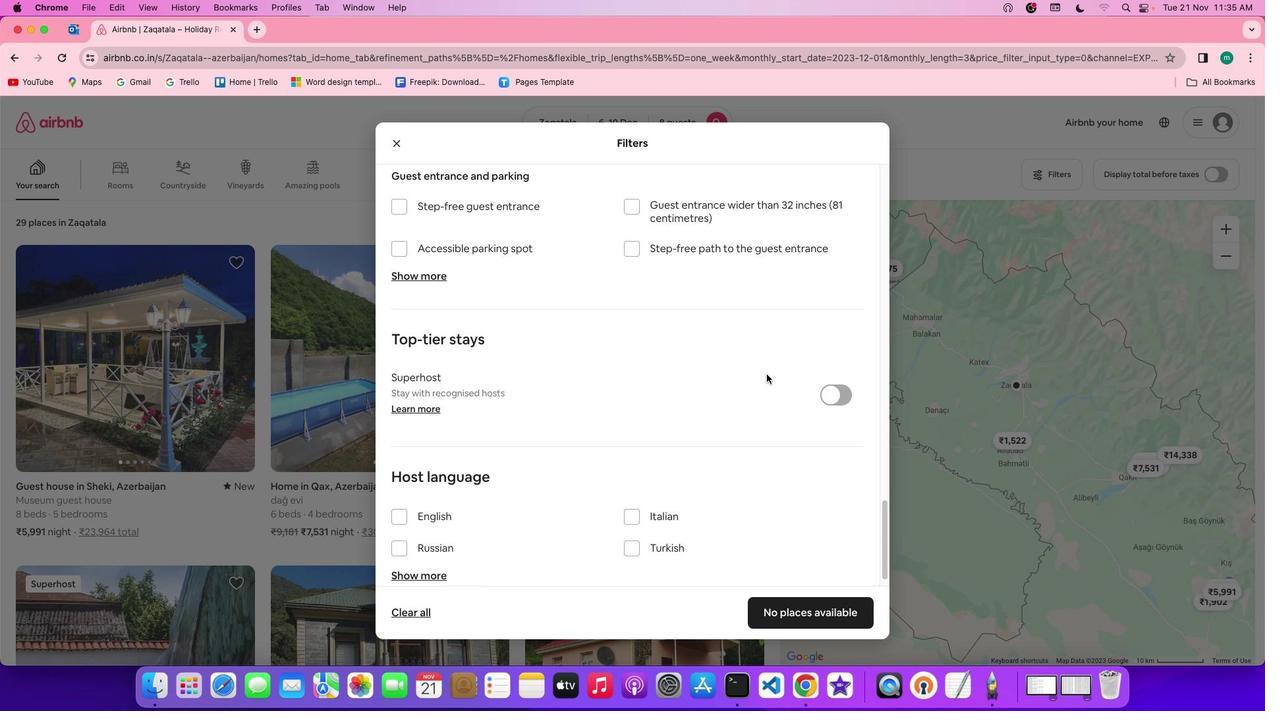 
Action: Mouse scrolled (766, 374) with delta (0, -2)
Screenshot: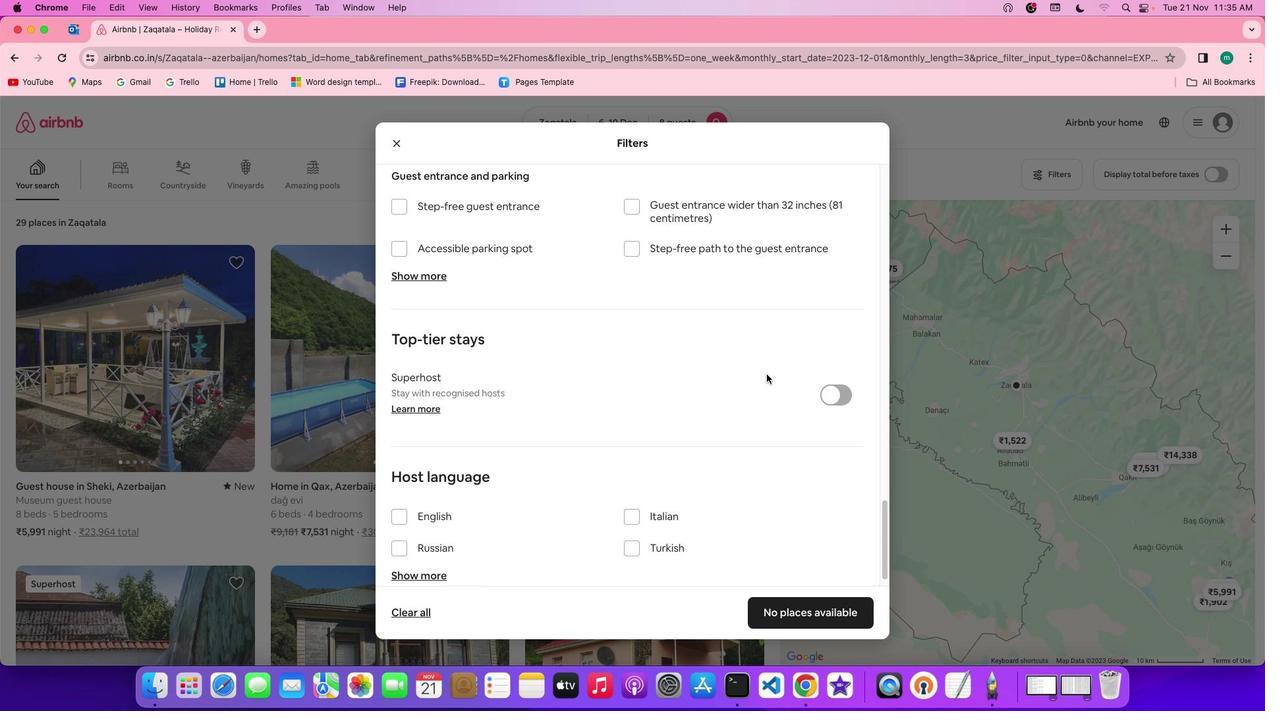 
Action: Mouse scrolled (766, 374) with delta (0, -3)
Screenshot: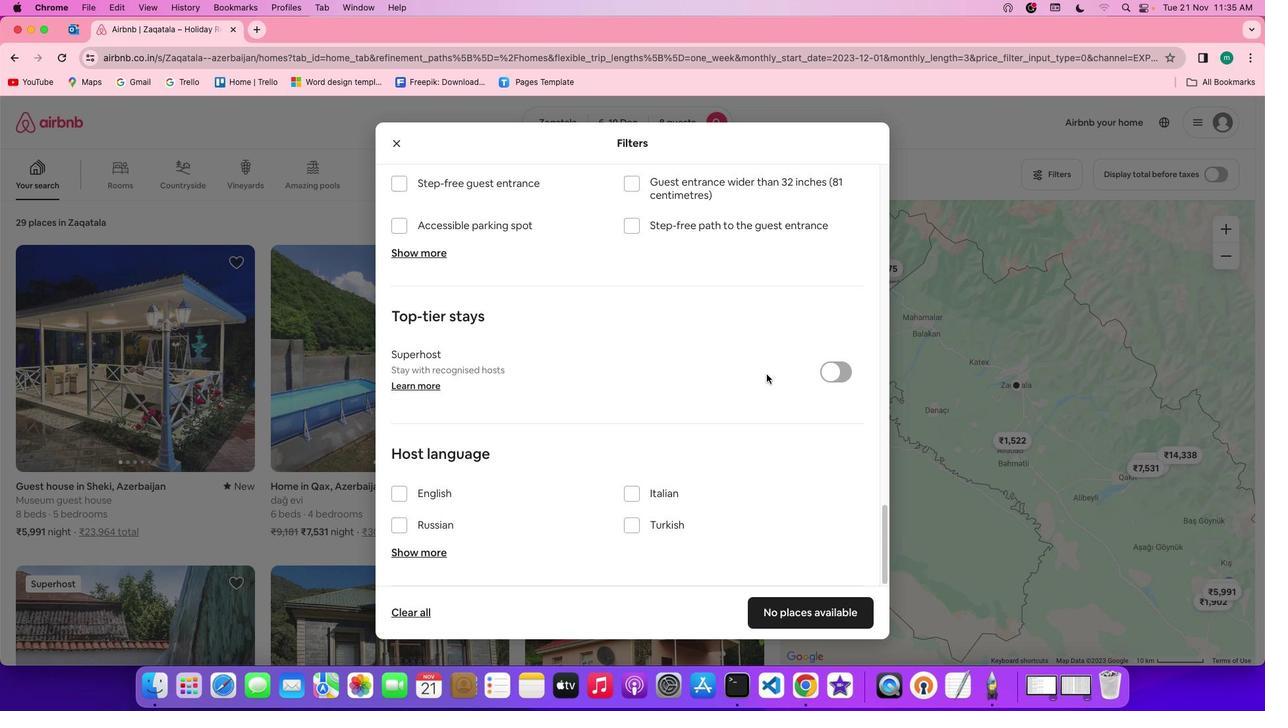 
Action: Mouse scrolled (766, 374) with delta (0, -3)
Screenshot: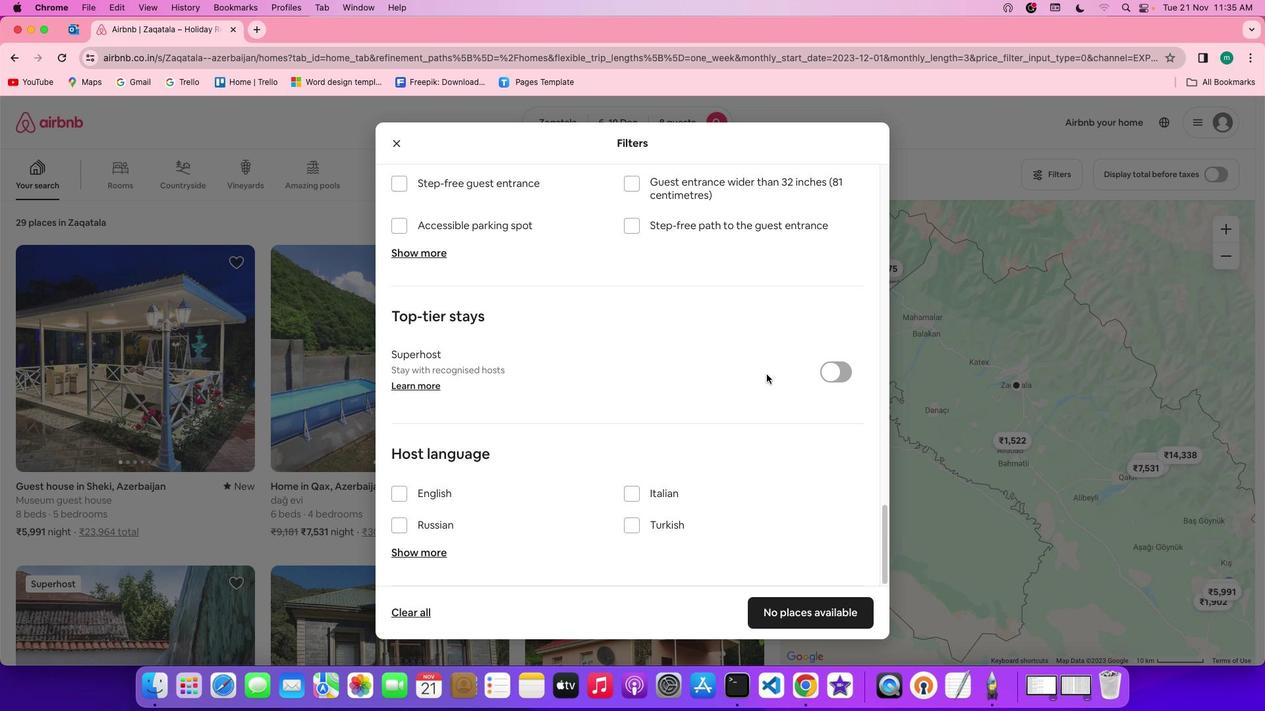 
Action: Mouse scrolled (766, 374) with delta (0, 0)
Screenshot: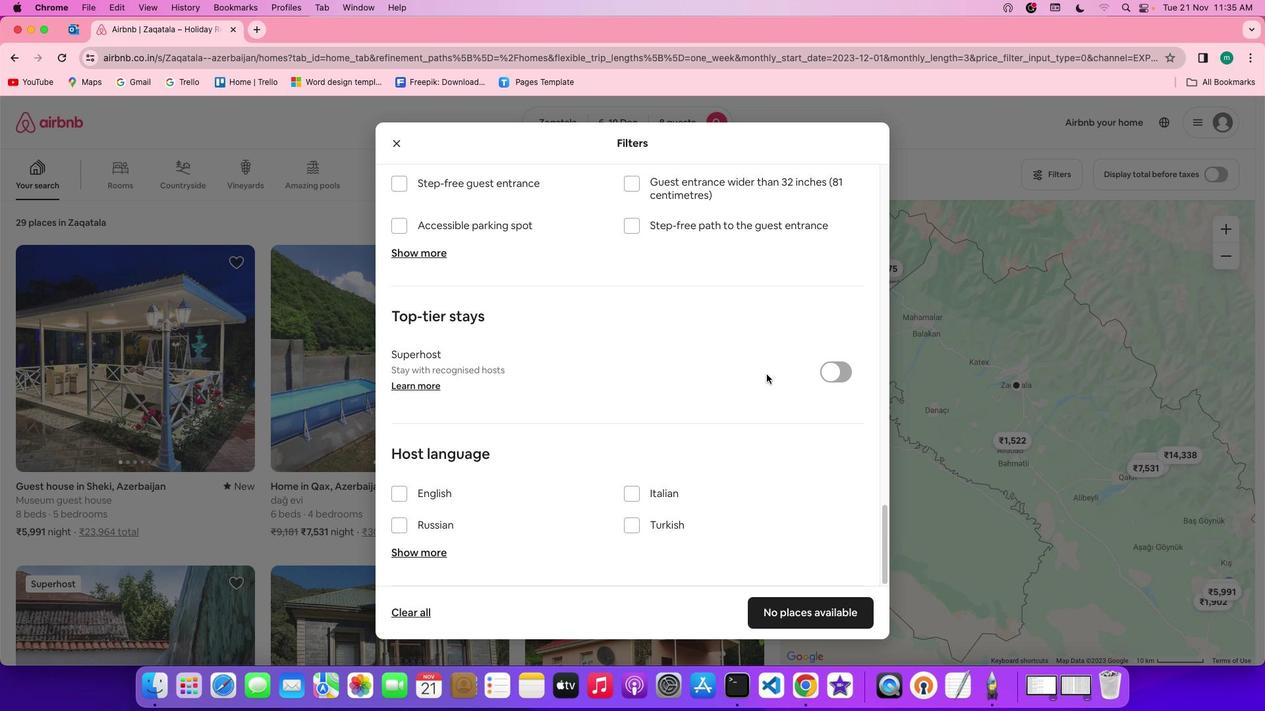 
Action: Mouse scrolled (766, 374) with delta (0, 0)
Screenshot: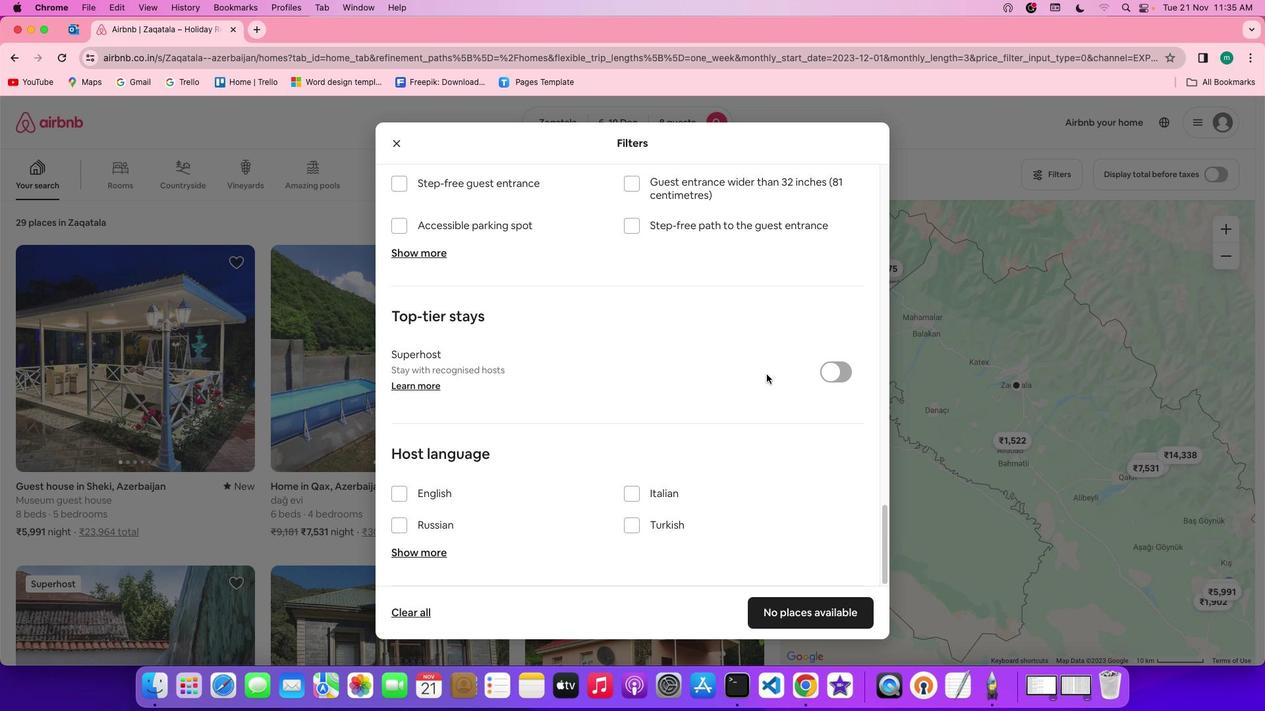 
Action: Mouse scrolled (766, 374) with delta (0, -1)
Screenshot: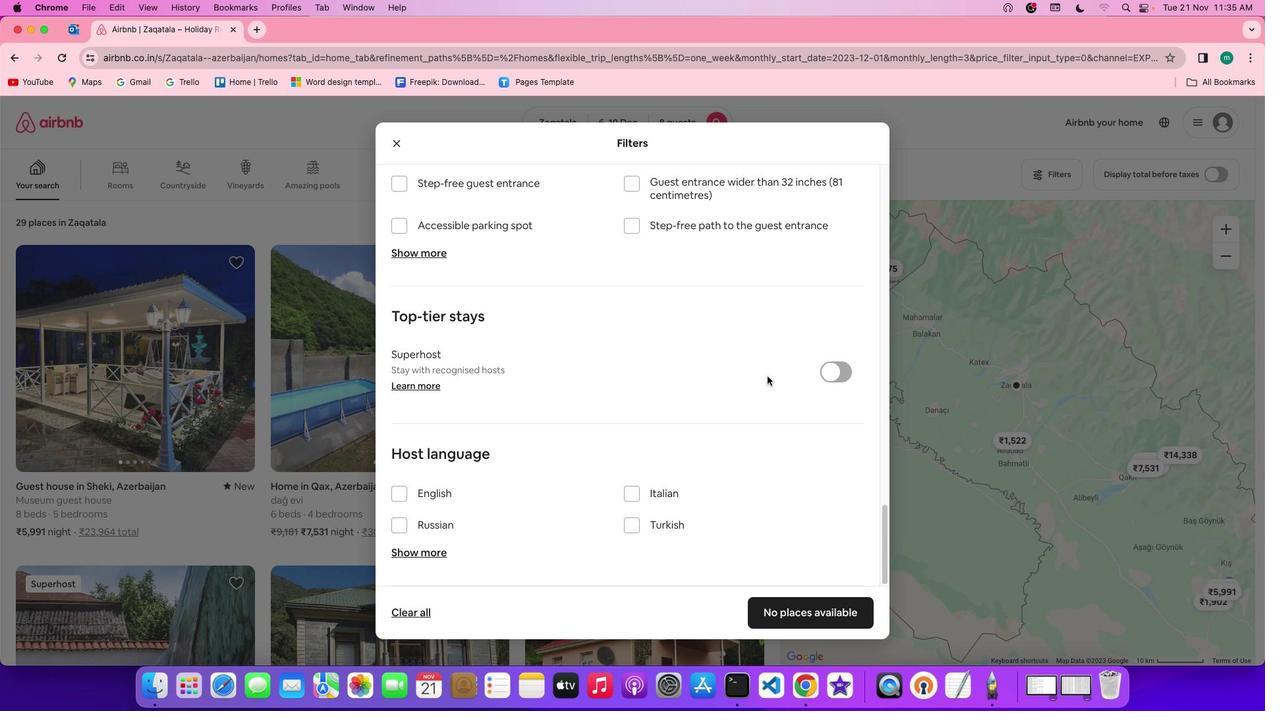 
Action: Mouse scrolled (766, 374) with delta (0, -3)
Screenshot: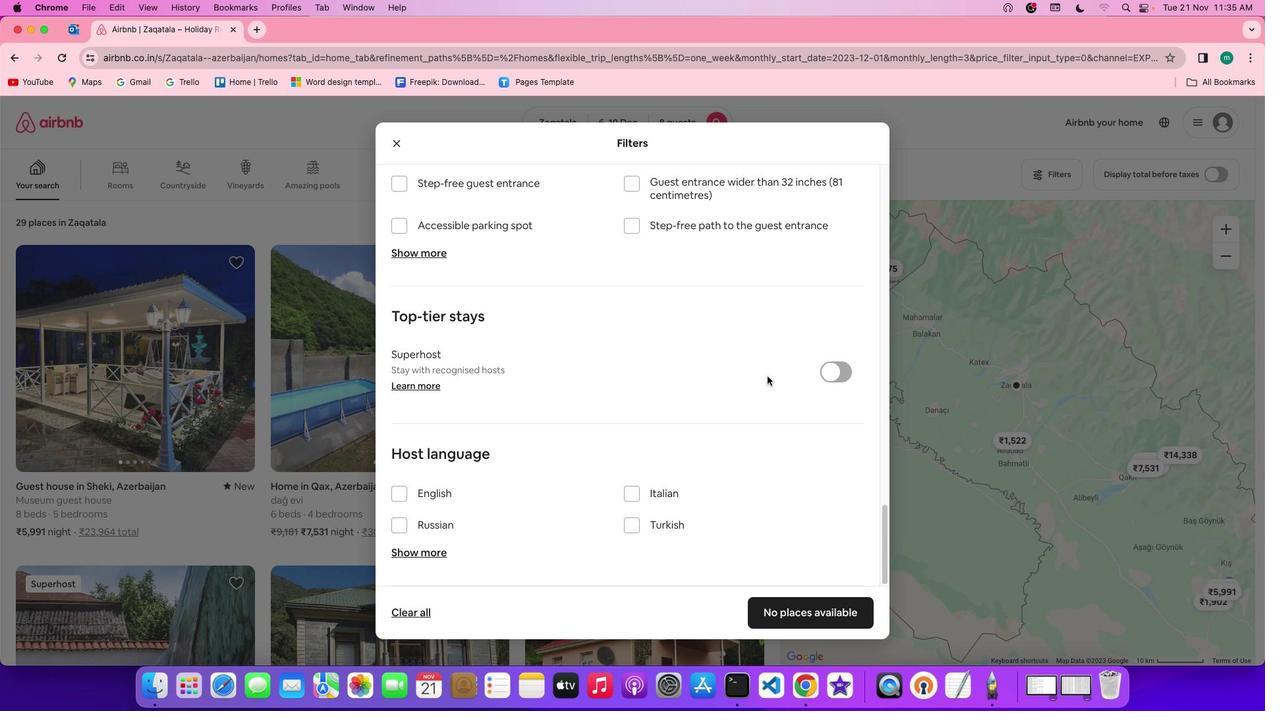 
Action: Mouse scrolled (766, 374) with delta (0, -3)
Screenshot: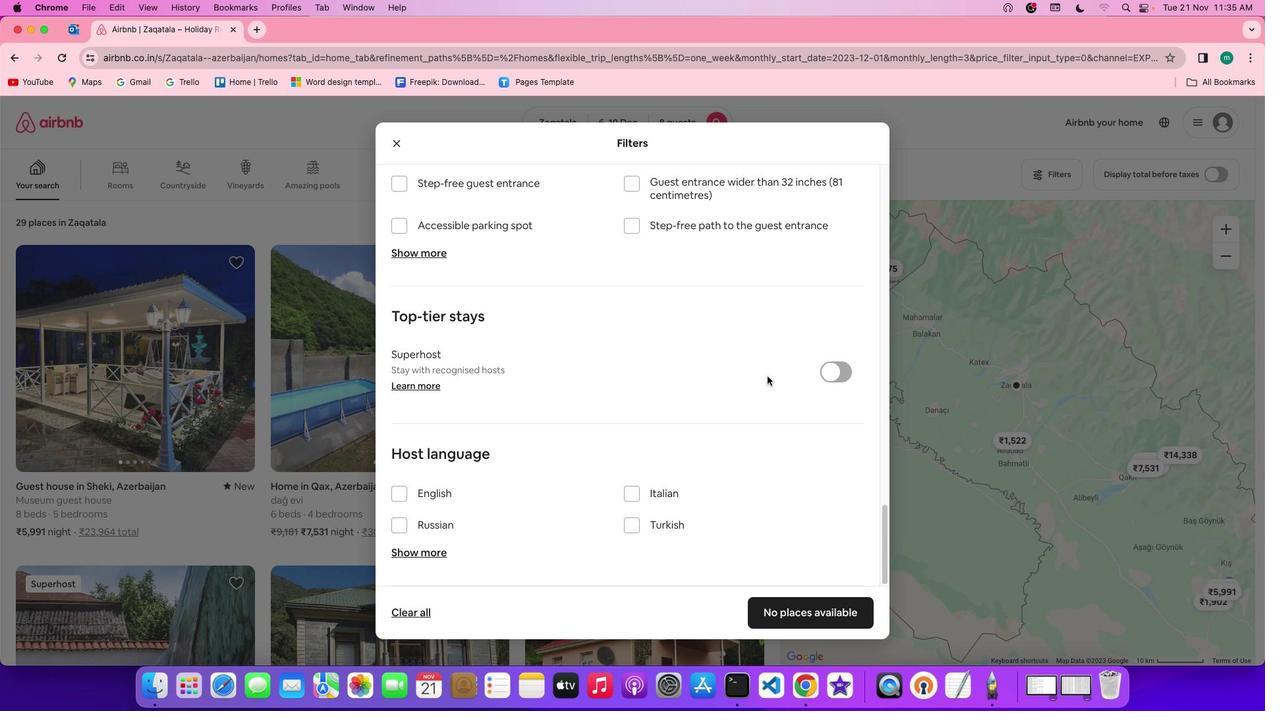 
Action: Mouse scrolled (766, 374) with delta (0, -3)
Screenshot: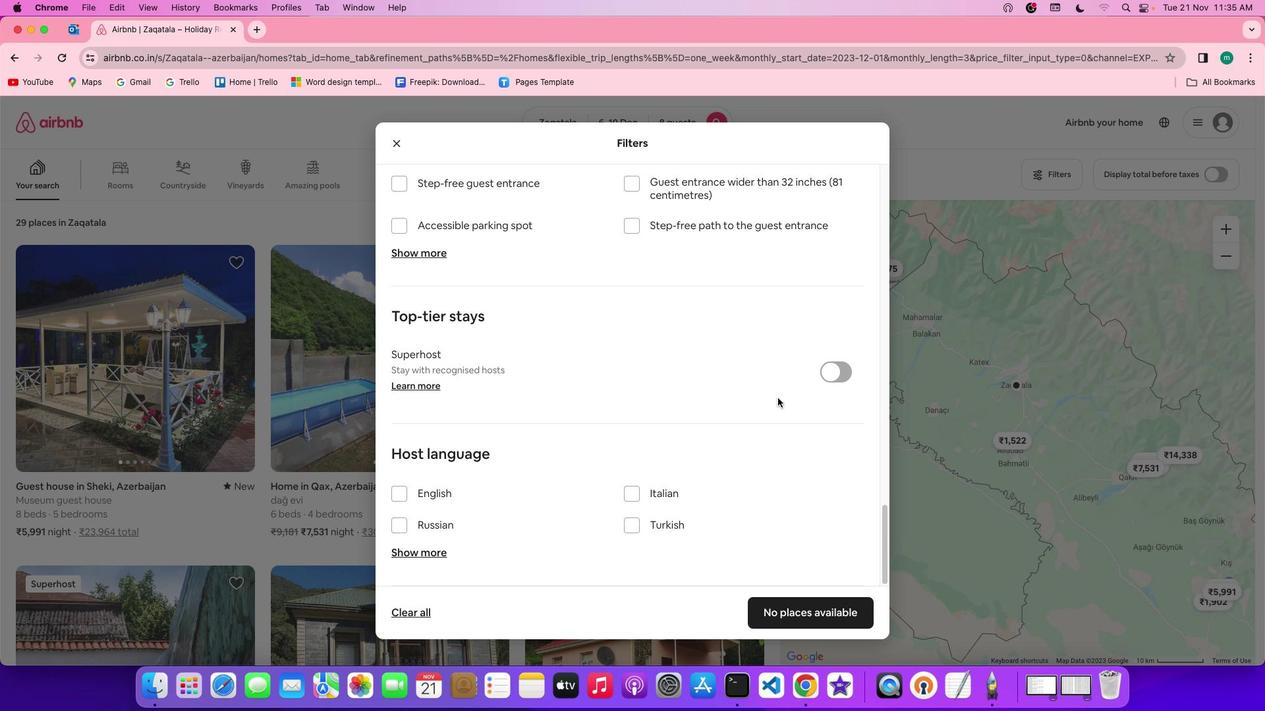 
Action: Mouse moved to (778, 614)
Screenshot: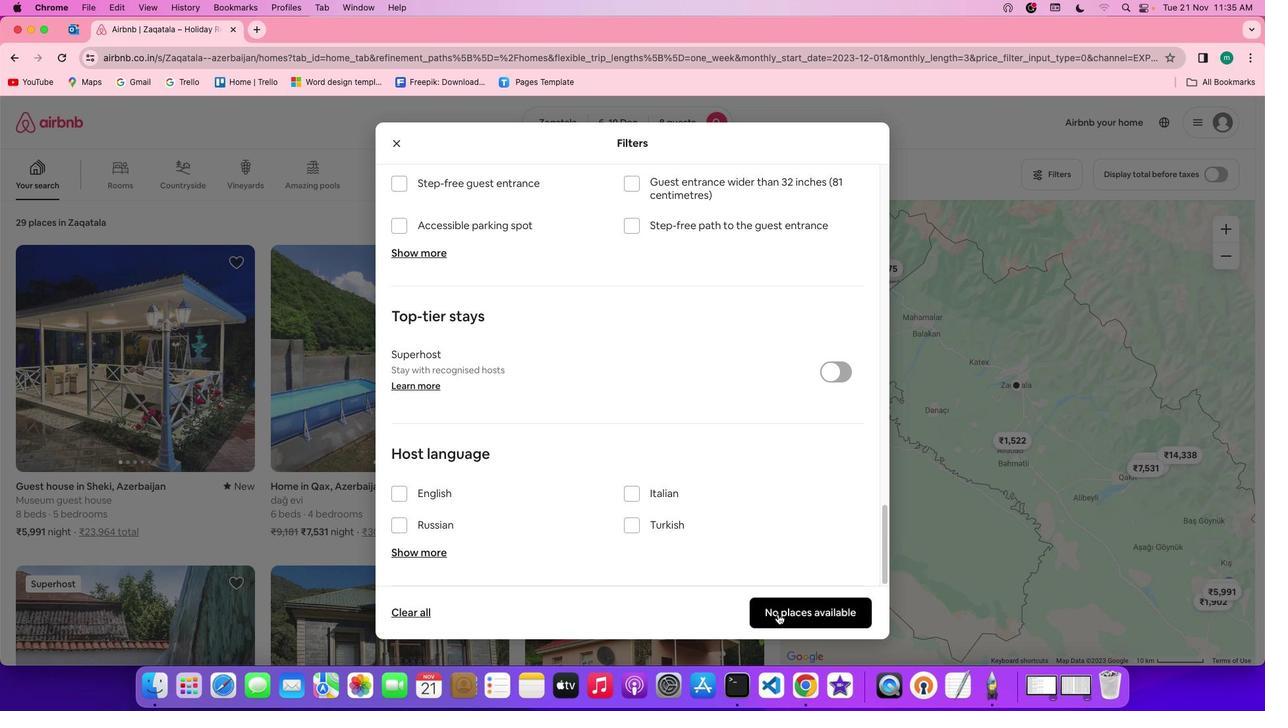 
Action: Mouse pressed left at (778, 614)
Screenshot: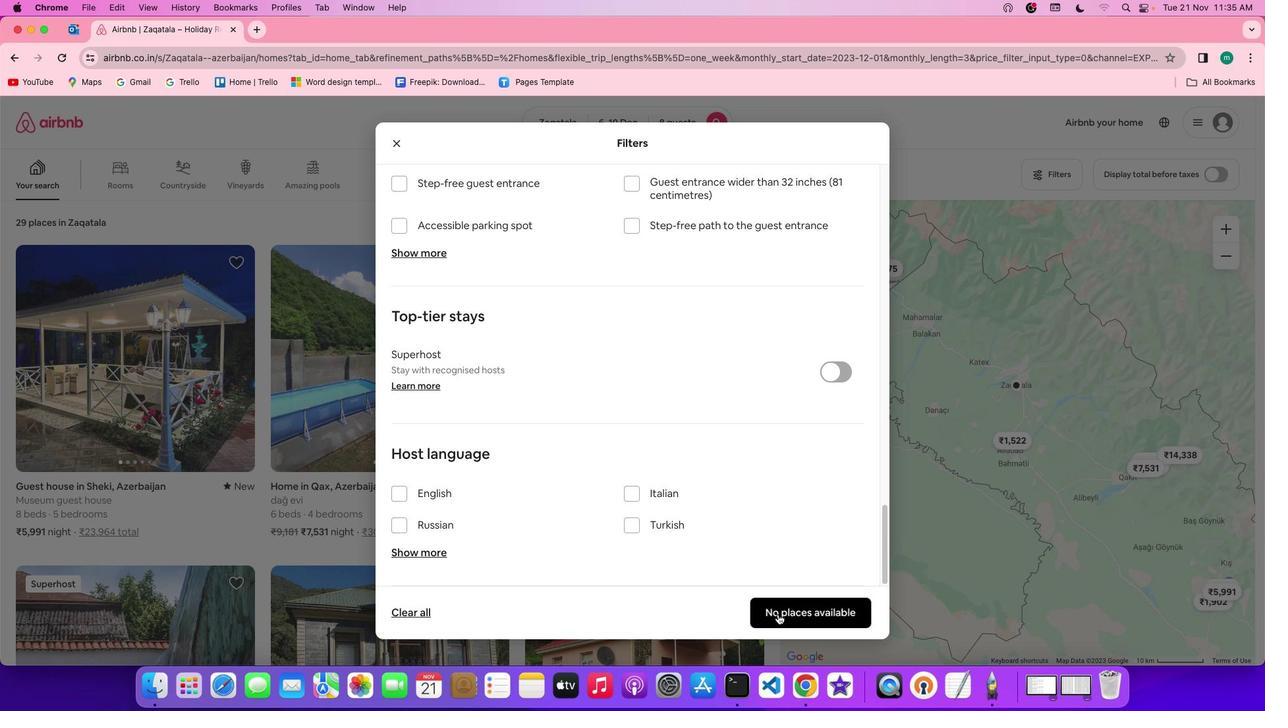 
Action: Mouse moved to (293, 358)
Screenshot: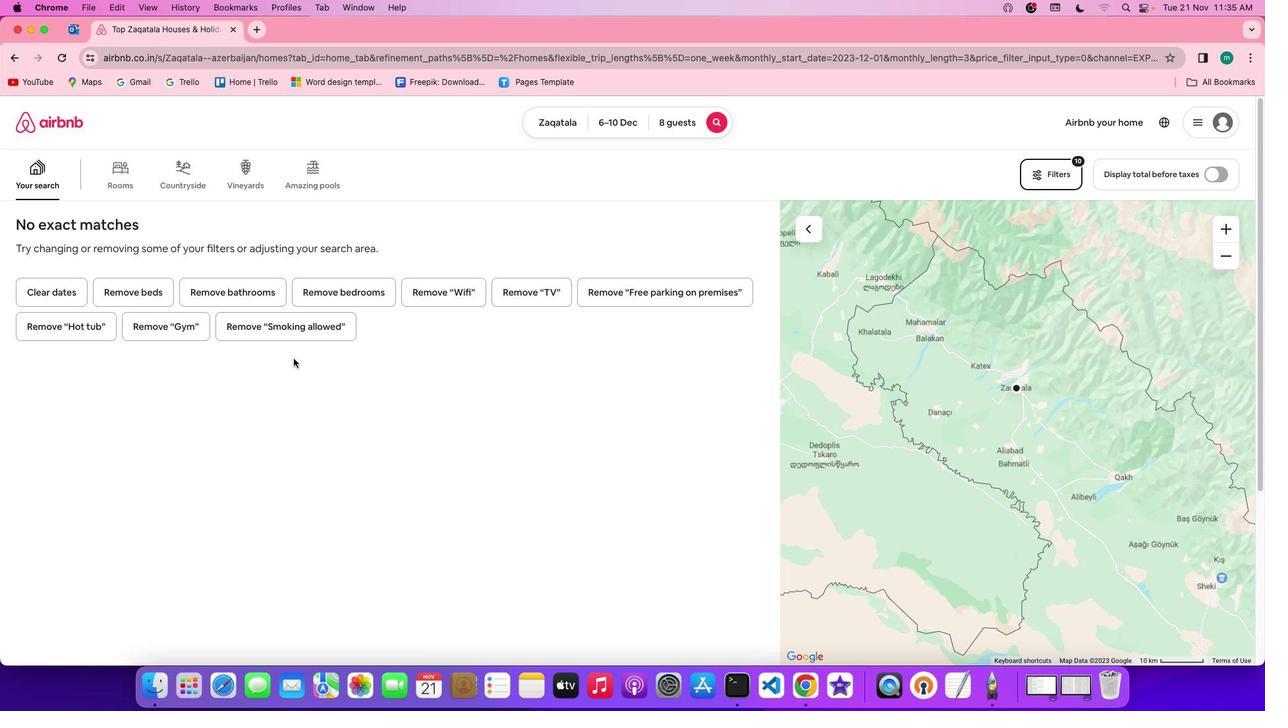 
